 Task: Look for Airbnb options in San Carlos, Chile from 1st December, 2023 to 9th December, 2023 for 2 adults.1  bedroom having 1 bed and 1 bathroom. Property type can be house. Booking option can be shelf check-in. Look for 5 properties as per requirement.
Action: Mouse moved to (447, 97)
Screenshot: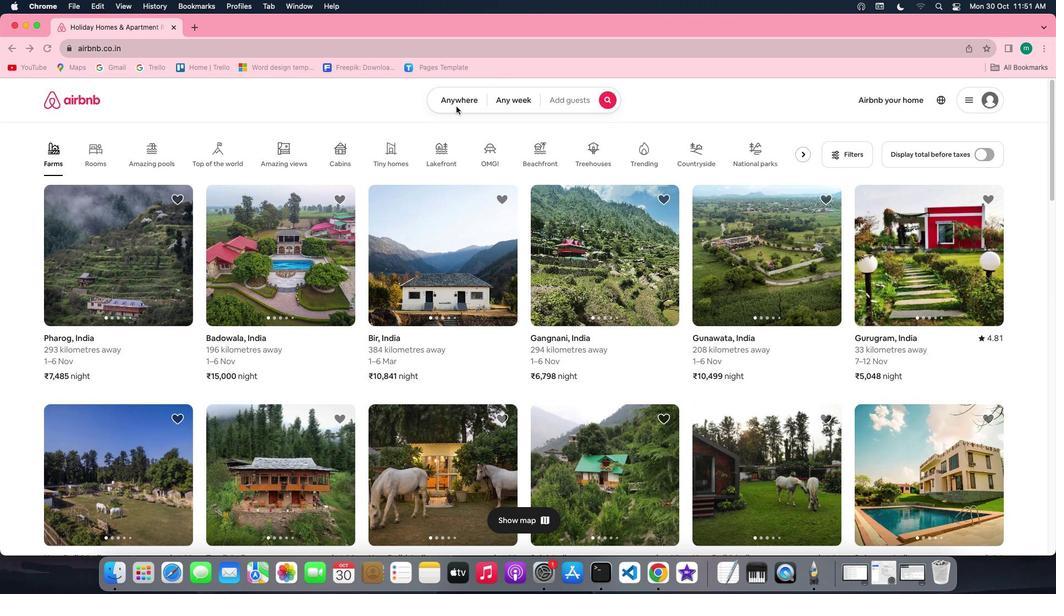
Action: Mouse pressed left at (447, 97)
Screenshot: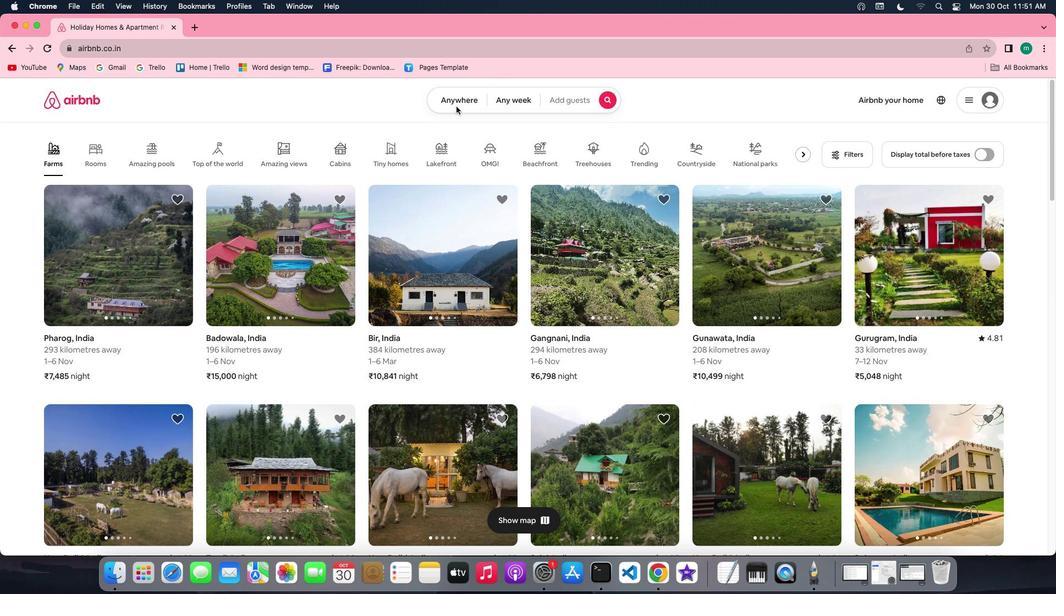 
Action: Mouse pressed left at (447, 97)
Screenshot: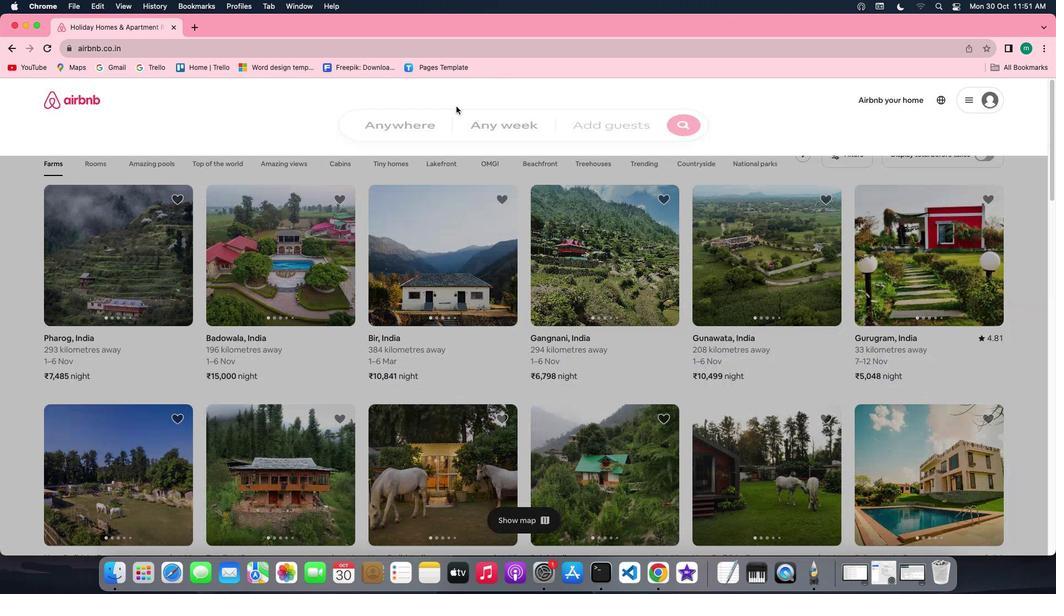 
Action: Mouse moved to (359, 132)
Screenshot: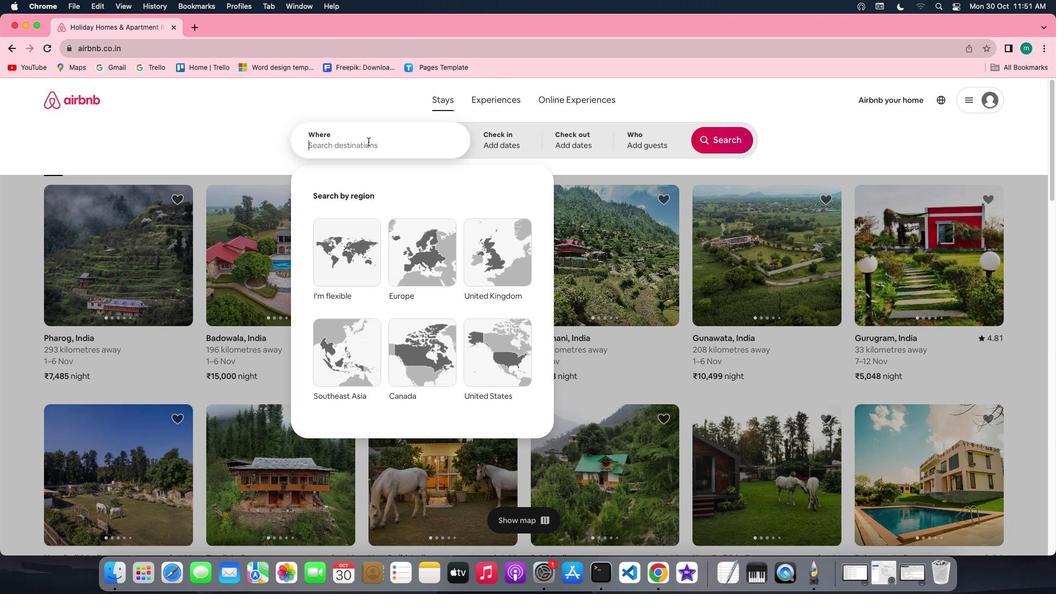 
Action: Key pressed Key.shift'S''a''n'Key.spaceKey.shift'C''a''r''l''o''s'','Key.spaceKey.shift'c''h''i''l''e'
Screenshot: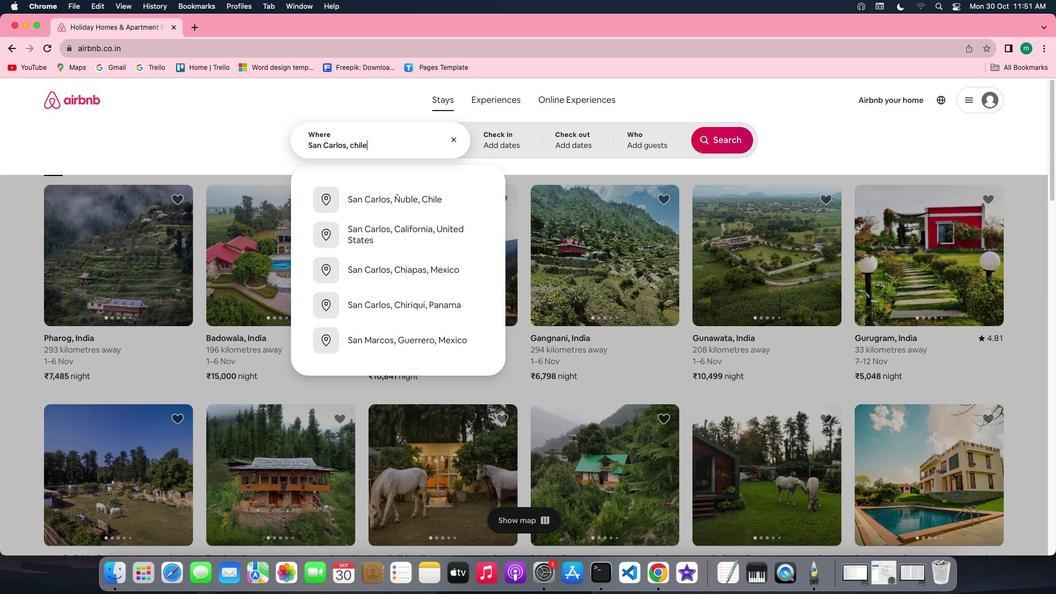 
Action: Mouse moved to (493, 127)
Screenshot: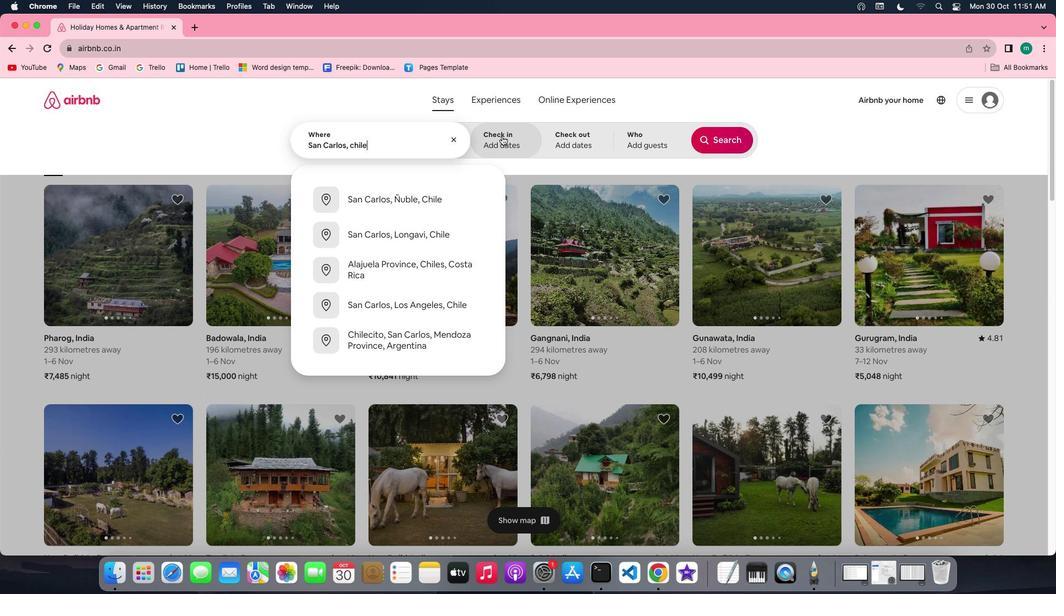 
Action: Mouse pressed left at (493, 127)
Screenshot: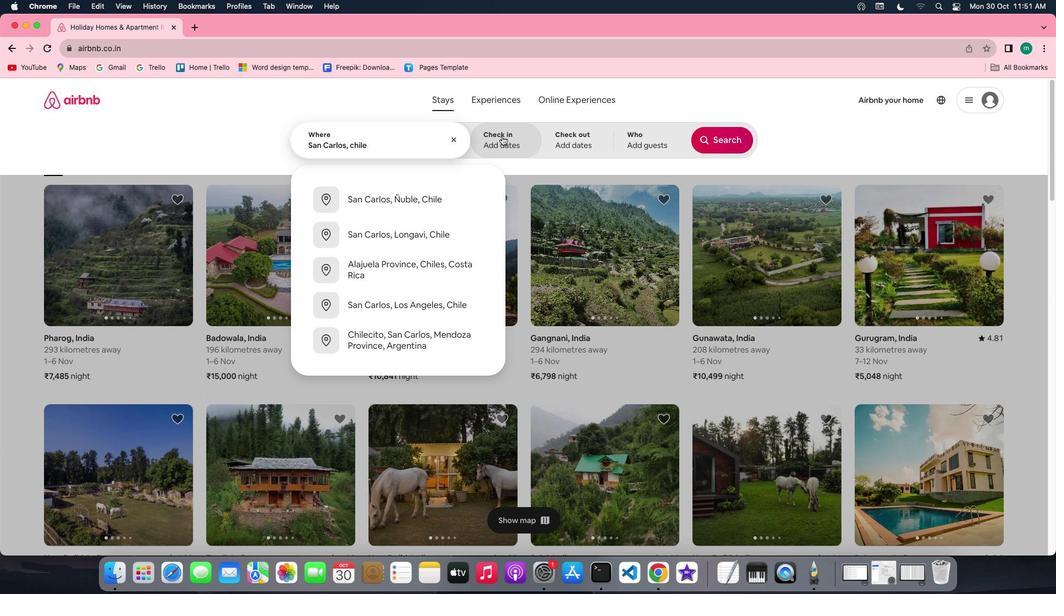 
Action: Mouse moved to (709, 223)
Screenshot: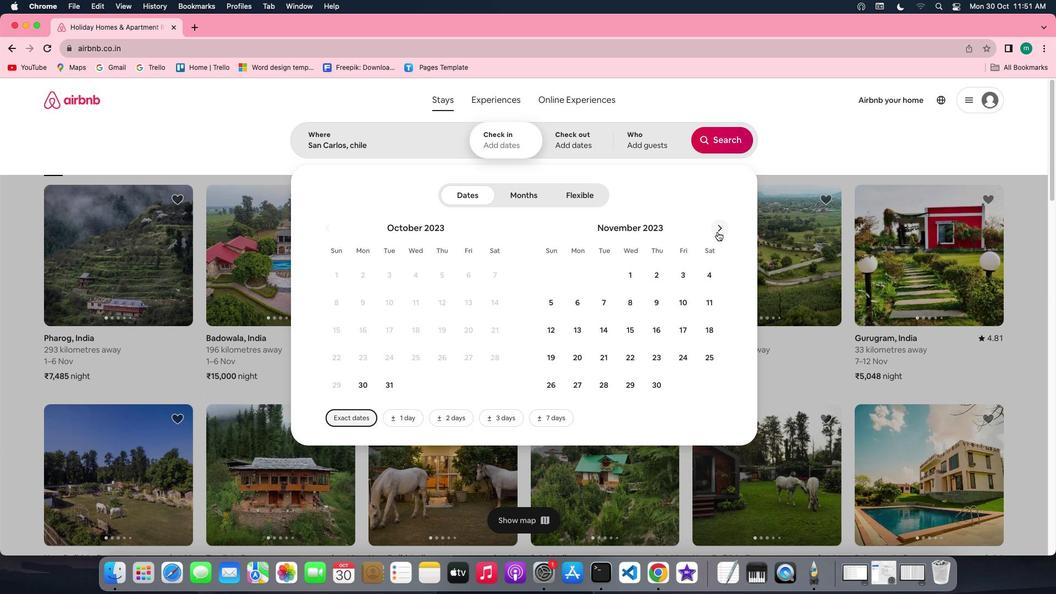 
Action: Mouse pressed left at (709, 223)
Screenshot: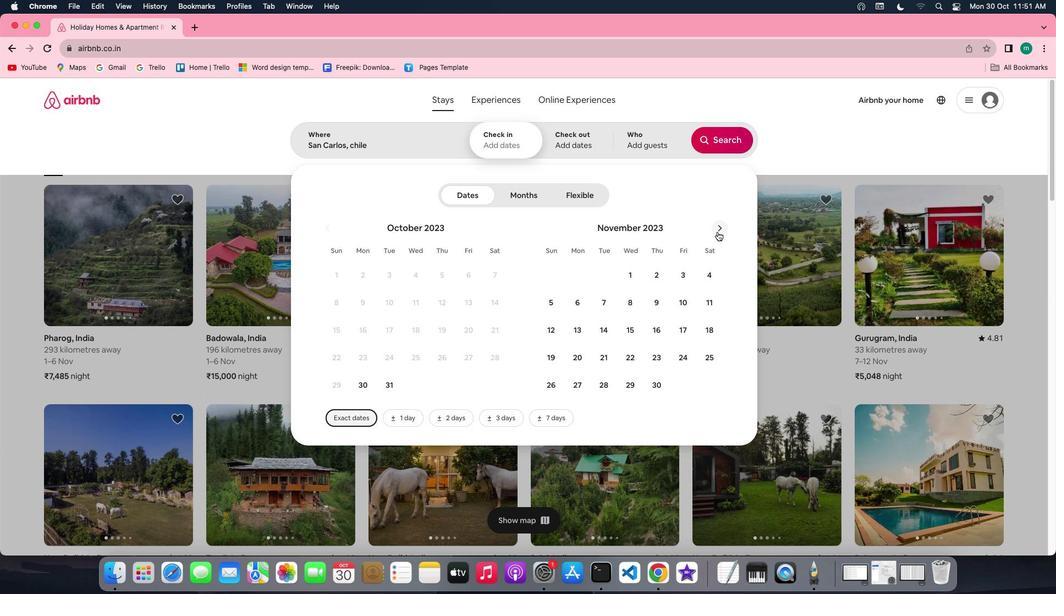 
Action: Mouse moved to (670, 260)
Screenshot: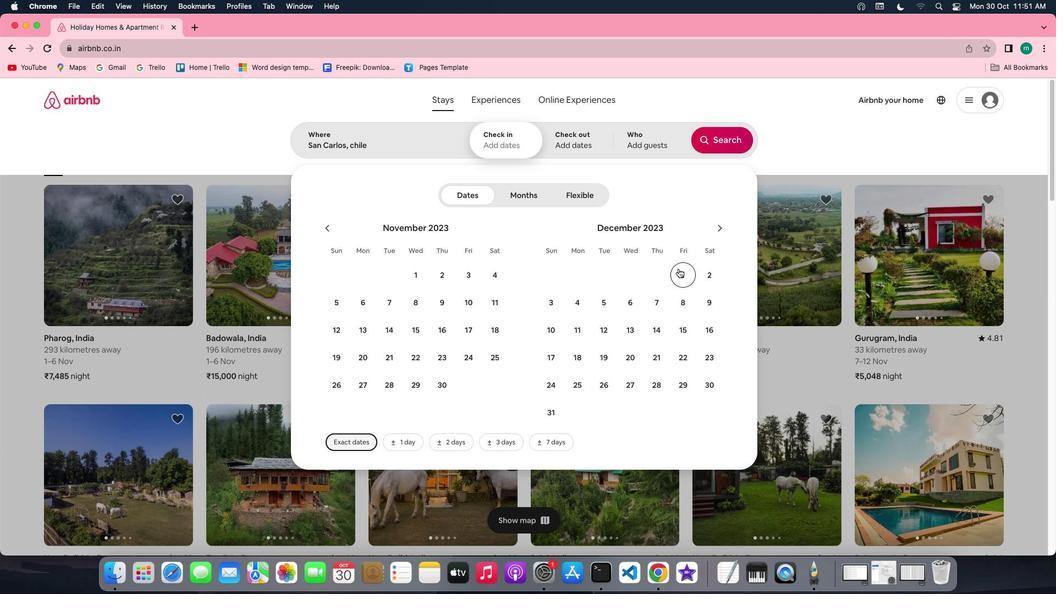 
Action: Mouse pressed left at (670, 260)
Screenshot: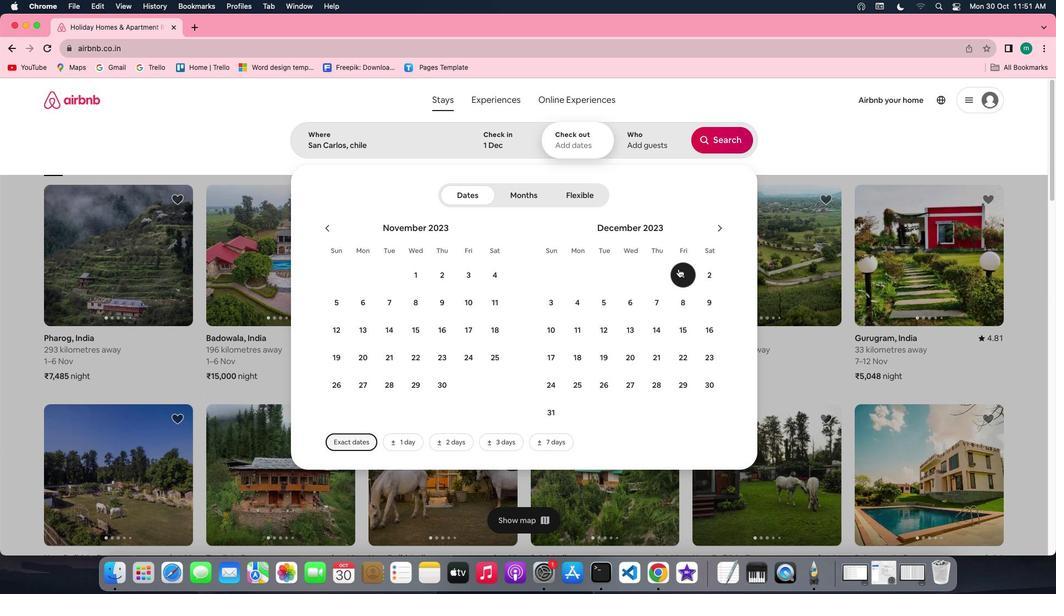
Action: Mouse moved to (698, 287)
Screenshot: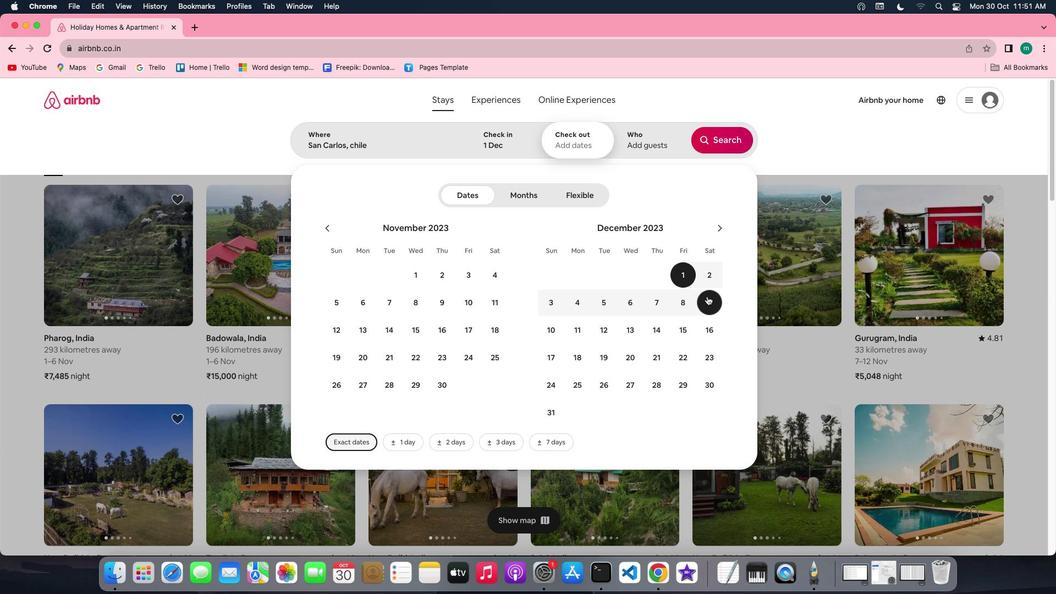 
Action: Mouse pressed left at (698, 287)
Screenshot: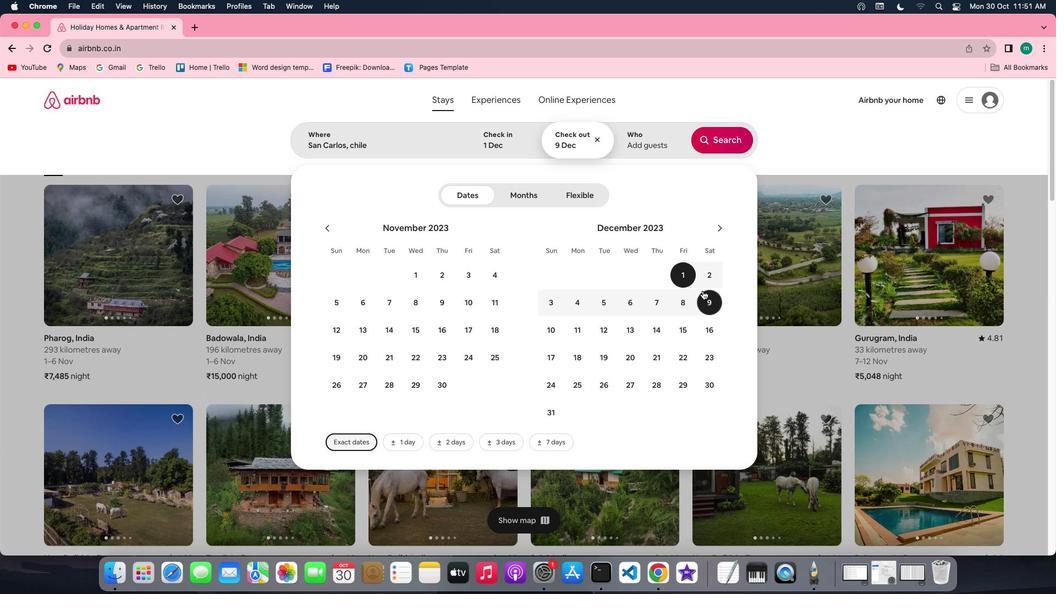 
Action: Mouse moved to (637, 137)
Screenshot: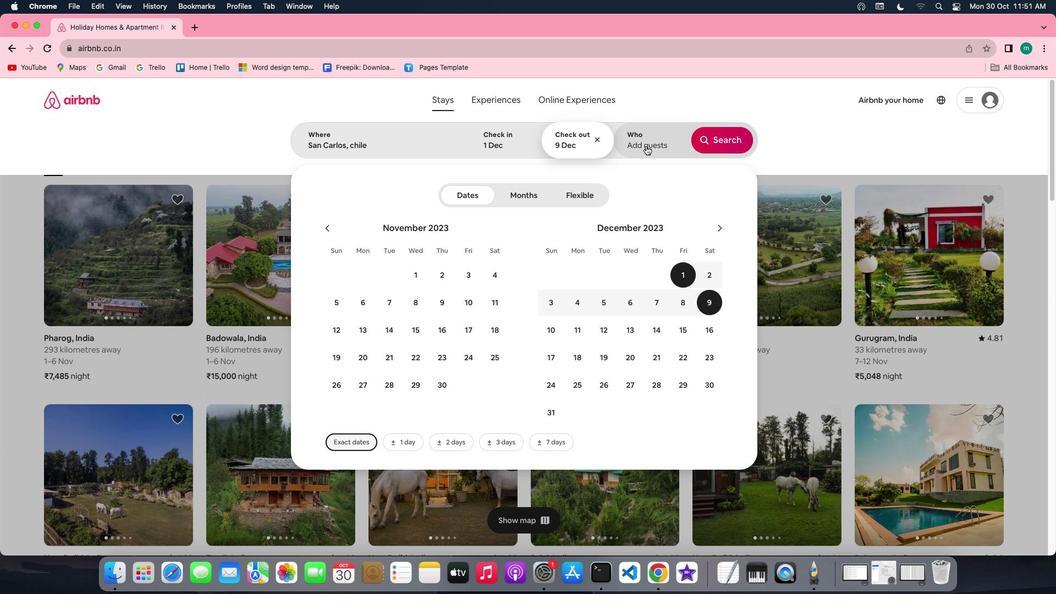 
Action: Mouse pressed left at (637, 137)
Screenshot: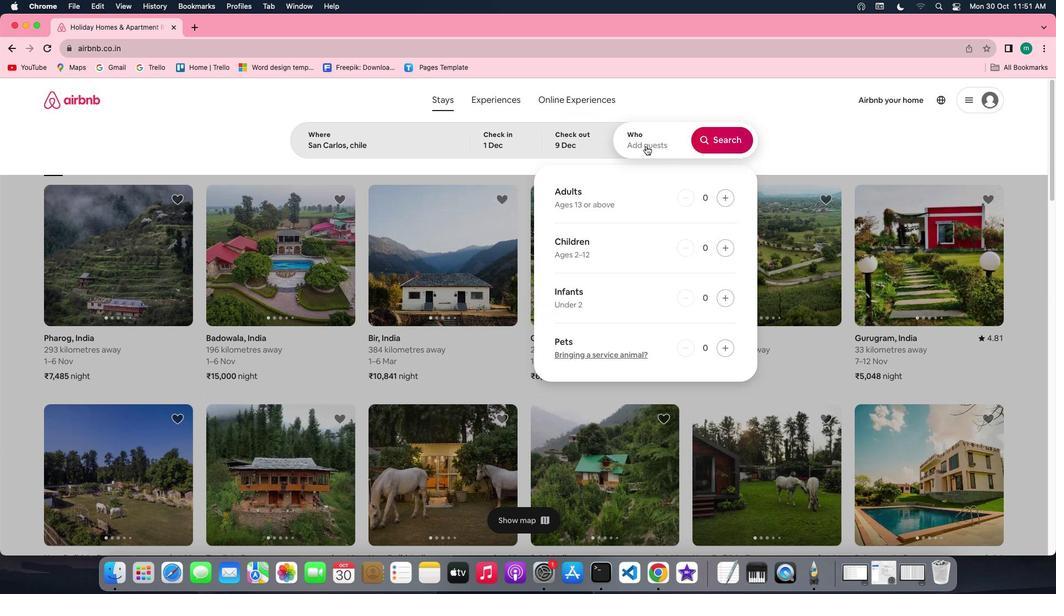 
Action: Mouse moved to (716, 184)
Screenshot: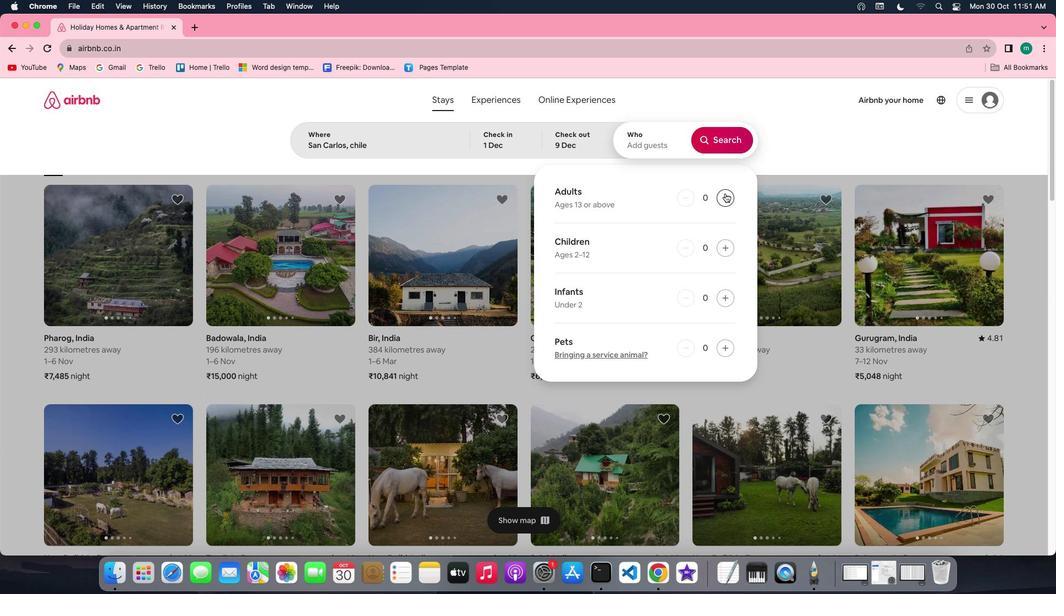 
Action: Mouse pressed left at (716, 184)
Screenshot: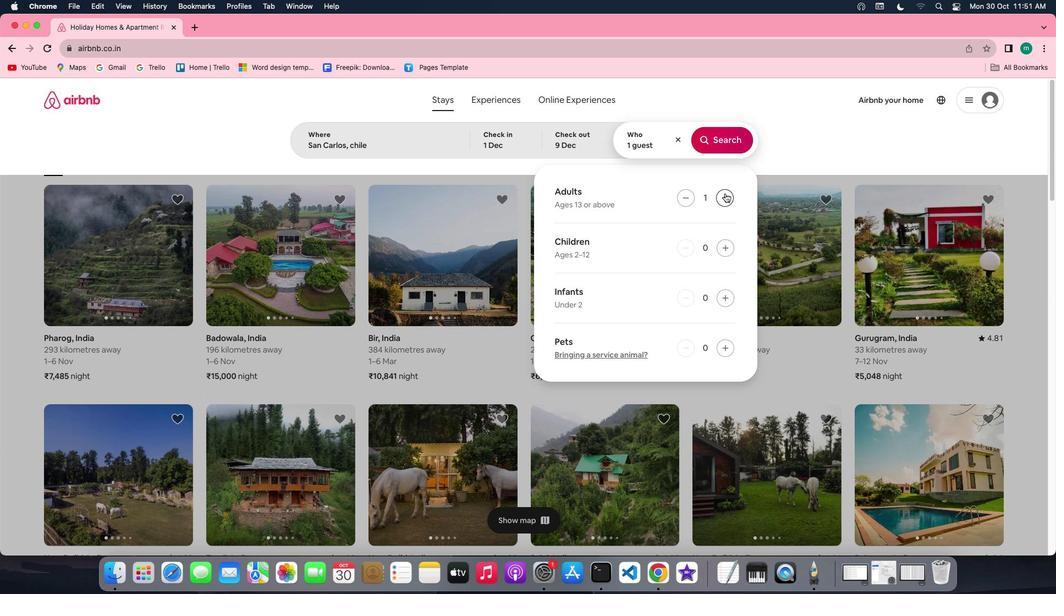 
Action: Mouse pressed left at (716, 184)
Screenshot: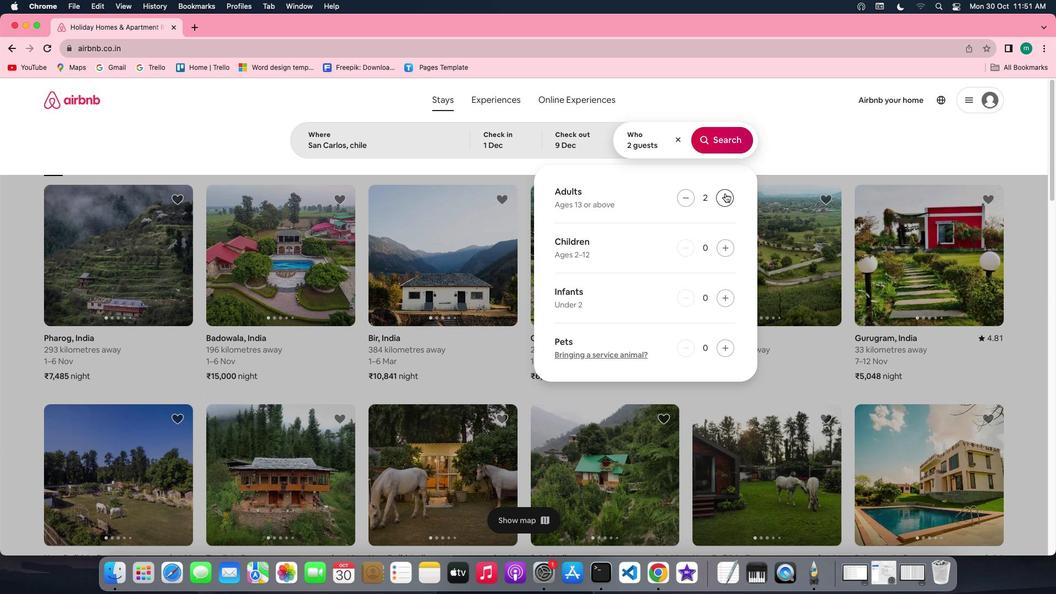 
Action: Mouse moved to (709, 133)
Screenshot: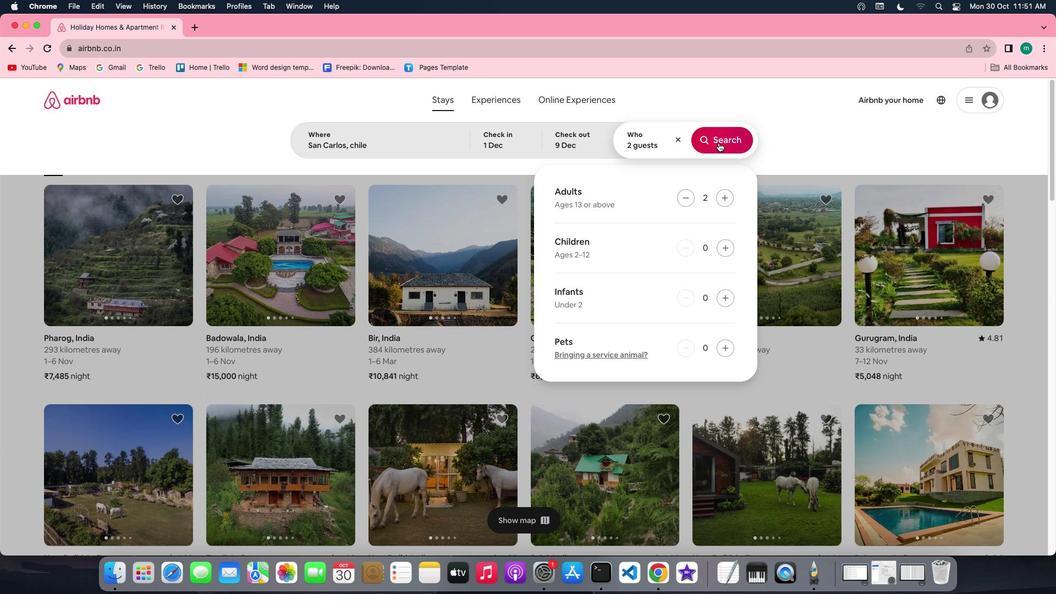 
Action: Mouse pressed left at (709, 133)
Screenshot: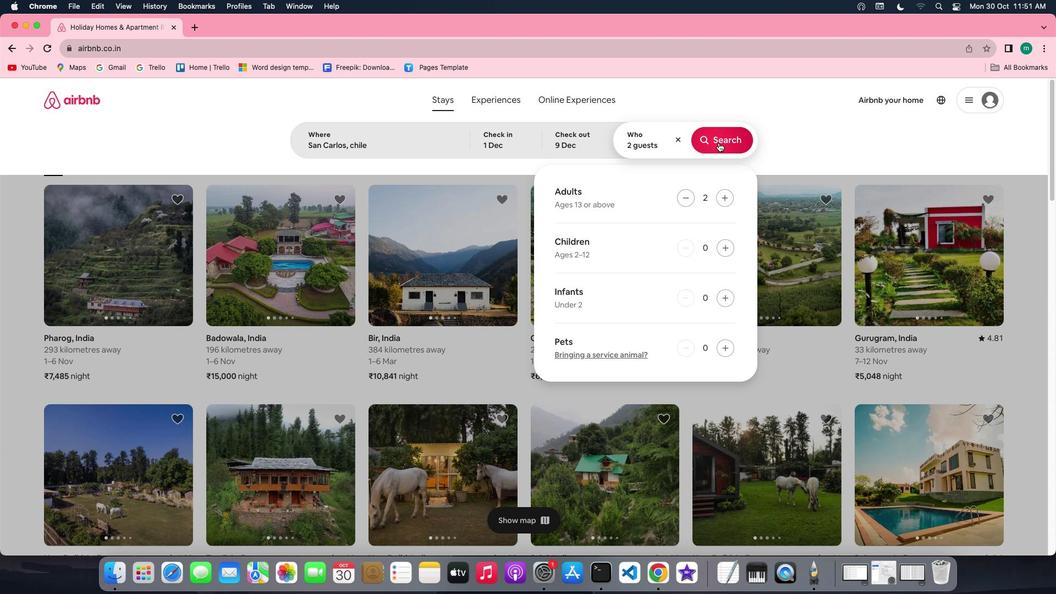 
Action: Mouse moved to (872, 141)
Screenshot: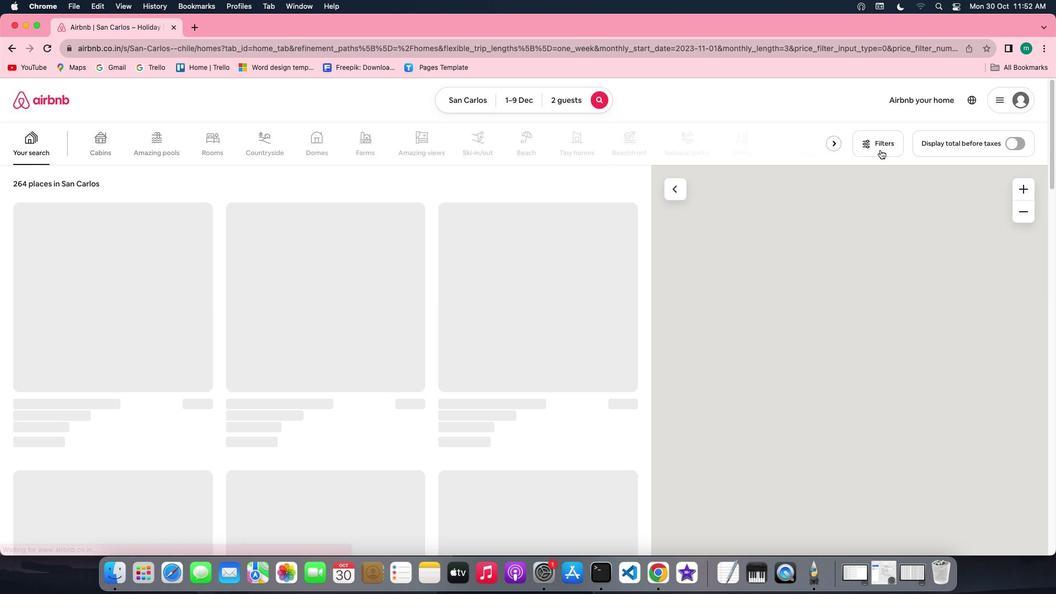 
Action: Mouse pressed left at (872, 141)
Screenshot: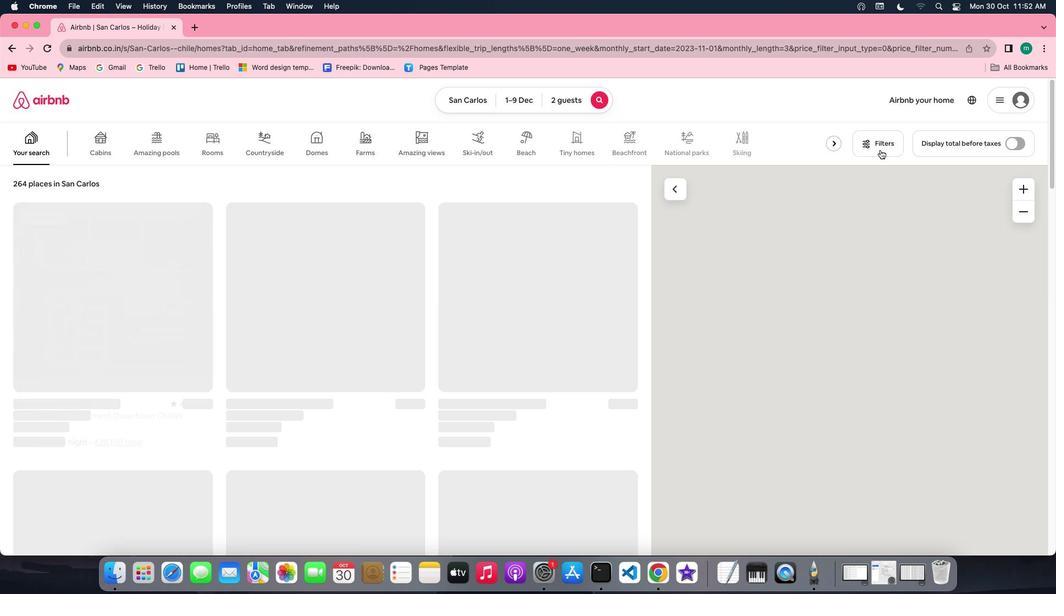 
Action: Mouse moved to (451, 337)
Screenshot: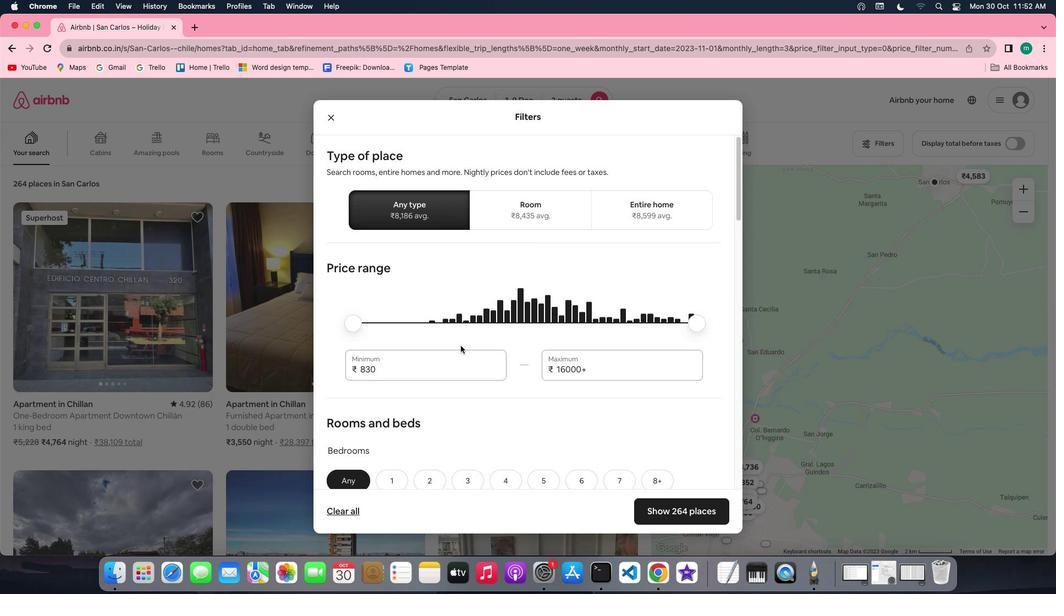 
Action: Mouse scrolled (451, 337) with delta (-8, -8)
Screenshot: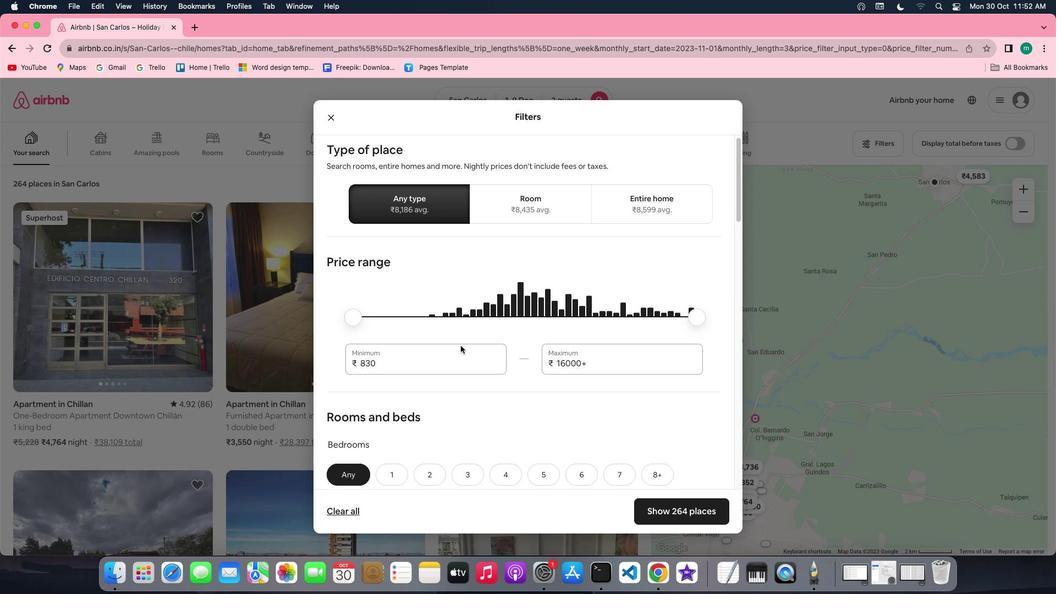 
Action: Mouse scrolled (451, 337) with delta (-8, -8)
Screenshot: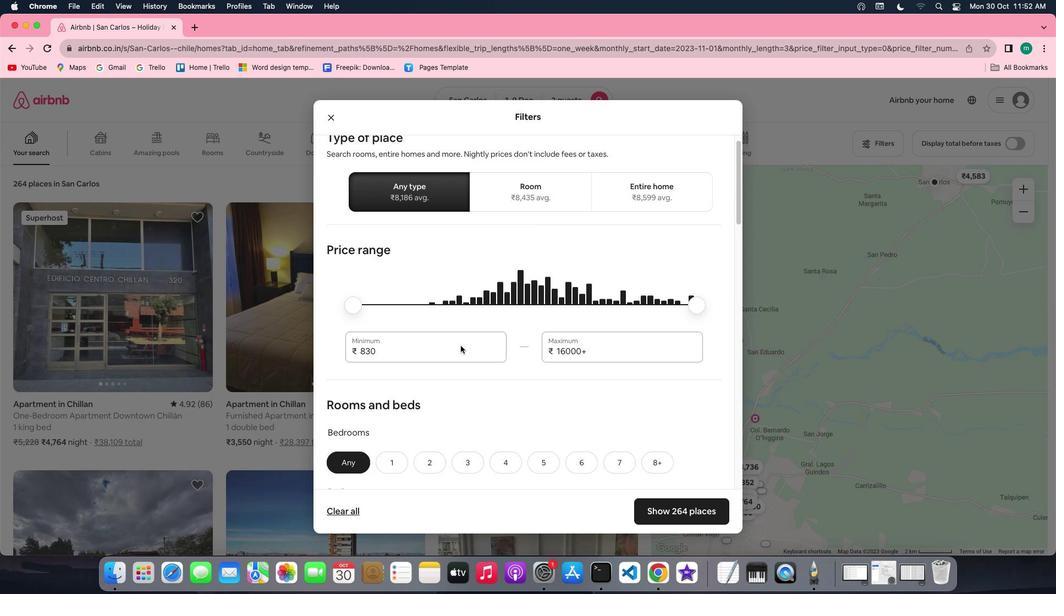 
Action: Mouse scrolled (451, 337) with delta (-8, -9)
Screenshot: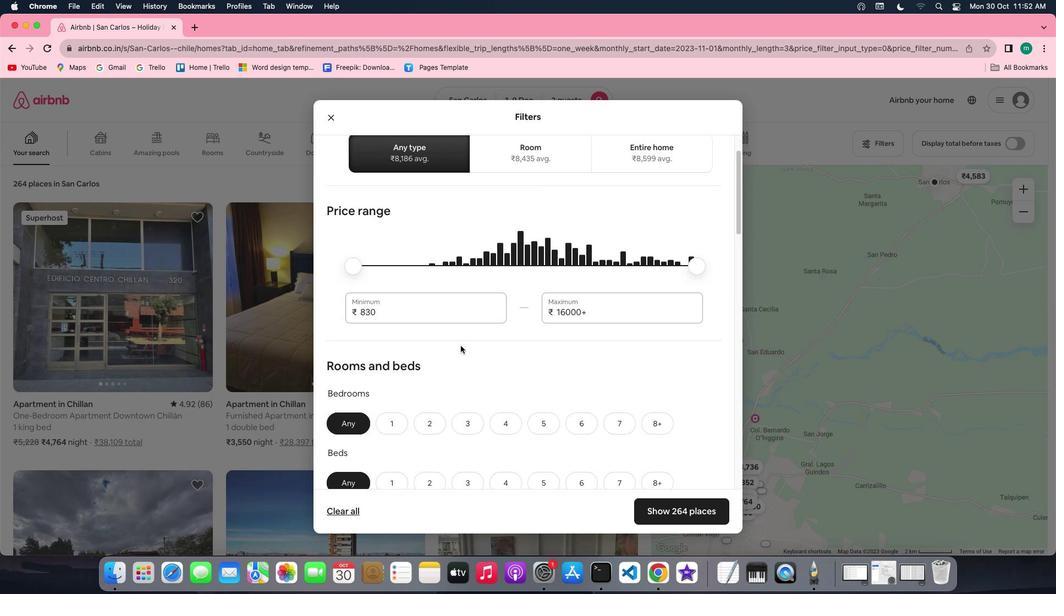 
Action: Mouse scrolled (451, 337) with delta (-8, -9)
Screenshot: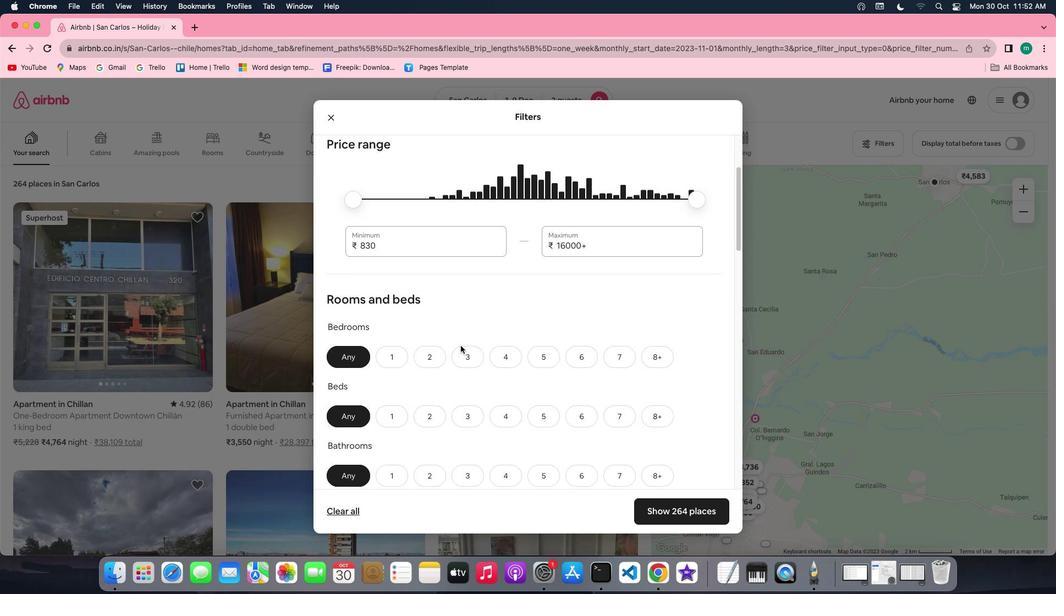 
Action: Mouse scrolled (451, 337) with delta (-8, -8)
Screenshot: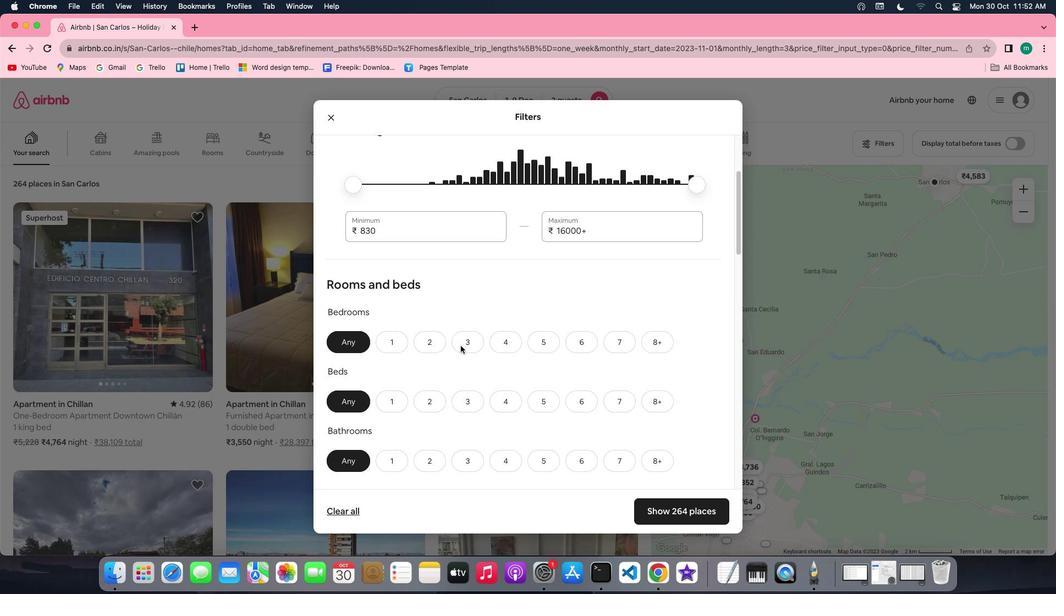 
Action: Mouse scrolled (451, 337) with delta (-8, -8)
Screenshot: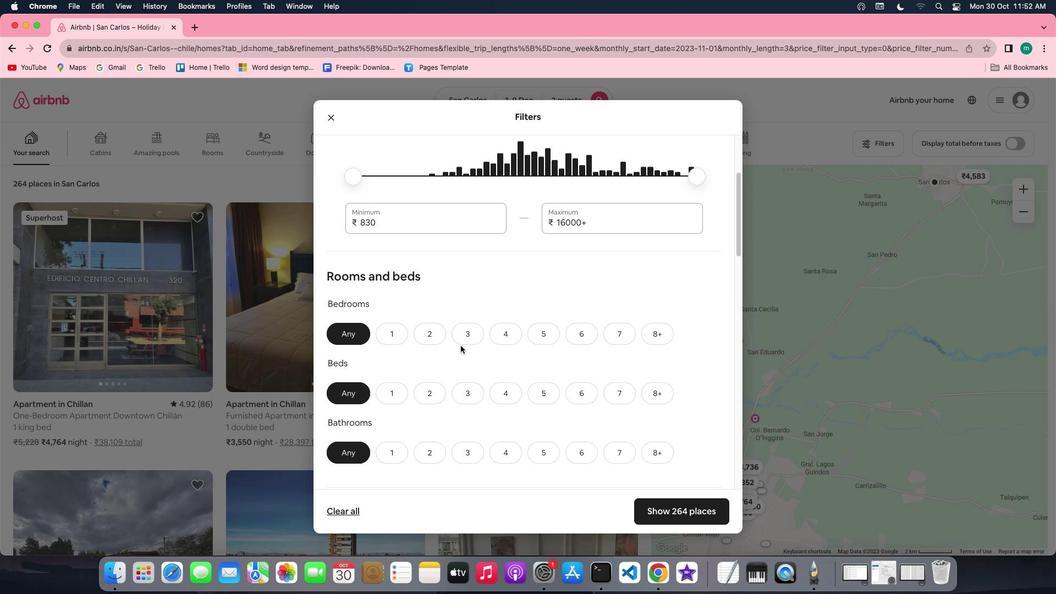 
Action: Mouse scrolled (451, 337) with delta (-8, -8)
Screenshot: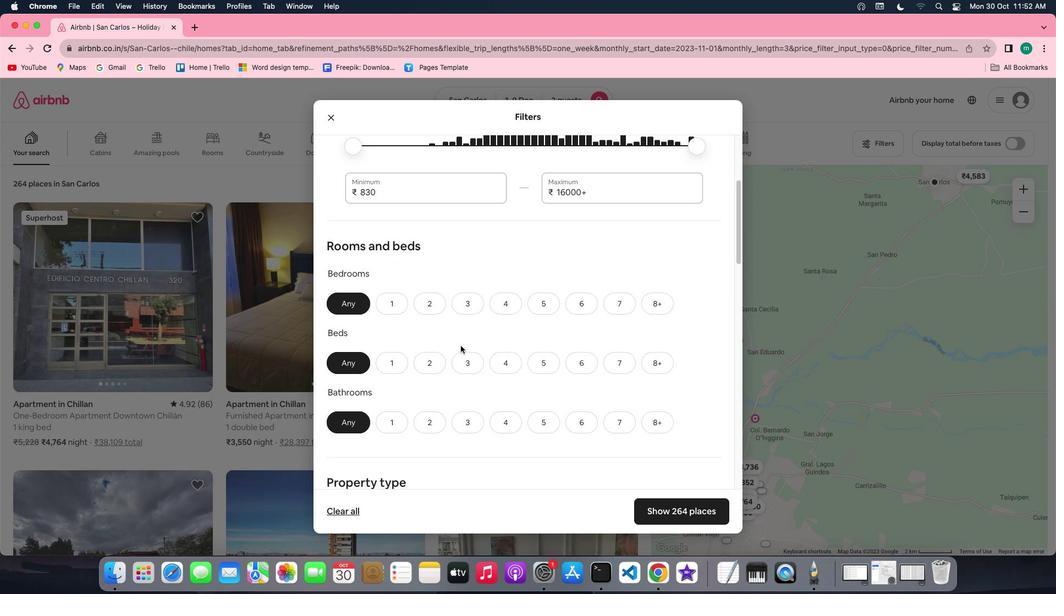 
Action: Mouse scrolled (451, 337) with delta (-8, -8)
Screenshot: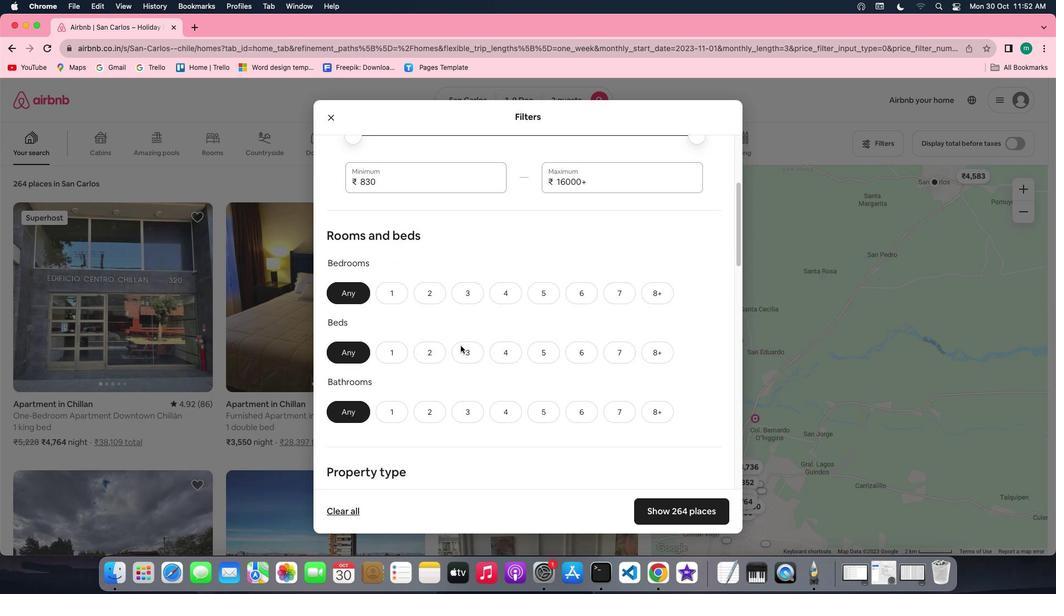 
Action: Mouse scrolled (451, 337) with delta (-8, -8)
Screenshot: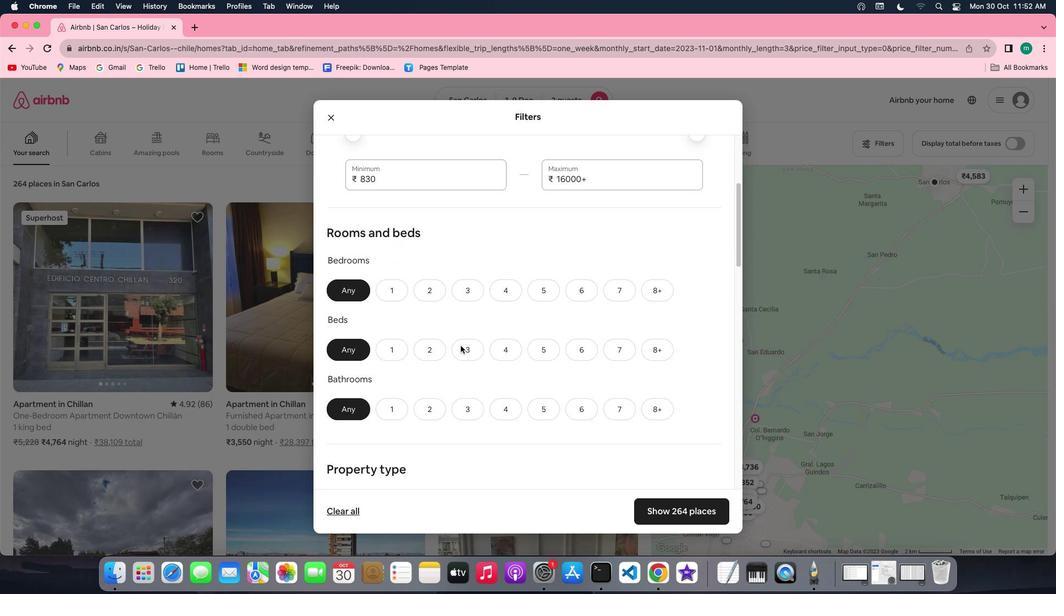 
Action: Mouse scrolled (451, 337) with delta (-8, -8)
Screenshot: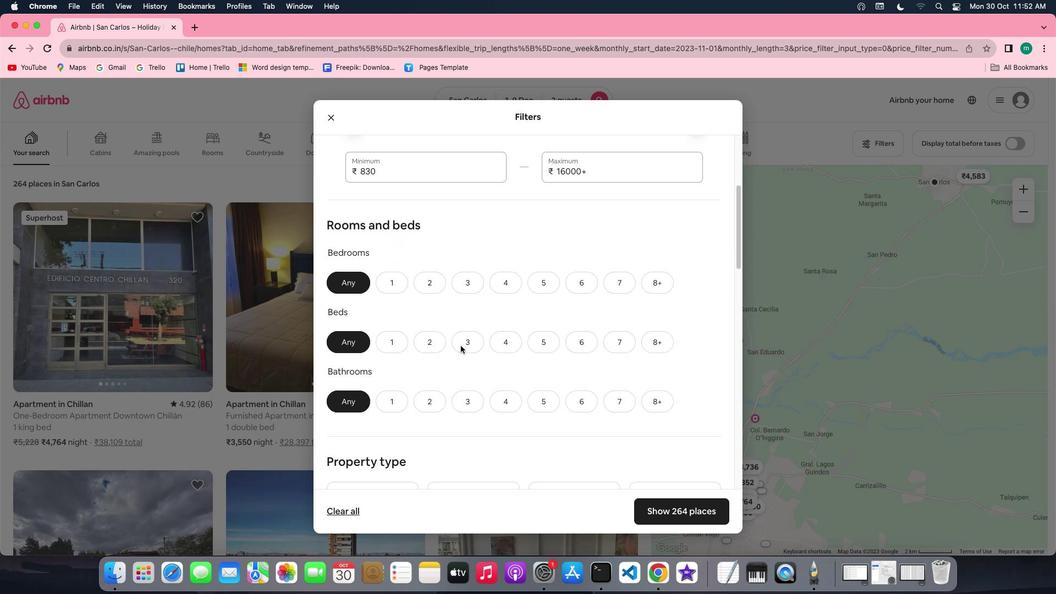 
Action: Mouse scrolled (451, 337) with delta (-8, -8)
Screenshot: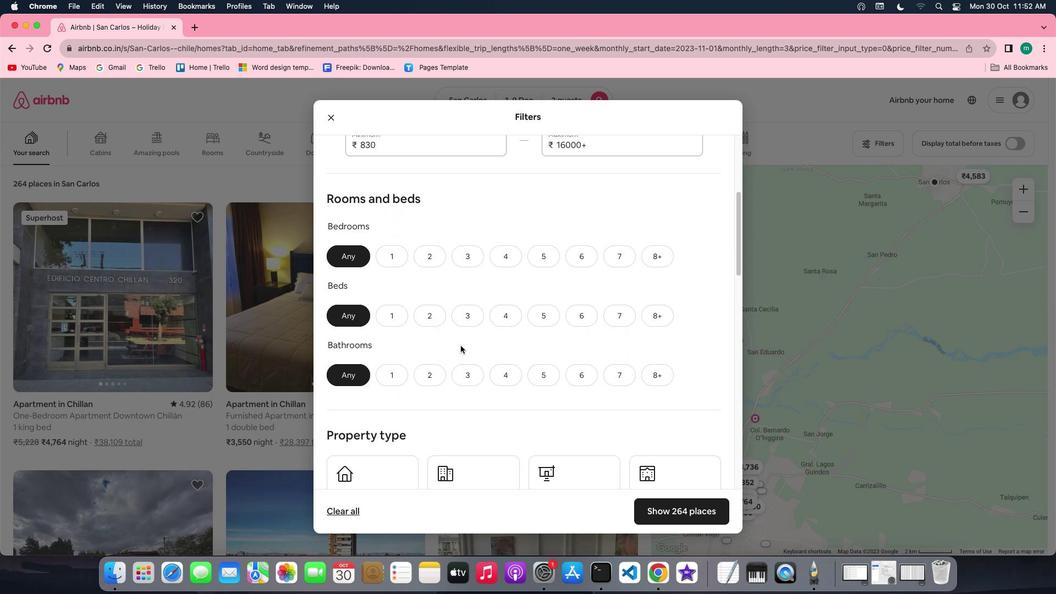 
Action: Mouse moved to (383, 239)
Screenshot: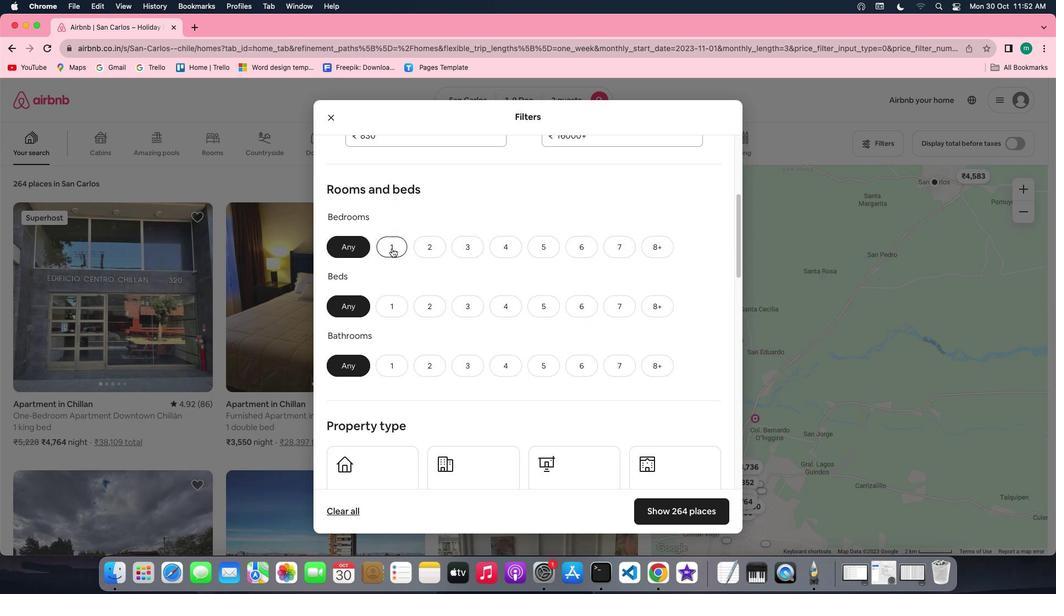 
Action: Mouse pressed left at (383, 239)
Screenshot: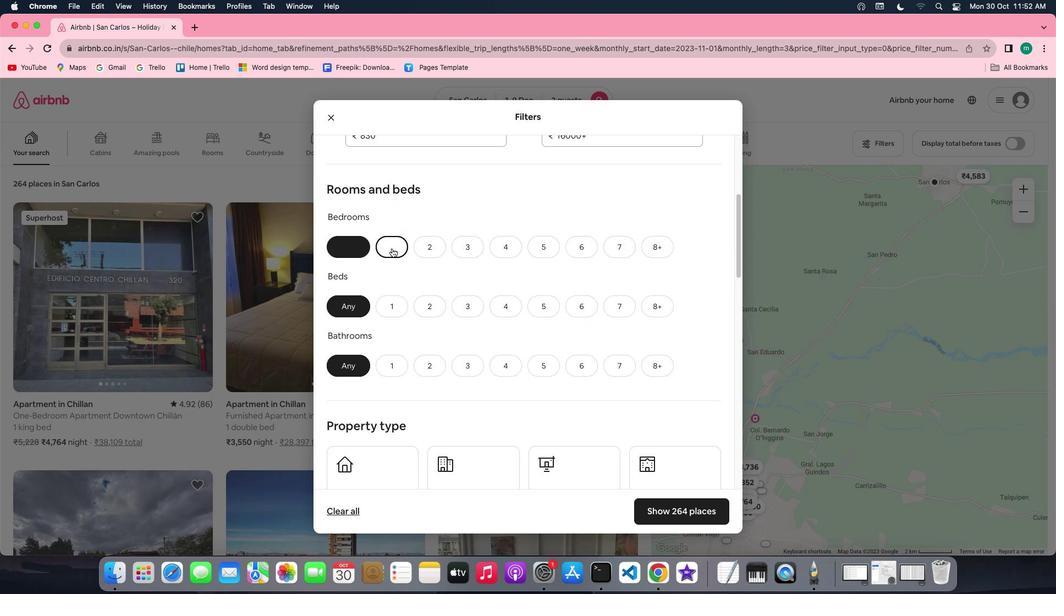 
Action: Mouse moved to (376, 293)
Screenshot: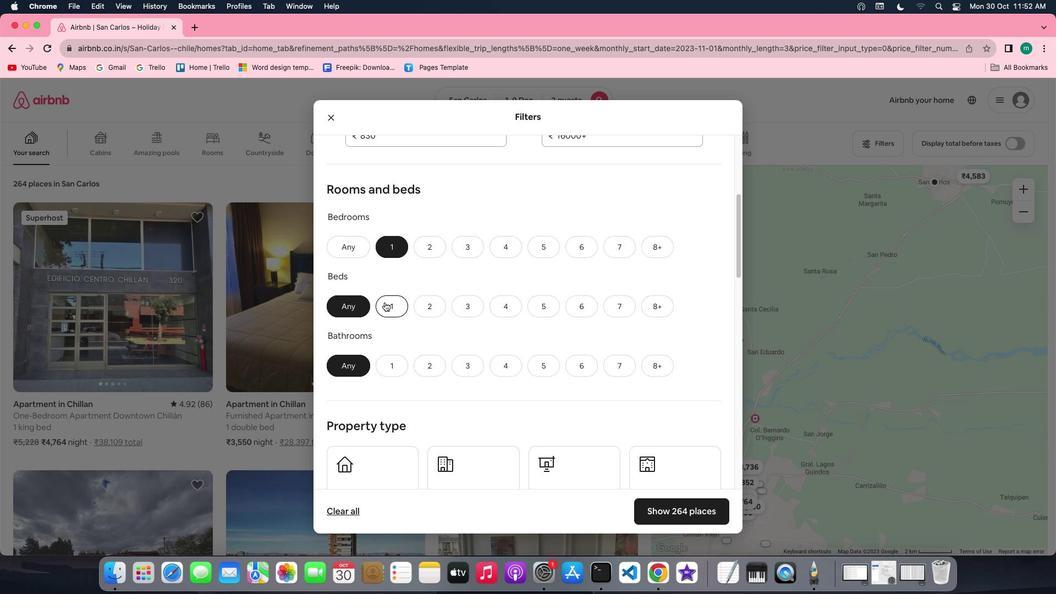 
Action: Mouse pressed left at (376, 293)
Screenshot: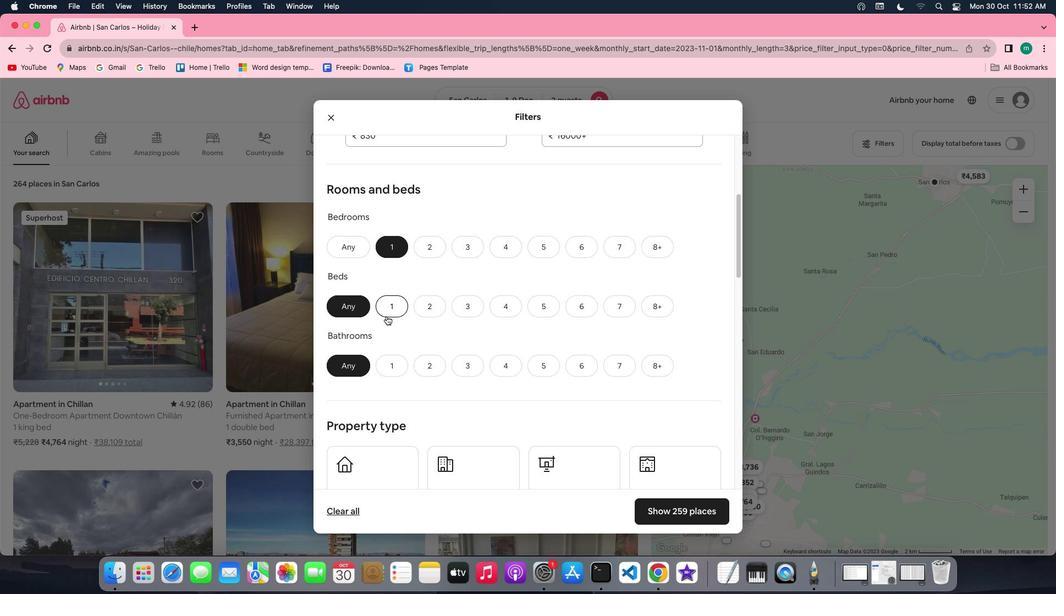 
Action: Mouse moved to (385, 364)
Screenshot: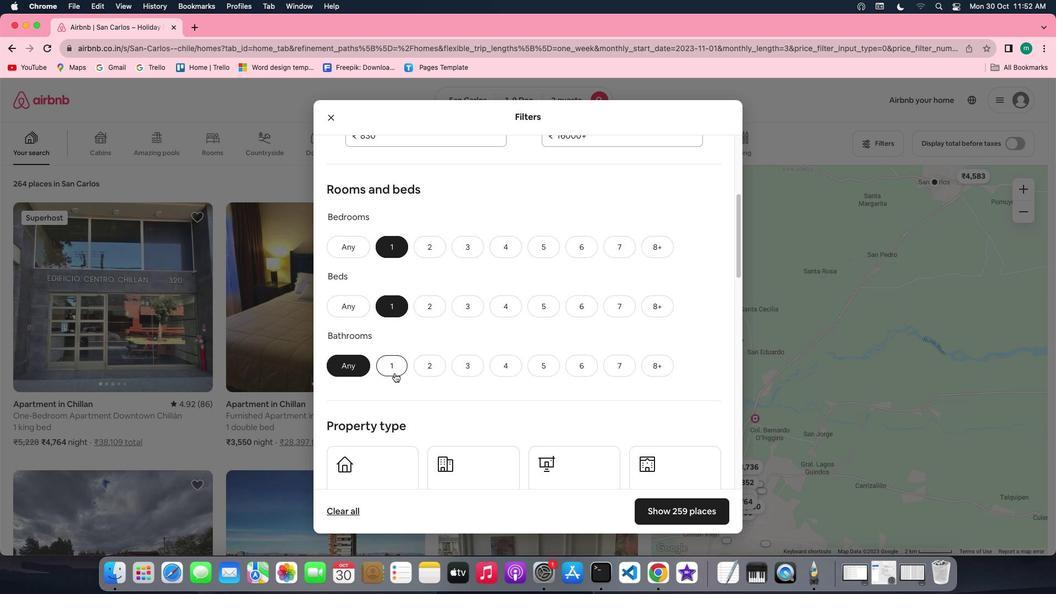 
Action: Mouse pressed left at (385, 364)
Screenshot: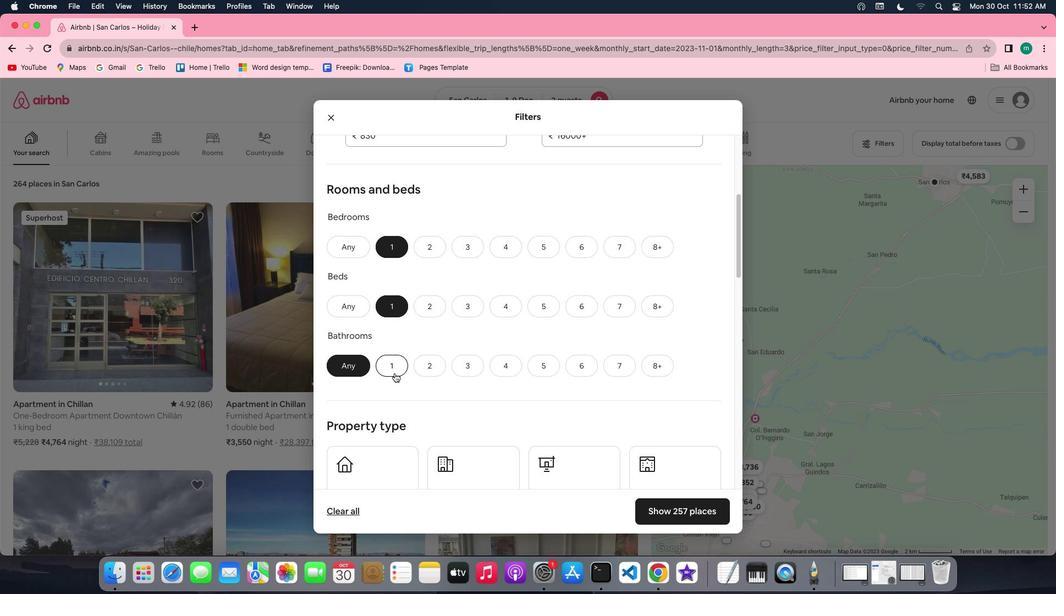 
Action: Mouse moved to (512, 358)
Screenshot: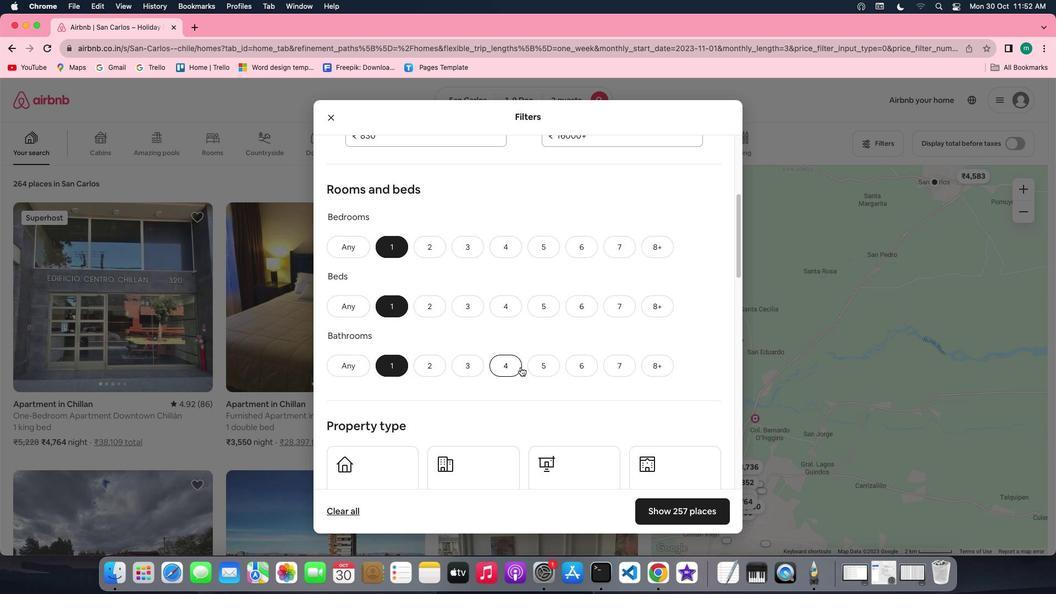 
Action: Mouse scrolled (512, 358) with delta (-8, -8)
Screenshot: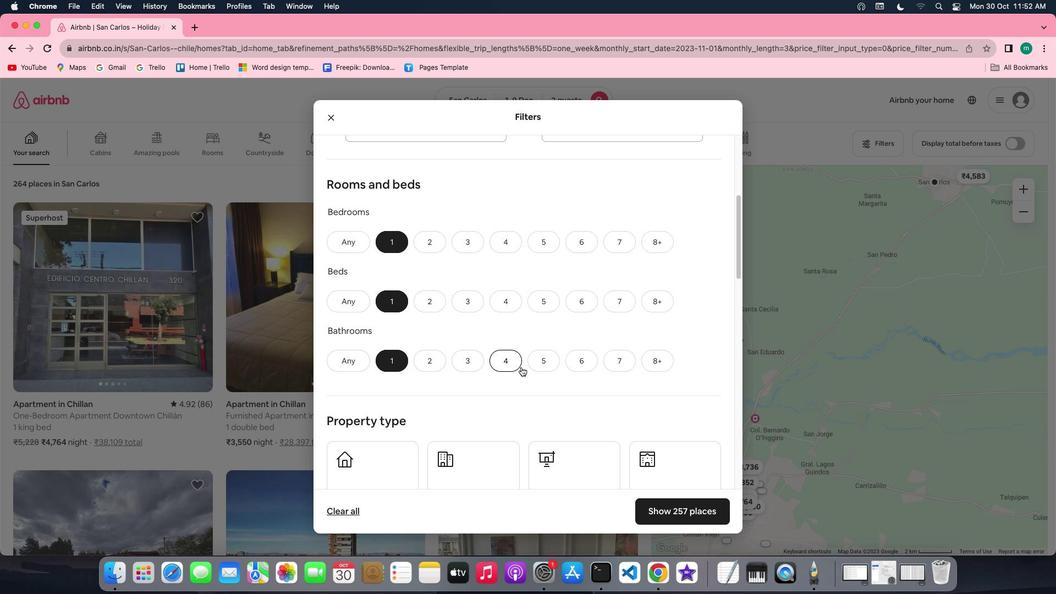 
Action: Mouse moved to (512, 358)
Screenshot: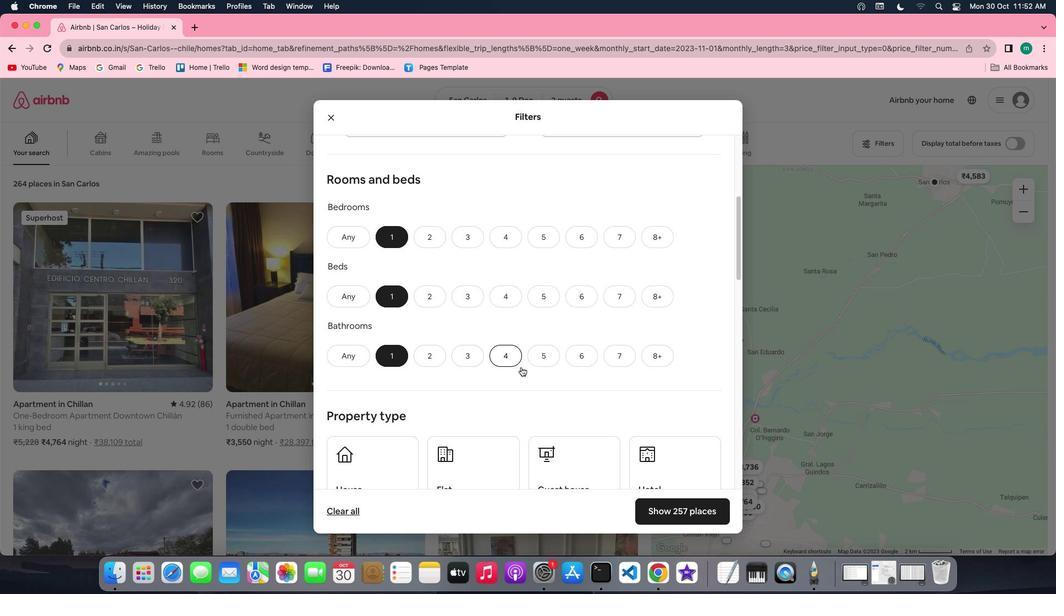 
Action: Mouse scrolled (512, 358) with delta (-8, -8)
Screenshot: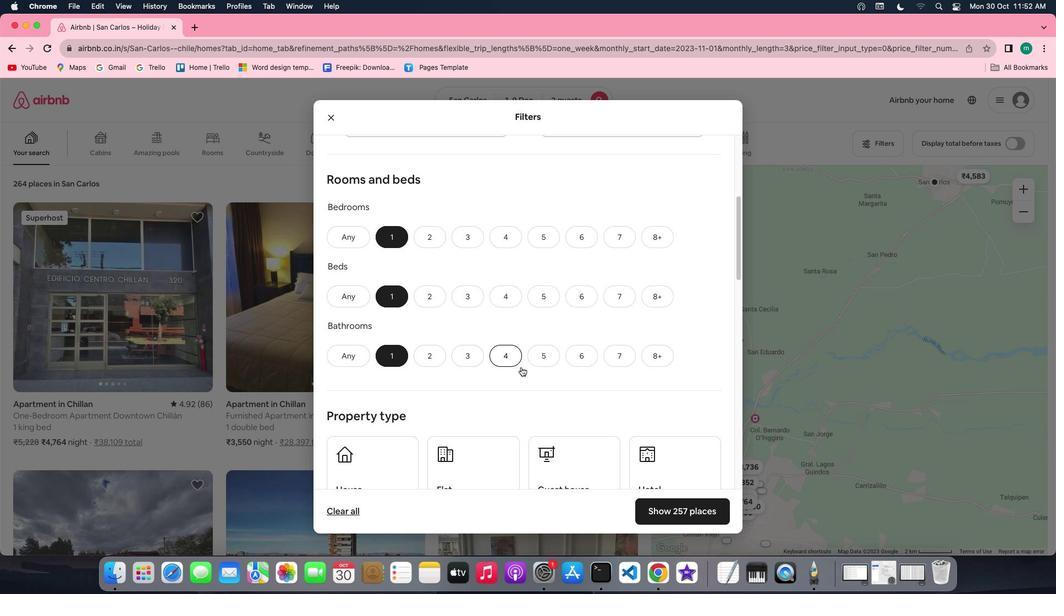 
Action: Mouse scrolled (512, 358) with delta (-8, -8)
Screenshot: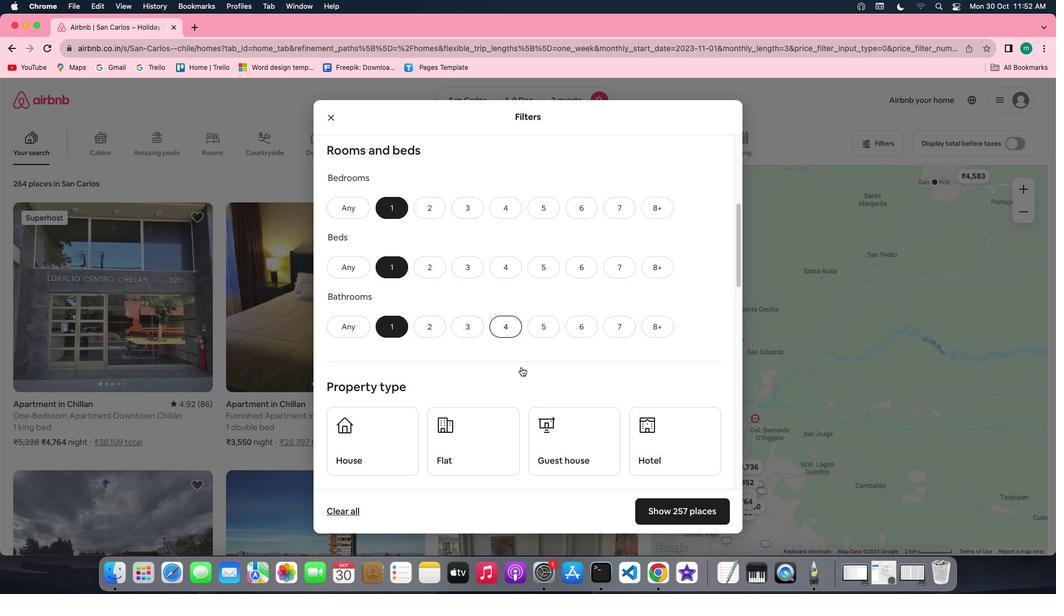 
Action: Mouse scrolled (512, 358) with delta (-8, -8)
Screenshot: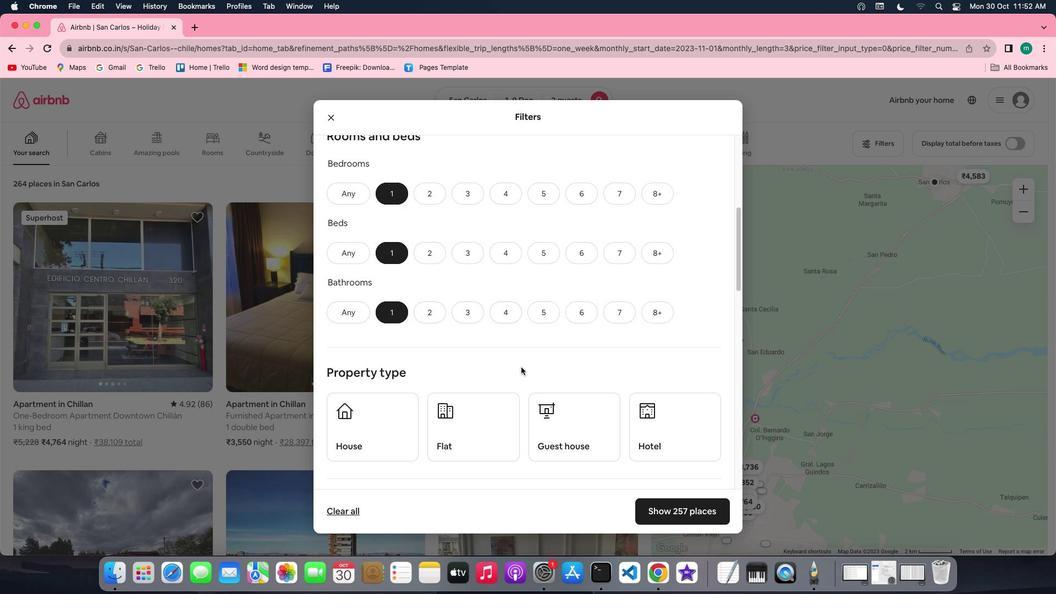 
Action: Mouse scrolled (512, 358) with delta (-8, -8)
Screenshot: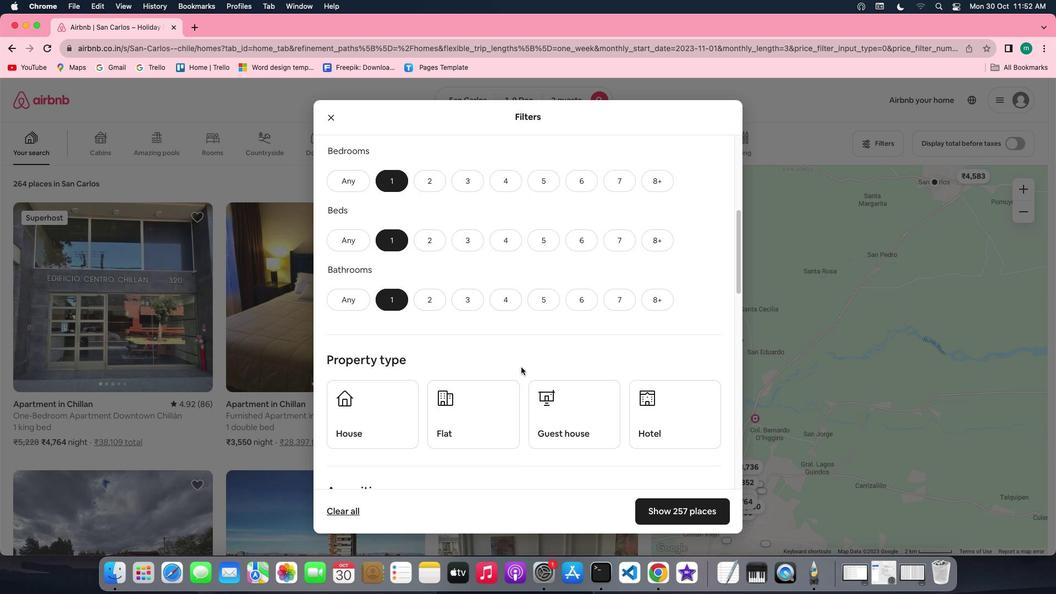 
Action: Mouse scrolled (512, 358) with delta (-8, -8)
Screenshot: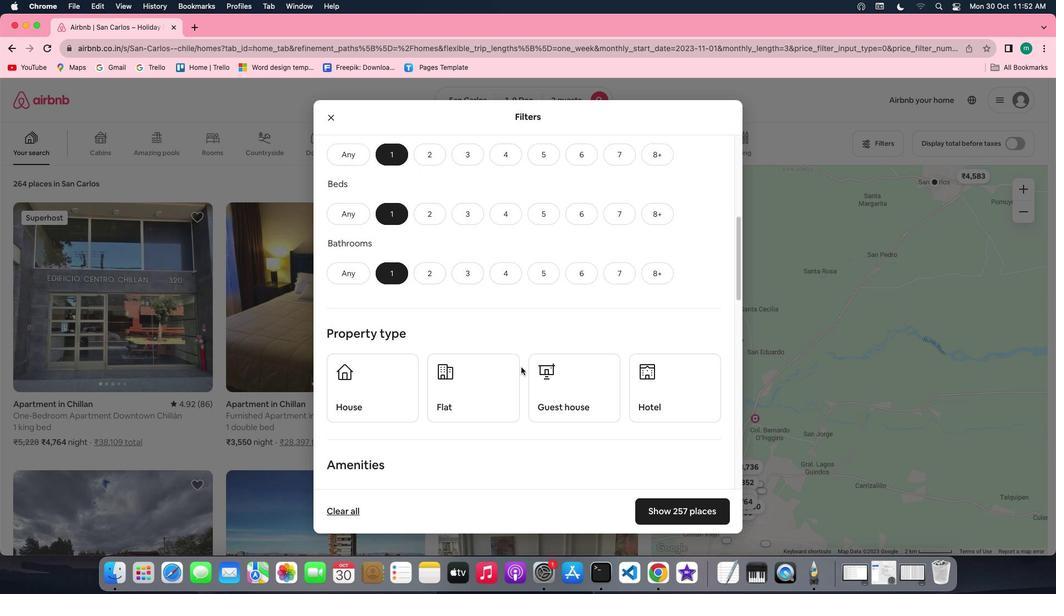 
Action: Mouse scrolled (512, 358) with delta (-8, -8)
Screenshot: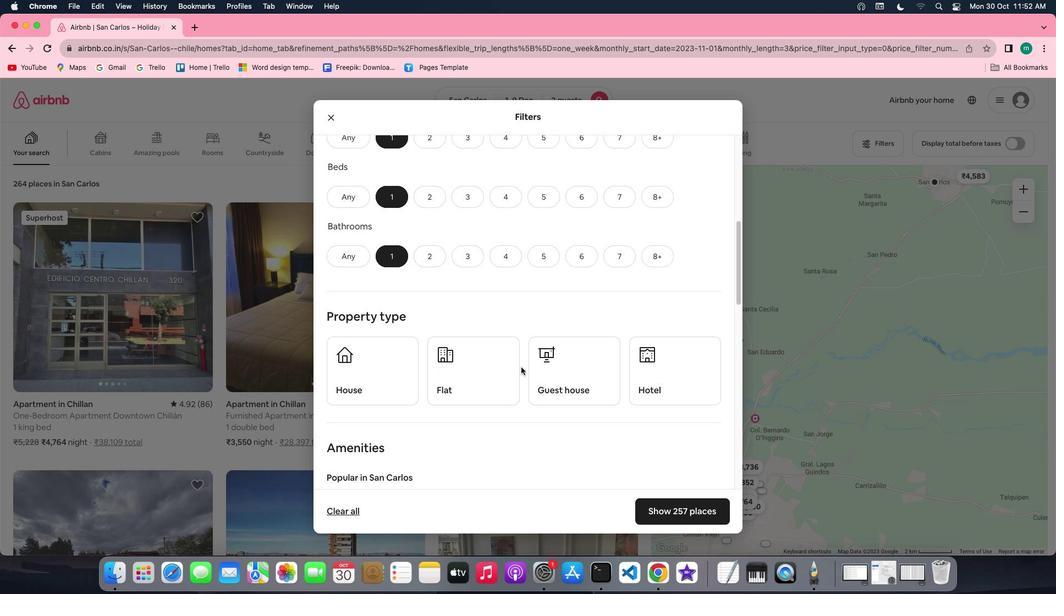 
Action: Mouse scrolled (512, 358) with delta (-8, -8)
Screenshot: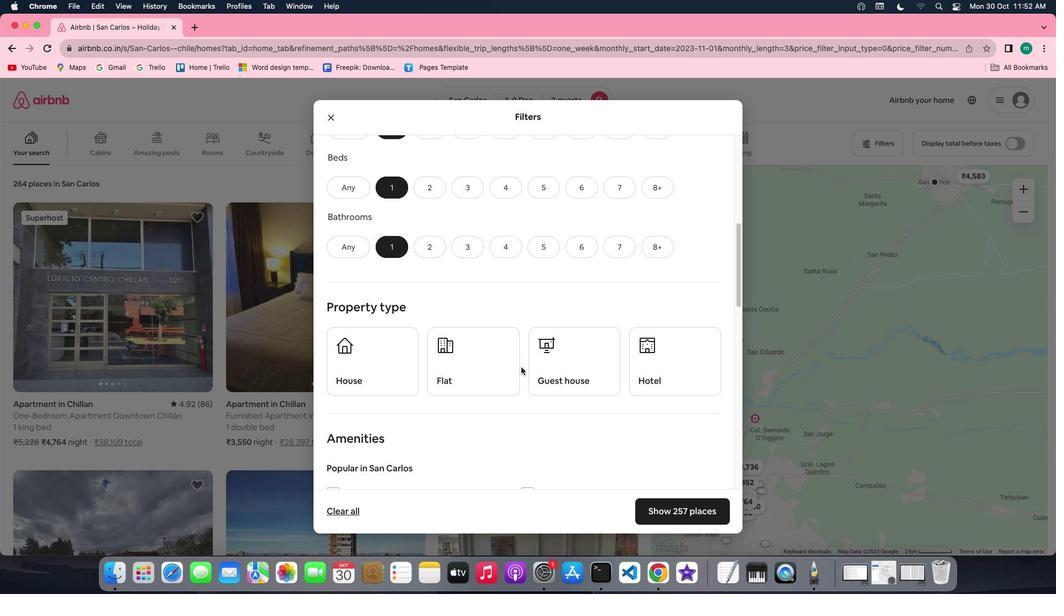 
Action: Mouse scrolled (512, 358) with delta (-8, -8)
Screenshot: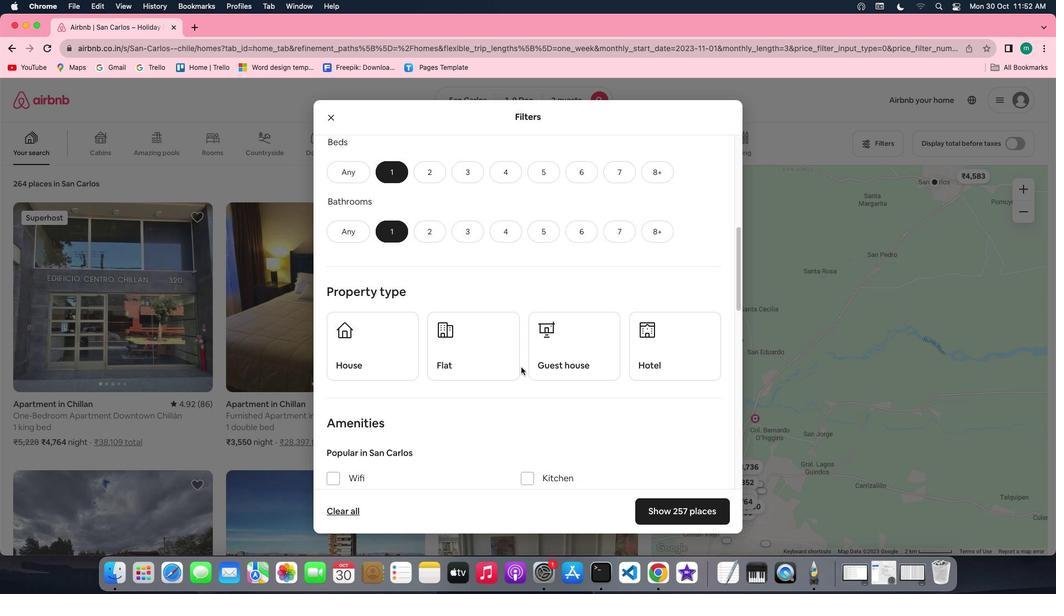 
Action: Mouse scrolled (512, 358) with delta (-8, -8)
Screenshot: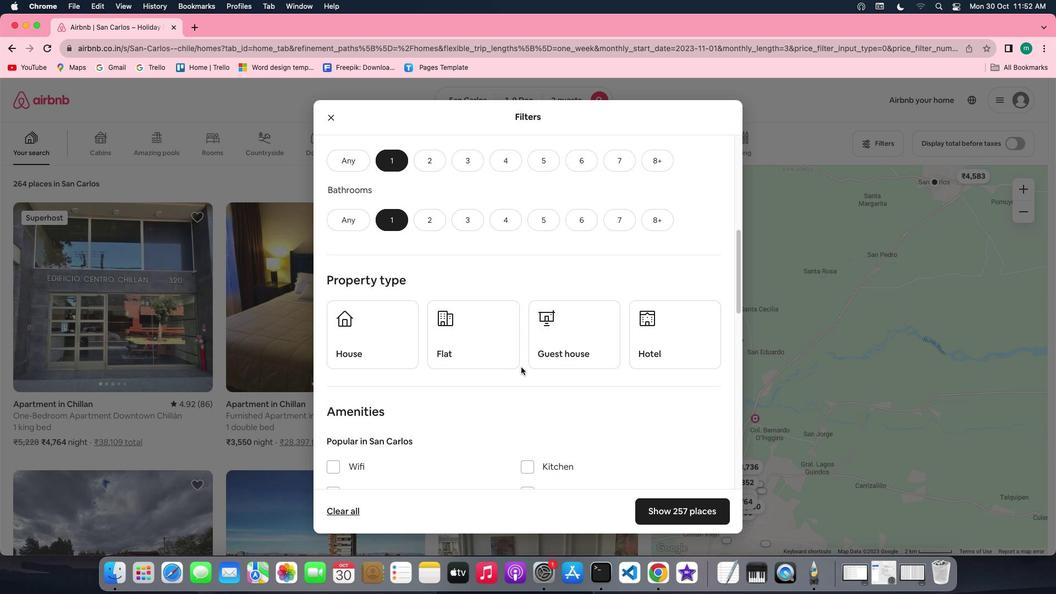 
Action: Mouse scrolled (512, 358) with delta (-8, -8)
Screenshot: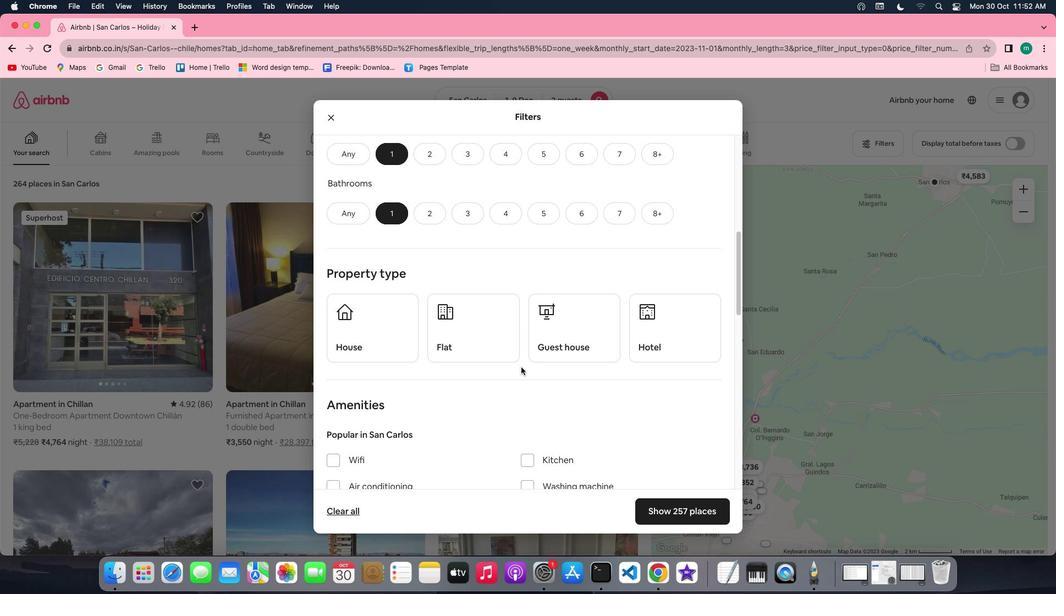 
Action: Mouse scrolled (512, 358) with delta (-8, -8)
Screenshot: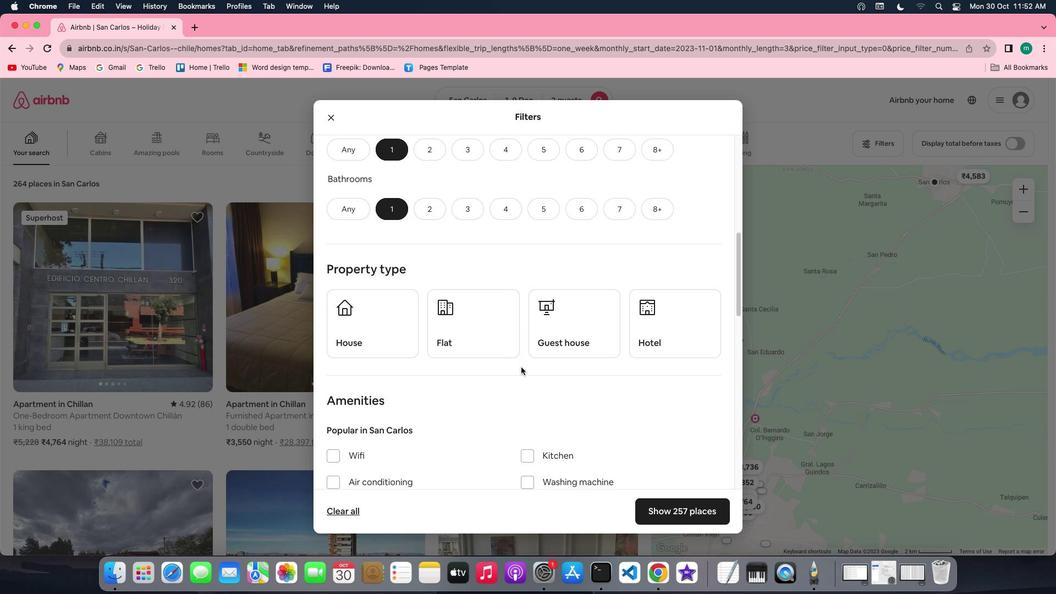 
Action: Mouse moved to (397, 324)
Screenshot: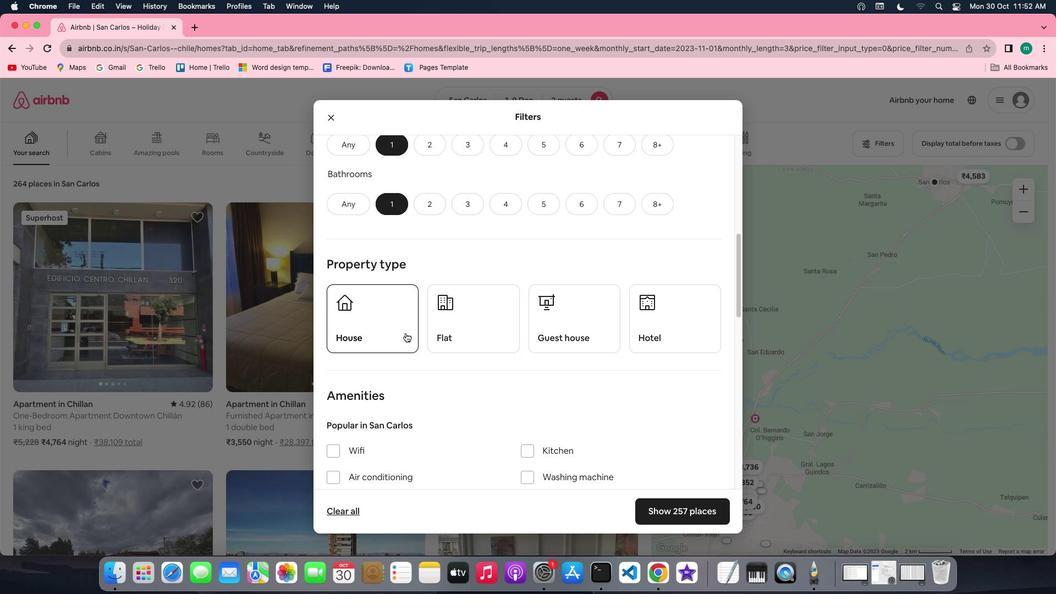 
Action: Mouse pressed left at (397, 324)
Screenshot: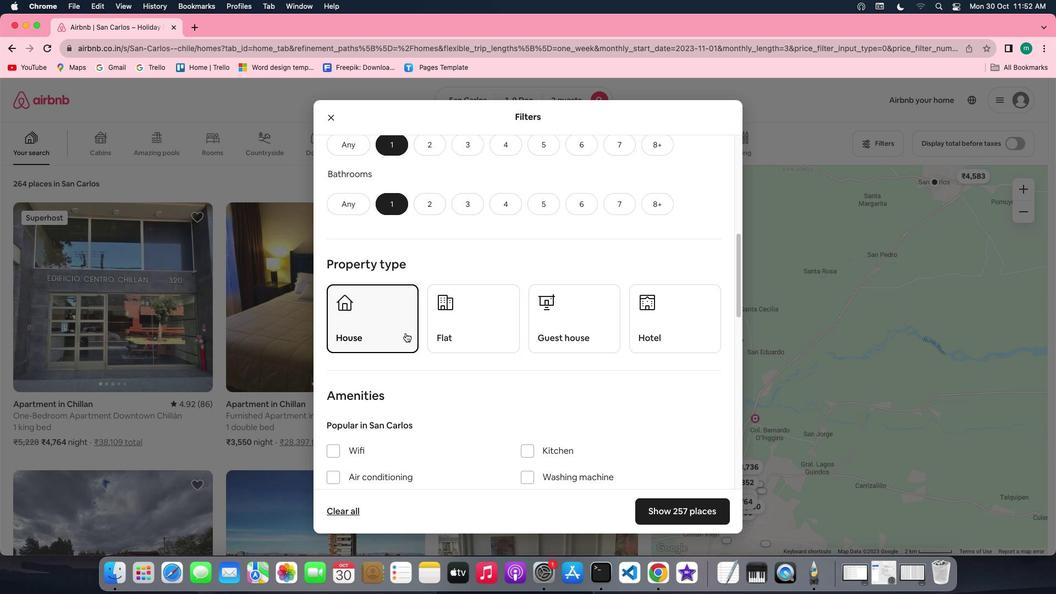 
Action: Mouse moved to (517, 345)
Screenshot: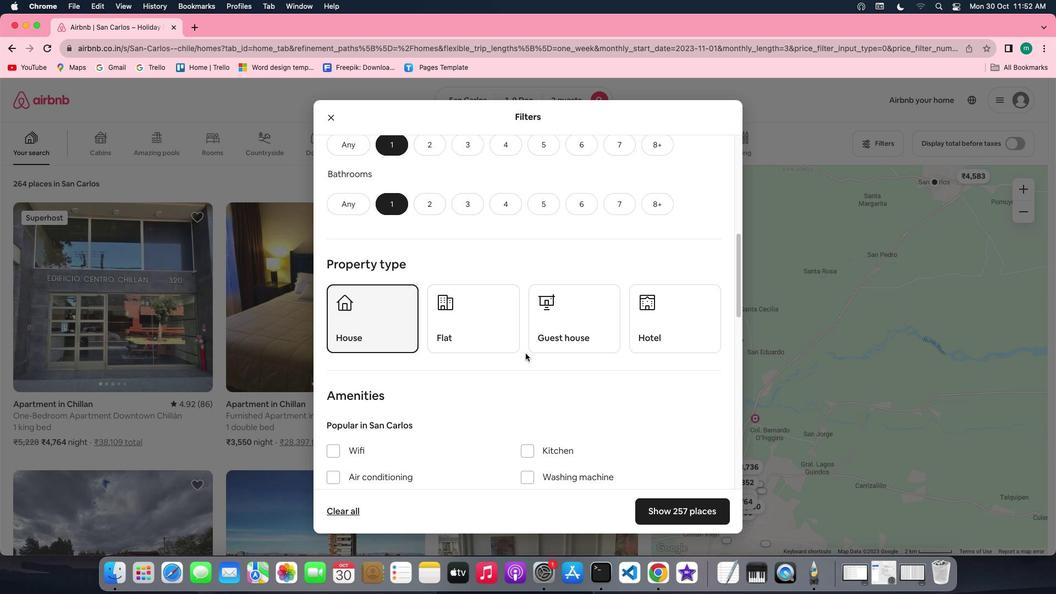 
Action: Mouse scrolled (517, 345) with delta (-8, -8)
Screenshot: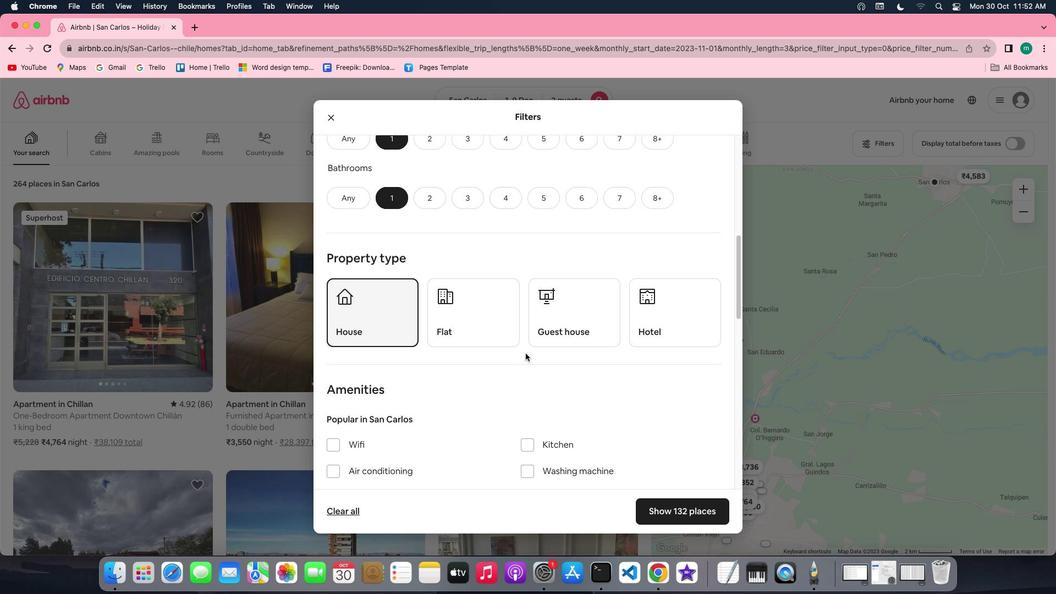 
Action: Mouse scrolled (517, 345) with delta (-8, -8)
Screenshot: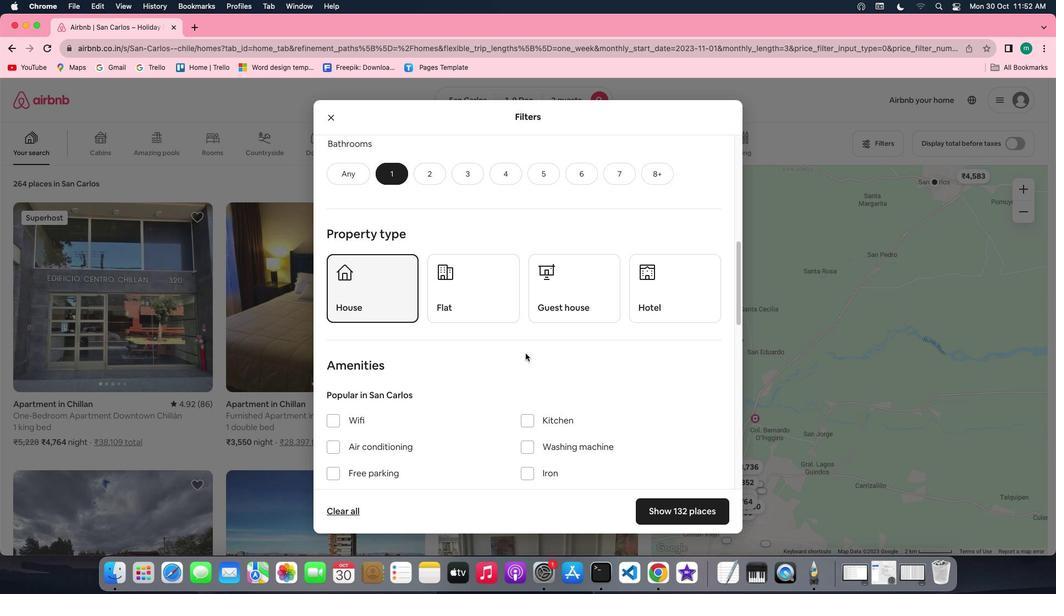 
Action: Mouse scrolled (517, 345) with delta (-8, -9)
Screenshot: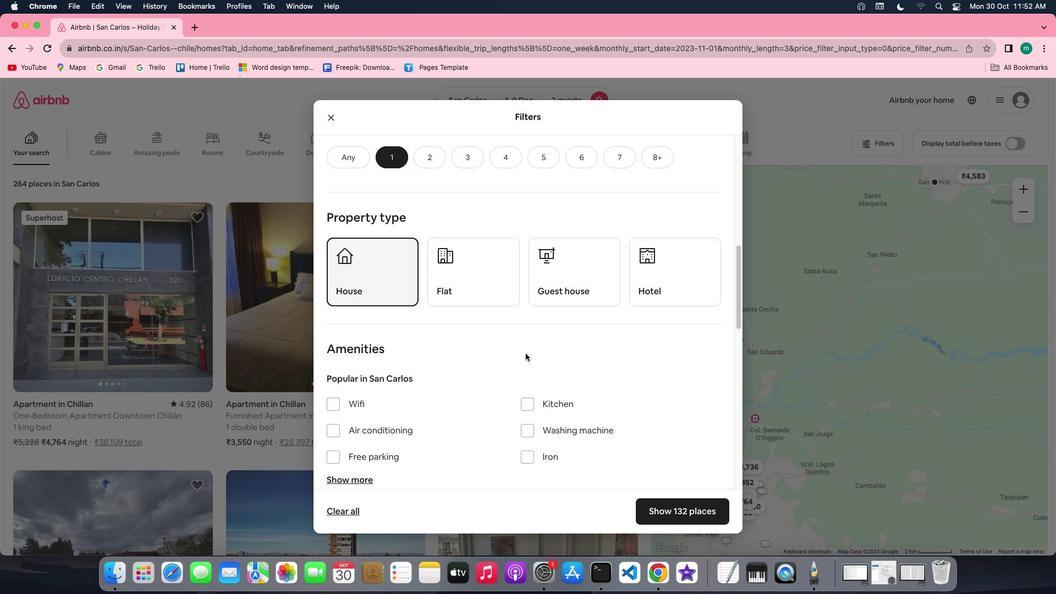 
Action: Mouse scrolled (517, 345) with delta (-8, -8)
Screenshot: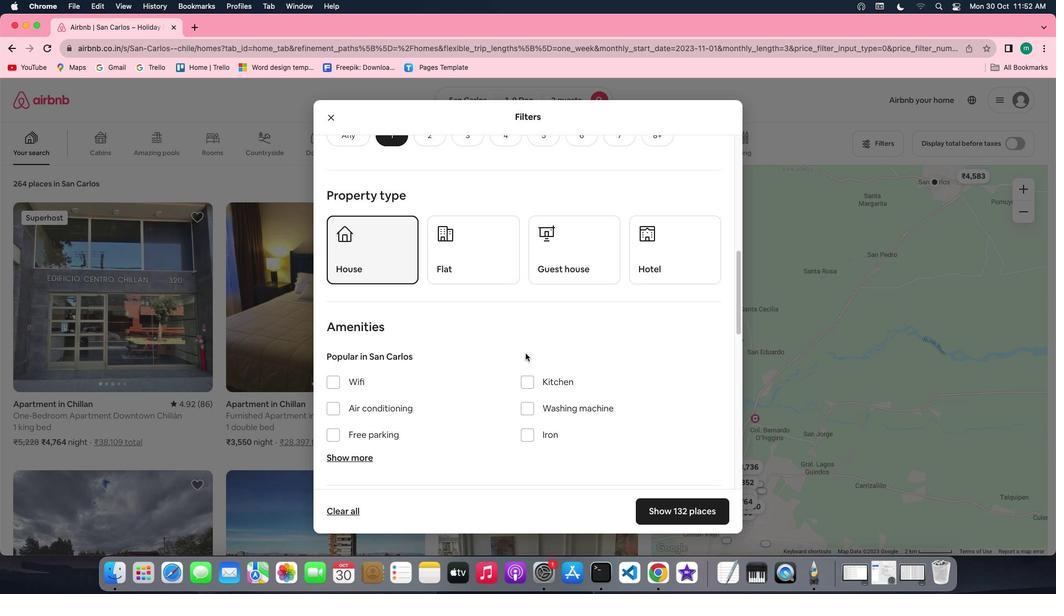 
Action: Mouse scrolled (517, 345) with delta (-8, -8)
Screenshot: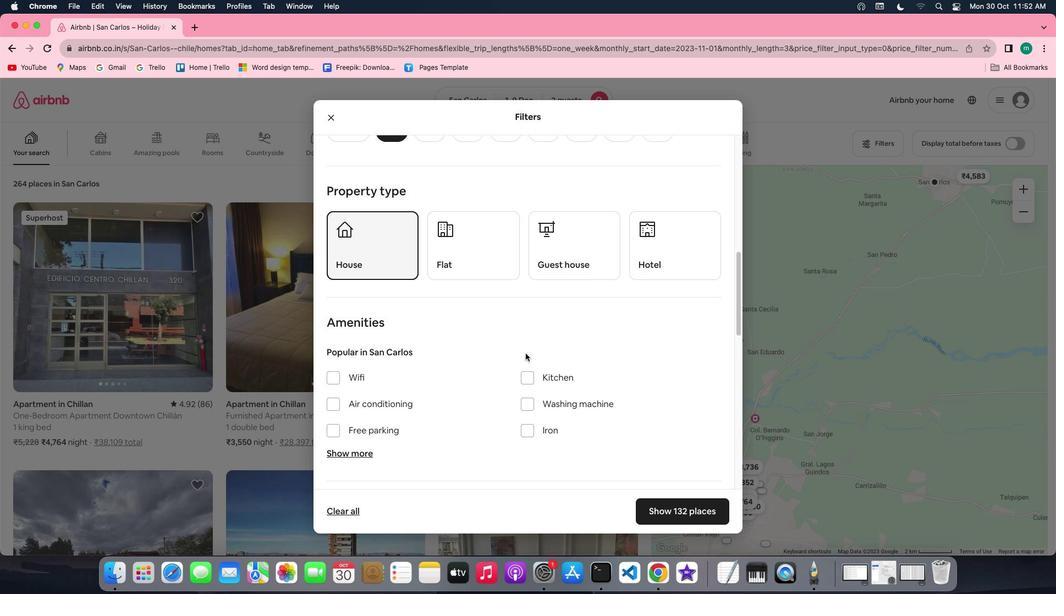 
Action: Mouse scrolled (517, 345) with delta (-8, -8)
Screenshot: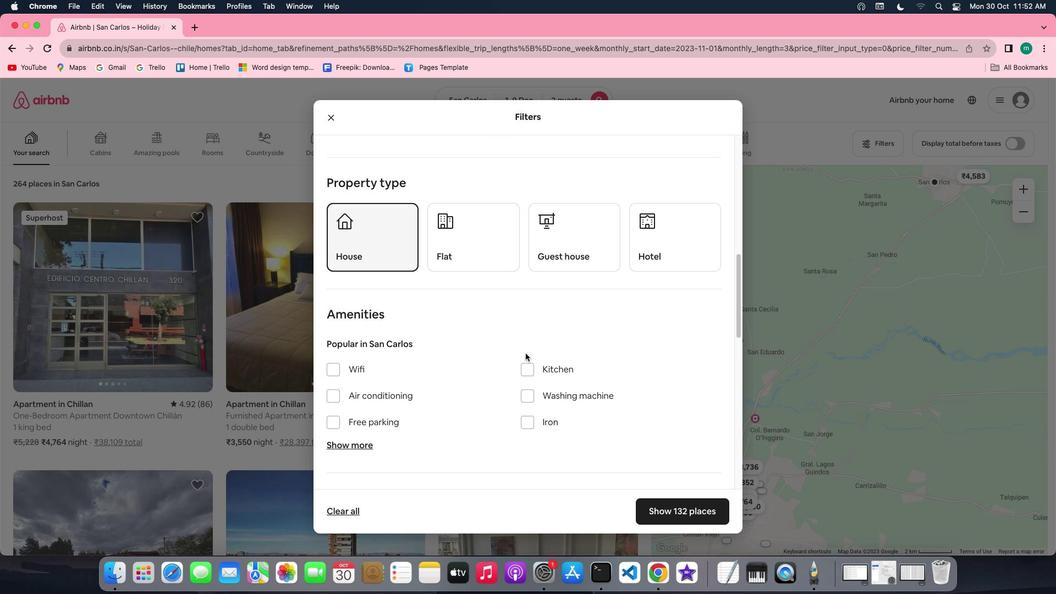 
Action: Mouse scrolled (517, 345) with delta (-8, -8)
Screenshot: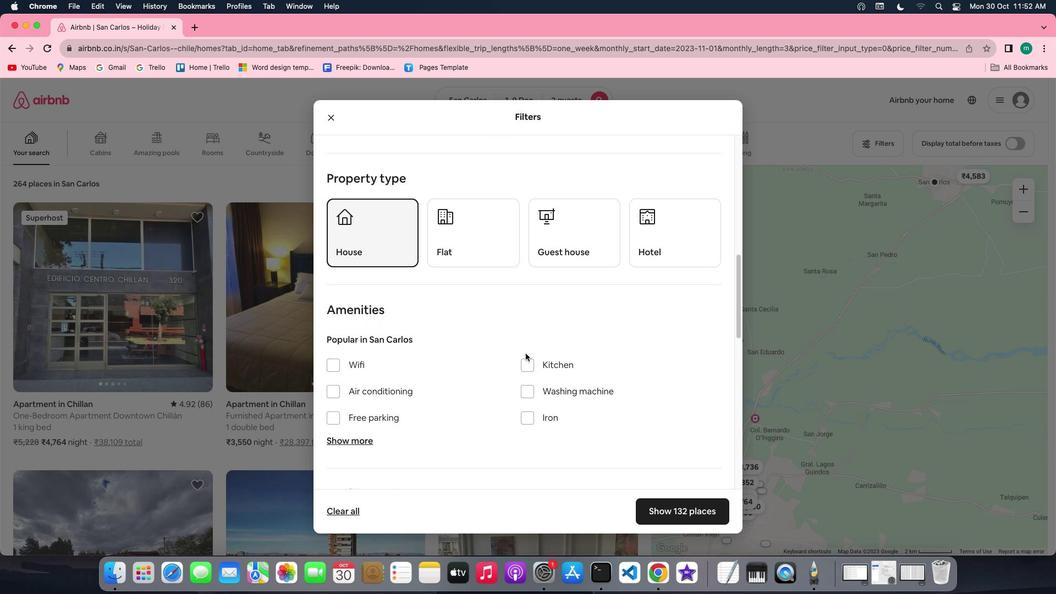 
Action: Mouse scrolled (517, 345) with delta (-8, -8)
Screenshot: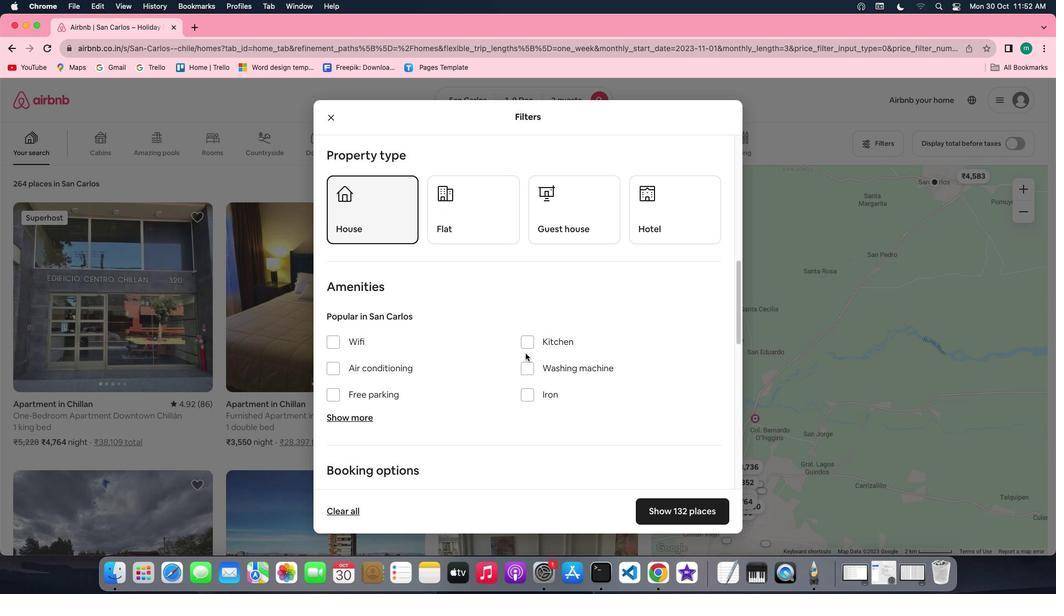 
Action: Mouse scrolled (517, 345) with delta (-8, -8)
Screenshot: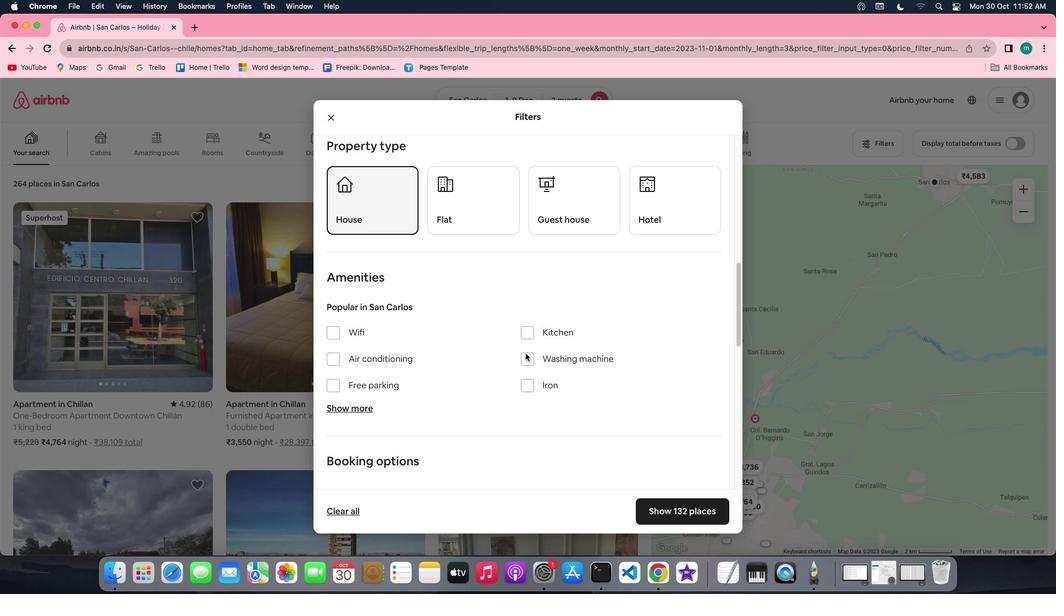 
Action: Mouse scrolled (517, 345) with delta (-8, -8)
Screenshot: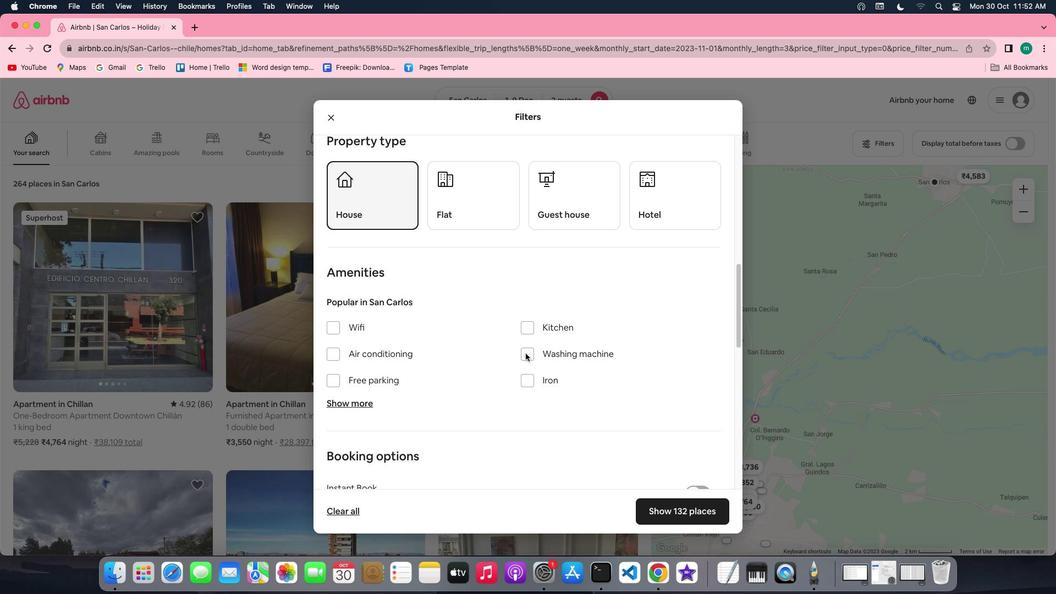 
Action: Mouse scrolled (517, 345) with delta (-8, -8)
Screenshot: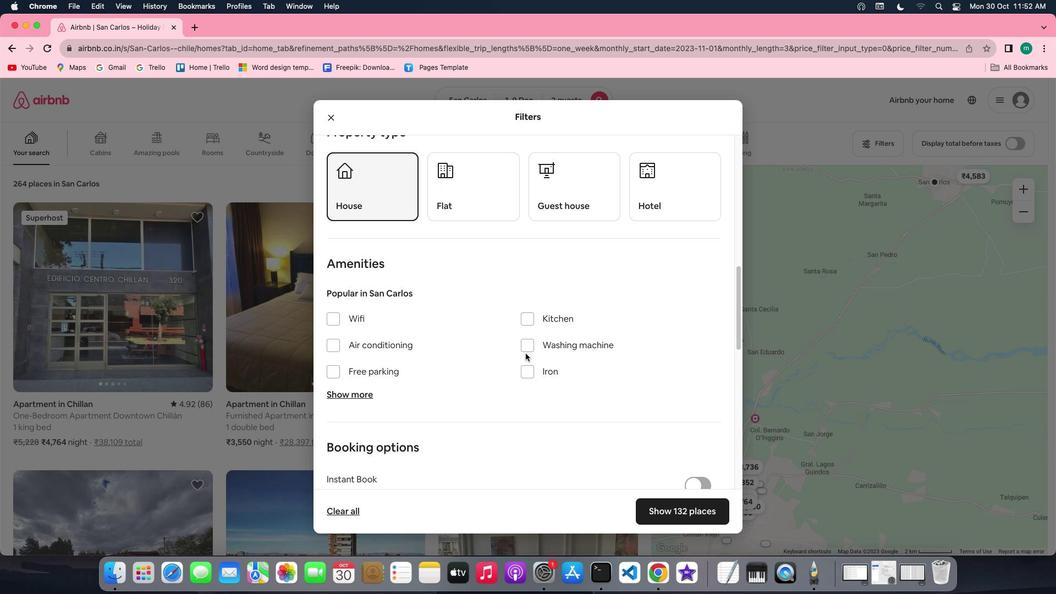 
Action: Mouse scrolled (517, 345) with delta (-8, -8)
Screenshot: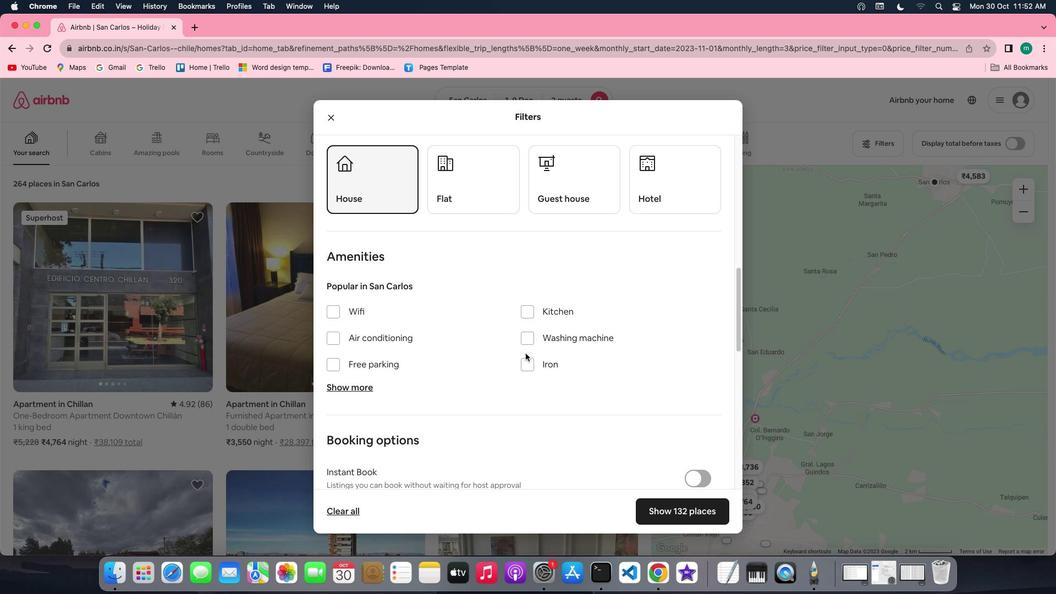 
Action: Mouse scrolled (517, 345) with delta (-8, -8)
Screenshot: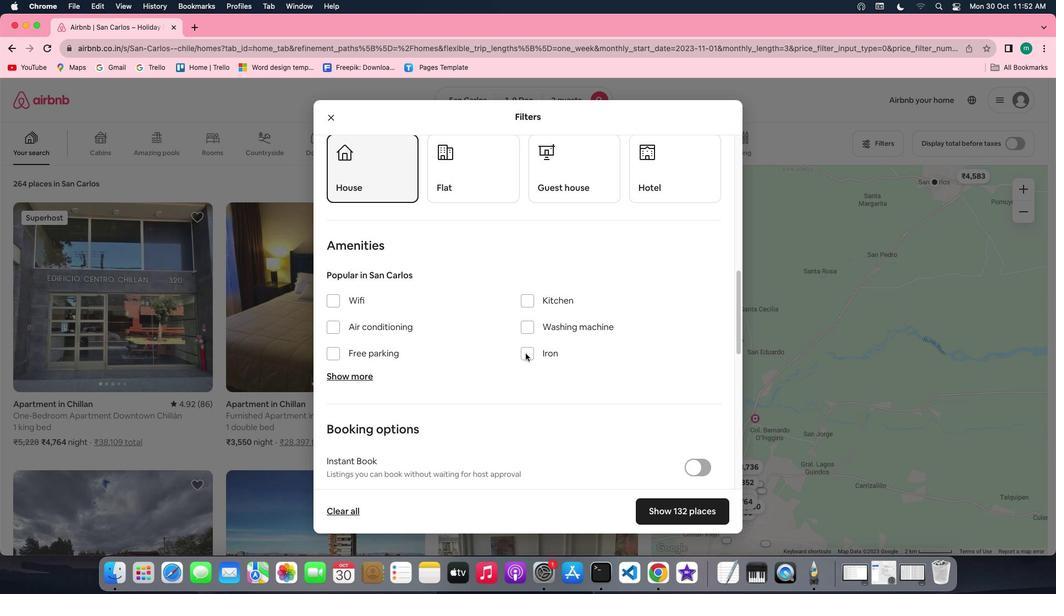 
Action: Mouse scrolled (517, 345) with delta (-8, -8)
Screenshot: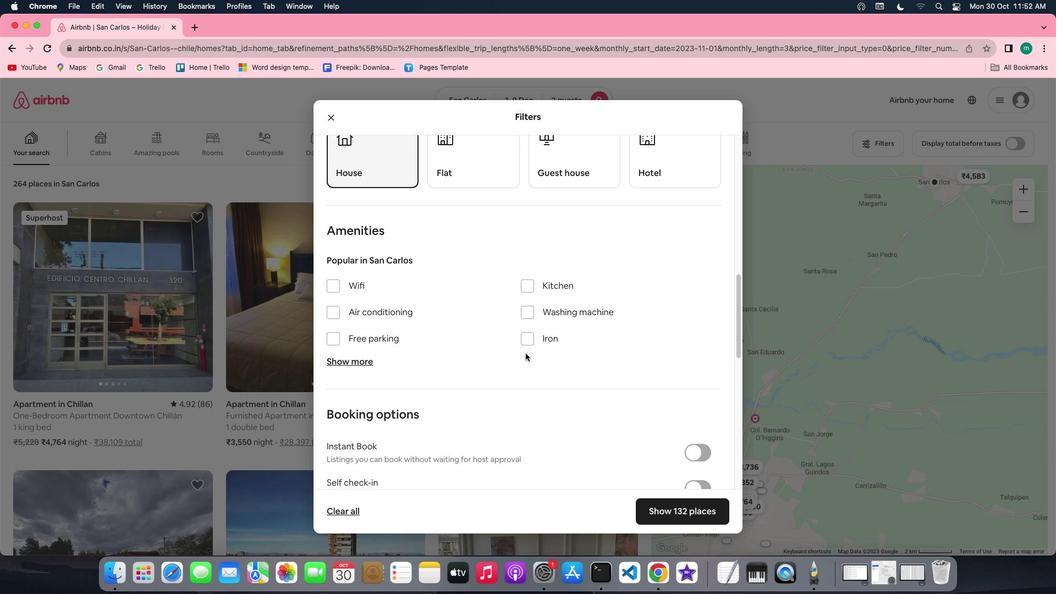 
Action: Mouse scrolled (517, 345) with delta (-8, -8)
Screenshot: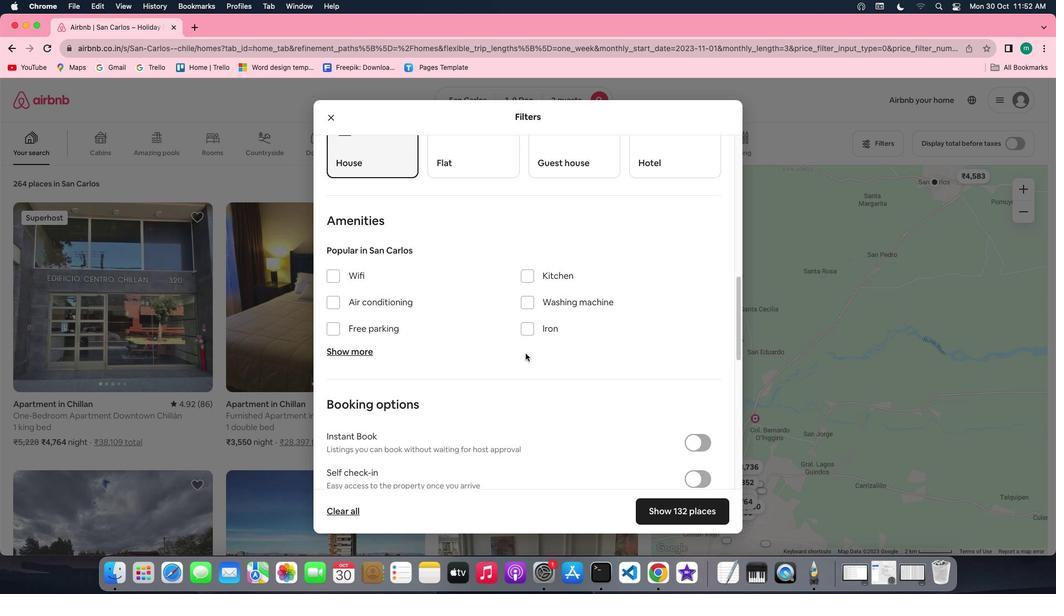 
Action: Mouse scrolled (517, 345) with delta (-8, -8)
Screenshot: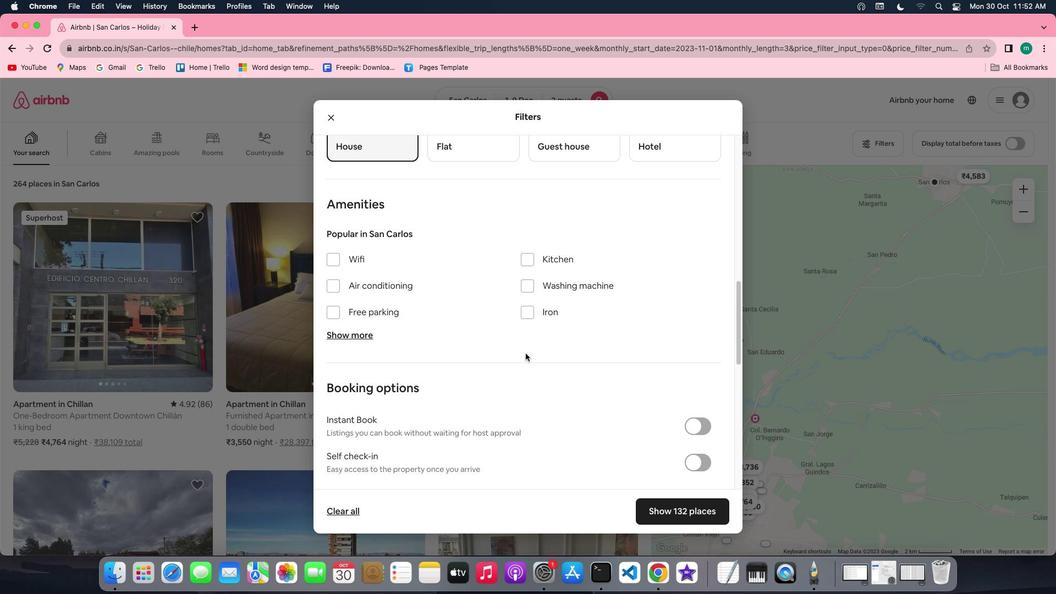 
Action: Mouse scrolled (517, 345) with delta (-8, -8)
Screenshot: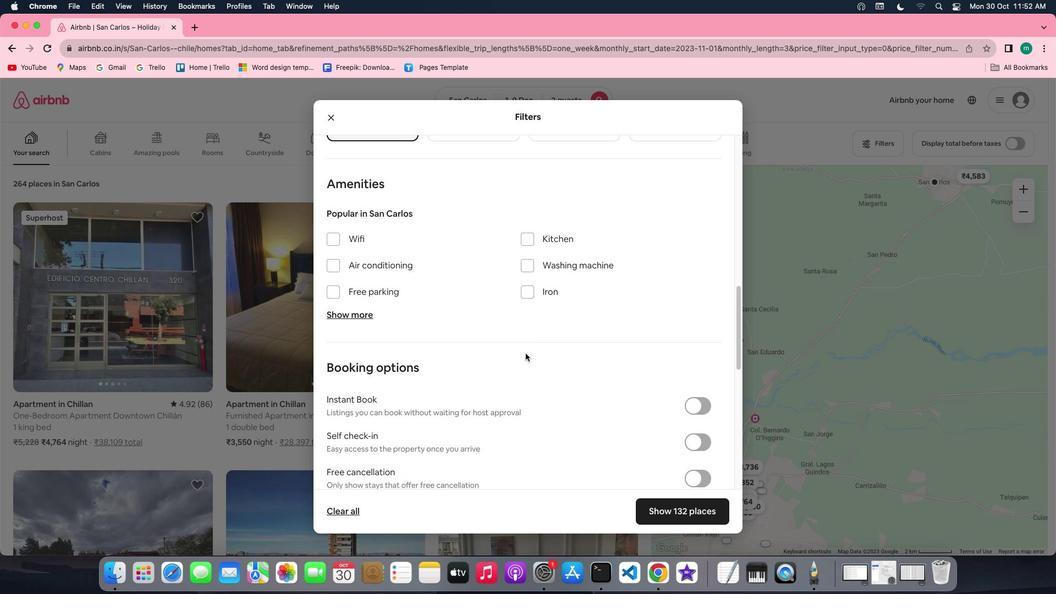 
Action: Mouse moved to (517, 345)
Screenshot: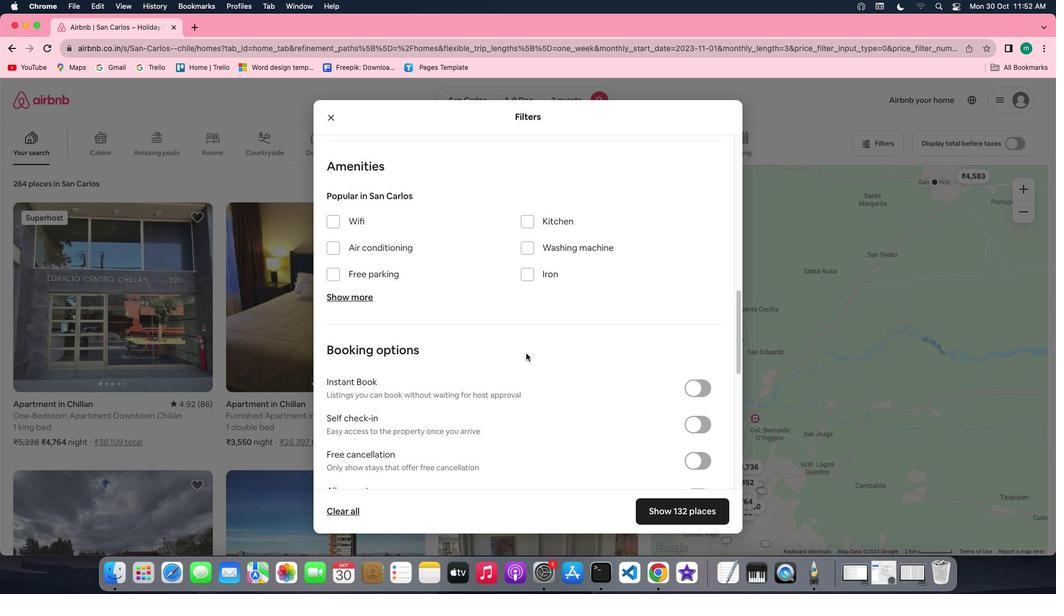 
Action: Mouse scrolled (517, 345) with delta (-8, -8)
Screenshot: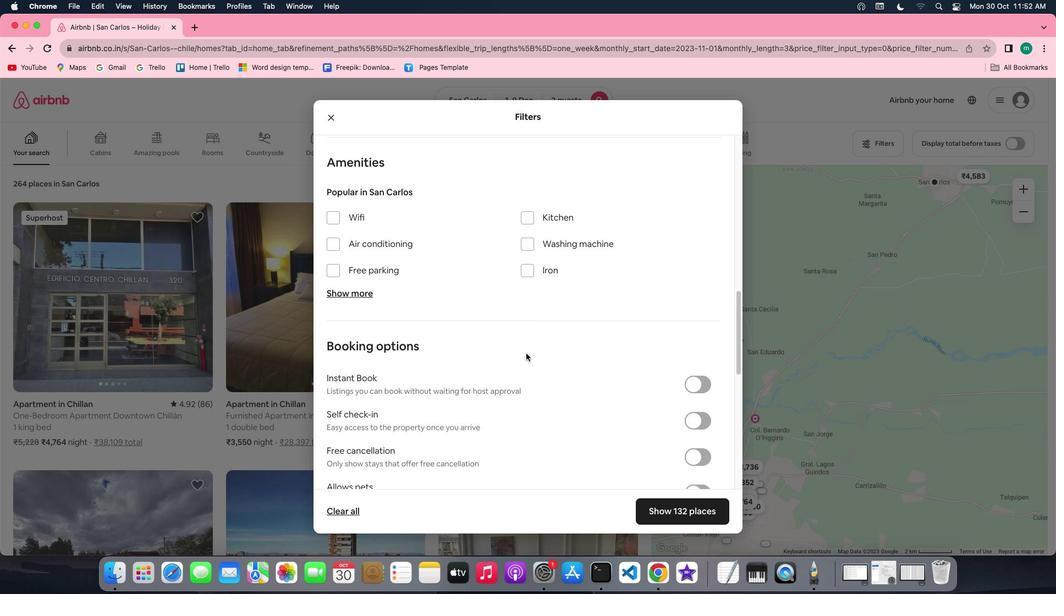 
Action: Mouse scrolled (517, 345) with delta (-8, -8)
Screenshot: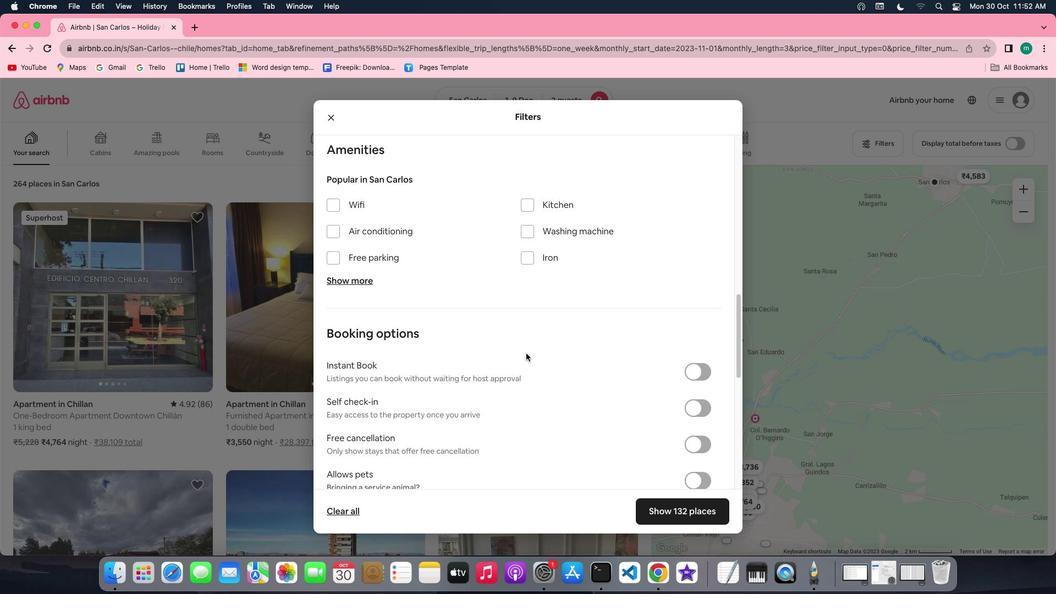 
Action: Mouse scrolled (517, 345) with delta (-8, -8)
Screenshot: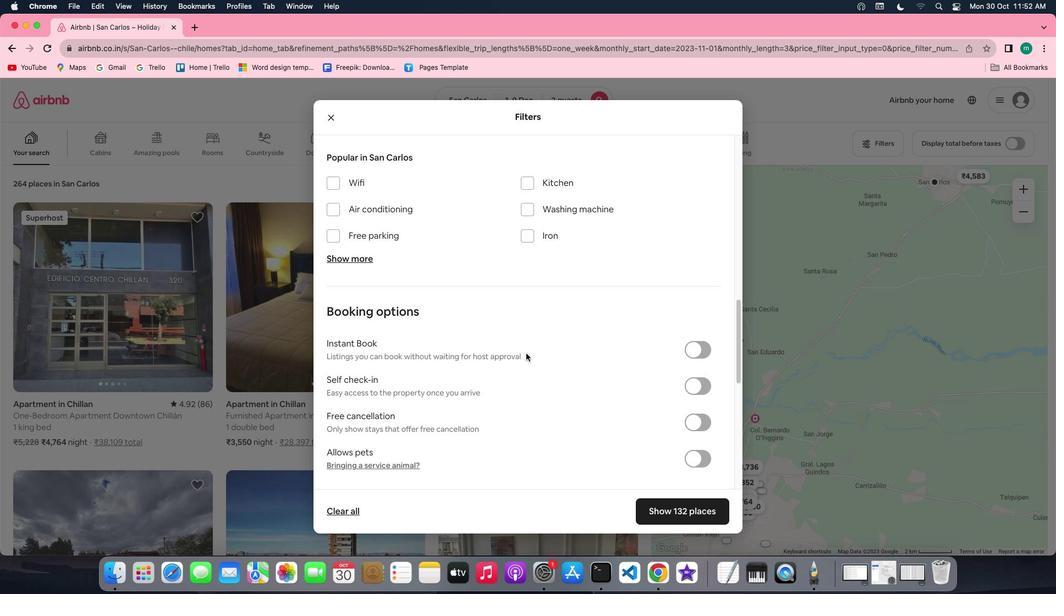 
Action: Mouse scrolled (517, 345) with delta (-8, -8)
Screenshot: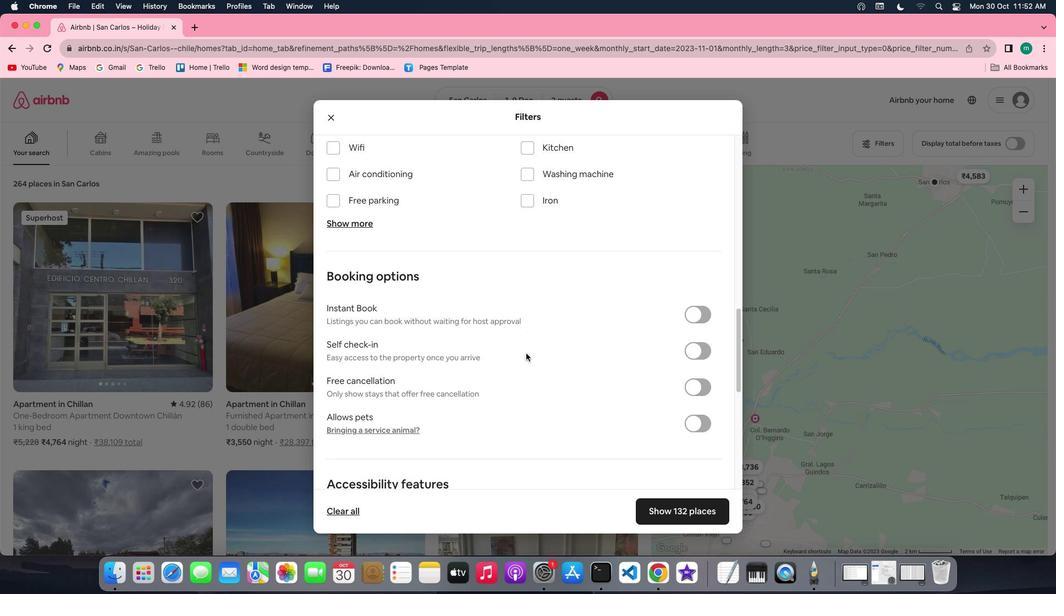 
Action: Mouse moved to (583, 374)
Screenshot: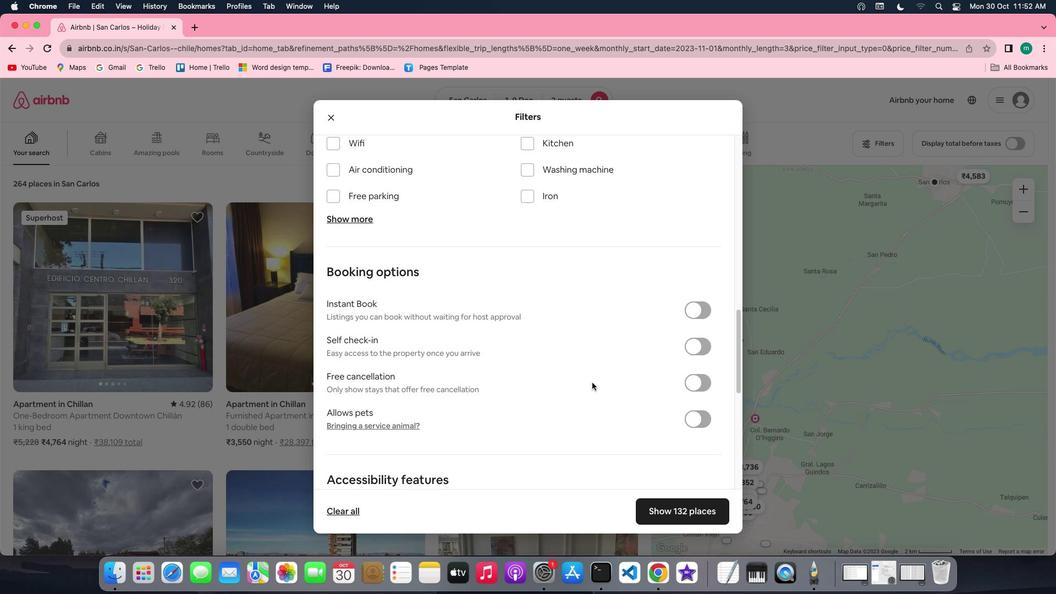 
Action: Mouse scrolled (583, 374) with delta (-8, -8)
Screenshot: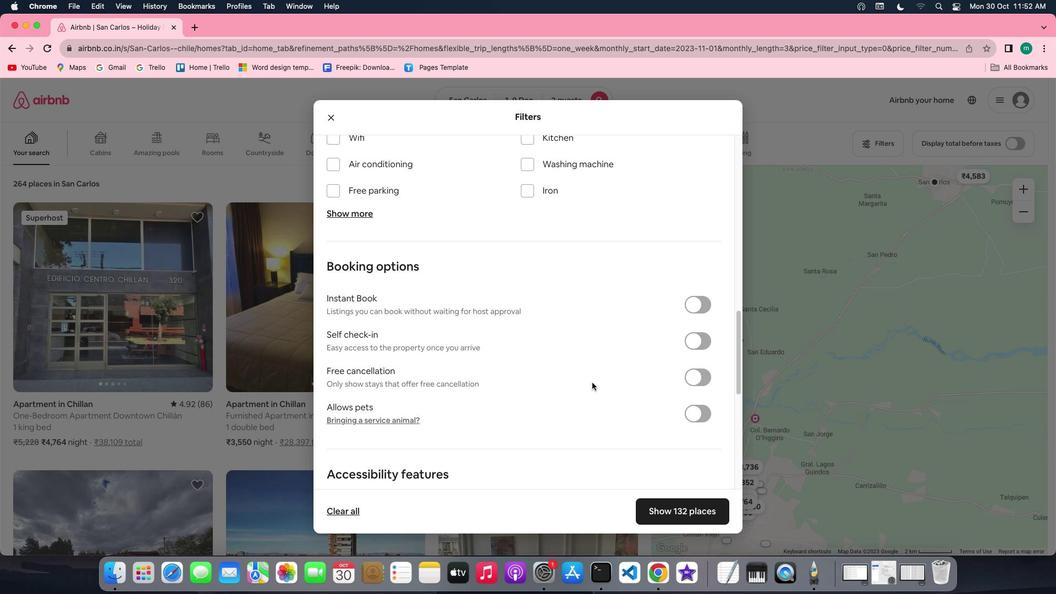 
Action: Mouse scrolled (583, 374) with delta (-8, -8)
Screenshot: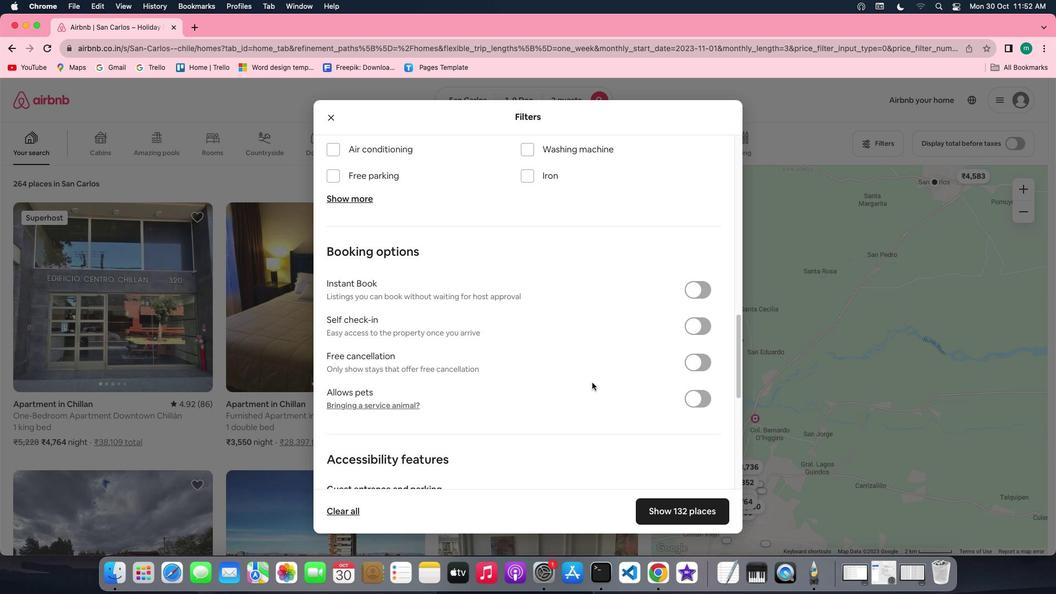 
Action: Mouse scrolled (583, 374) with delta (-8, -8)
Screenshot: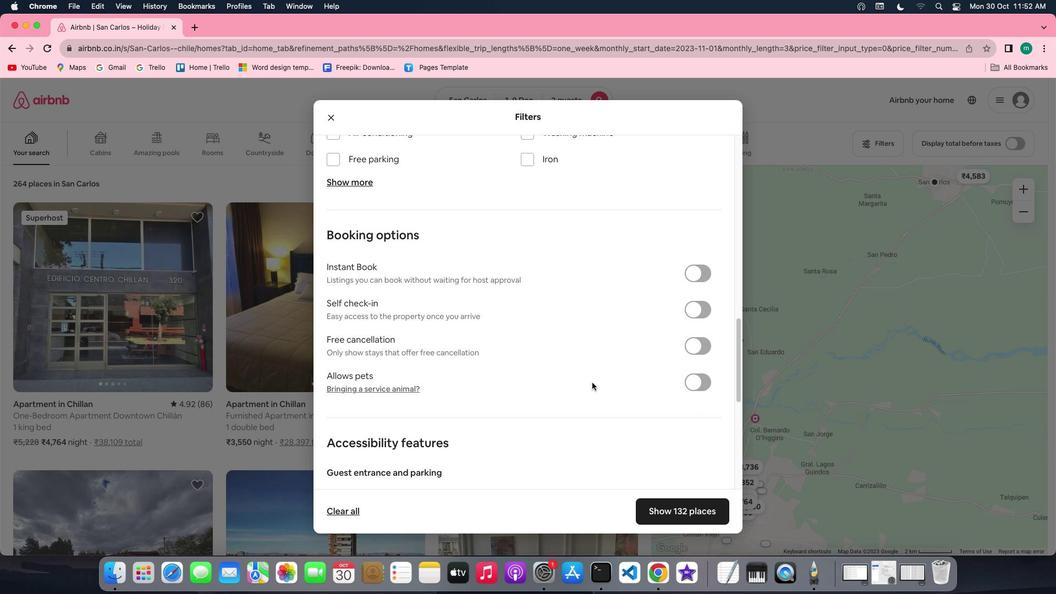 
Action: Mouse moved to (696, 288)
Screenshot: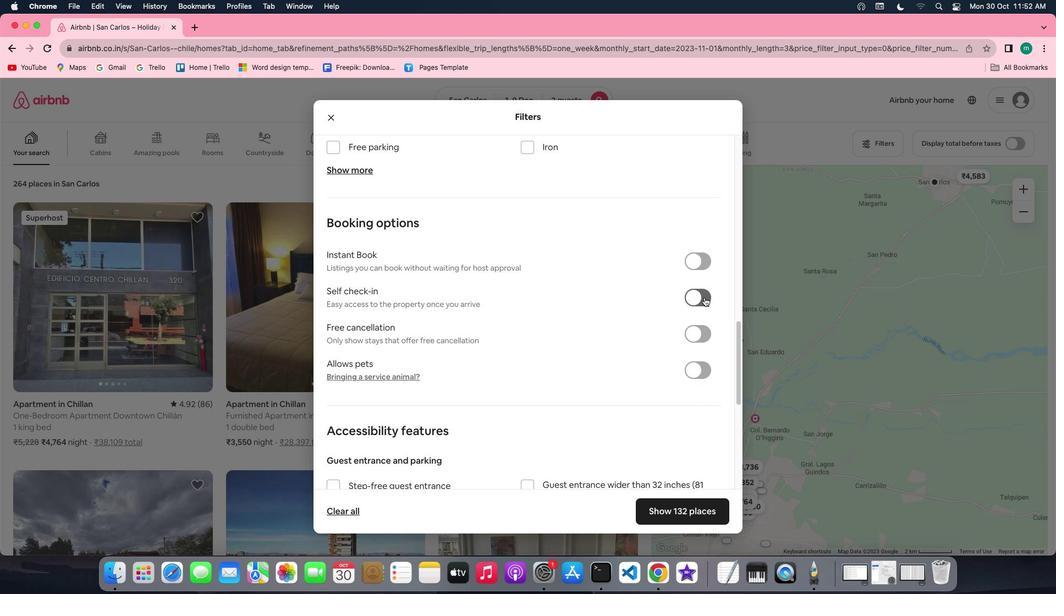 
Action: Mouse pressed left at (696, 288)
Screenshot: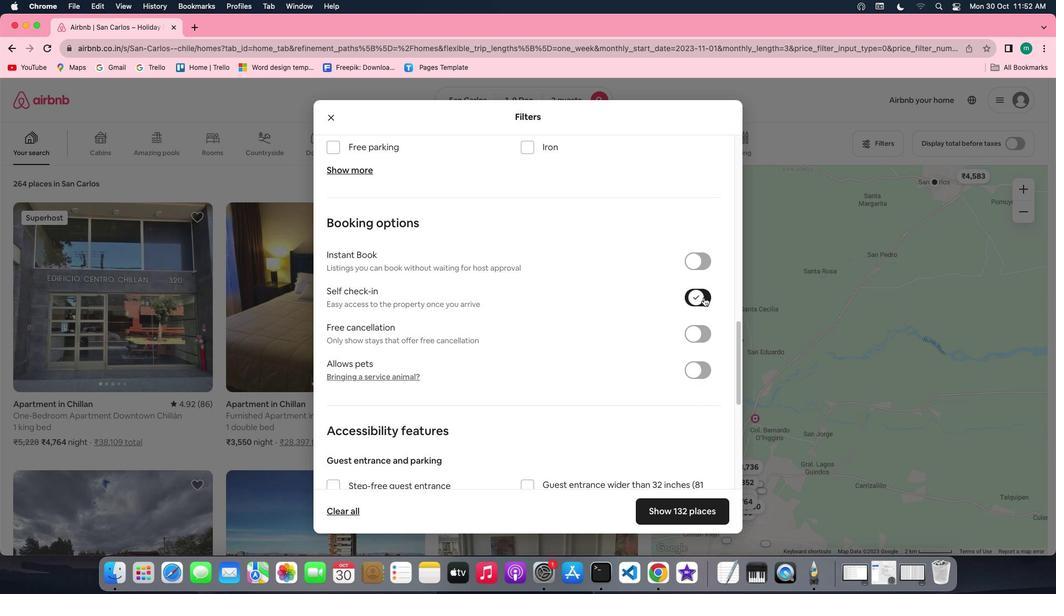 
Action: Mouse moved to (578, 361)
Screenshot: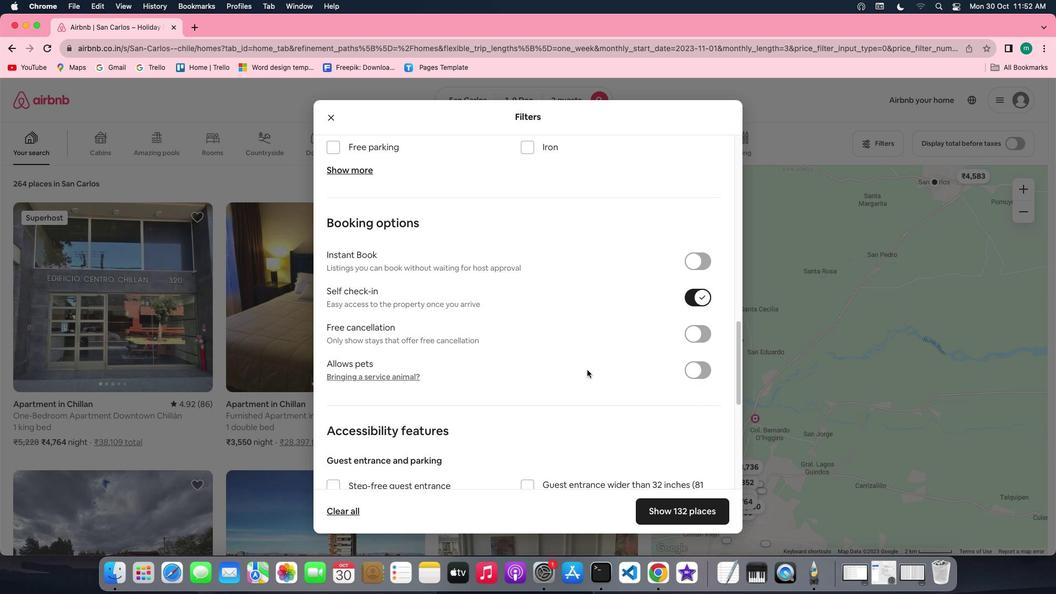 
Action: Mouse scrolled (578, 361) with delta (-8, -8)
Screenshot: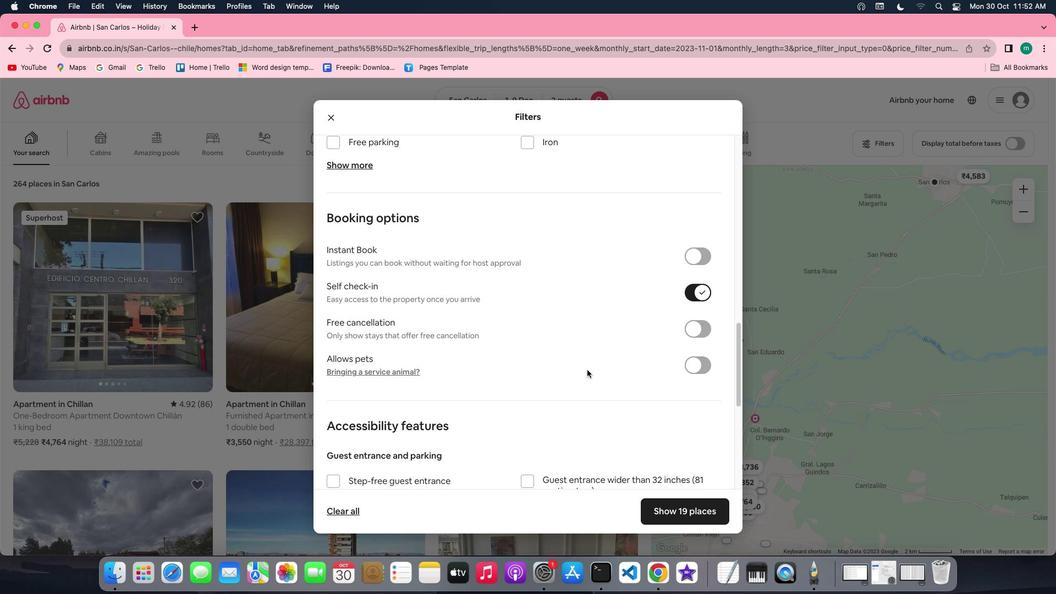 
Action: Mouse scrolled (578, 361) with delta (-8, -8)
Screenshot: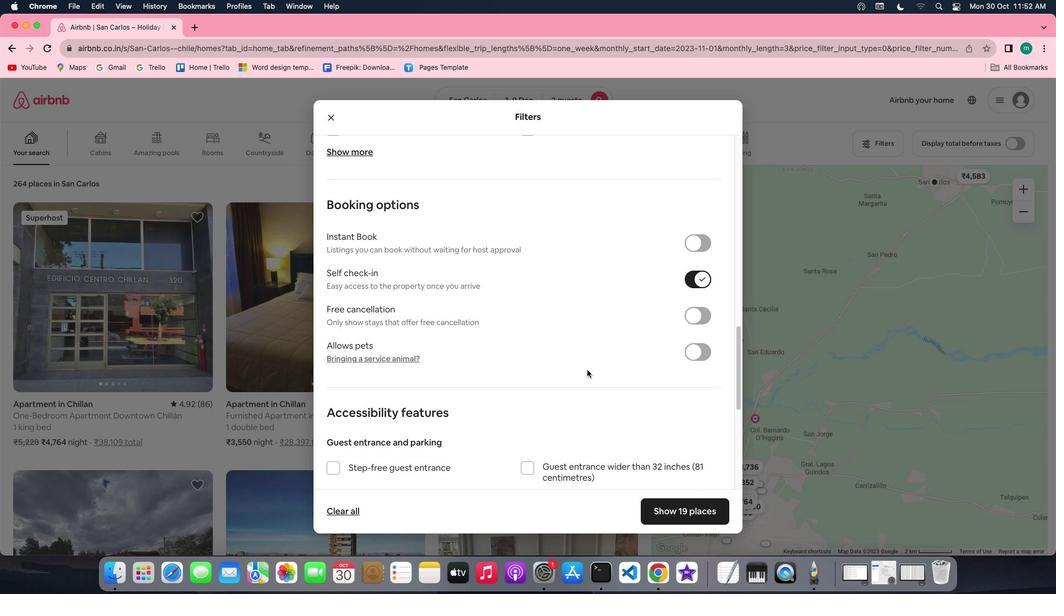 
Action: Mouse scrolled (578, 361) with delta (-8, -8)
Screenshot: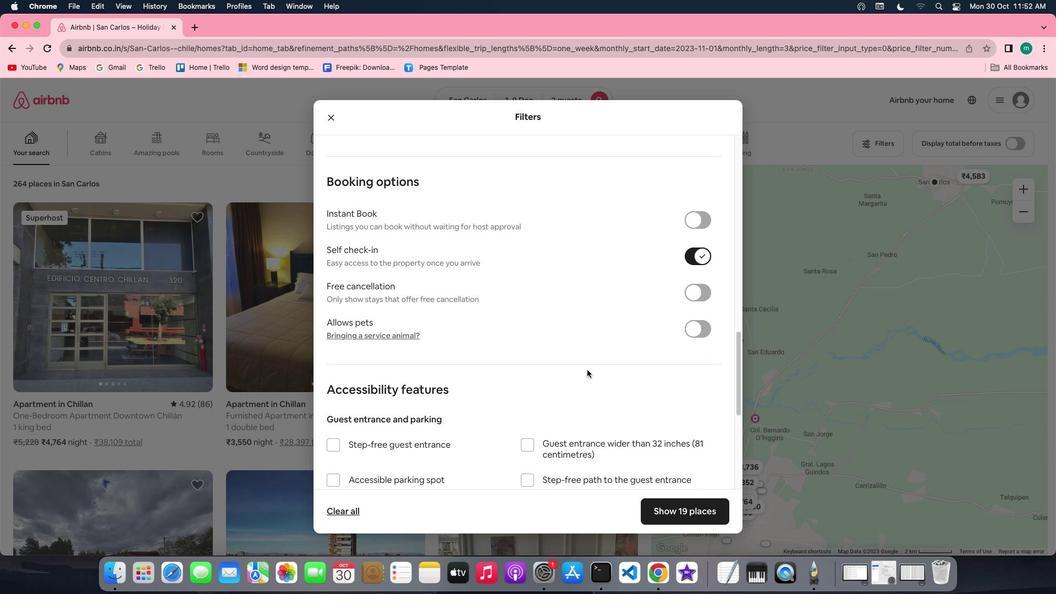 
Action: Mouse scrolled (578, 361) with delta (-8, -8)
Screenshot: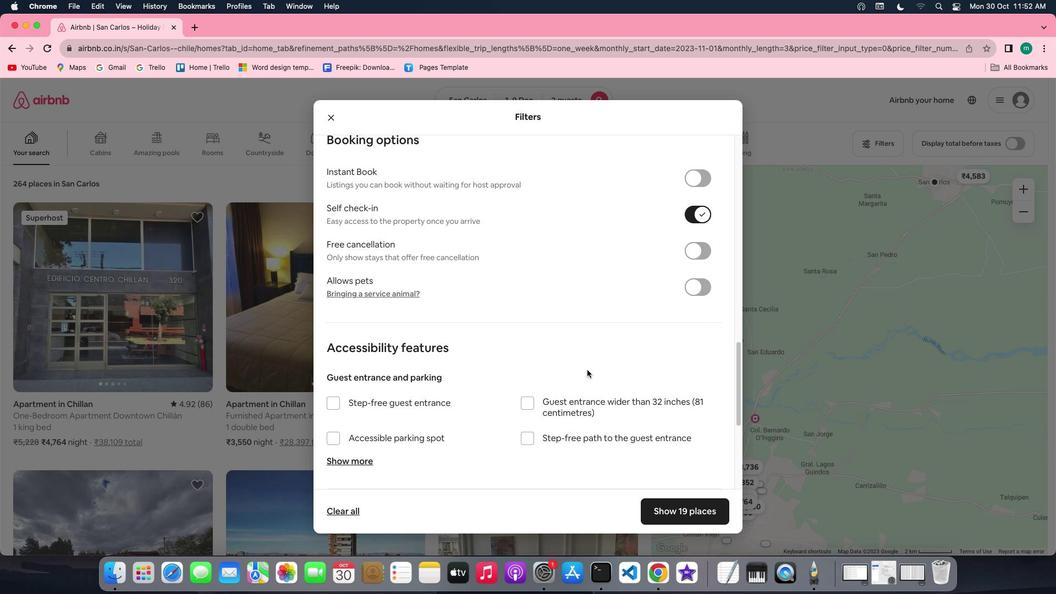 
Action: Mouse scrolled (578, 361) with delta (-8, -8)
Screenshot: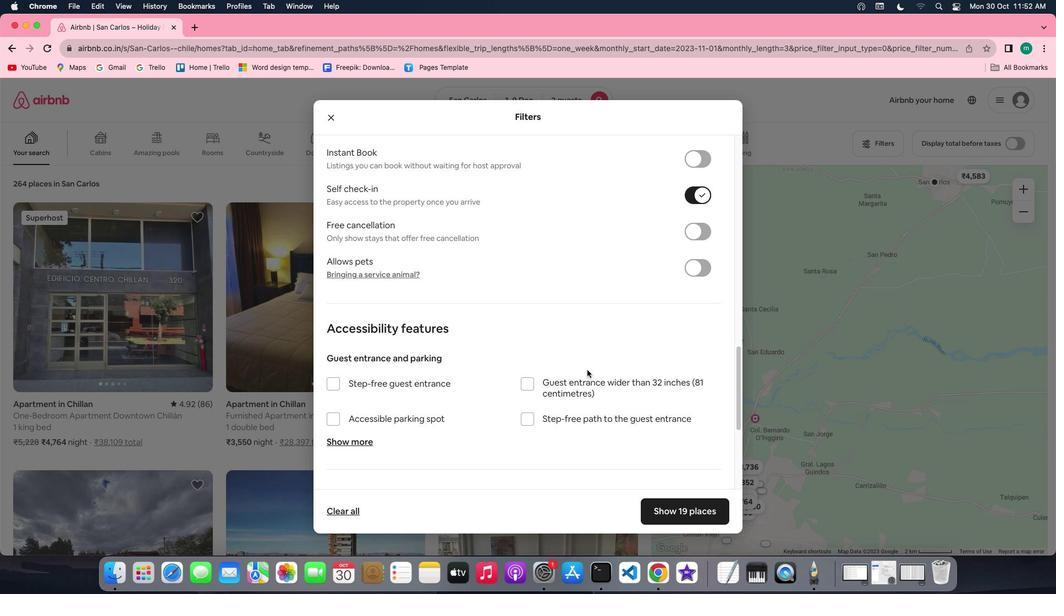 
Action: Mouse scrolled (578, 361) with delta (-8, -8)
Screenshot: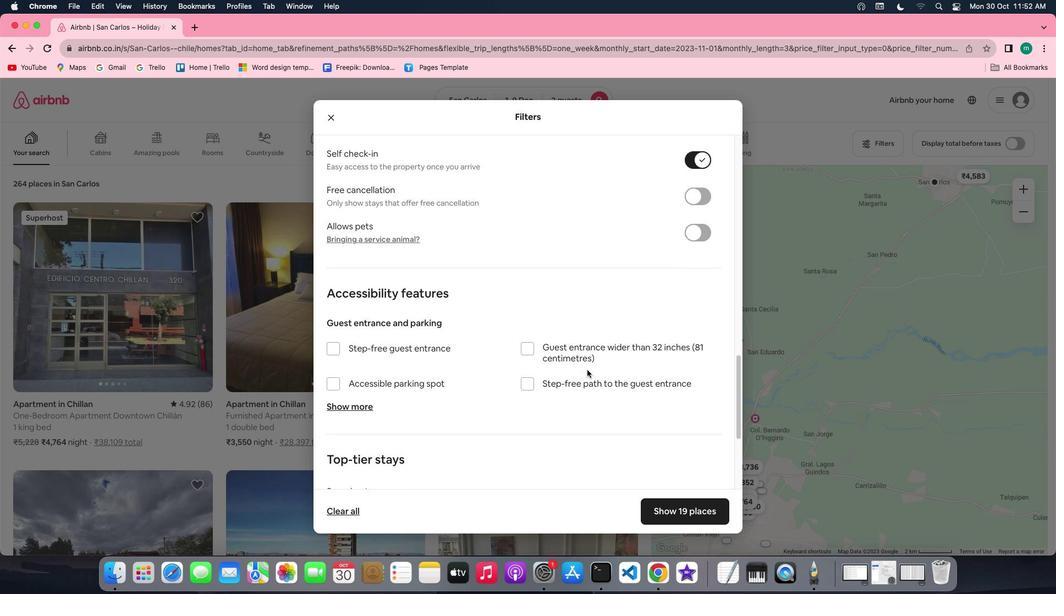 
Action: Mouse scrolled (578, 361) with delta (-8, -9)
Screenshot: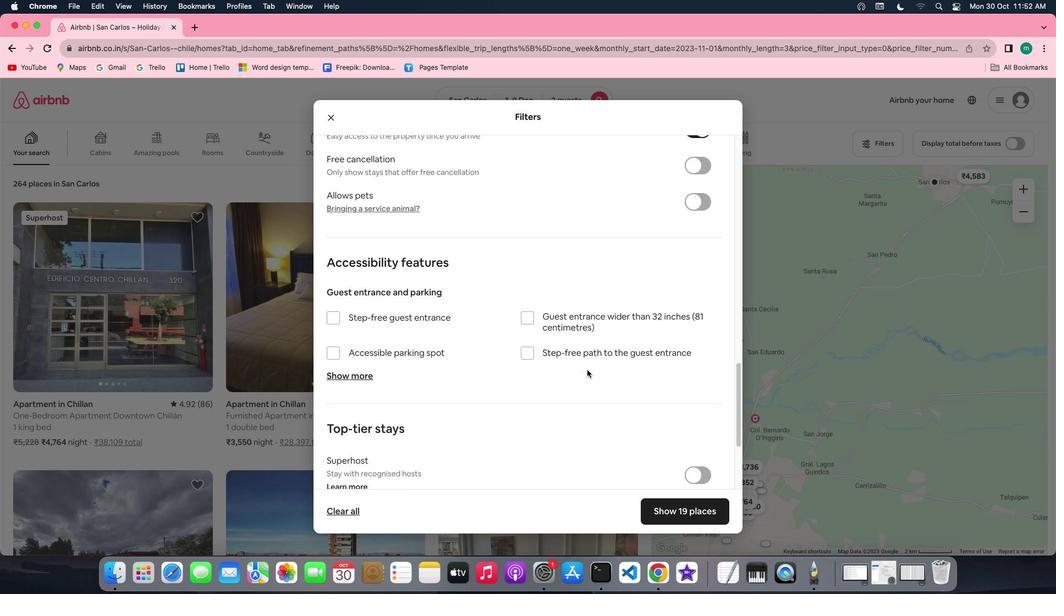 
Action: Mouse scrolled (578, 361) with delta (-8, -9)
Screenshot: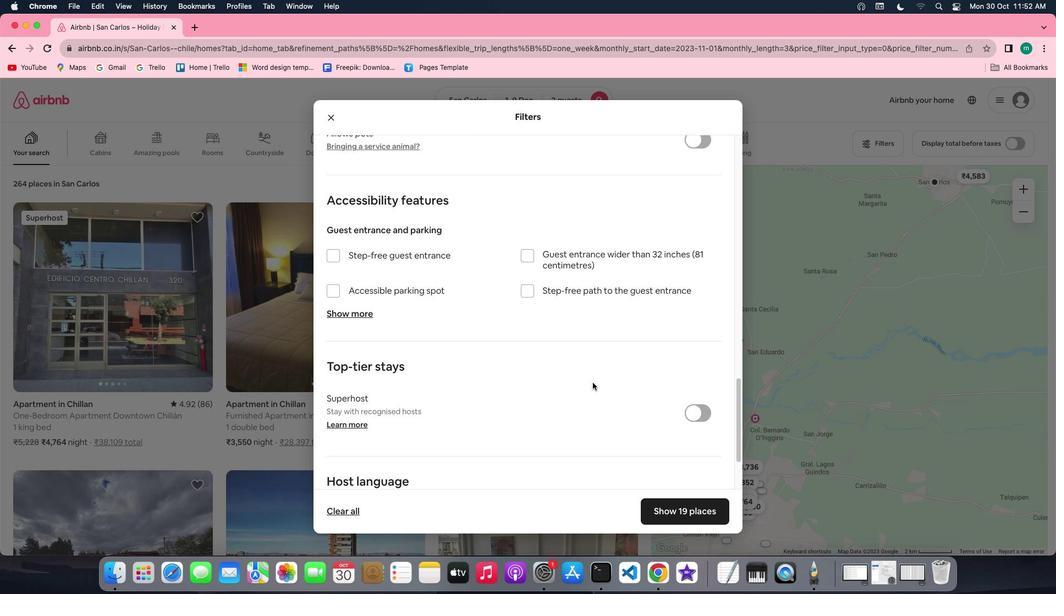 
Action: Mouse moved to (589, 384)
Screenshot: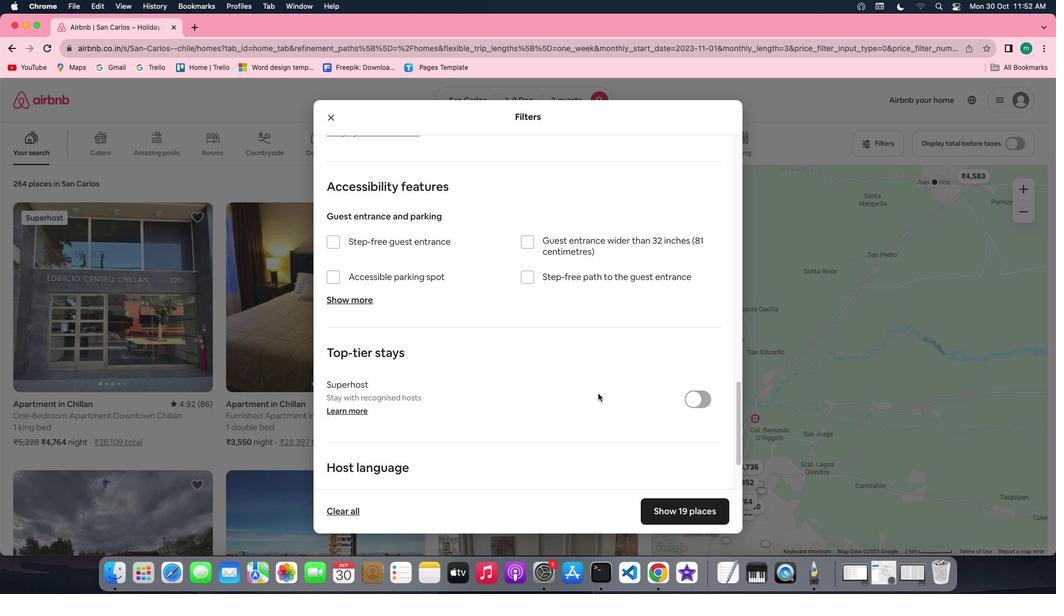 
Action: Mouse scrolled (589, 384) with delta (-8, -8)
Screenshot: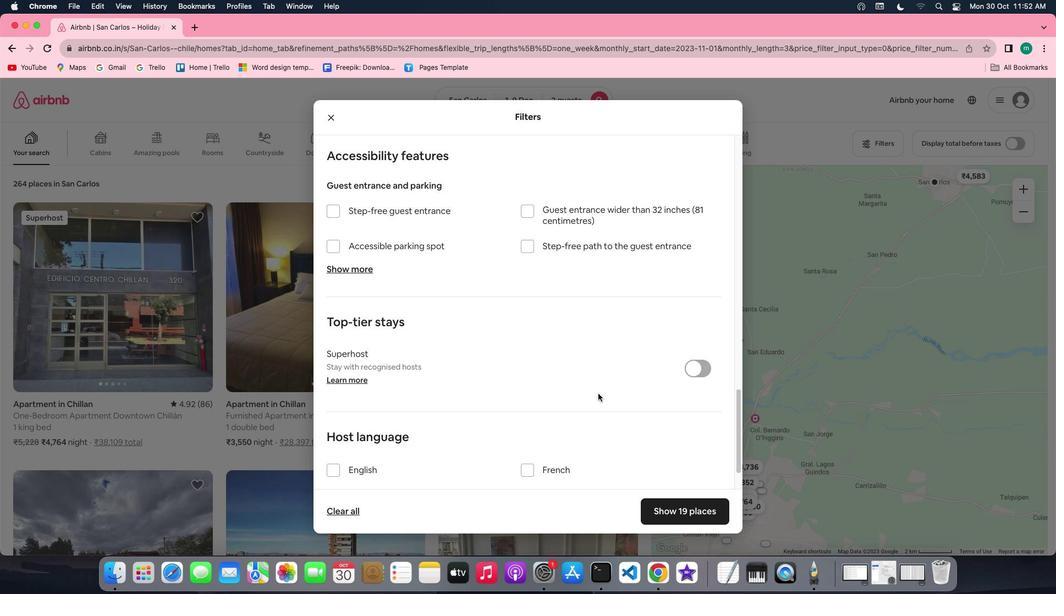 
Action: Mouse scrolled (589, 384) with delta (-8, -8)
Screenshot: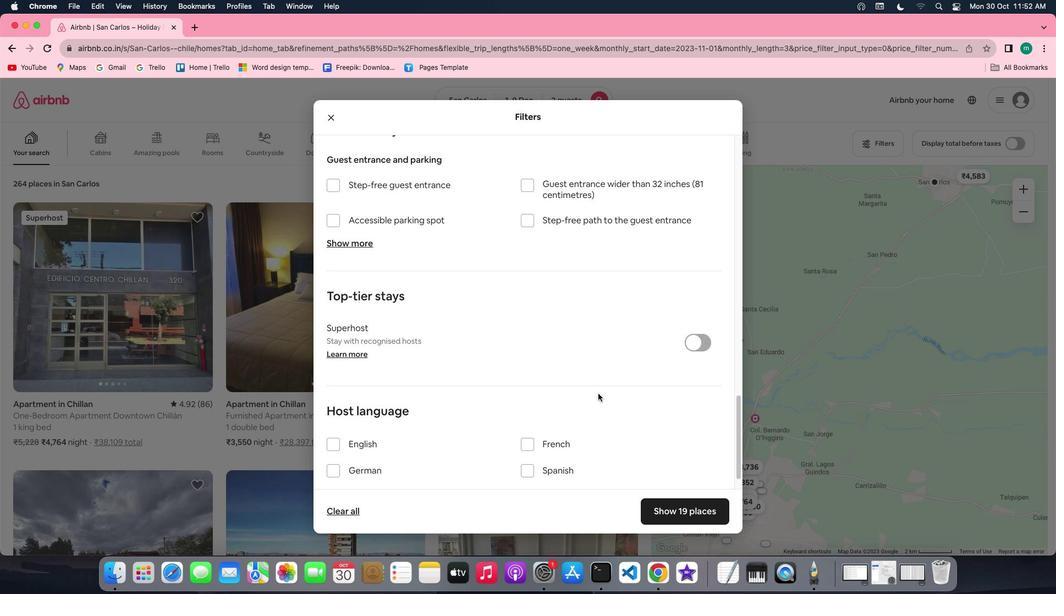 
Action: Mouse scrolled (589, 384) with delta (-8, -9)
Screenshot: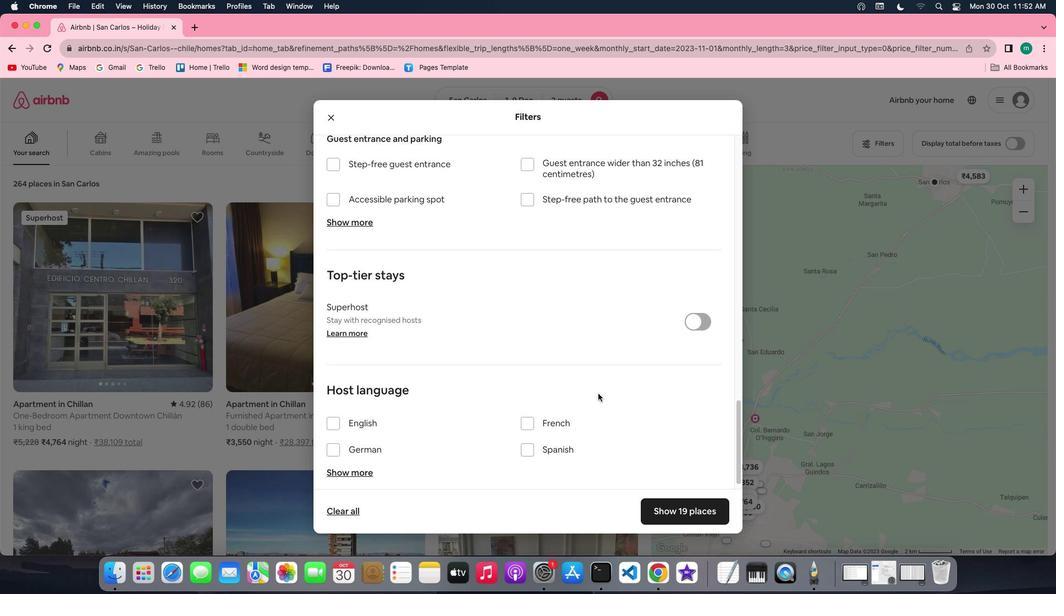 
Action: Mouse scrolled (589, 384) with delta (-8, -11)
Screenshot: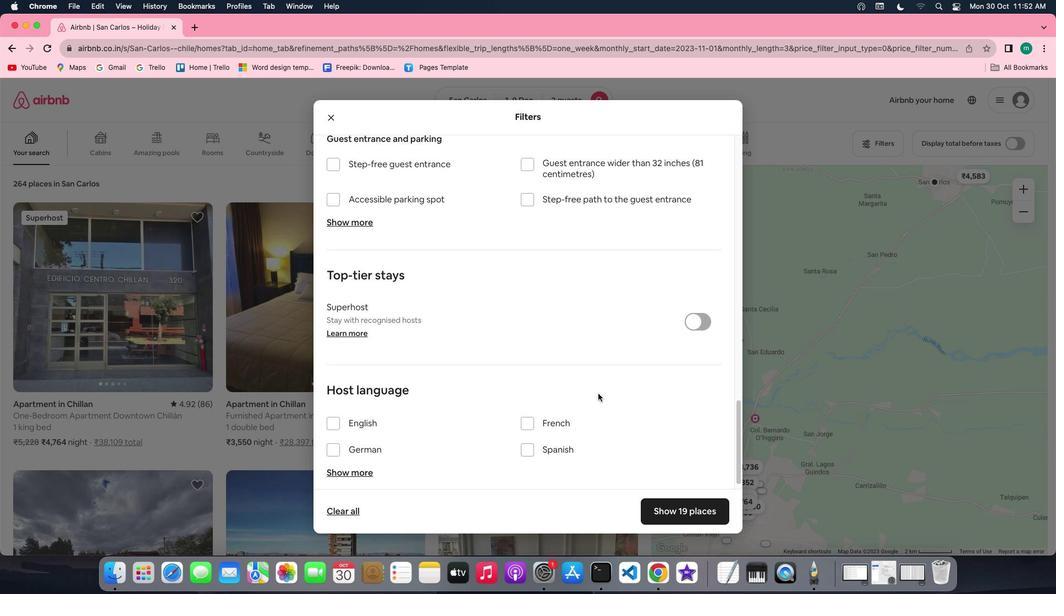 
Action: Mouse scrolled (589, 384) with delta (-8, -11)
Screenshot: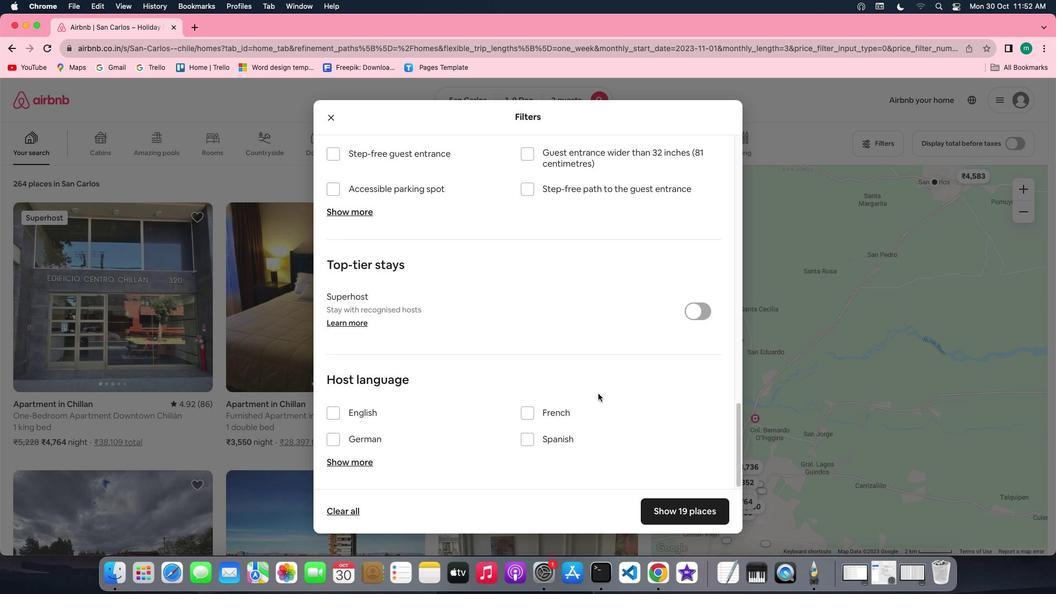 
Action: Mouse scrolled (589, 384) with delta (-8, -8)
Screenshot: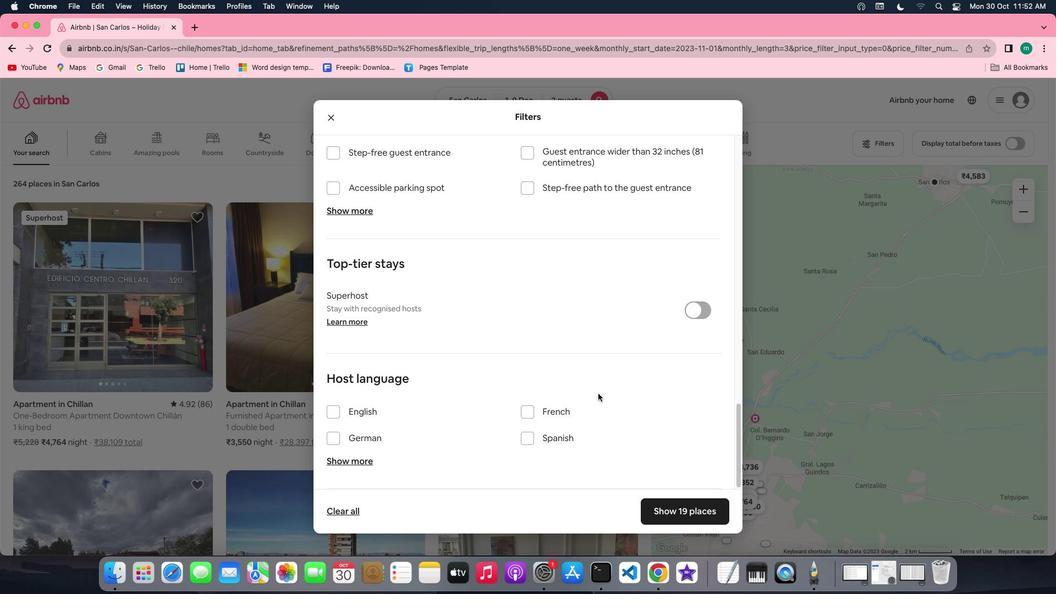 
Action: Mouse scrolled (589, 384) with delta (-8, -8)
Screenshot: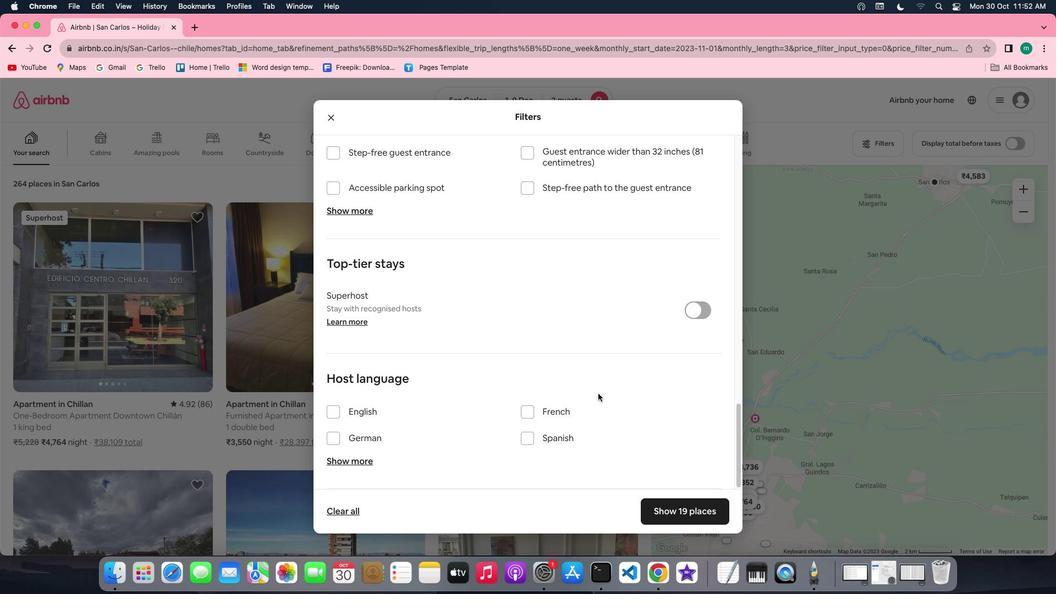 
Action: Mouse scrolled (589, 384) with delta (-8, -9)
Screenshot: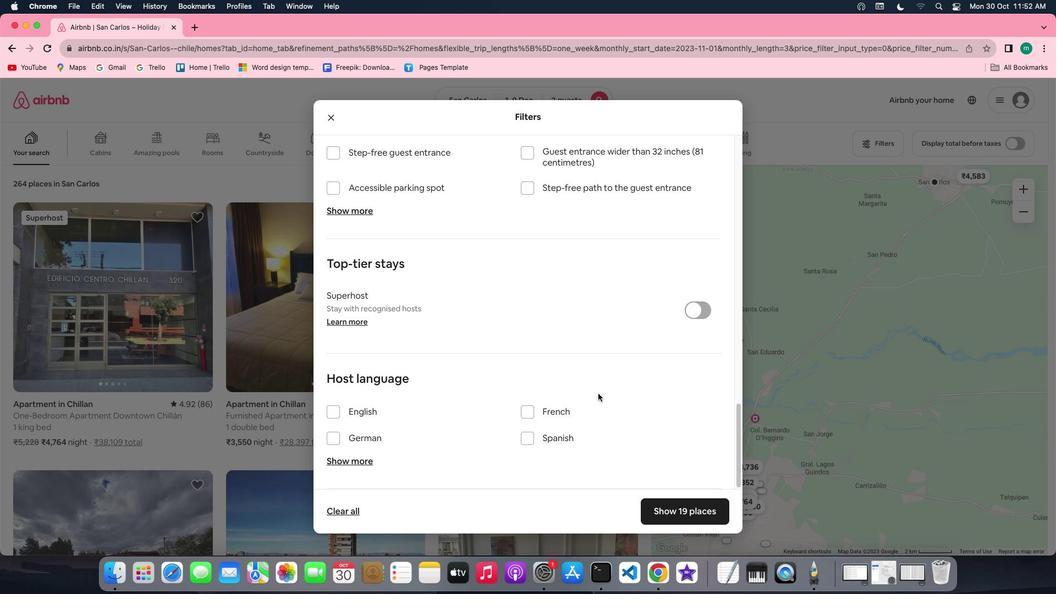 
Action: Mouse scrolled (589, 384) with delta (-8, -11)
Screenshot: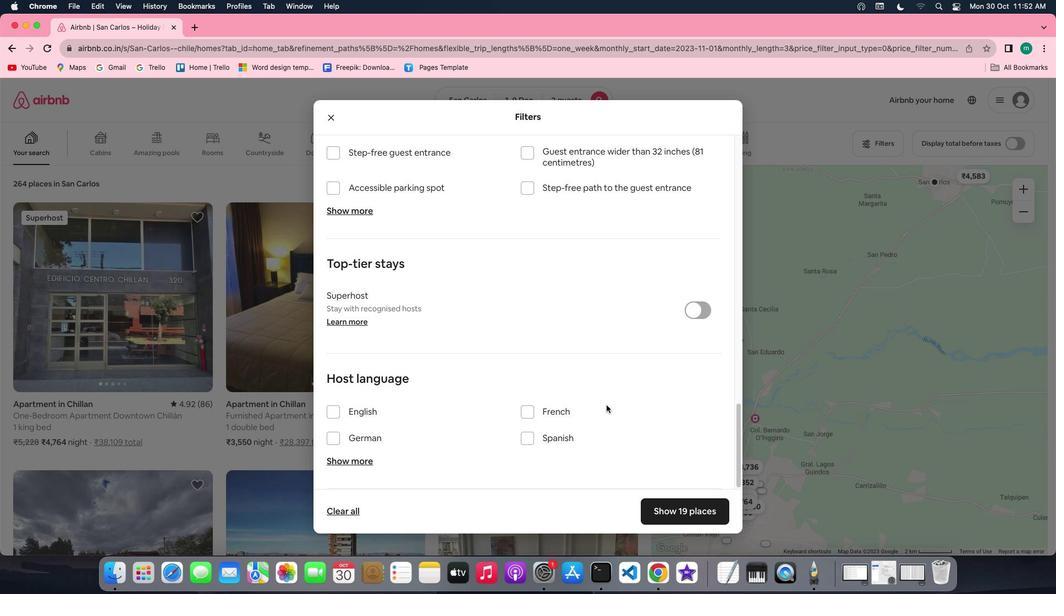 
Action: Mouse scrolled (589, 384) with delta (-8, -11)
Screenshot: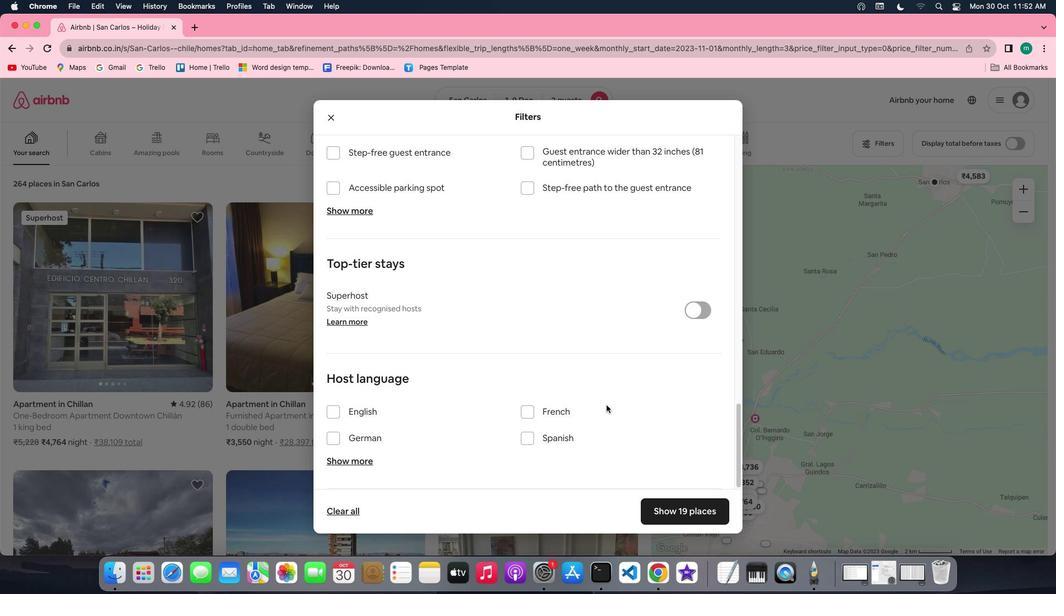 
Action: Mouse moved to (678, 504)
Screenshot: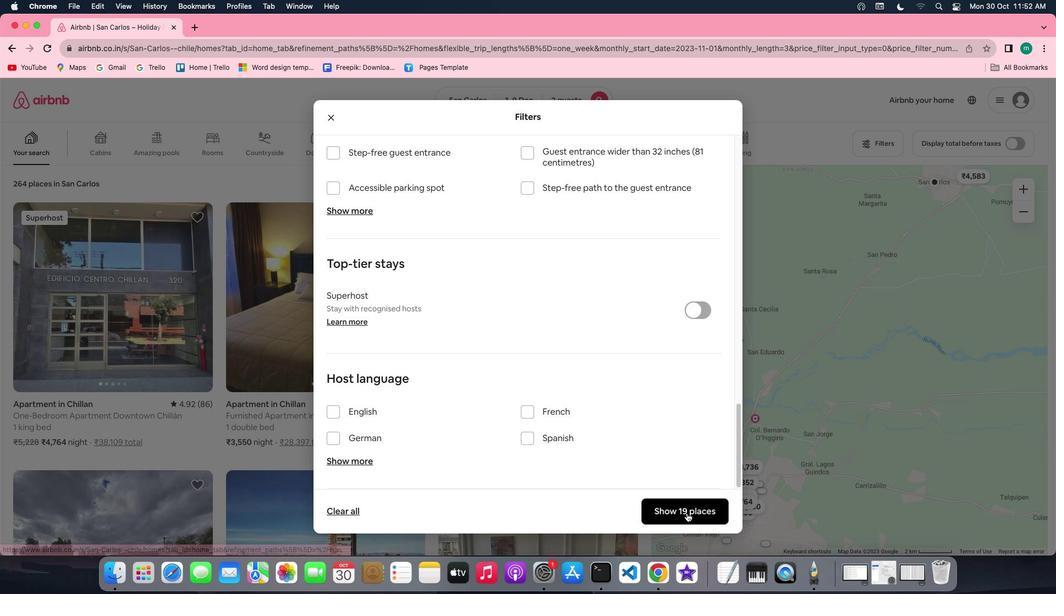 
Action: Mouse pressed left at (678, 504)
Screenshot: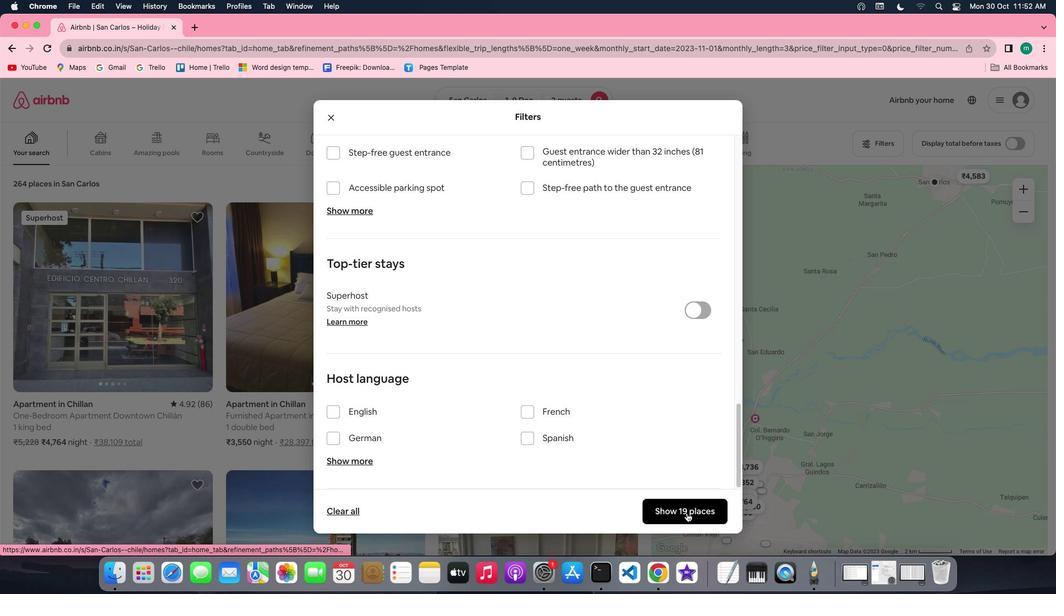 
Action: Mouse moved to (172, 324)
Screenshot: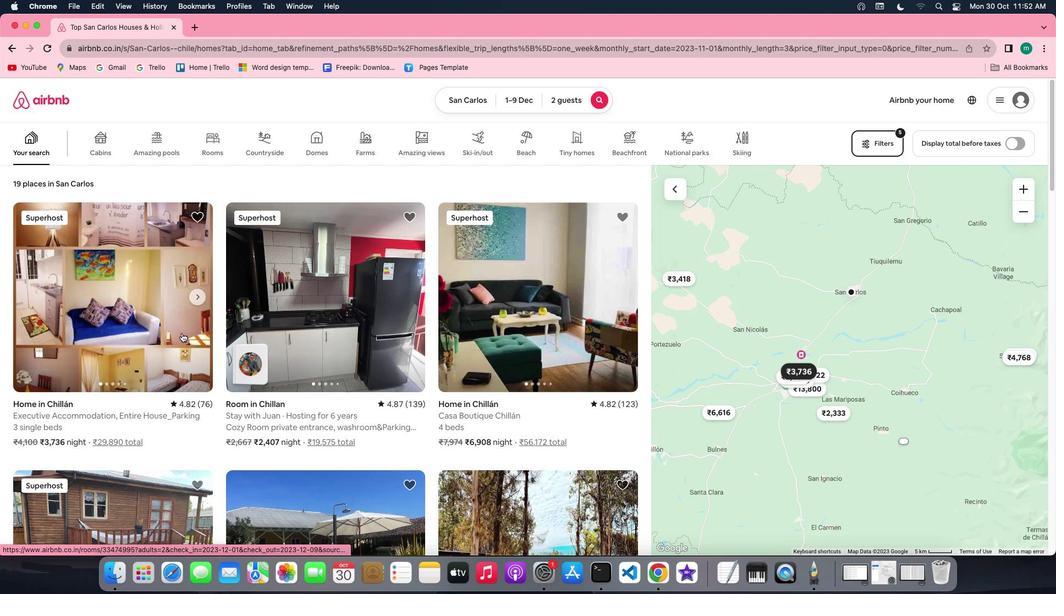 
Action: Mouse pressed left at (172, 324)
Screenshot: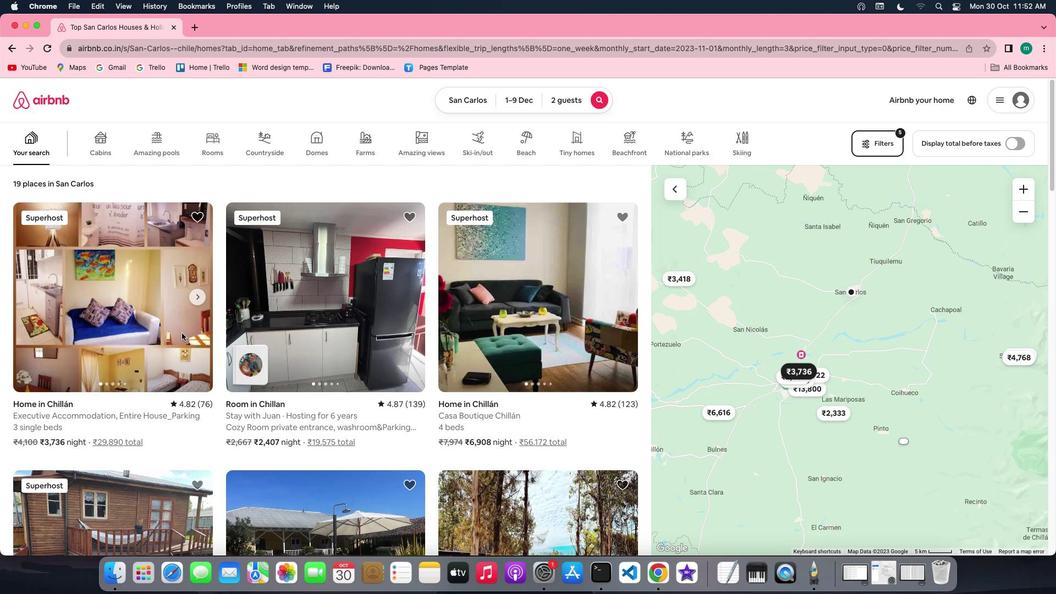 
Action: Mouse moved to (788, 404)
Screenshot: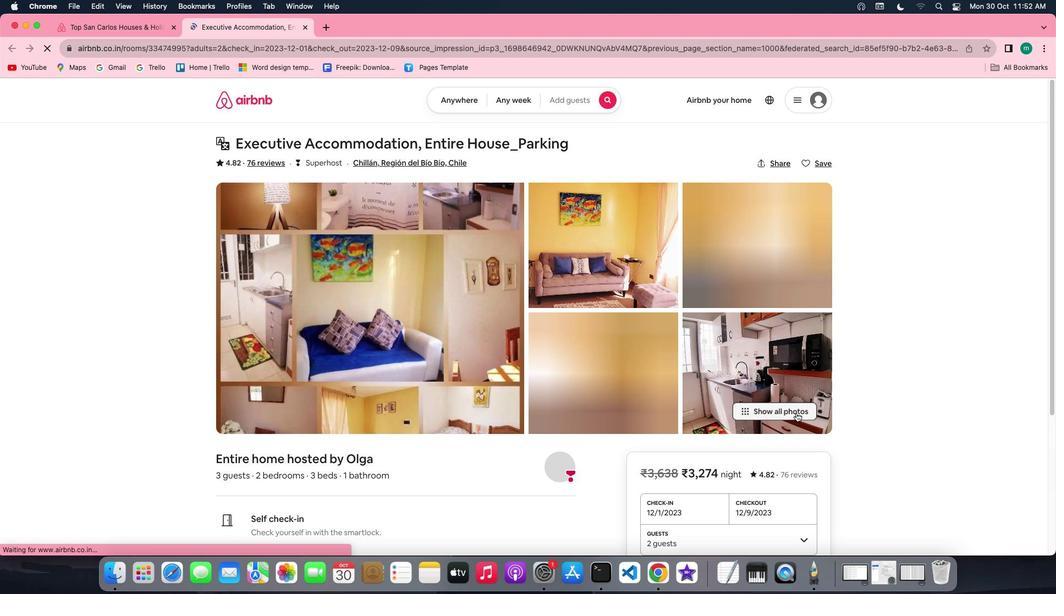 
Action: Mouse pressed left at (788, 404)
Screenshot: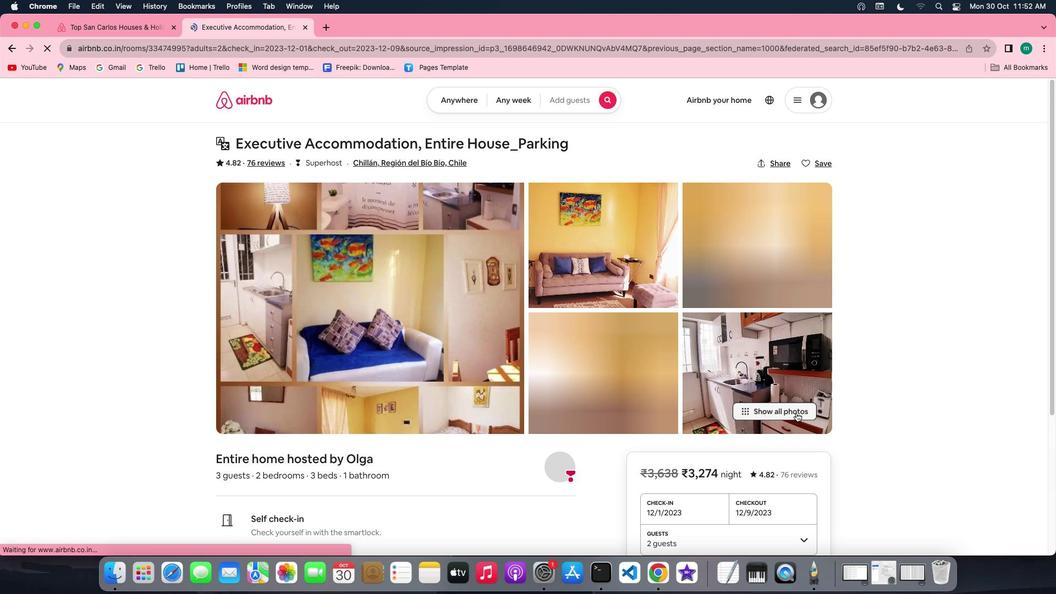 
Action: Mouse moved to (545, 374)
Screenshot: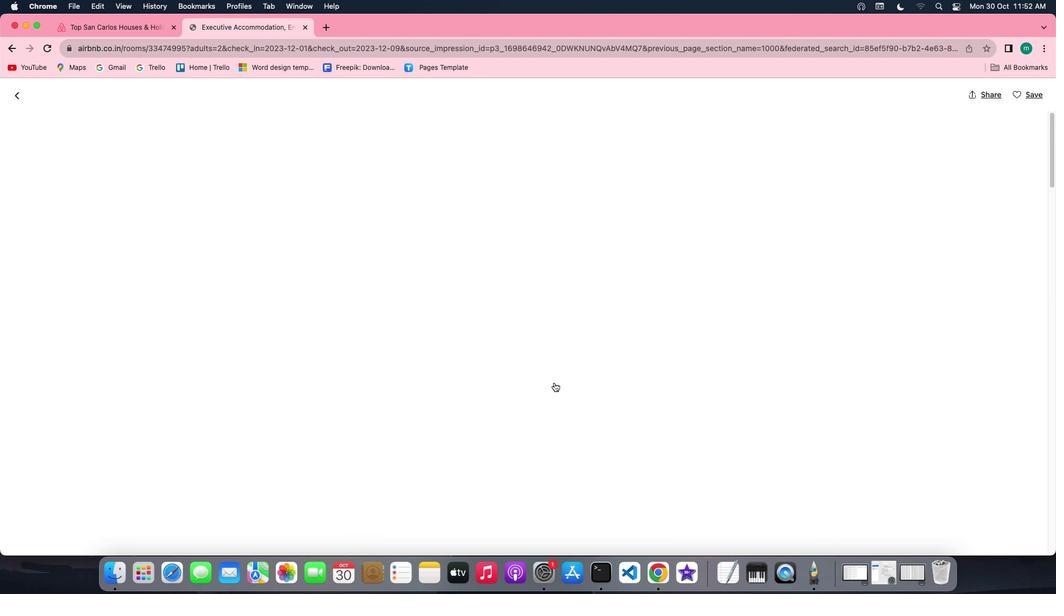 
Action: Mouse scrolled (545, 374) with delta (-8, -8)
Screenshot: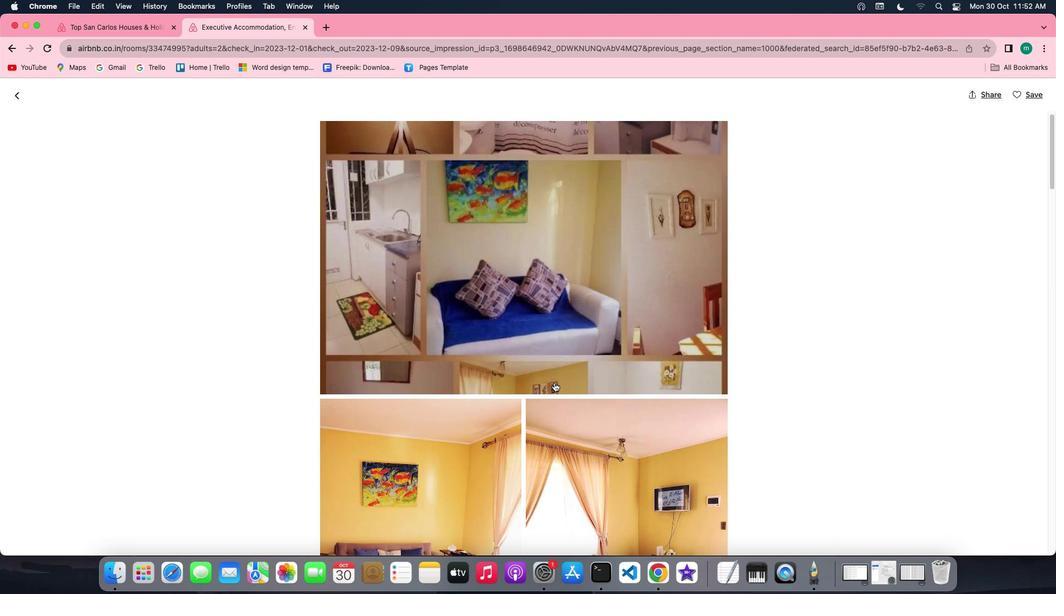 
Action: Mouse scrolled (545, 374) with delta (-8, -8)
Screenshot: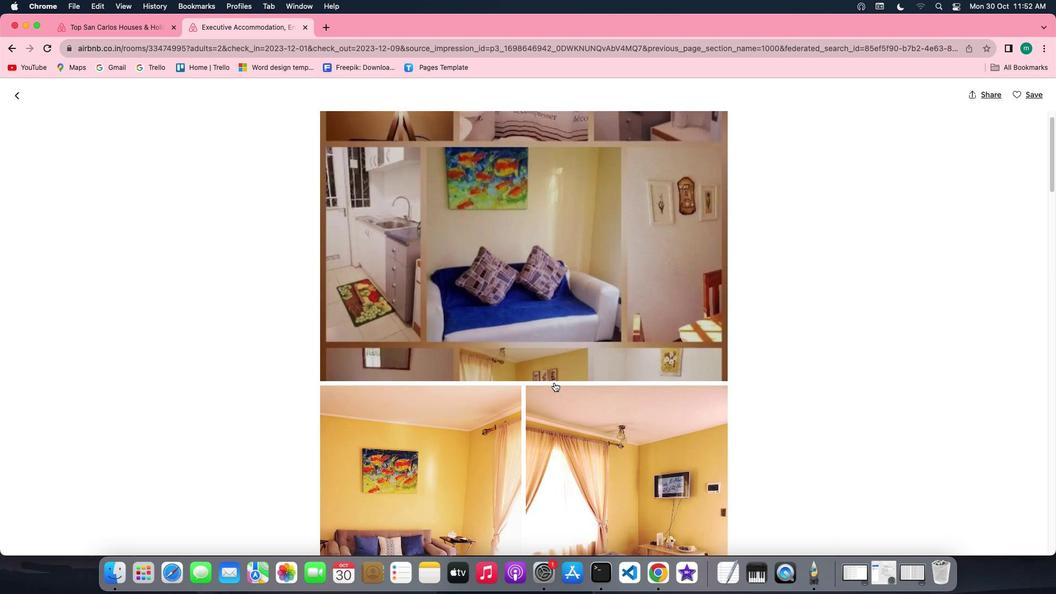 
Action: Mouse scrolled (545, 374) with delta (-8, -9)
Screenshot: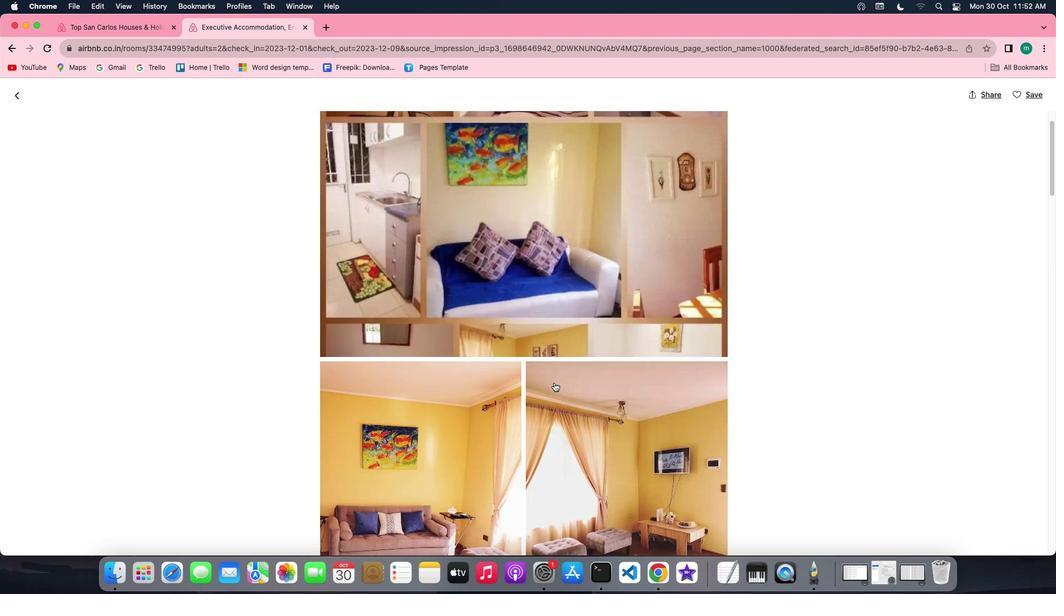 
Action: Mouse scrolled (545, 374) with delta (-8, -8)
Screenshot: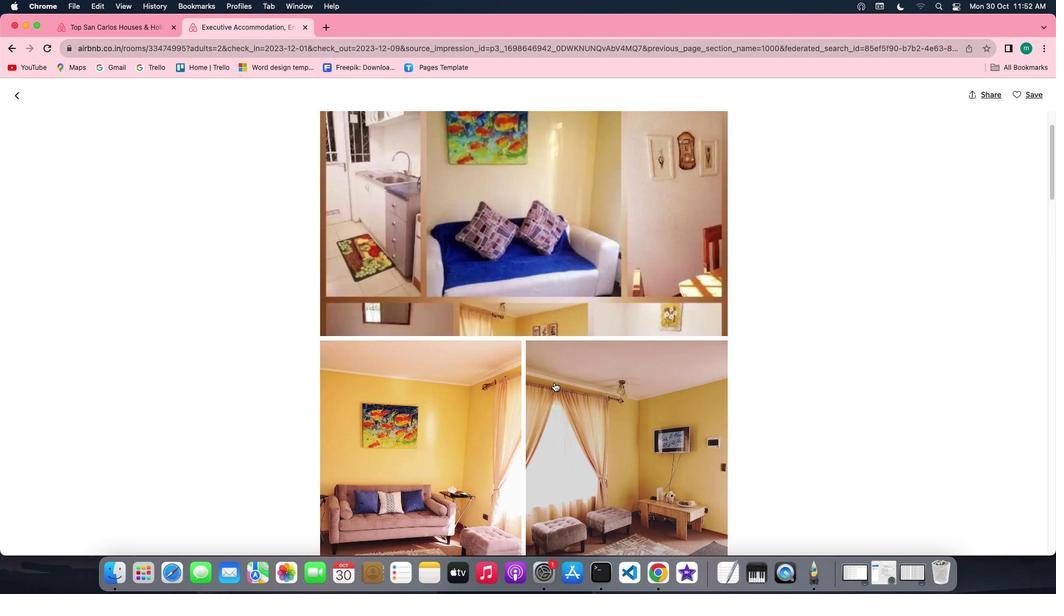 
Action: Mouse scrolled (545, 374) with delta (-8, -8)
Screenshot: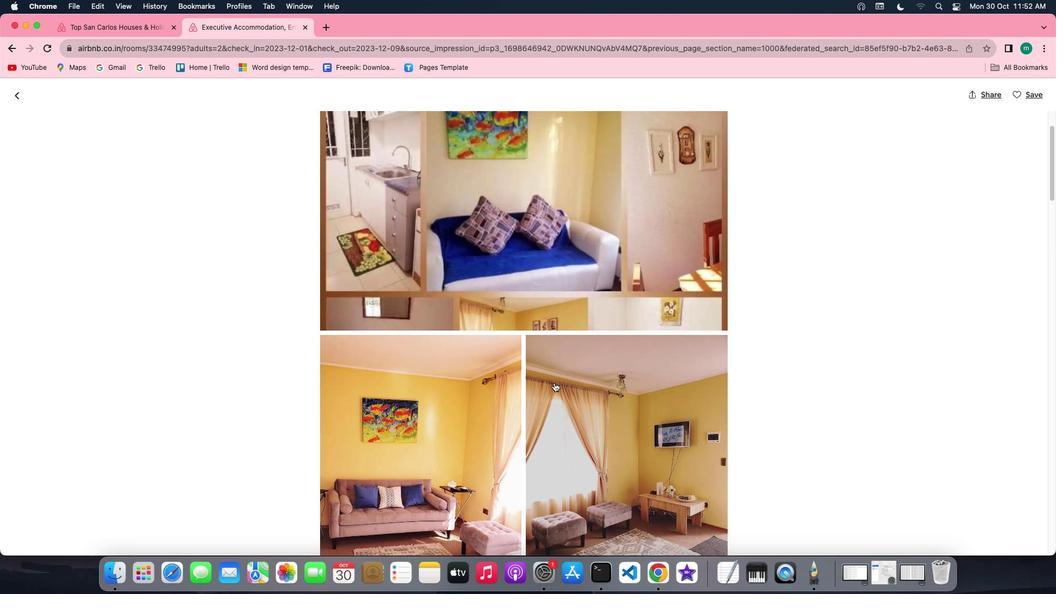 
Action: Mouse scrolled (545, 374) with delta (-8, -8)
Screenshot: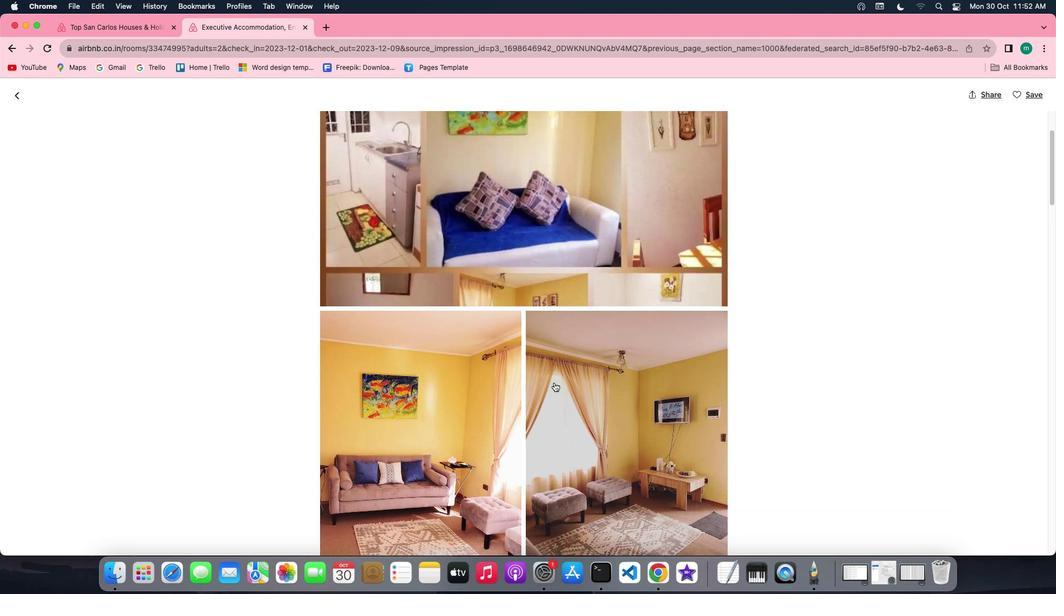 
Action: Mouse scrolled (545, 374) with delta (-8, -9)
Screenshot: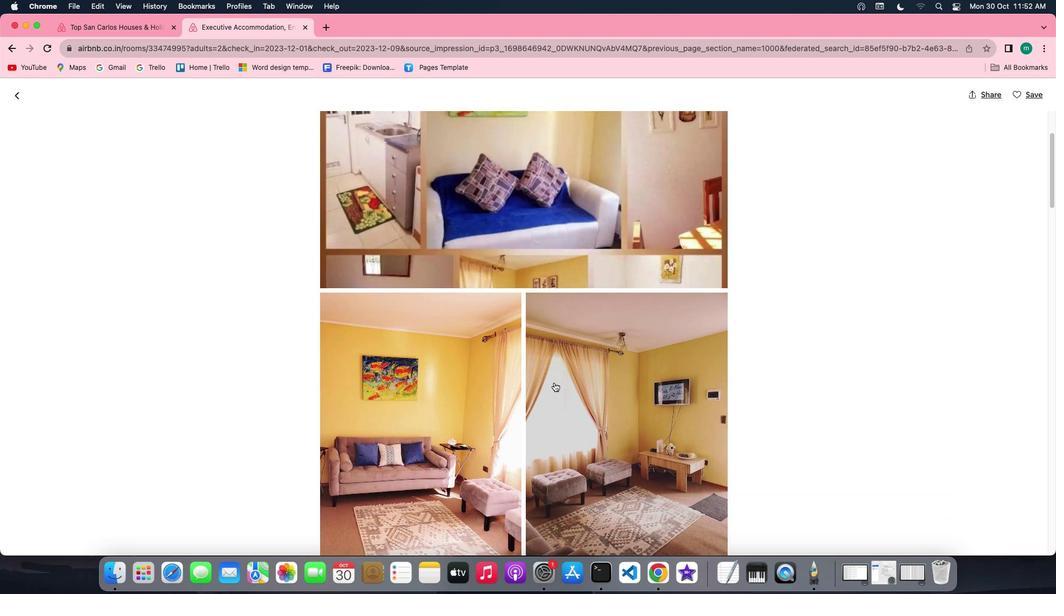 
Action: Mouse scrolled (545, 374) with delta (-8, -9)
Screenshot: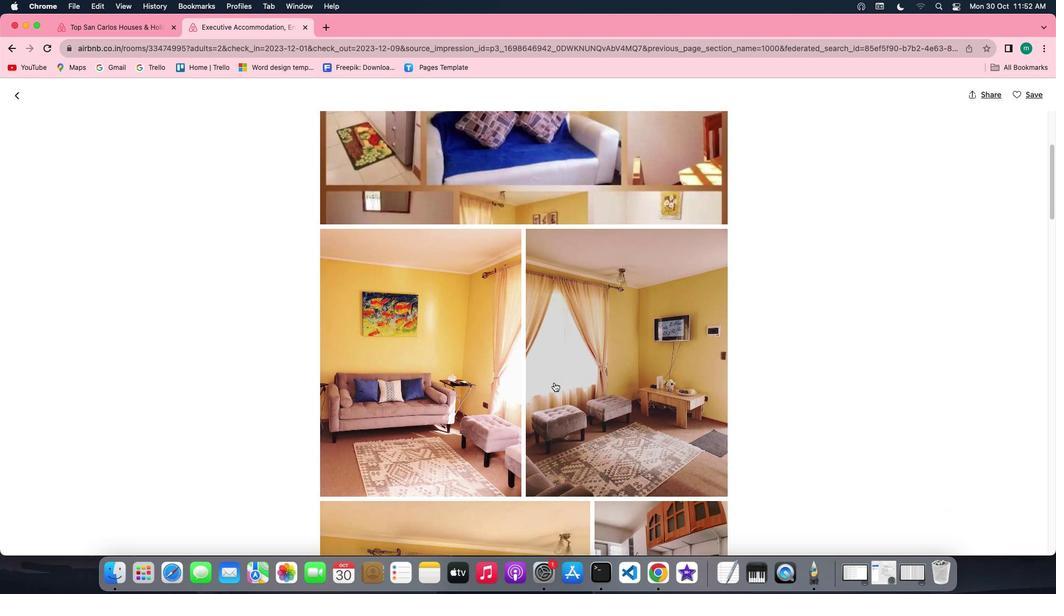 
Action: Mouse scrolled (545, 374) with delta (-8, -8)
Screenshot: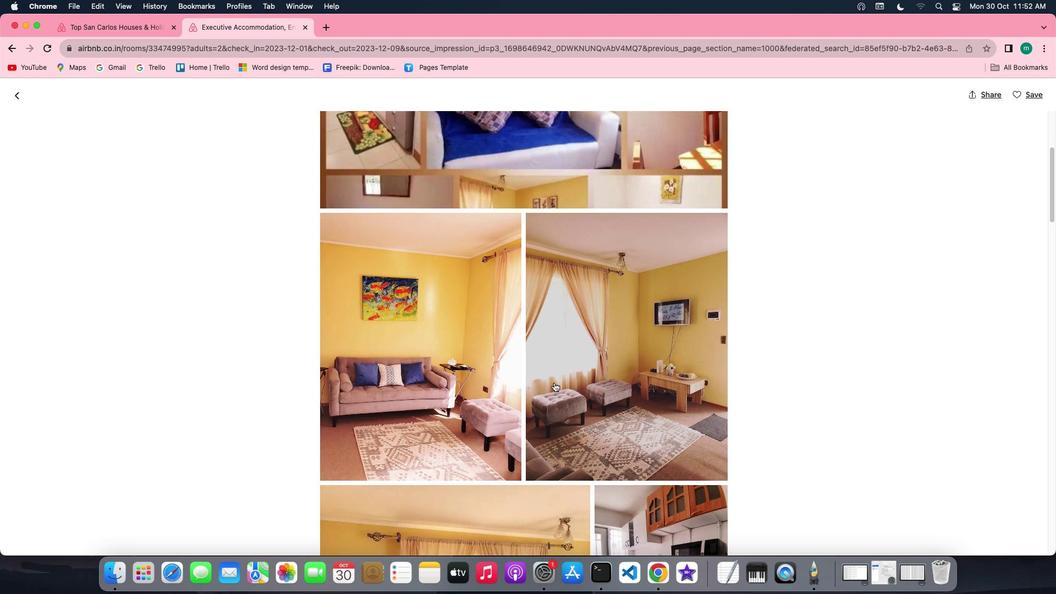
Action: Mouse scrolled (545, 374) with delta (-8, -8)
Screenshot: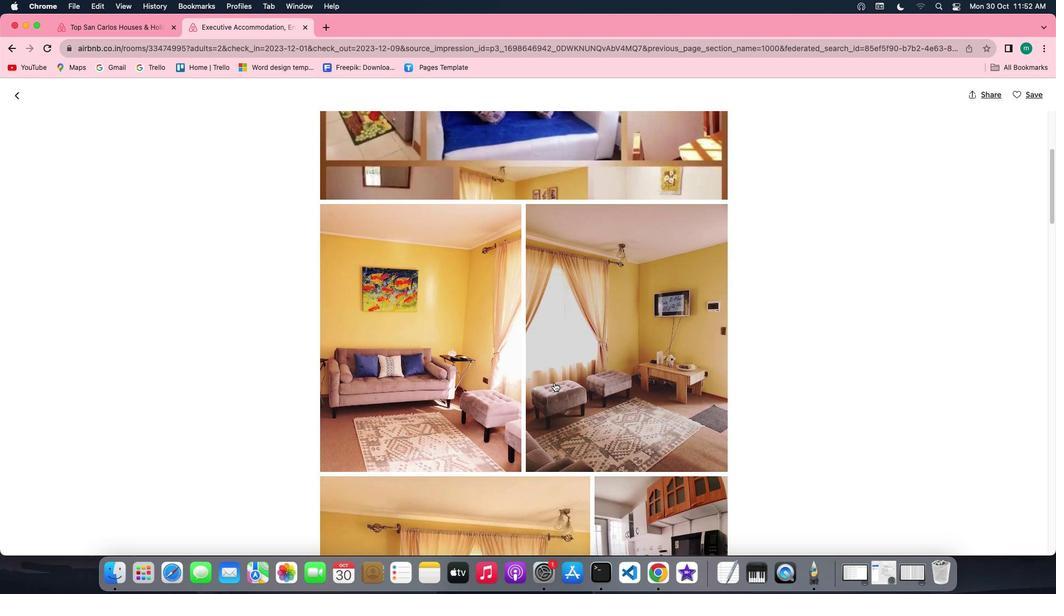 
Action: Mouse scrolled (545, 374) with delta (-8, -8)
Screenshot: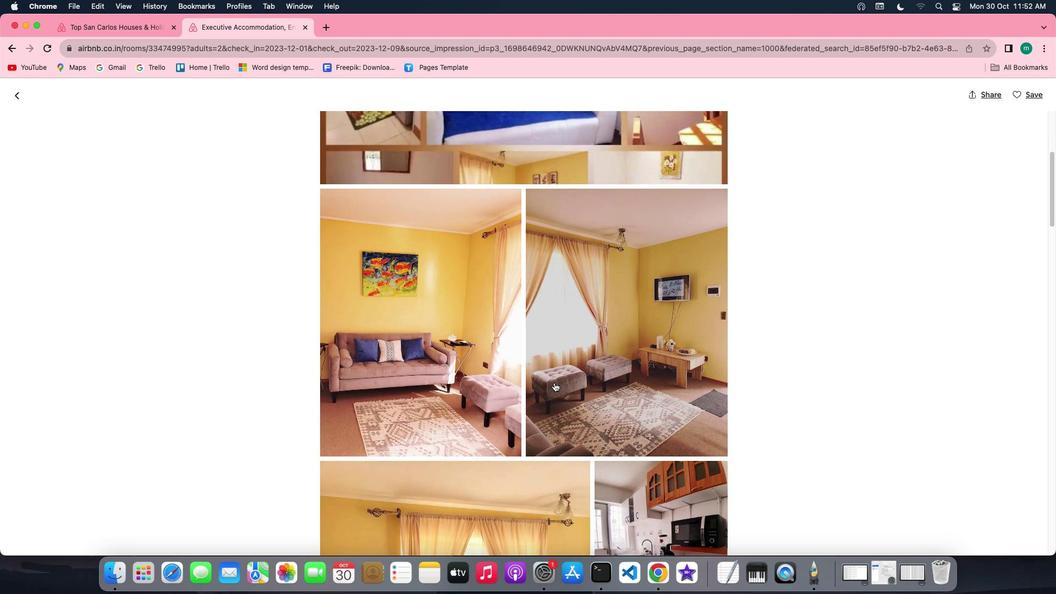 
Action: Mouse scrolled (545, 374) with delta (-8, -8)
Screenshot: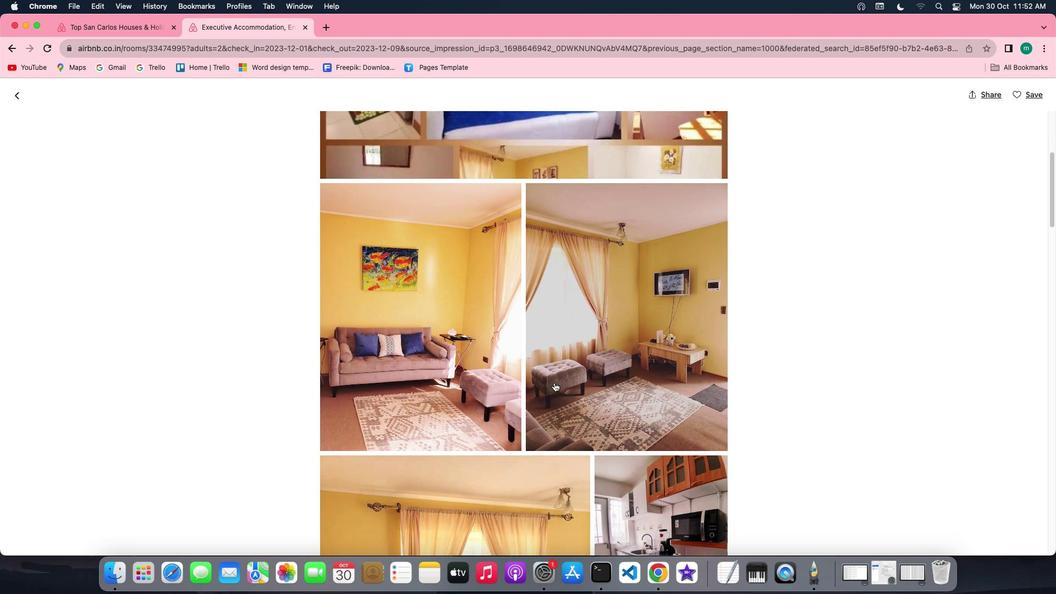 
Action: Mouse scrolled (545, 374) with delta (-8, -8)
Screenshot: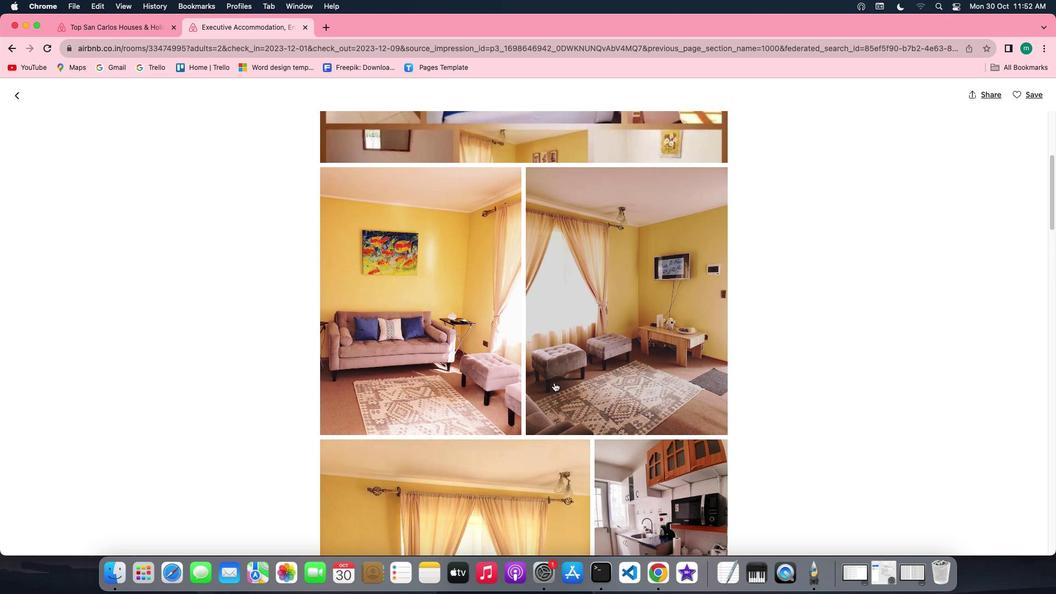 
Action: Mouse scrolled (545, 374) with delta (-8, -8)
Screenshot: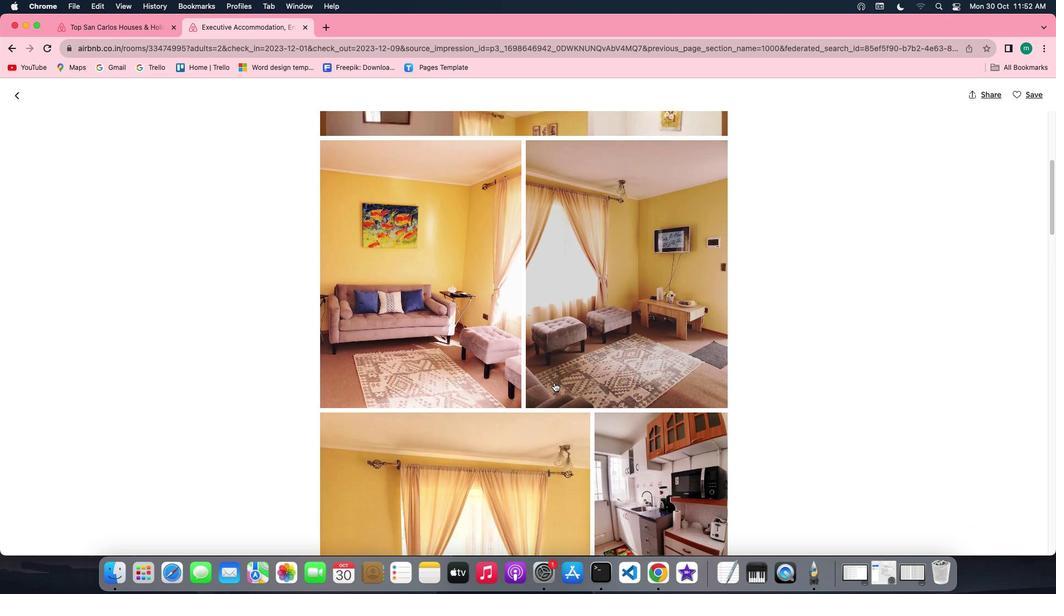 
Action: Mouse scrolled (545, 374) with delta (-8, -9)
Screenshot: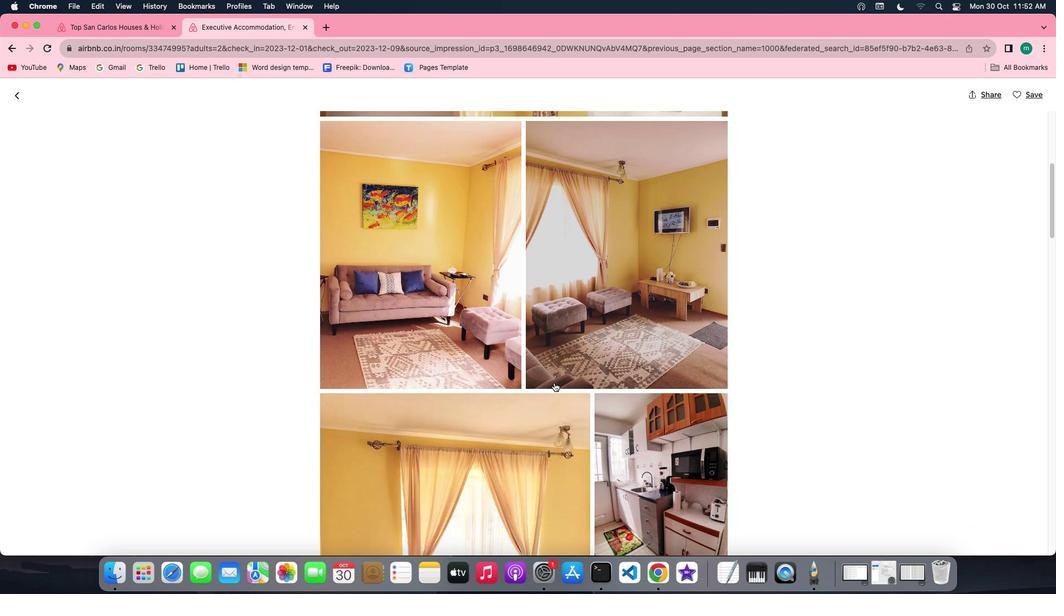 
Action: Mouse scrolled (545, 374) with delta (-8, -8)
Screenshot: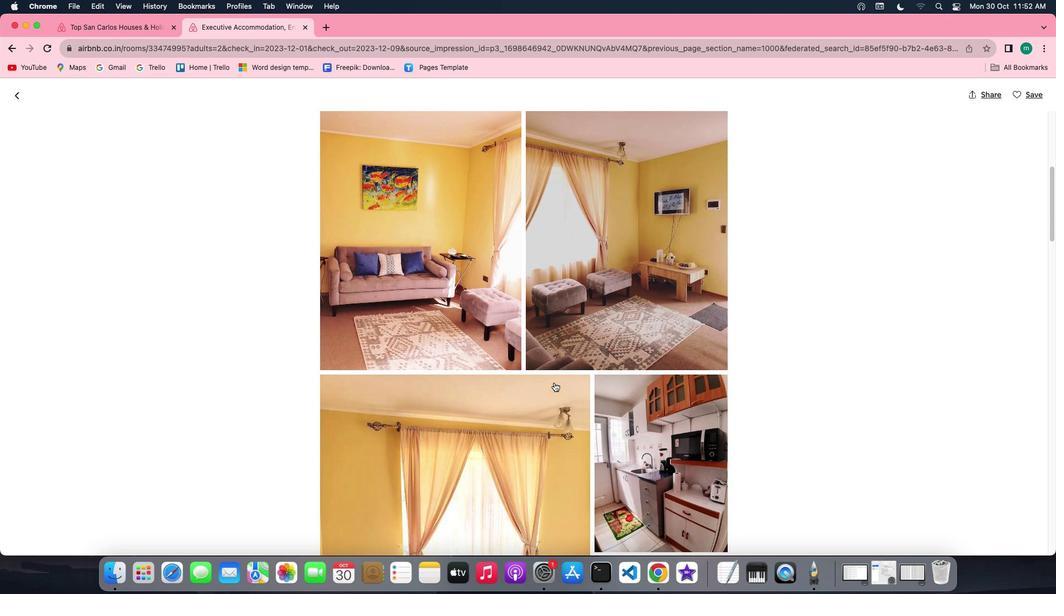 
Action: Mouse scrolled (545, 374) with delta (-8, -8)
Screenshot: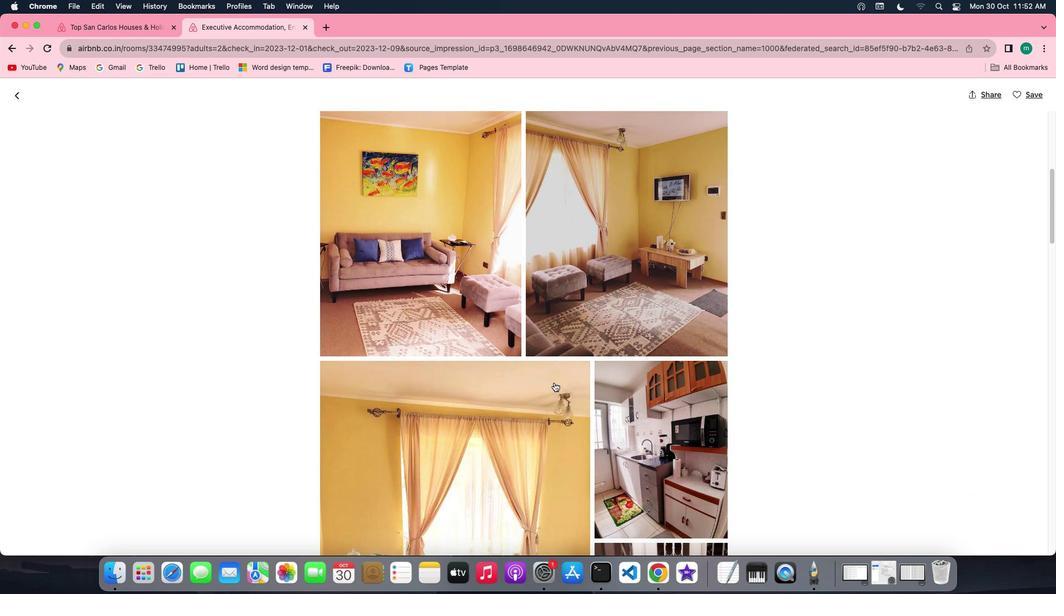 
Action: Mouse scrolled (545, 374) with delta (-8, -8)
Screenshot: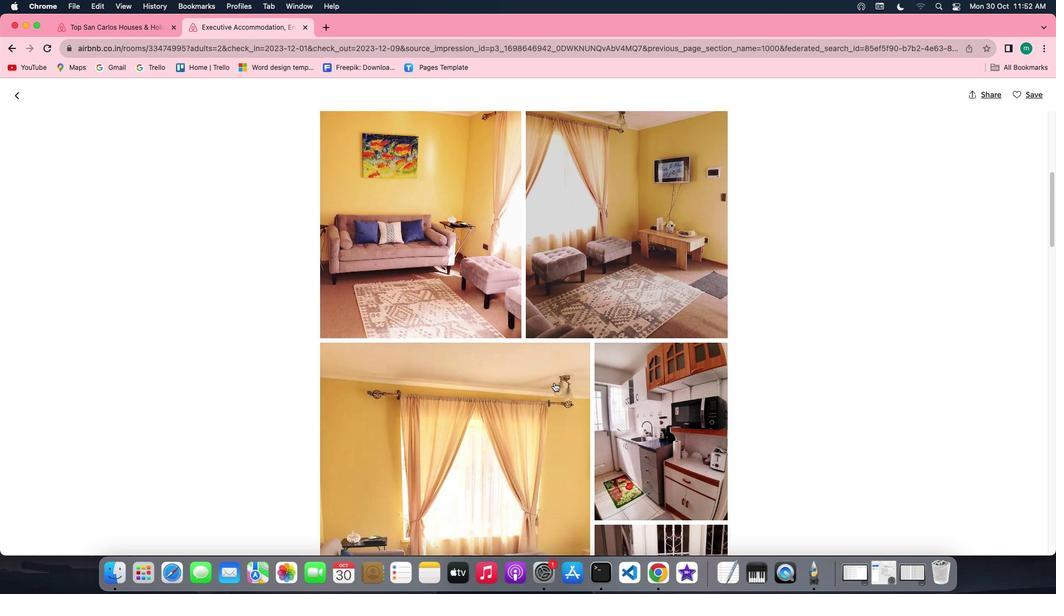 
Action: Mouse scrolled (545, 374) with delta (-8, -9)
Screenshot: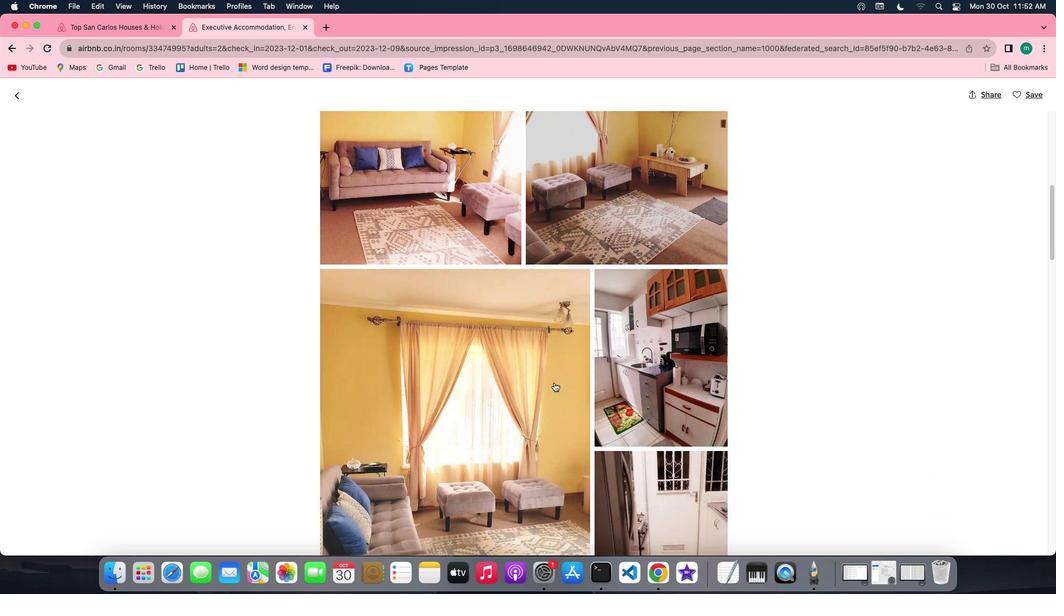 
Action: Mouse scrolled (545, 374) with delta (-8, -9)
Screenshot: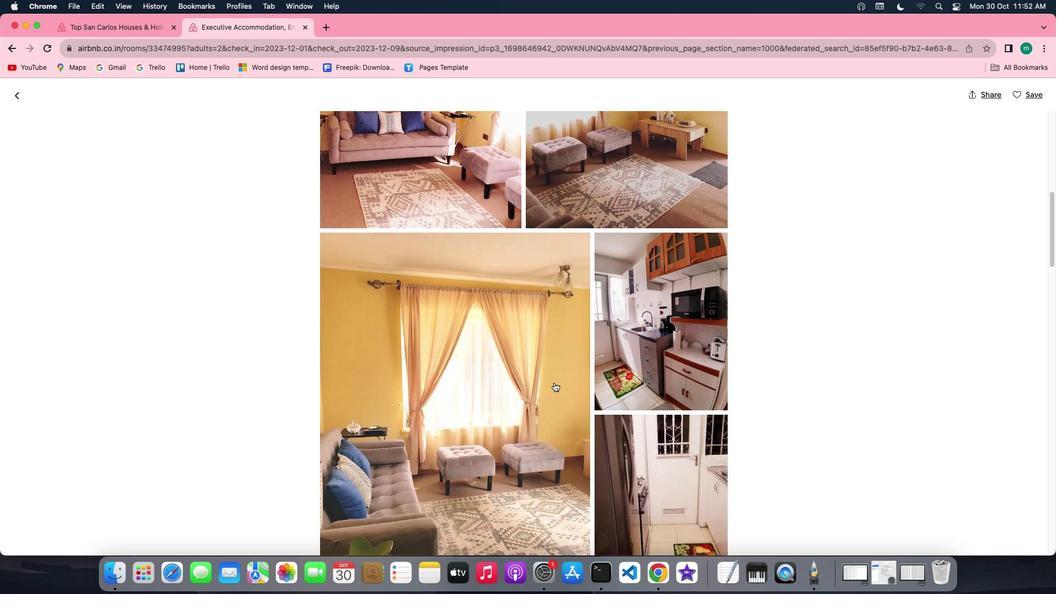 
Action: Mouse scrolled (545, 374) with delta (-8, -8)
Screenshot: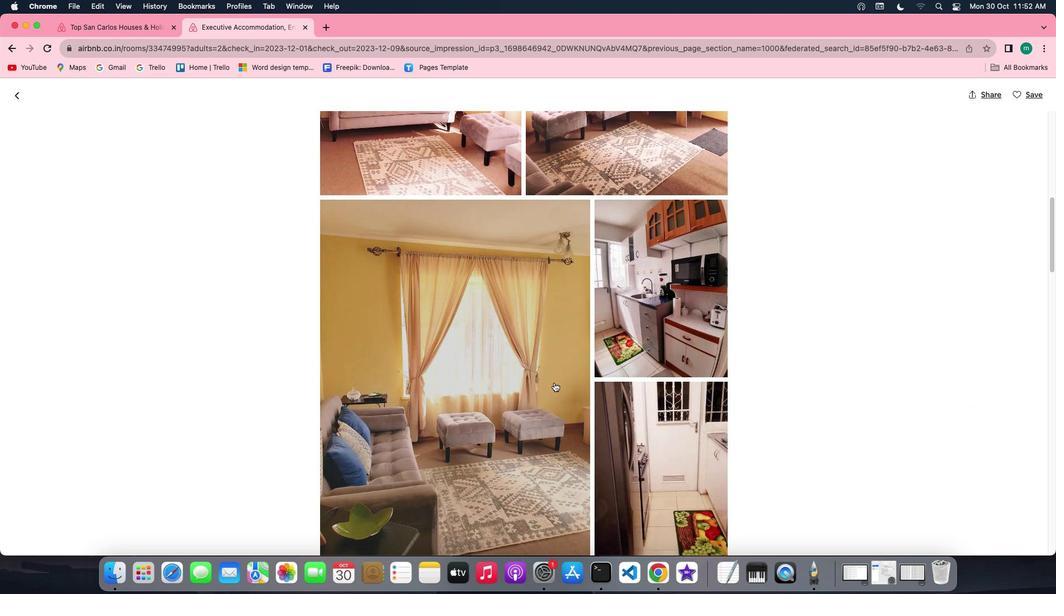 
Action: Mouse scrolled (545, 374) with delta (-8, -8)
Screenshot: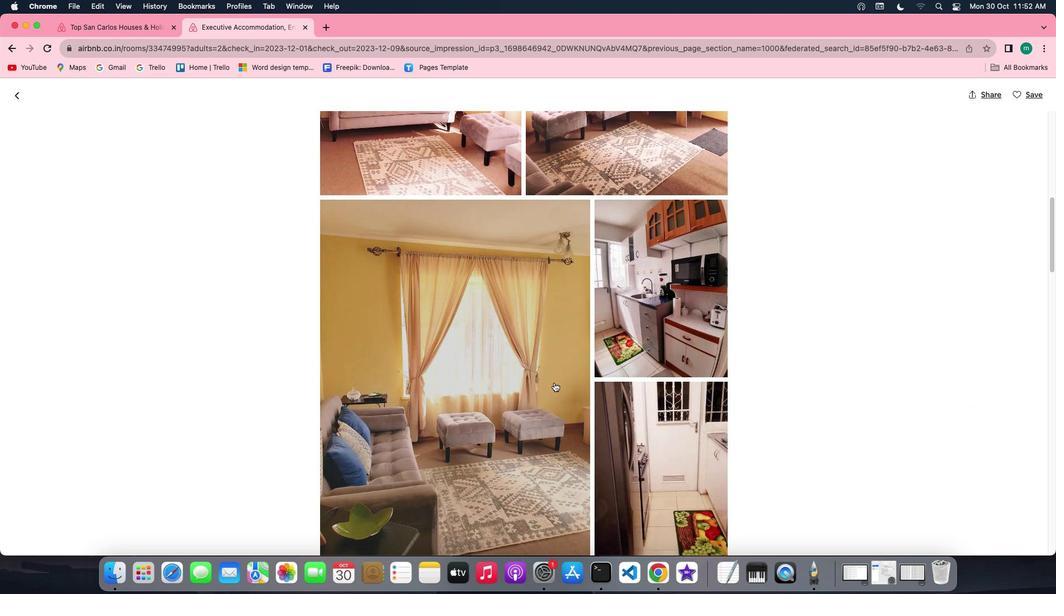 
Action: Mouse scrolled (545, 374) with delta (-8, -9)
Screenshot: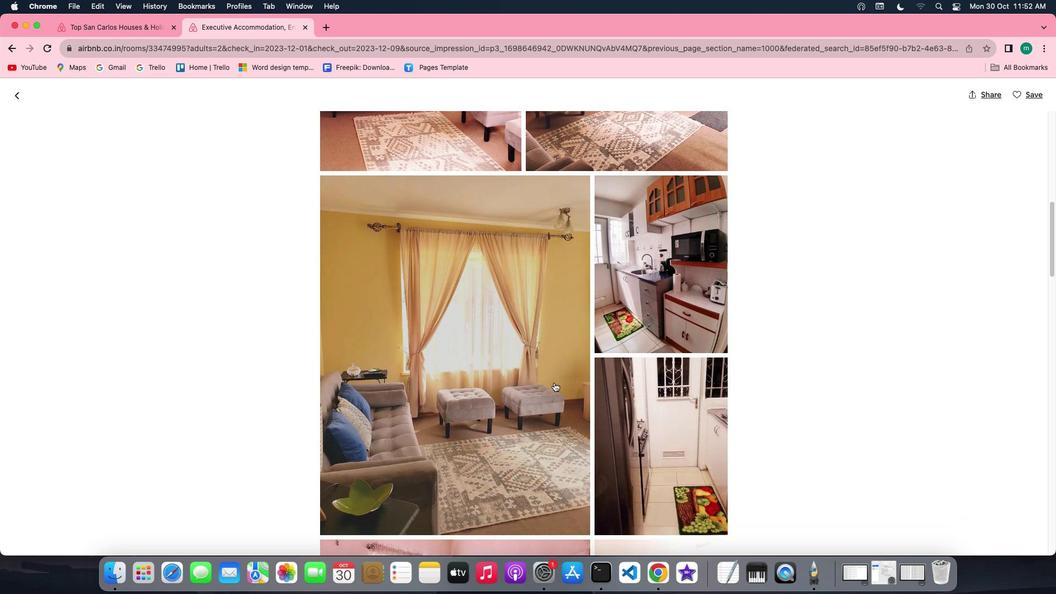
Action: Mouse scrolled (545, 374) with delta (-8, -9)
Screenshot: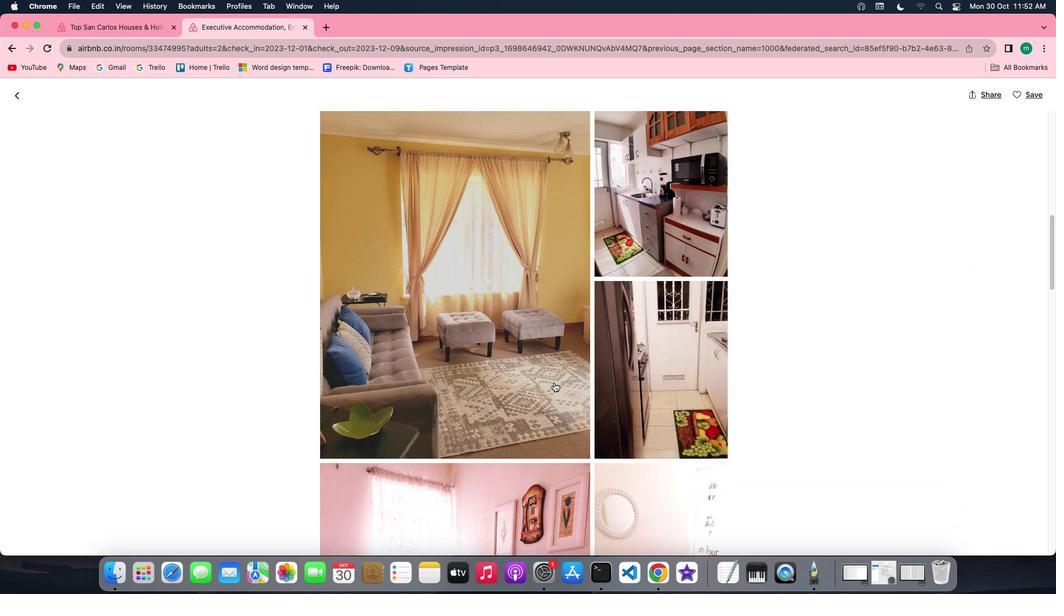 
Action: Mouse scrolled (545, 374) with delta (-8, -8)
Screenshot: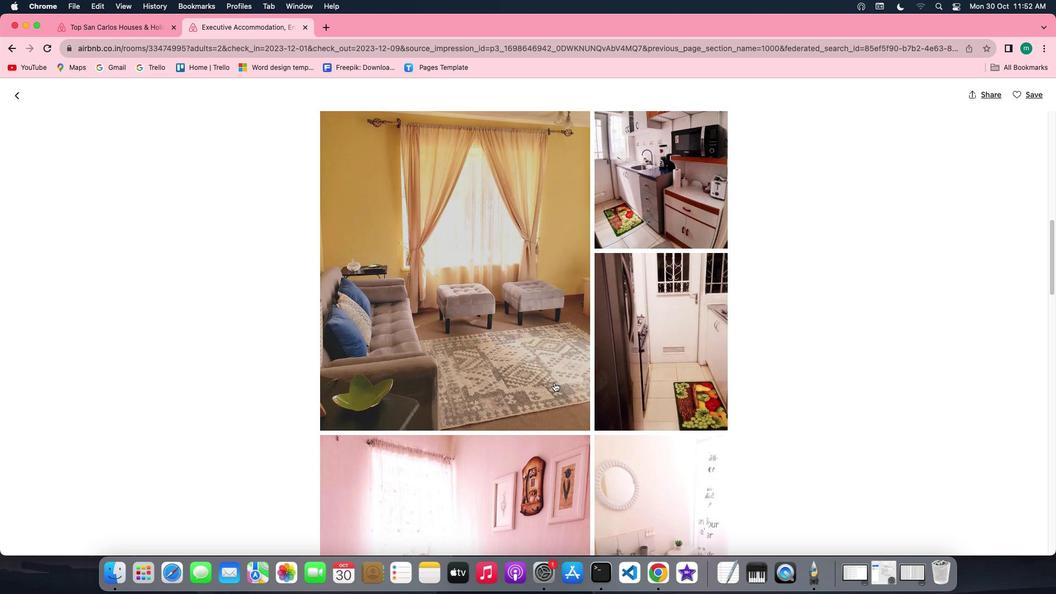 
Action: Mouse scrolled (545, 374) with delta (-8, -8)
Screenshot: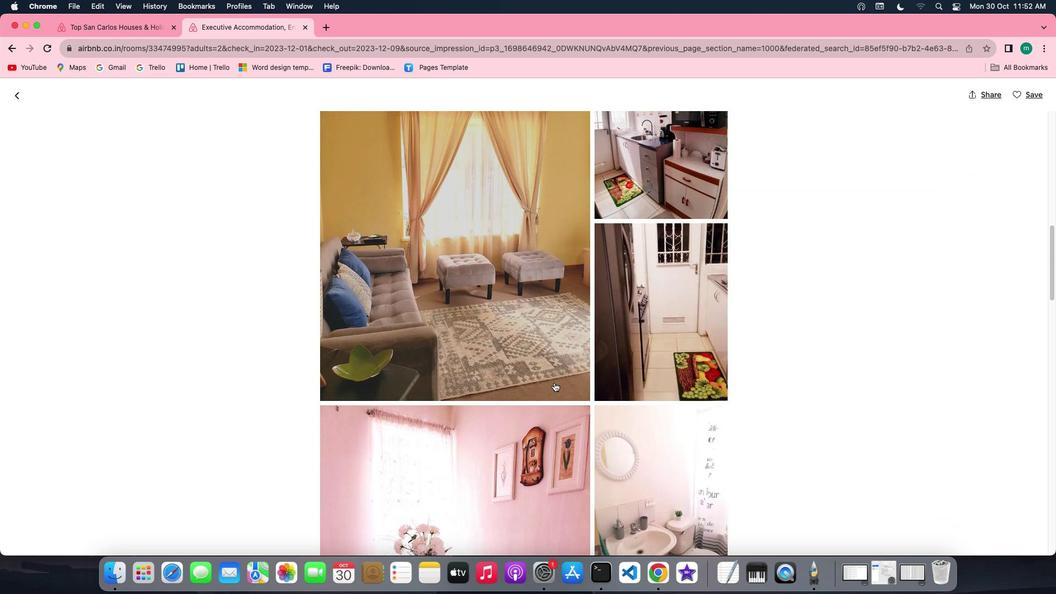 
Action: Mouse scrolled (545, 374) with delta (-8, -9)
Screenshot: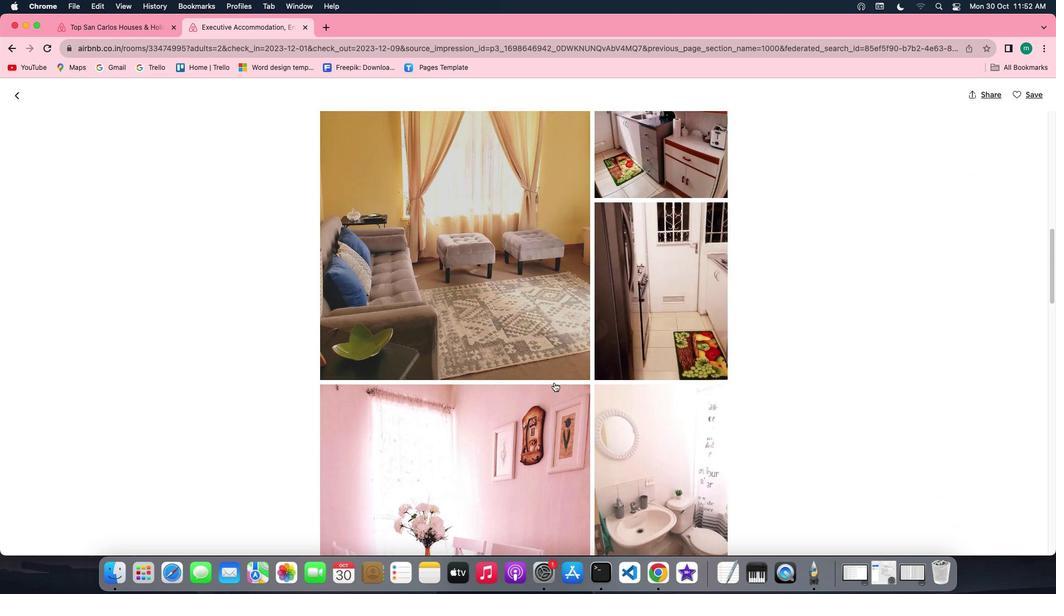 
Action: Mouse scrolled (545, 374) with delta (-8, -9)
Screenshot: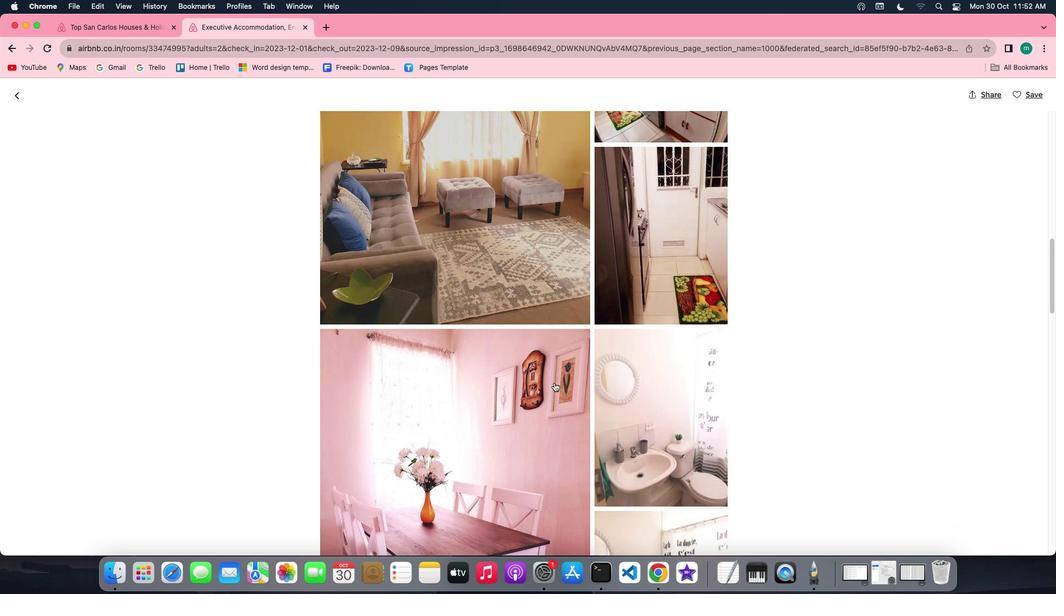 
Action: Mouse scrolled (545, 374) with delta (-8, -8)
Screenshot: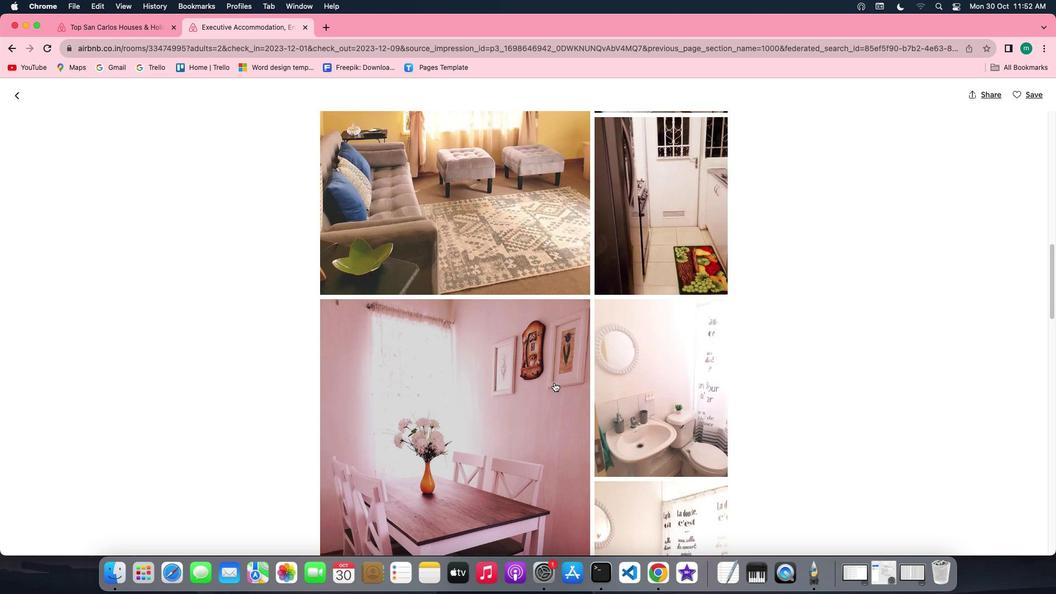 
Action: Mouse scrolled (545, 374) with delta (-8, -8)
Screenshot: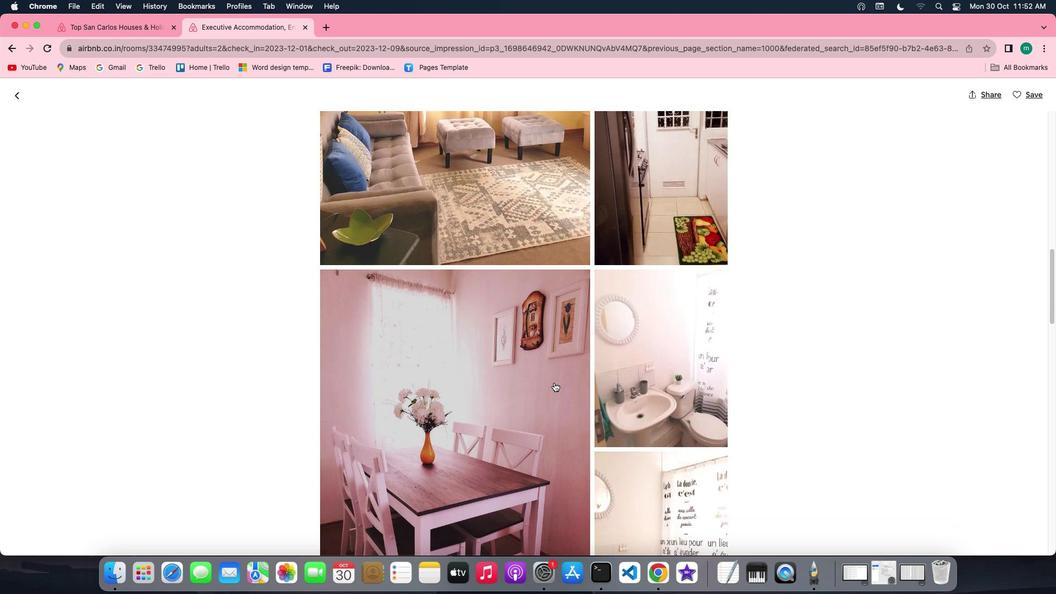 
Action: Mouse scrolled (545, 374) with delta (-8, -9)
Screenshot: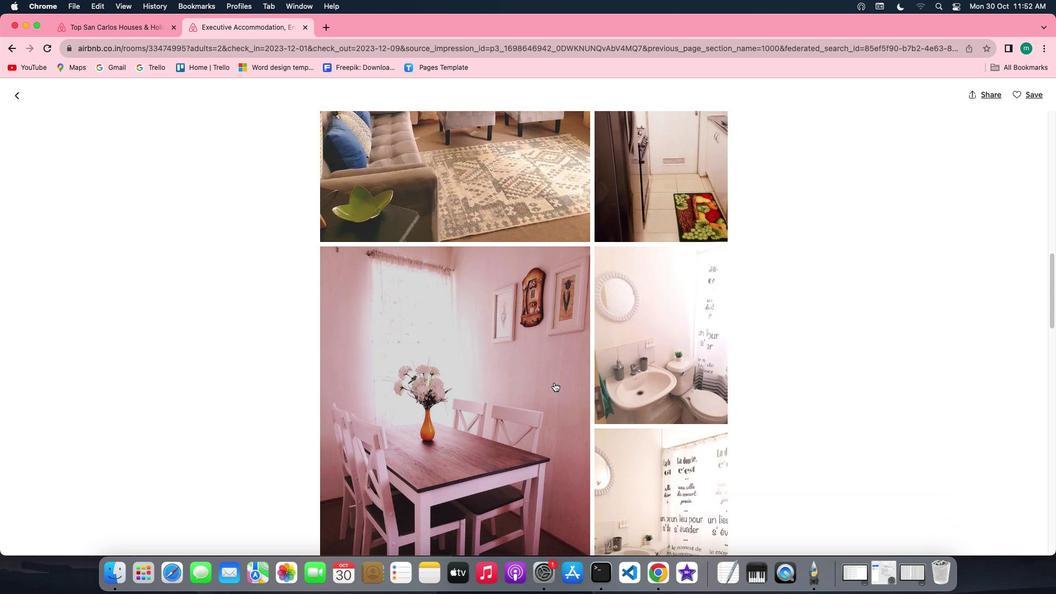 
Action: Mouse scrolled (545, 374) with delta (-8, -9)
Screenshot: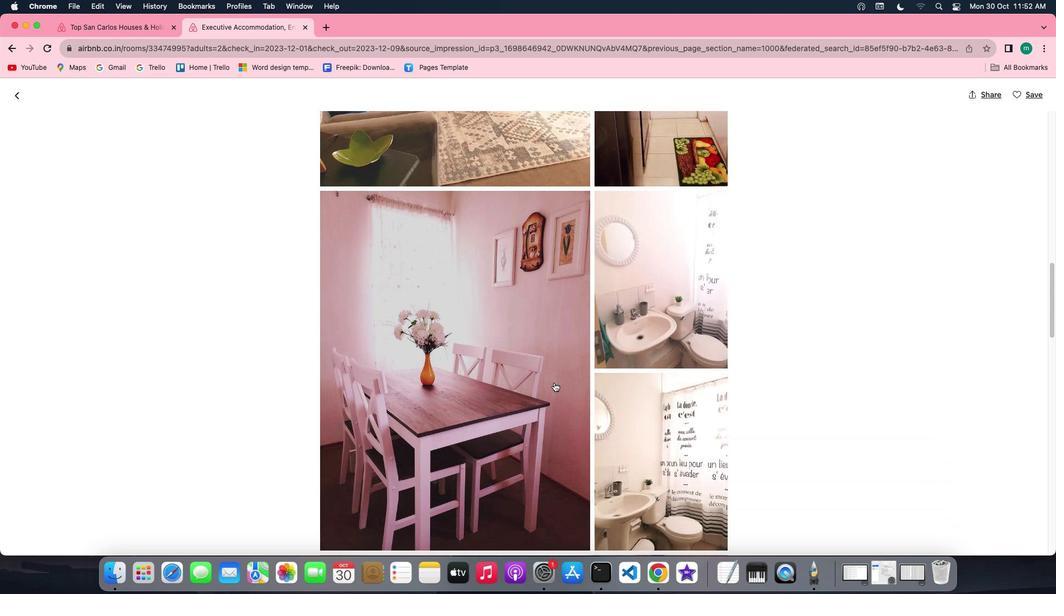 
Action: Mouse scrolled (545, 374) with delta (-8, -8)
Screenshot: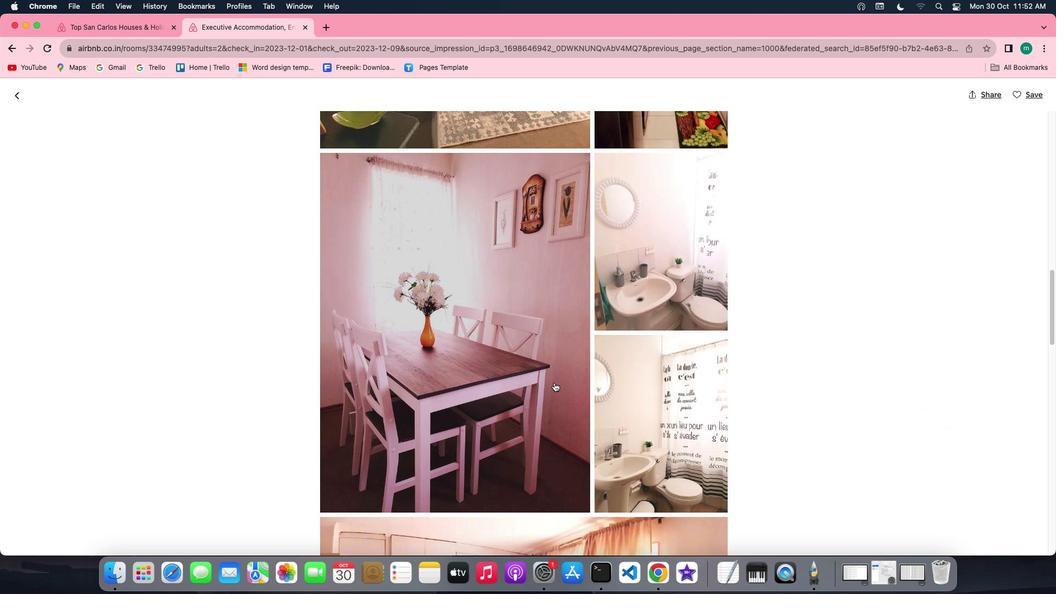 
Action: Mouse scrolled (545, 374) with delta (-8, -8)
Screenshot: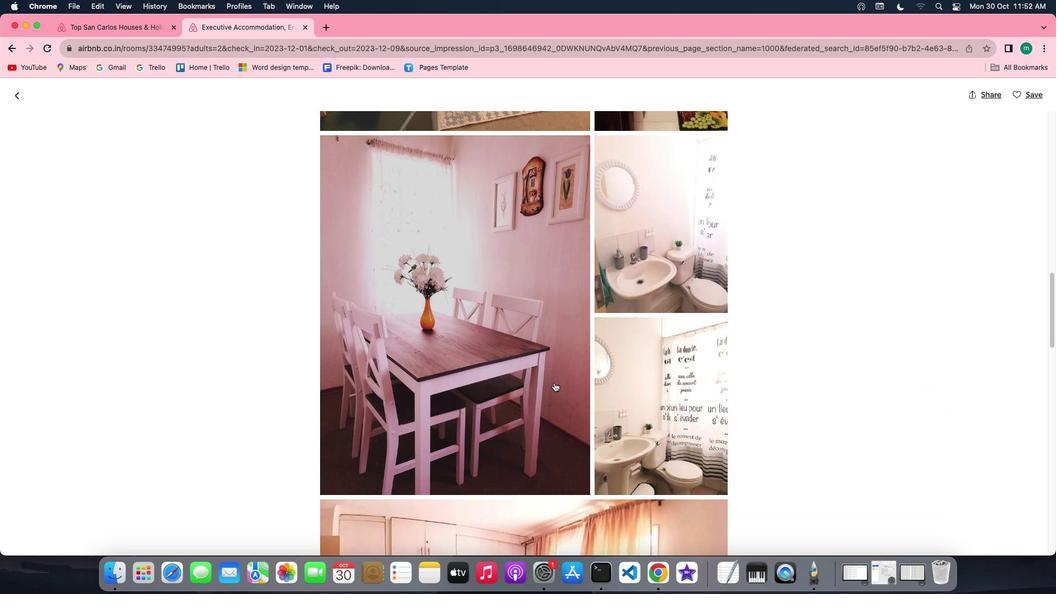 
Action: Mouse scrolled (545, 374) with delta (-8, -9)
Screenshot: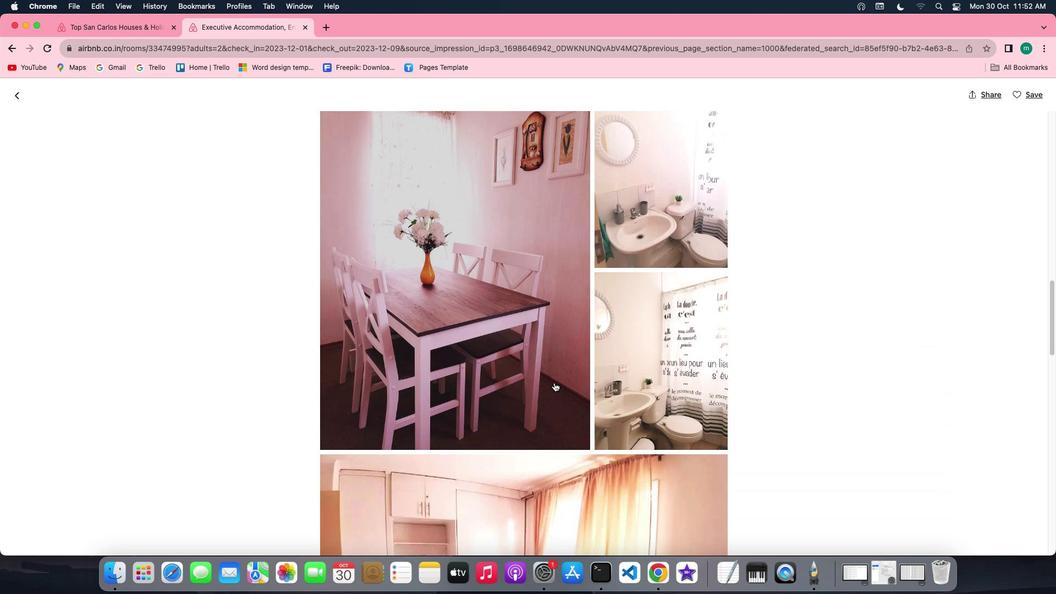 
Action: Mouse scrolled (545, 374) with delta (-8, -9)
Screenshot: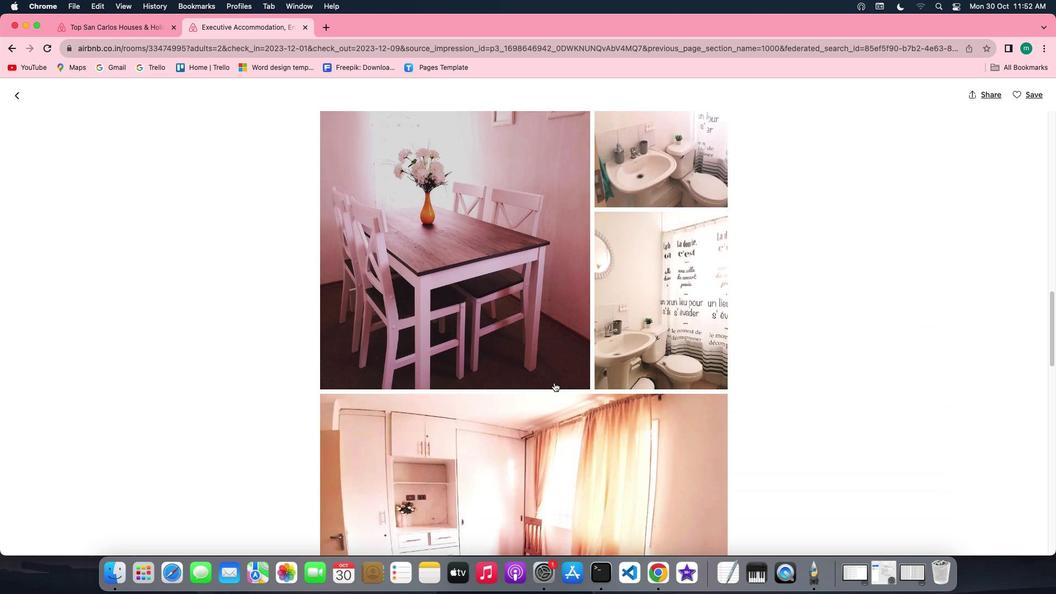 
Action: Mouse scrolled (545, 374) with delta (-8, -8)
Screenshot: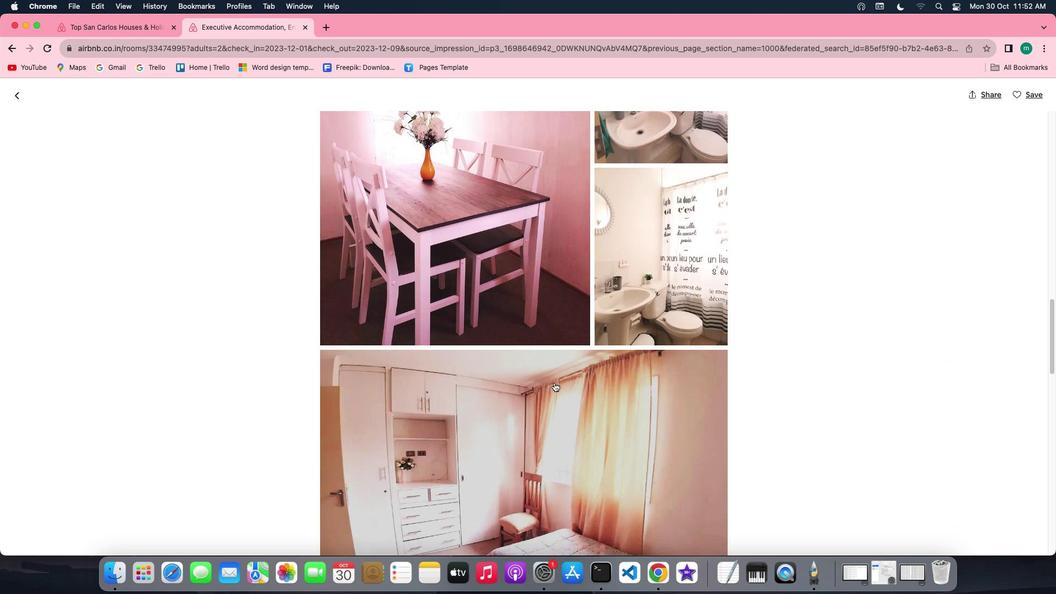 
Action: Mouse scrolled (545, 374) with delta (-8, -8)
Screenshot: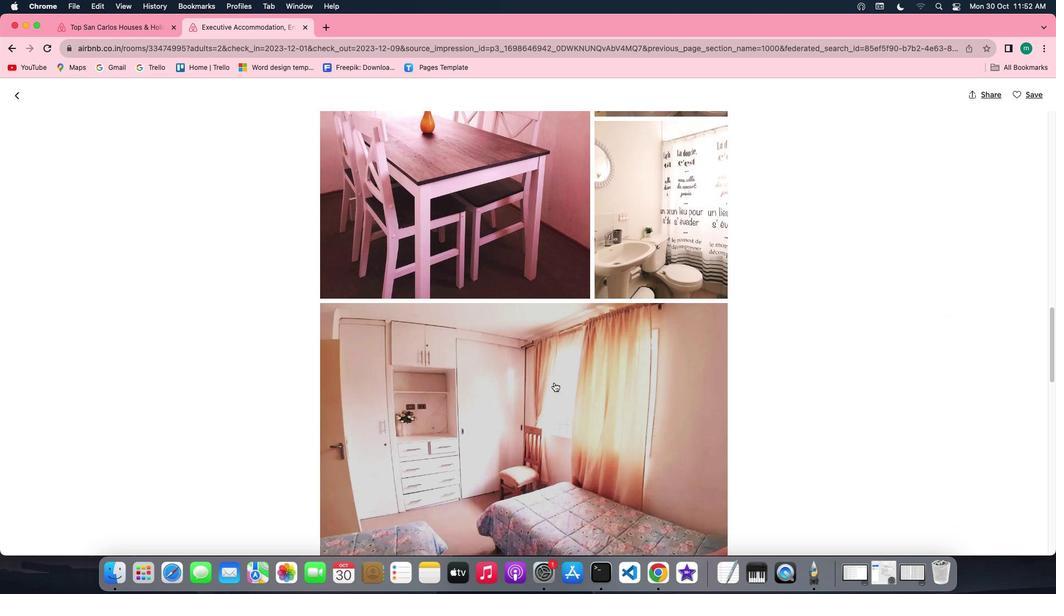 
Action: Mouse scrolled (545, 374) with delta (-8, -9)
Screenshot: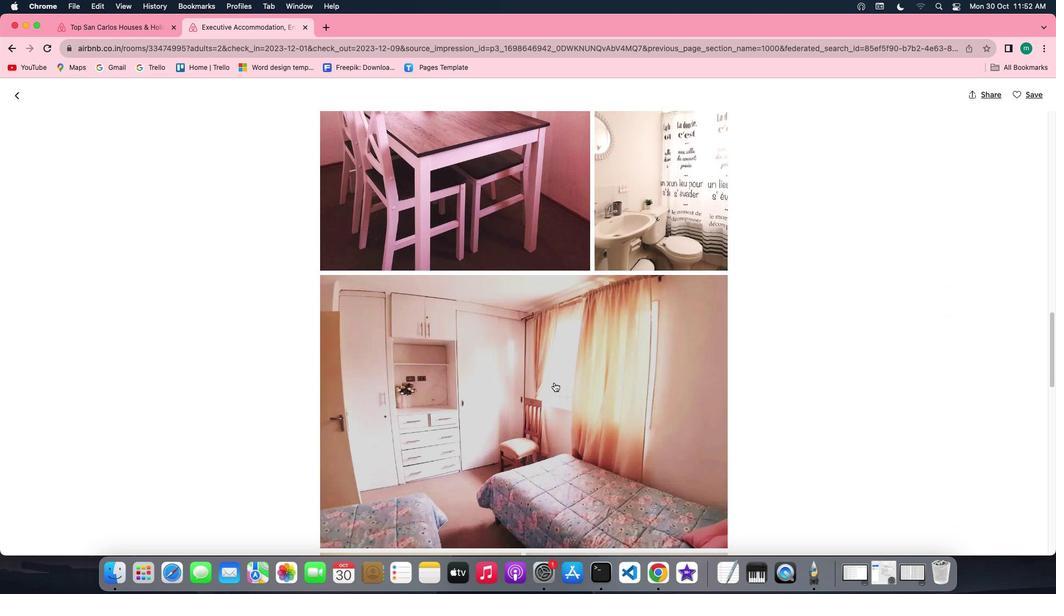 
Action: Mouse scrolled (545, 374) with delta (-8, -10)
Screenshot: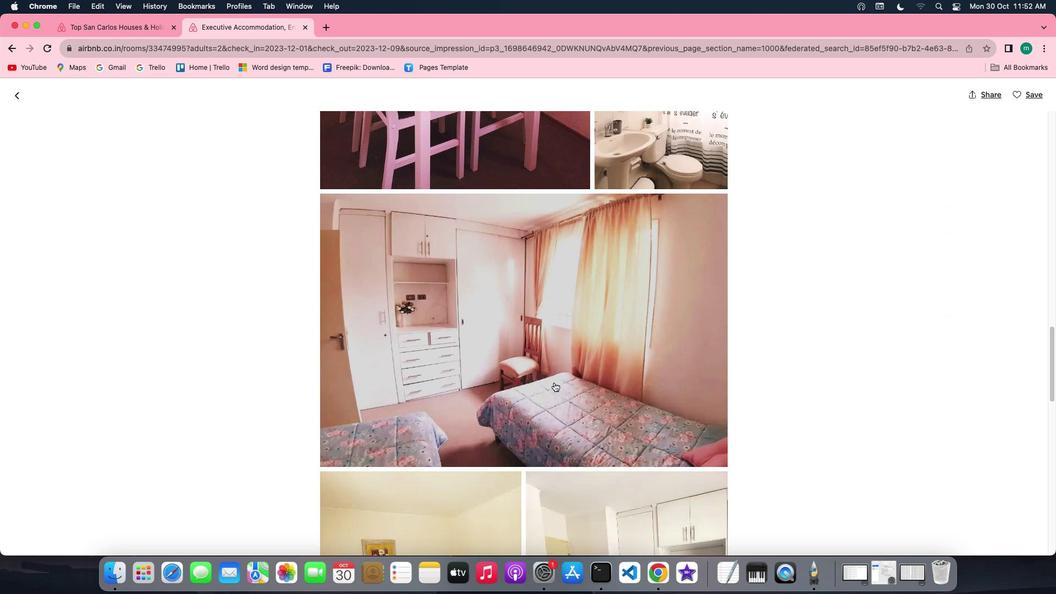 
Action: Mouse scrolled (545, 374) with delta (-8, -8)
Screenshot: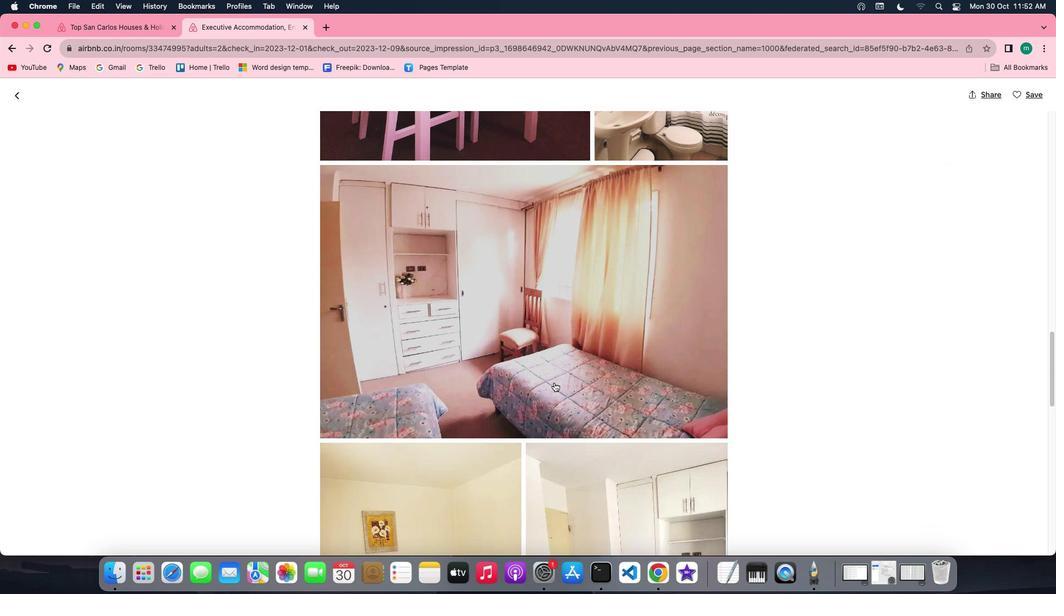 
Action: Mouse scrolled (545, 374) with delta (-8, -8)
Screenshot: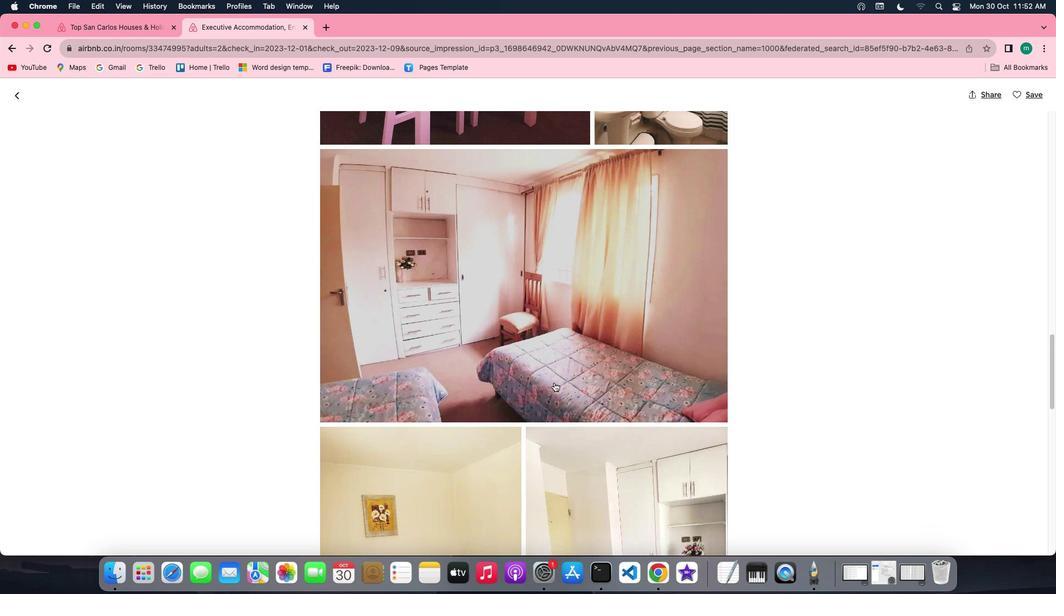
Action: Mouse scrolled (545, 374) with delta (-8, -9)
Screenshot: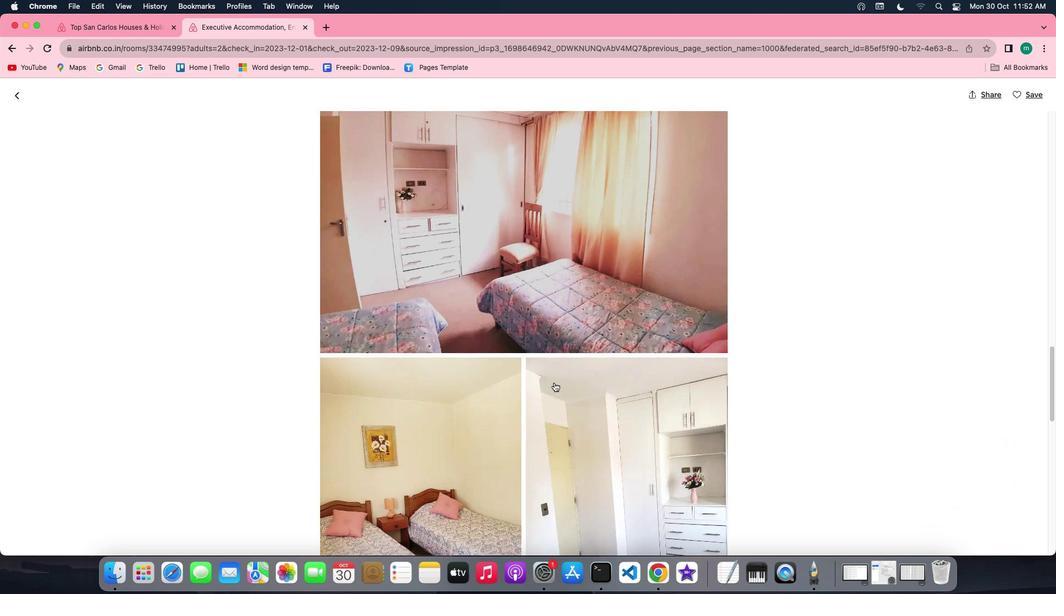 
Action: Mouse scrolled (545, 374) with delta (-8, -9)
Screenshot: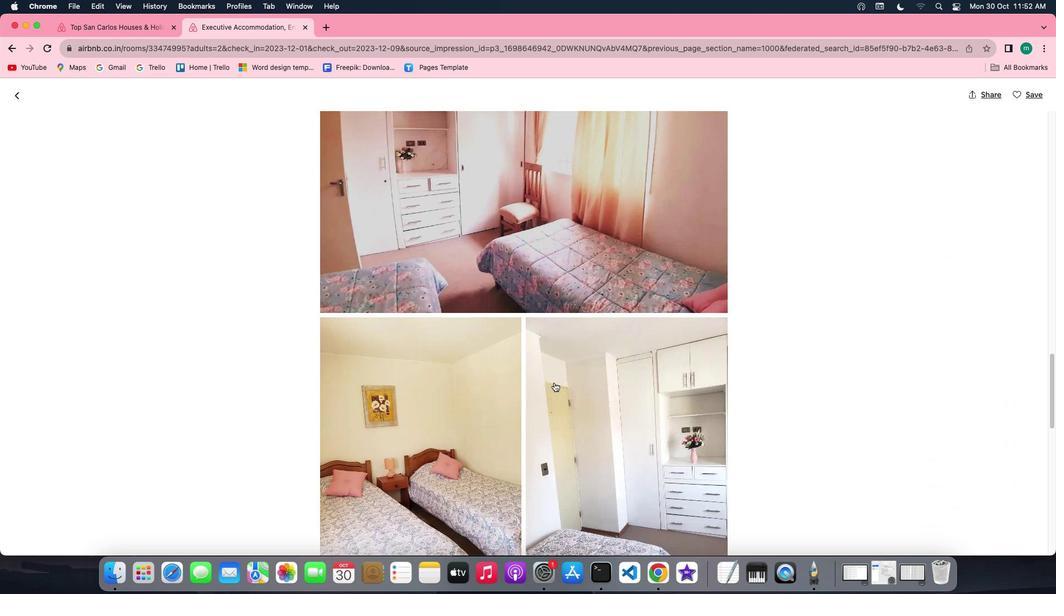 
Action: Mouse scrolled (545, 374) with delta (-8, -8)
Screenshot: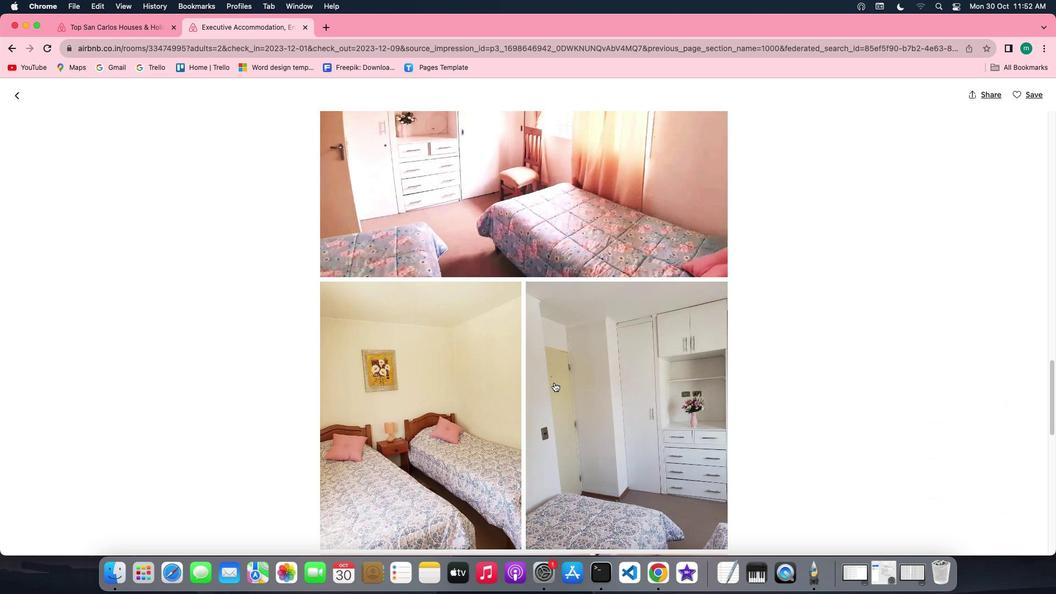 
Action: Mouse scrolled (545, 374) with delta (-8, -8)
Screenshot: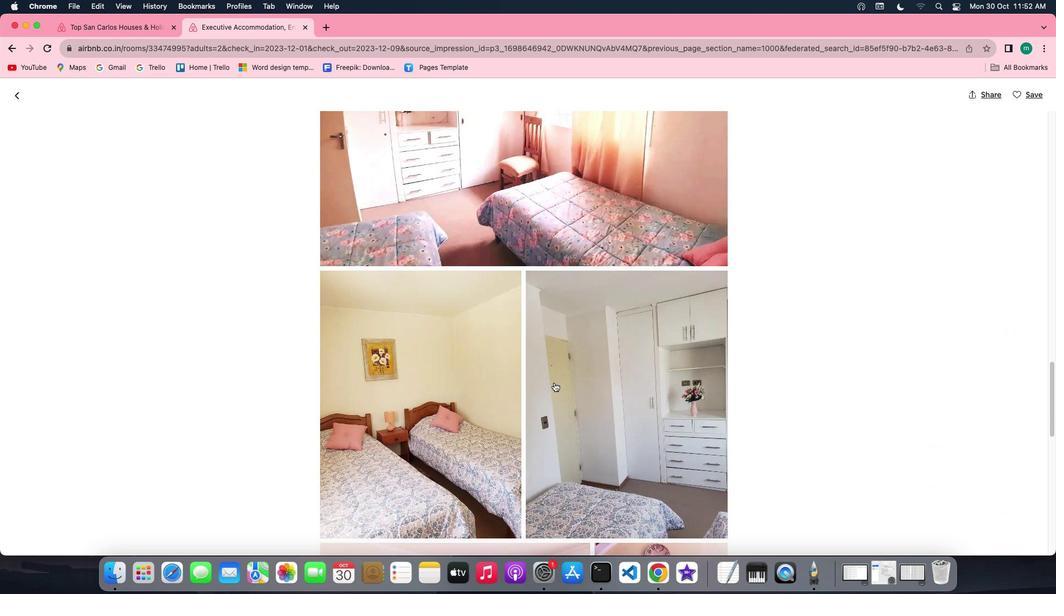 
Action: Mouse scrolled (545, 374) with delta (-8, -9)
Screenshot: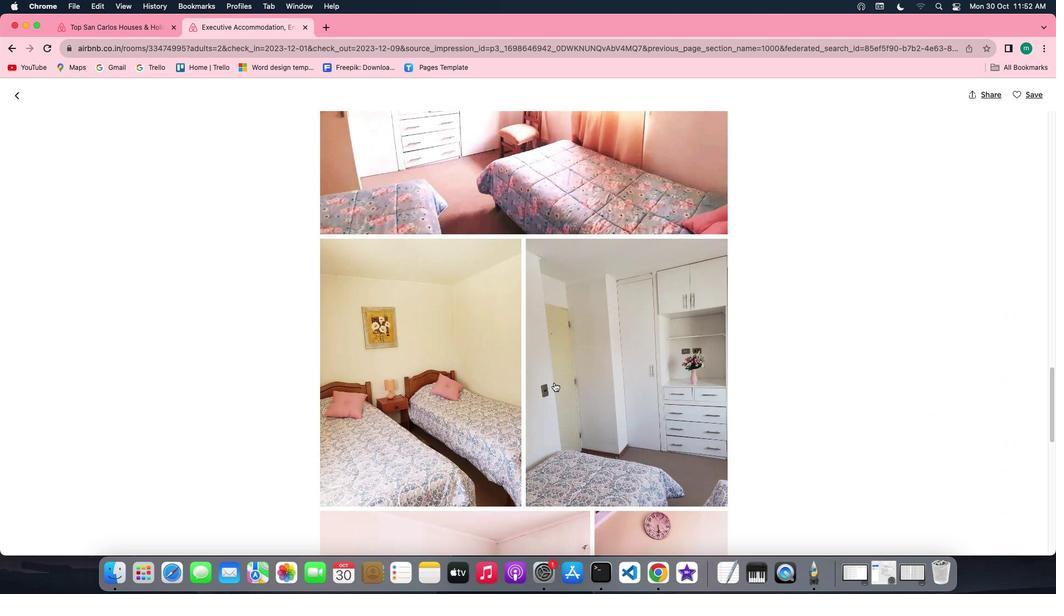 
Action: Mouse scrolled (545, 374) with delta (-8, -8)
Screenshot: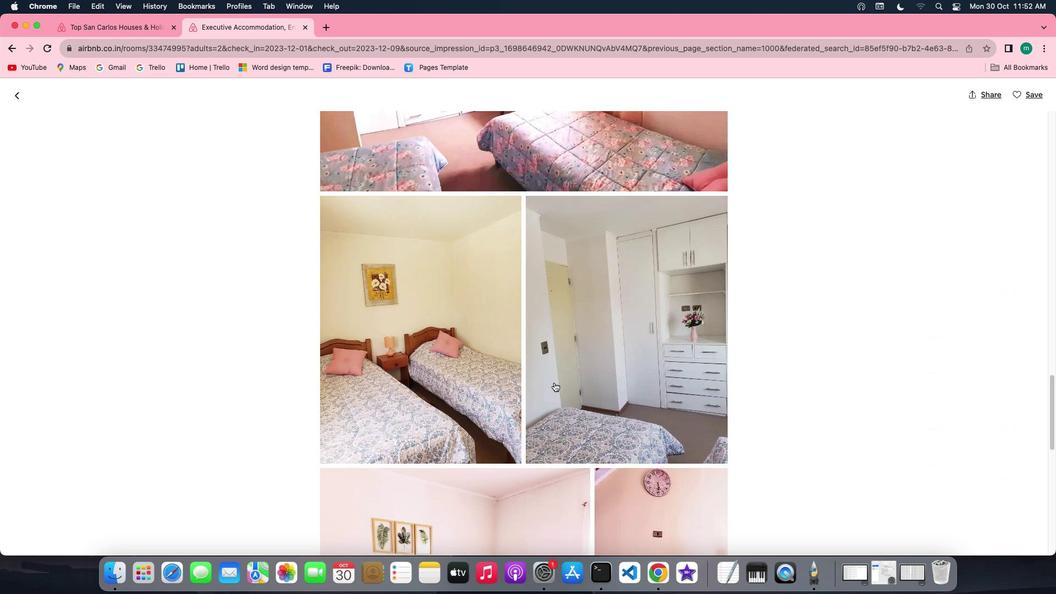
Action: Mouse scrolled (545, 374) with delta (-8, -8)
Screenshot: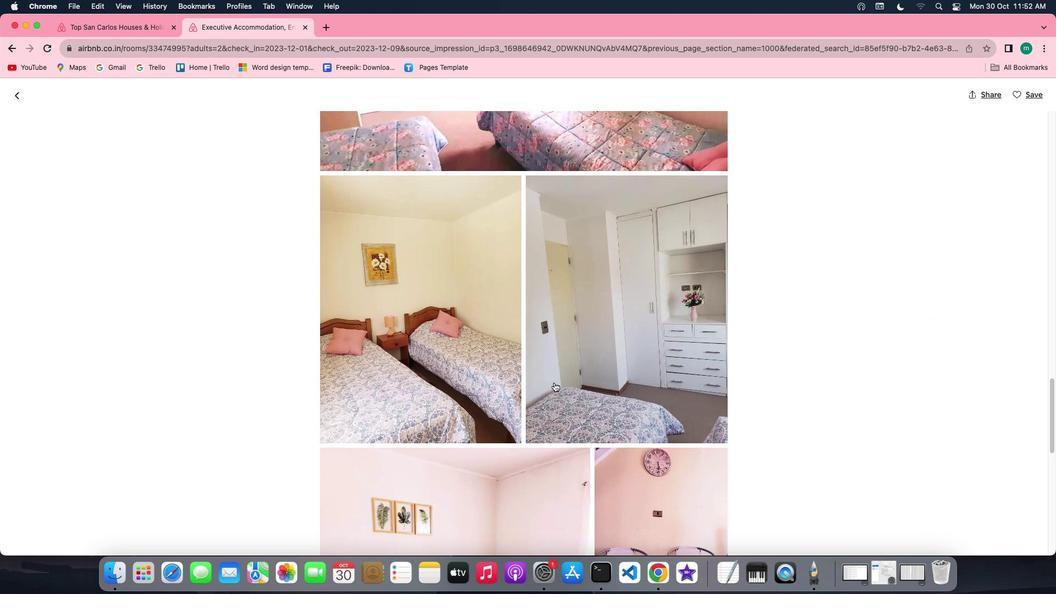 
Action: Mouse scrolled (545, 374) with delta (-8, -8)
Screenshot: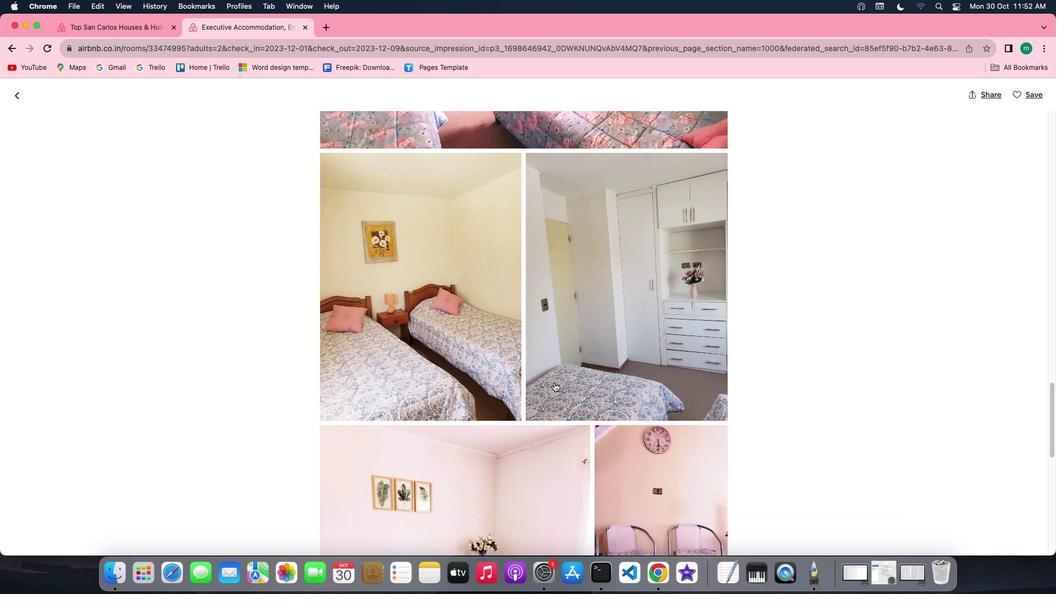 
Action: Mouse scrolled (545, 374) with delta (-8, -9)
Screenshot: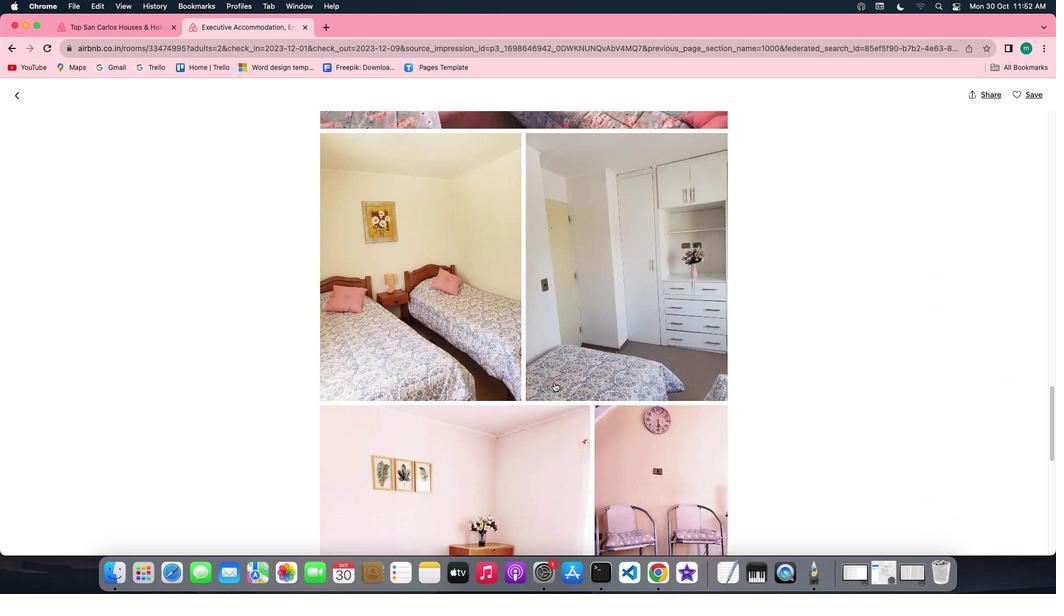 
Action: Mouse scrolled (545, 374) with delta (-8, -9)
Screenshot: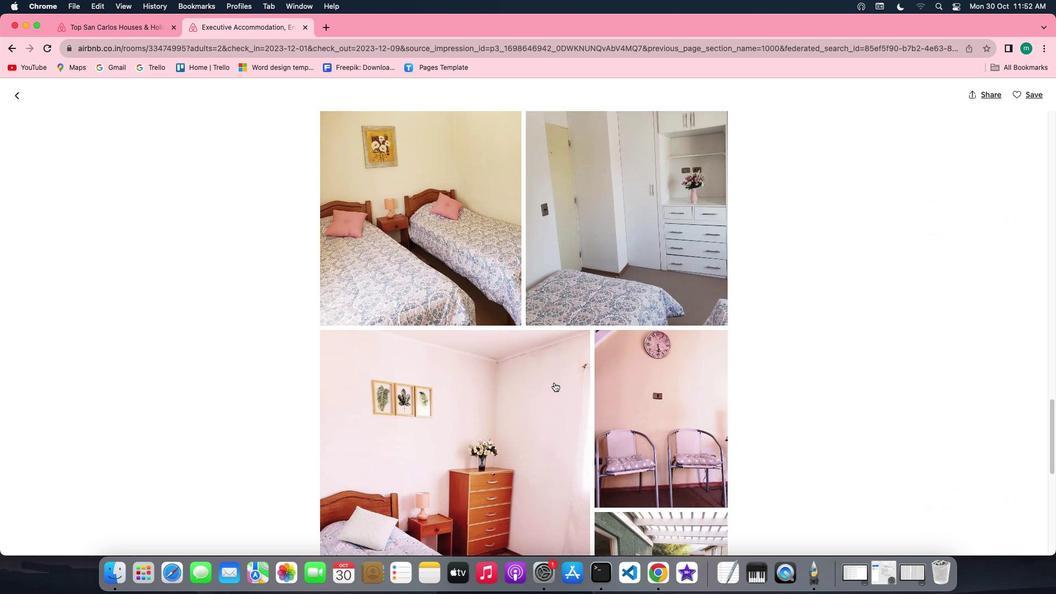 
Action: Mouse scrolled (545, 374) with delta (-8, -8)
Screenshot: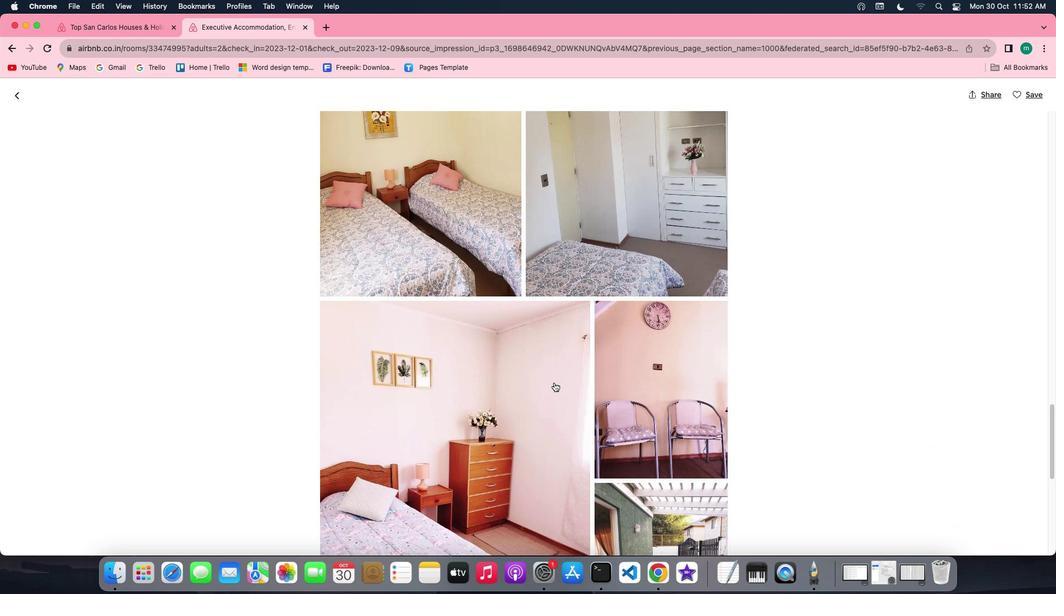 
Action: Mouse scrolled (545, 374) with delta (-8, -8)
Screenshot: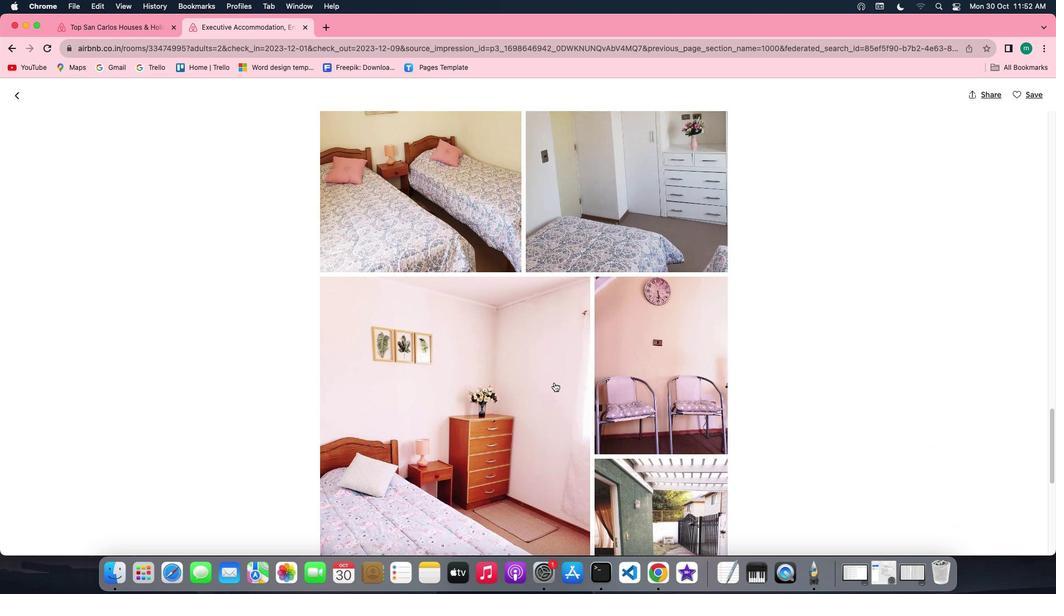 
Action: Mouse scrolled (545, 374) with delta (-8, -9)
Screenshot: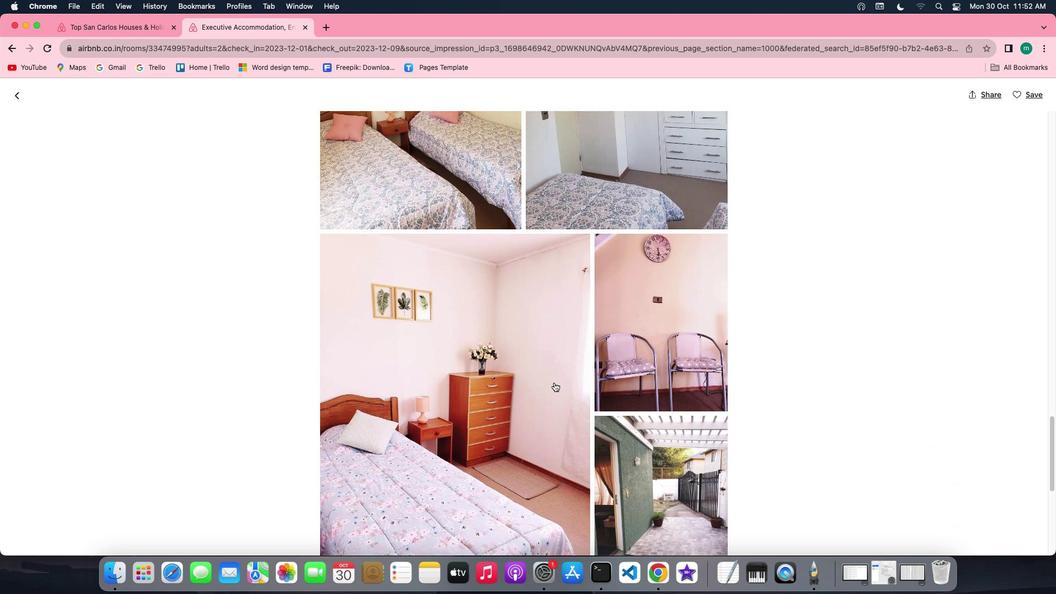 
Action: Mouse scrolled (545, 374) with delta (-8, -10)
Screenshot: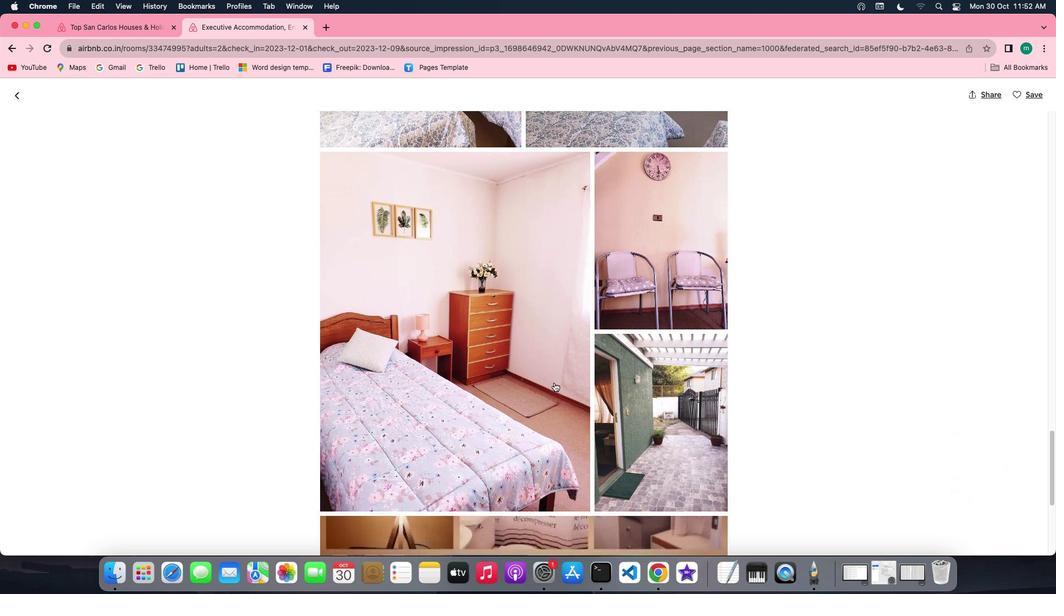 
Action: Mouse scrolled (545, 374) with delta (-8, -8)
Screenshot: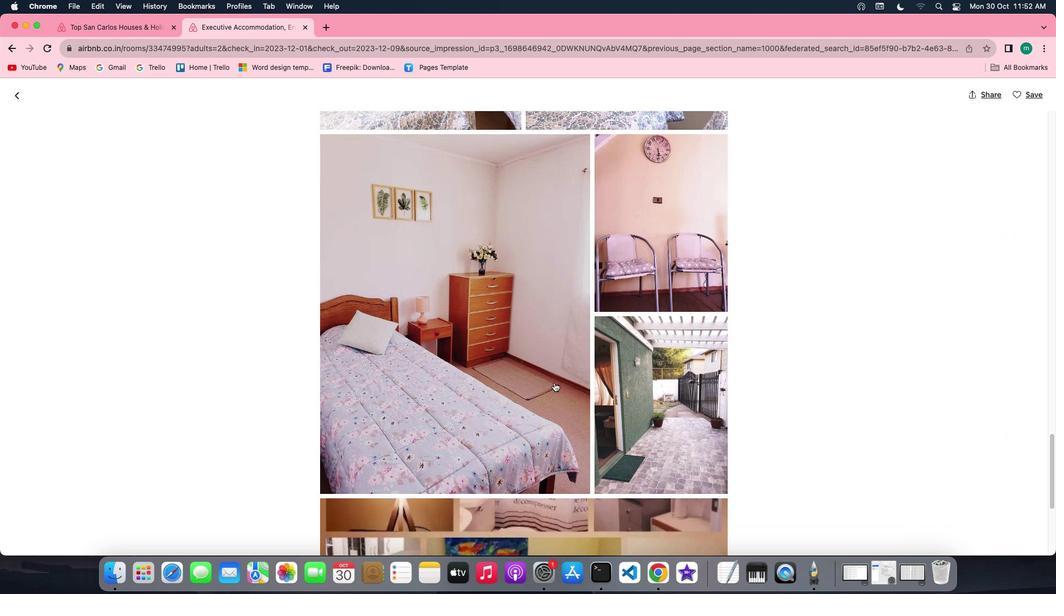 
Action: Mouse scrolled (545, 374) with delta (-8, -8)
Screenshot: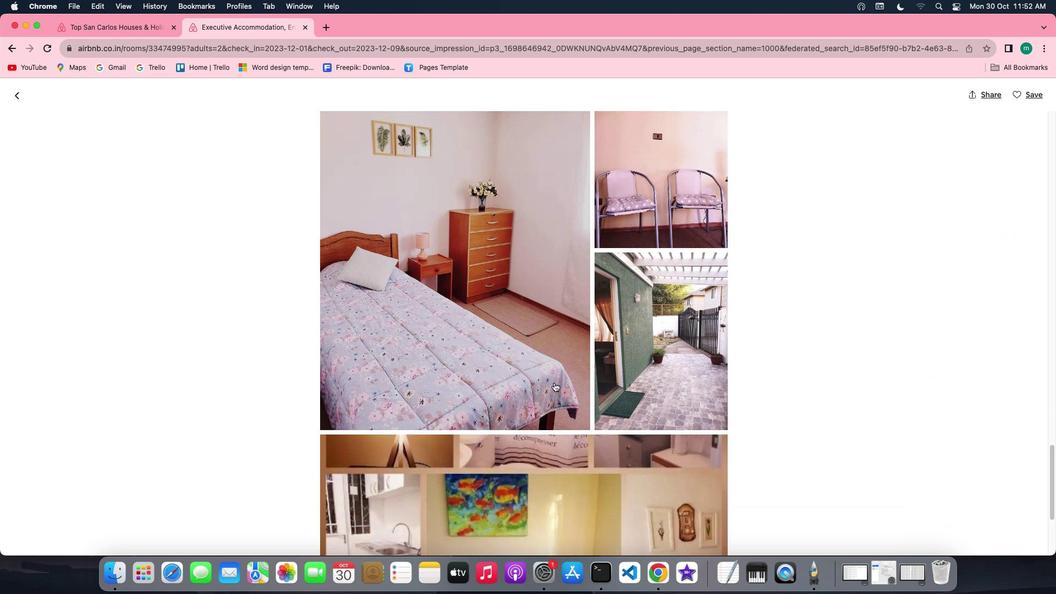 
Action: Mouse scrolled (545, 374) with delta (-8, -9)
Screenshot: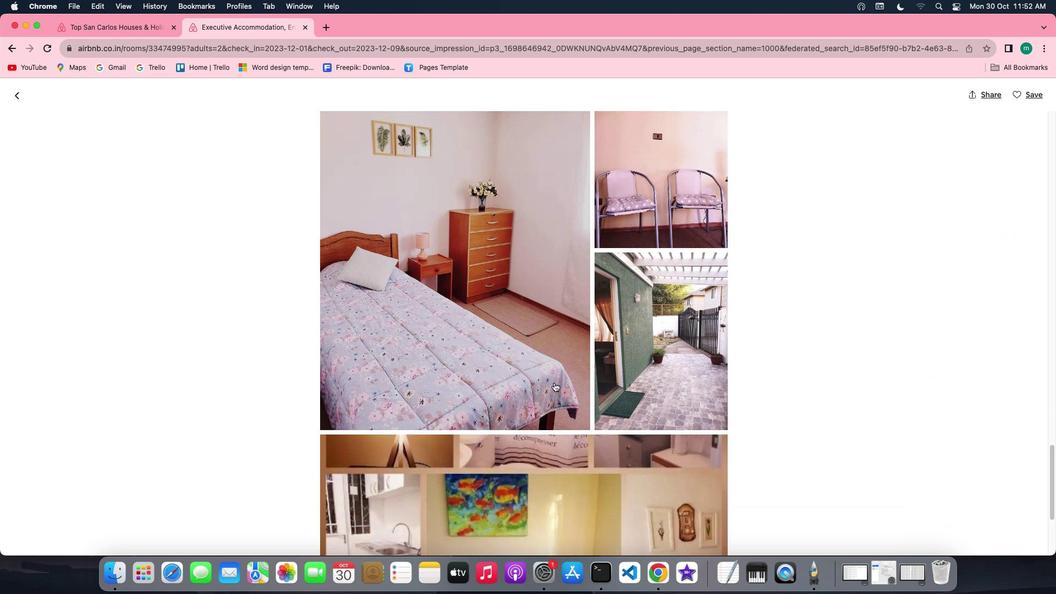
Action: Mouse scrolled (545, 374) with delta (-8, -10)
Screenshot: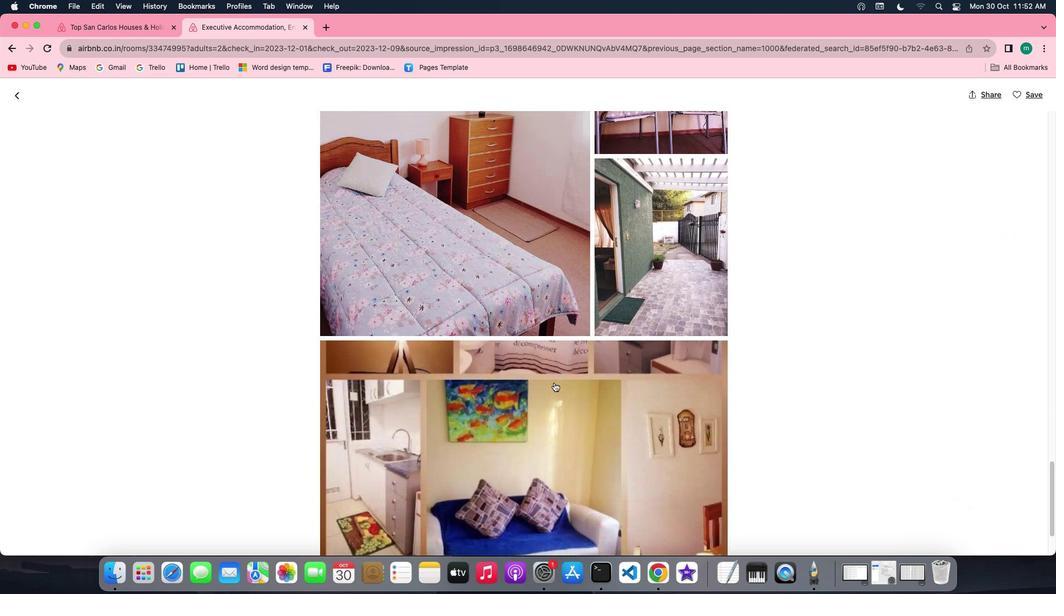 
Action: Mouse scrolled (545, 374) with delta (-8, -8)
Screenshot: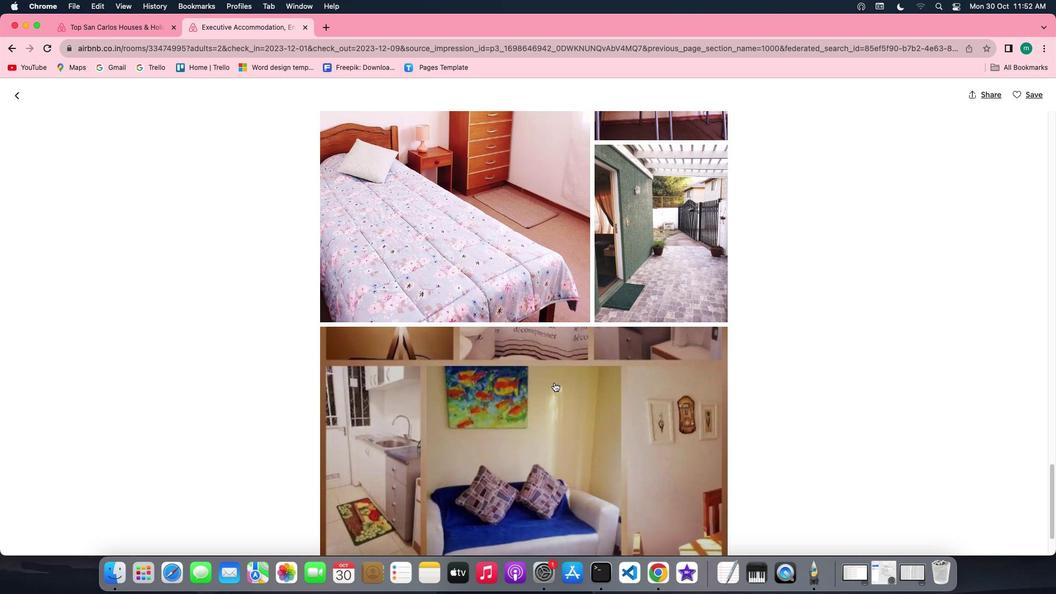 
Action: Mouse scrolled (545, 374) with delta (-8, -8)
Screenshot: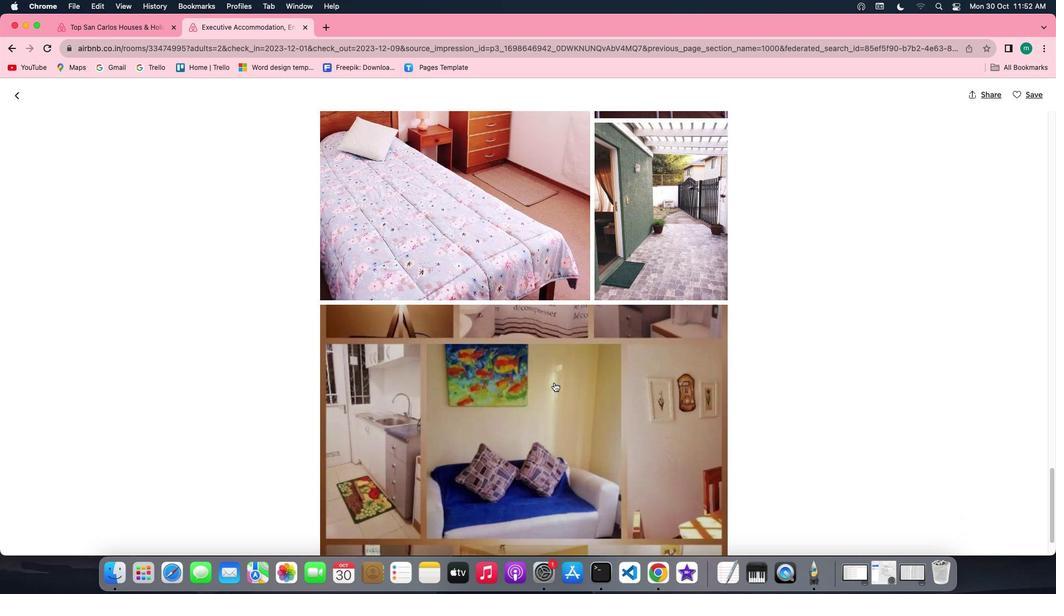 
Action: Mouse scrolled (545, 374) with delta (-8, -9)
Screenshot: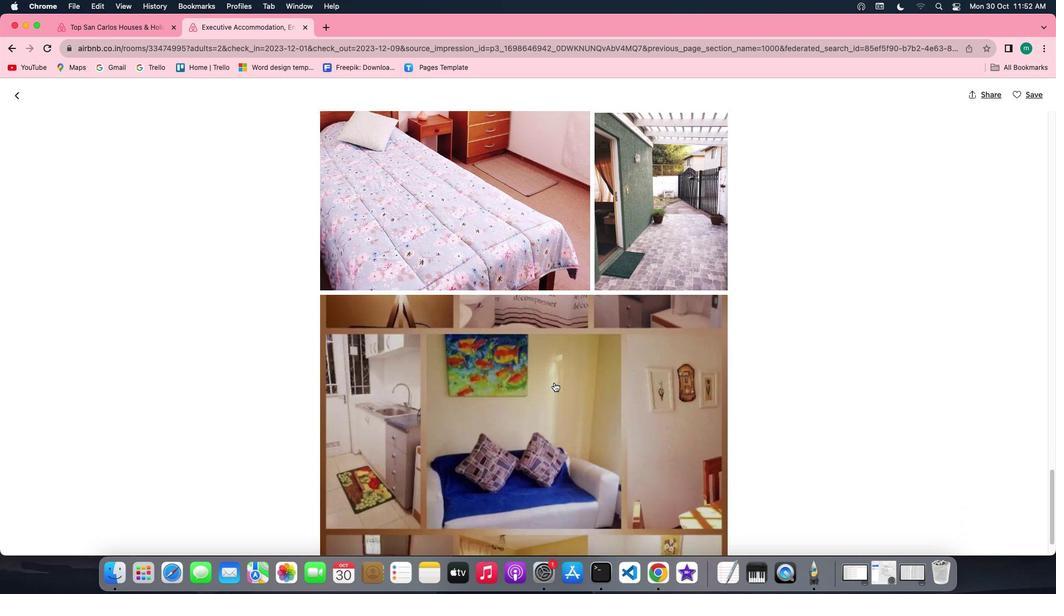 
Action: Mouse scrolled (545, 374) with delta (-8, -9)
Screenshot: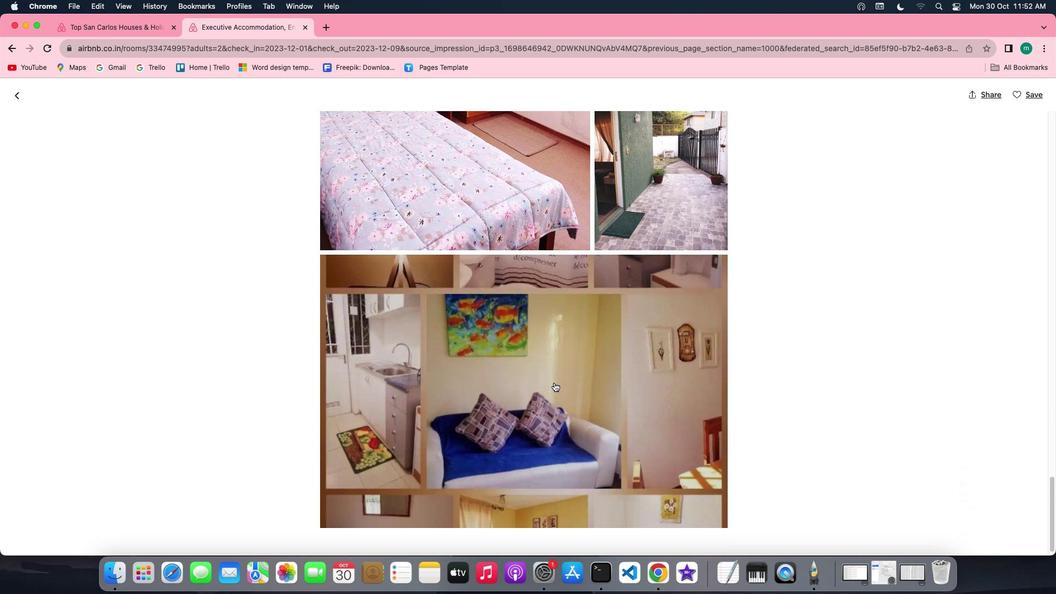 
Action: Mouse scrolled (545, 374) with delta (-8, -10)
Screenshot: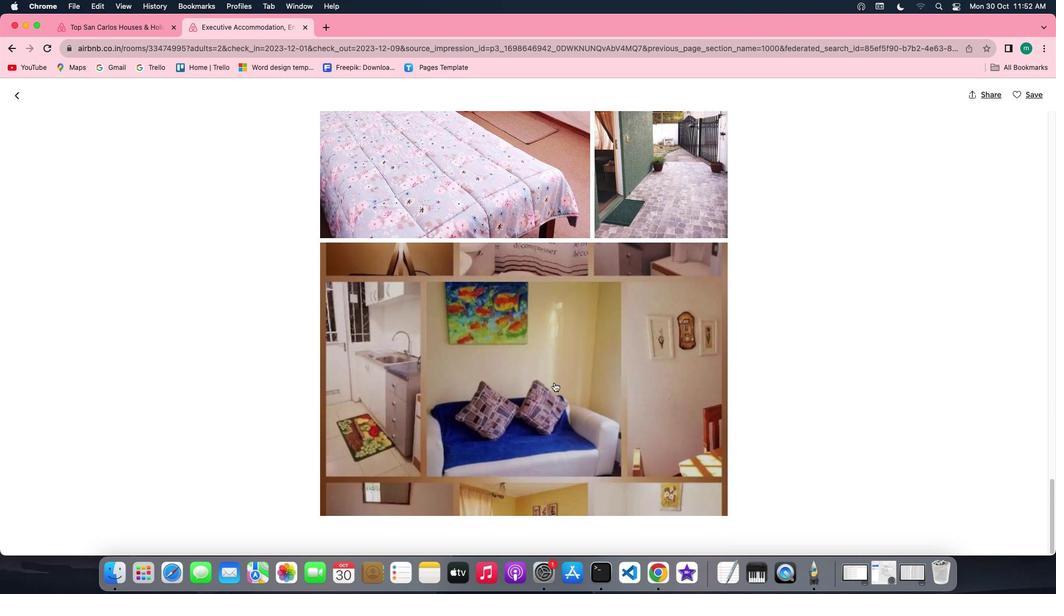 
Action: Mouse scrolled (545, 374) with delta (-8, -8)
Screenshot: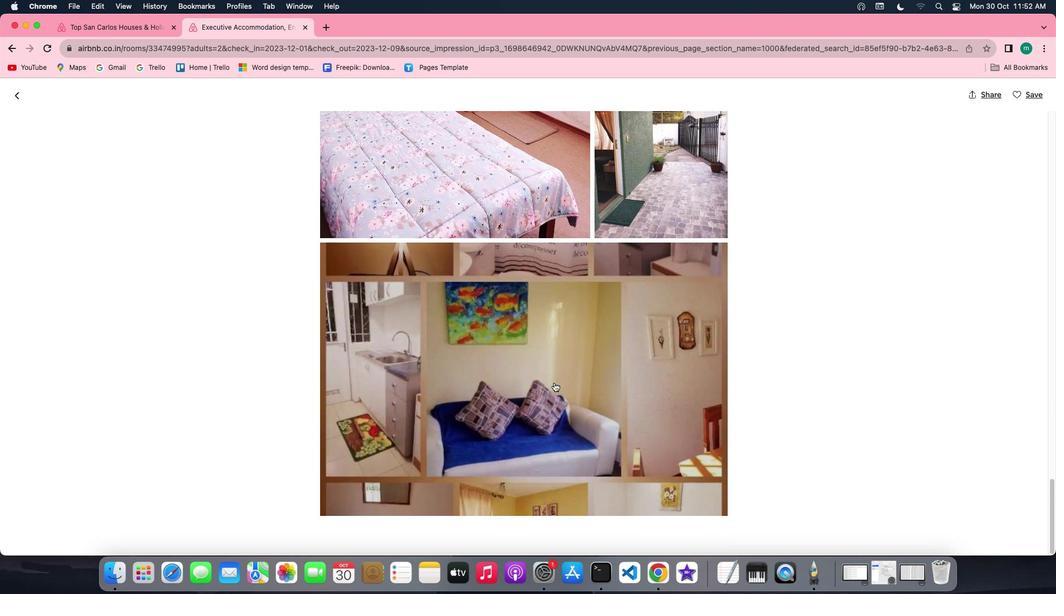 
Action: Mouse scrolled (545, 374) with delta (-8, -8)
Screenshot: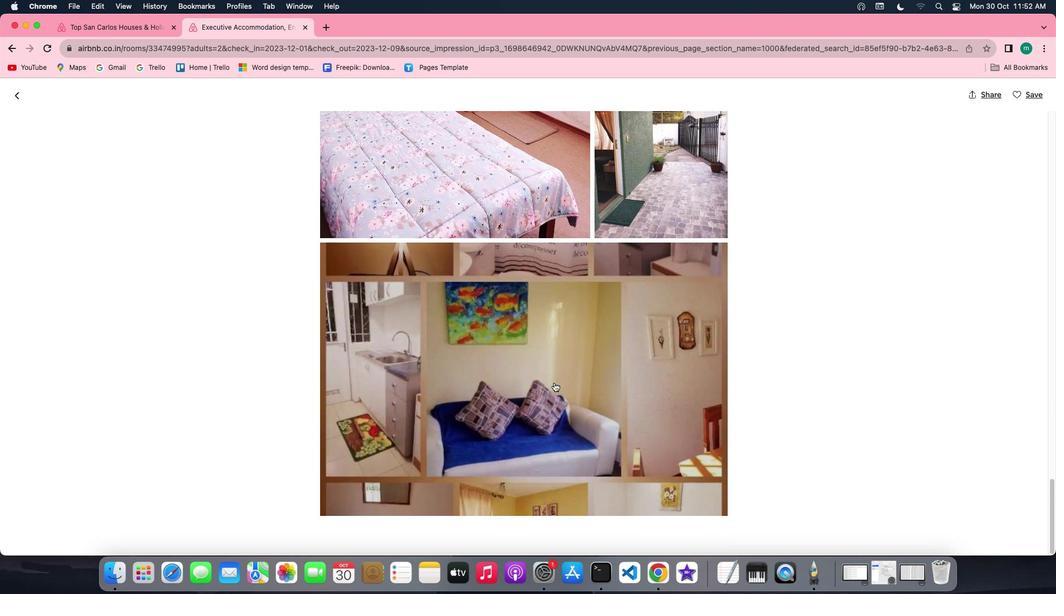
Action: Mouse scrolled (545, 374) with delta (-8, -9)
Screenshot: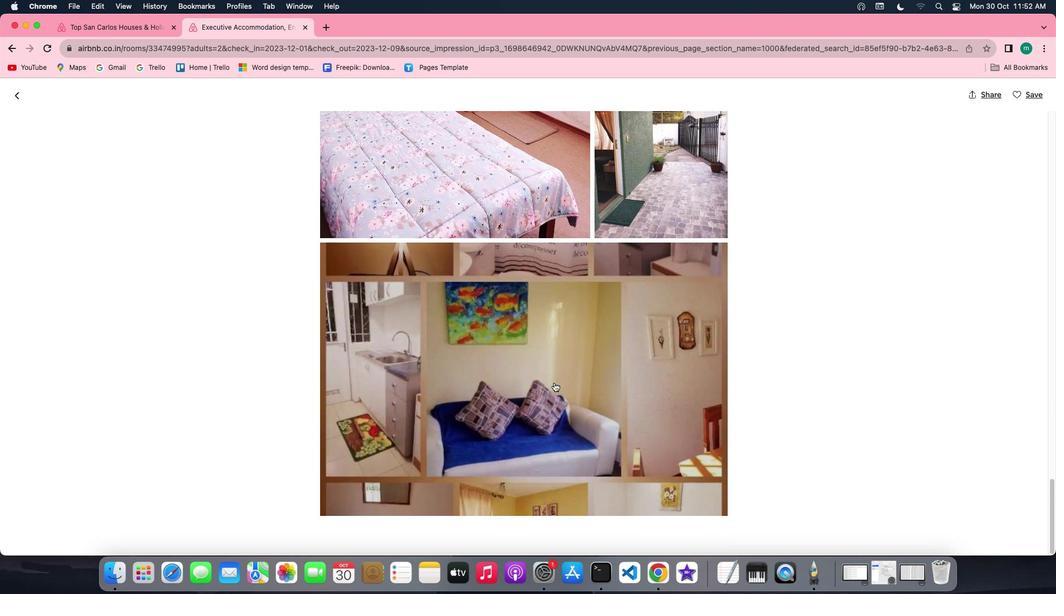 
Action: Mouse scrolled (545, 374) with delta (-8, -11)
Screenshot: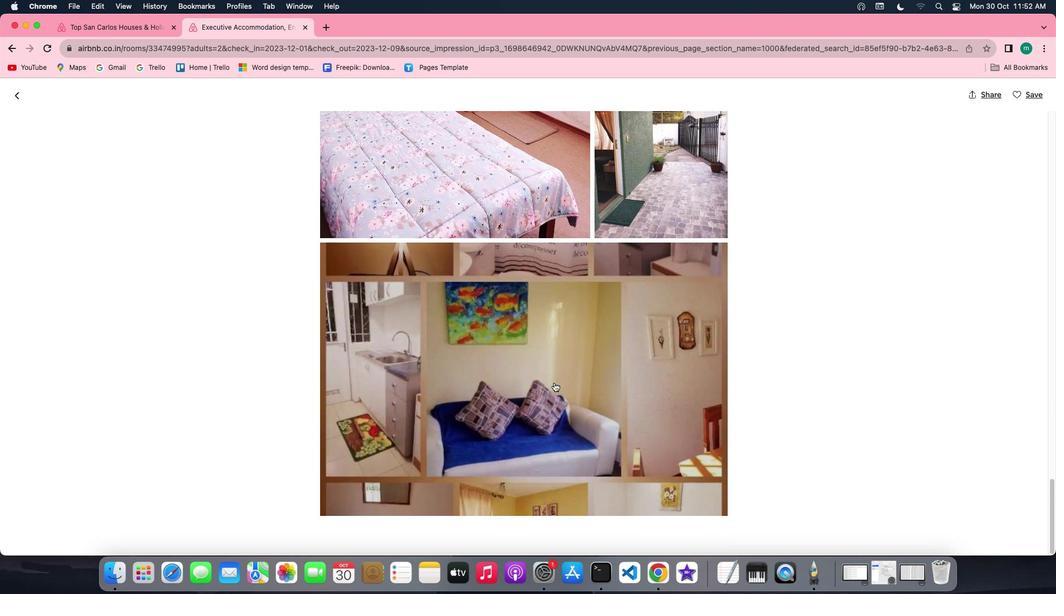 
Action: Mouse scrolled (545, 374) with delta (-8, -11)
Screenshot: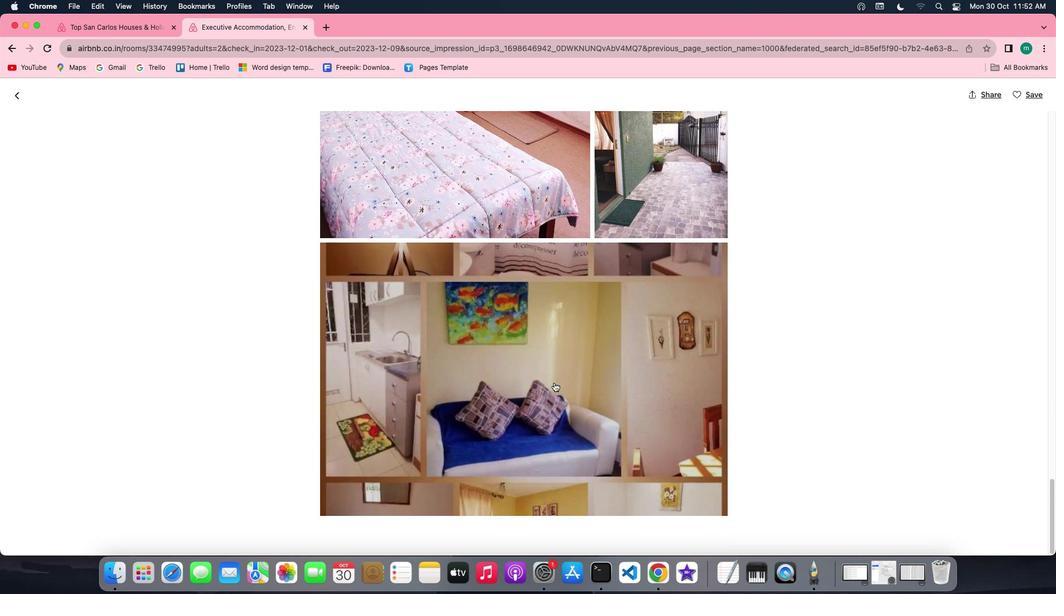 
Action: Mouse moved to (5, 83)
Screenshot: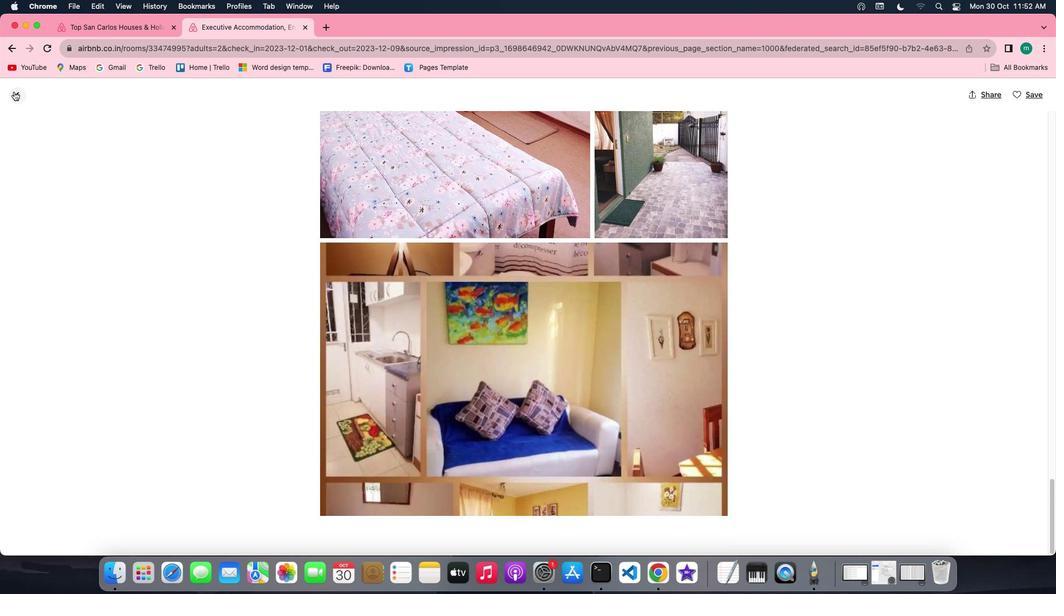 
Action: Mouse pressed left at (5, 83)
Screenshot: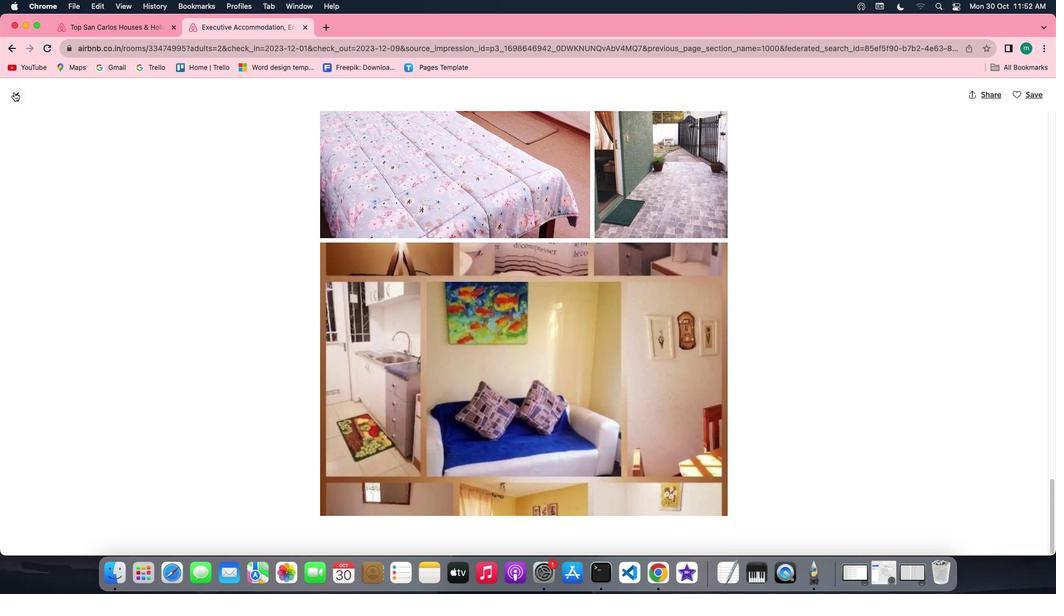 
Action: Mouse moved to (526, 258)
Screenshot: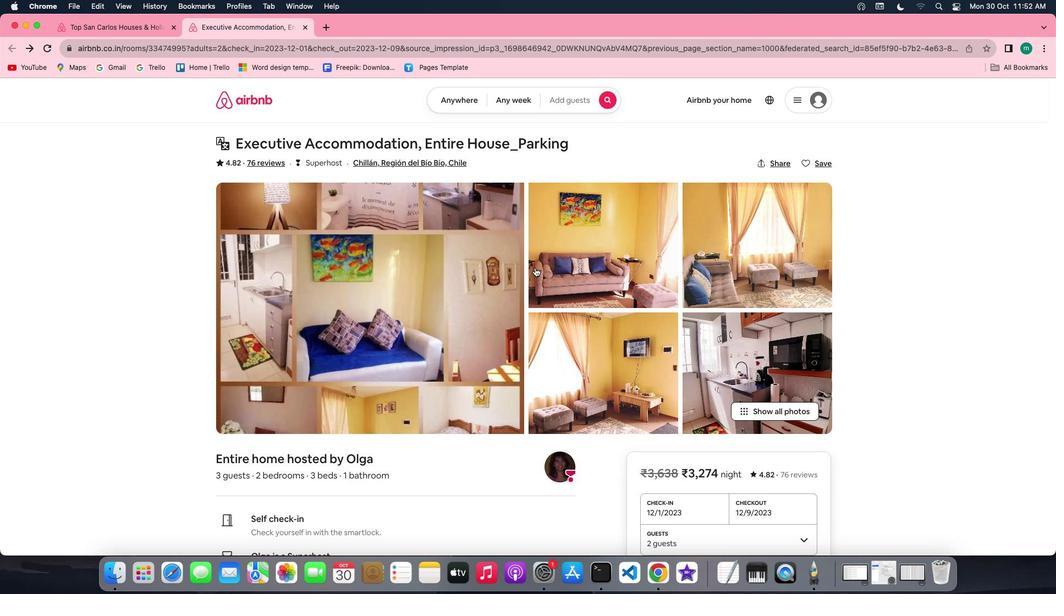 
Action: Mouse scrolled (526, 258) with delta (-8, -8)
Screenshot: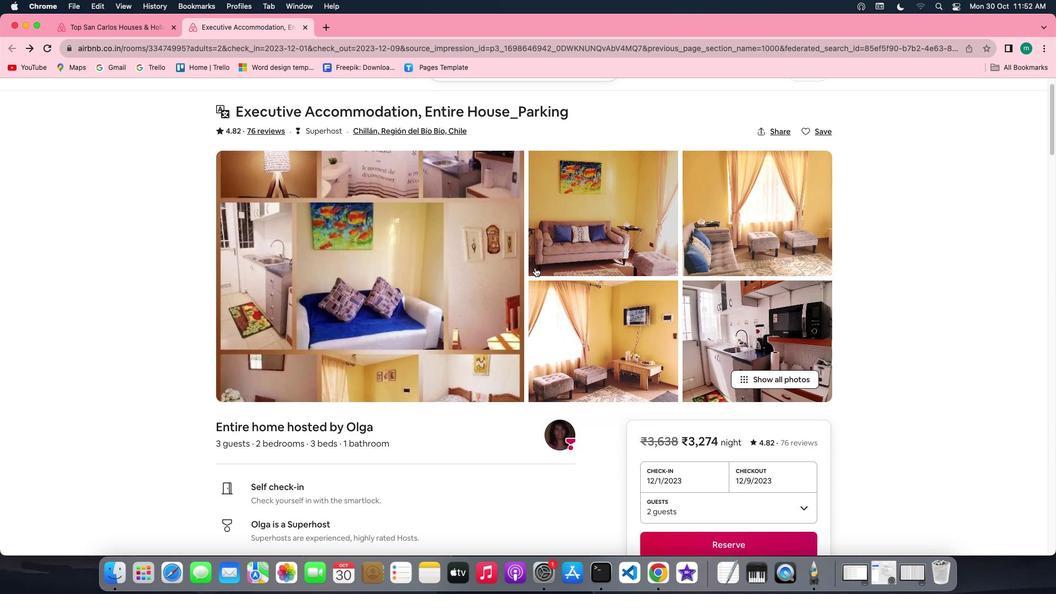 
Action: Mouse scrolled (526, 258) with delta (-8, -8)
Screenshot: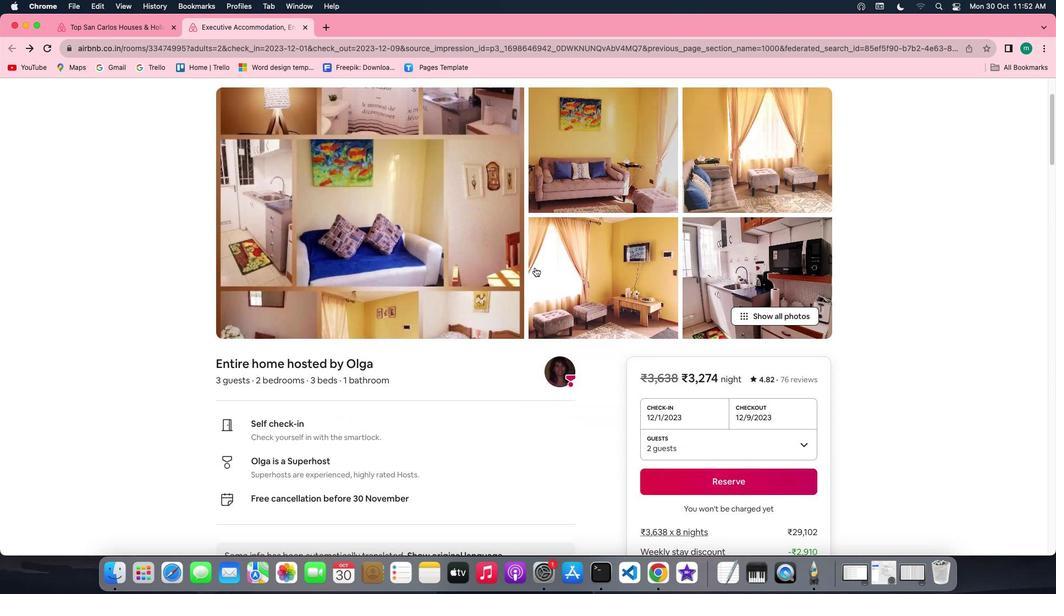 
Action: Mouse scrolled (526, 258) with delta (-8, -9)
Screenshot: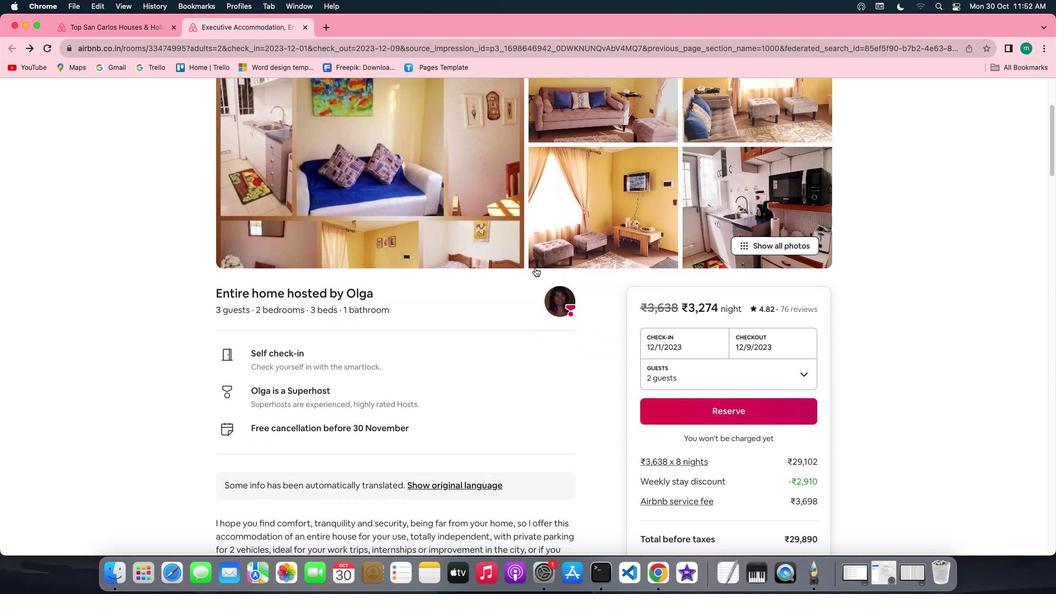
Action: Mouse scrolled (526, 258) with delta (-8, -10)
Screenshot: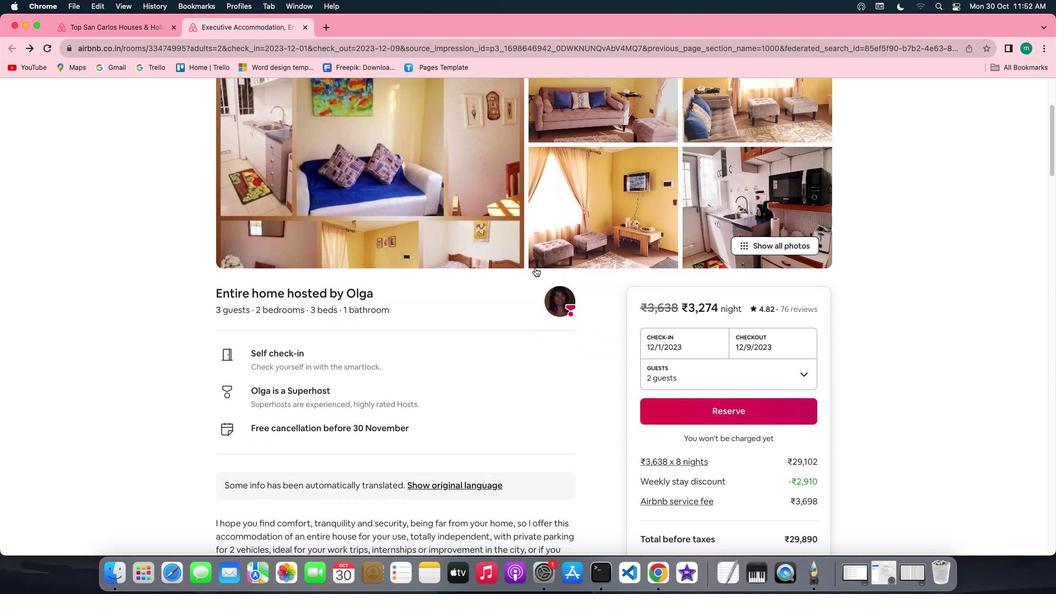 
Action: Mouse scrolled (526, 258) with delta (-8, -8)
Screenshot: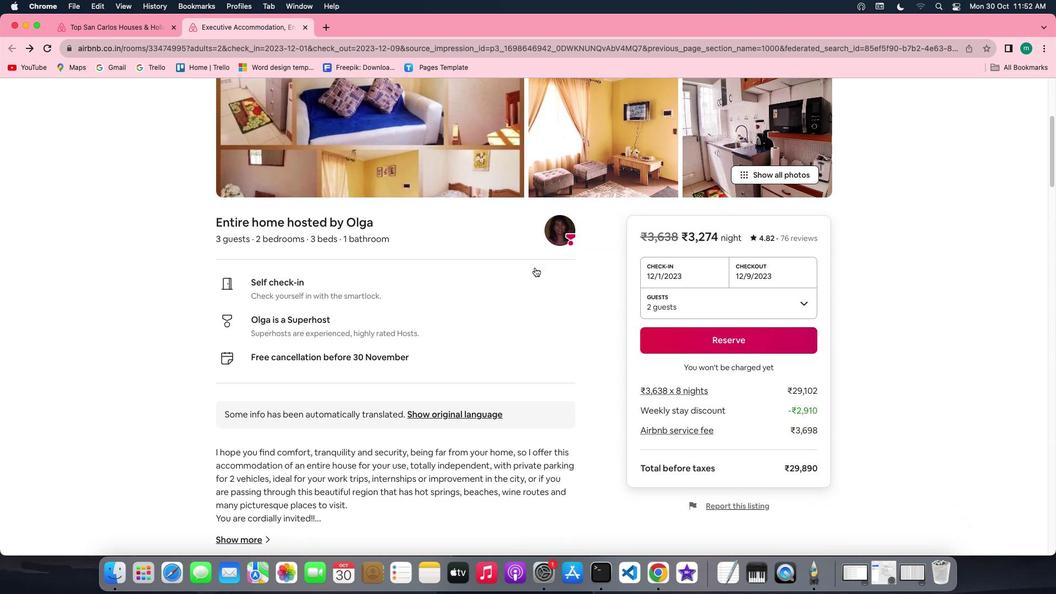 
Action: Mouse scrolled (526, 258) with delta (-8, -8)
Screenshot: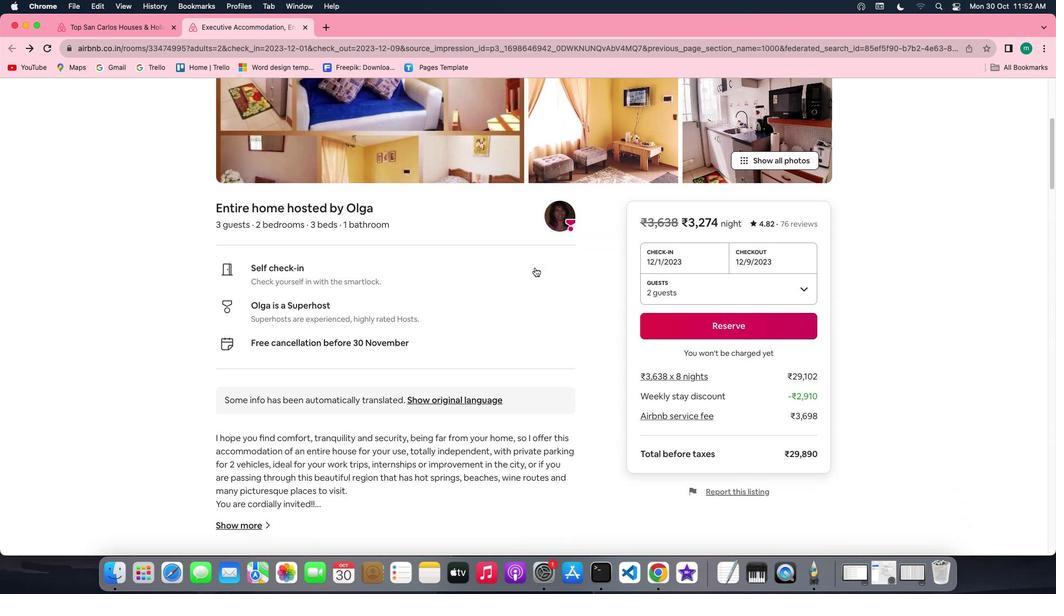 
Action: Mouse scrolled (526, 258) with delta (-8, -9)
Screenshot: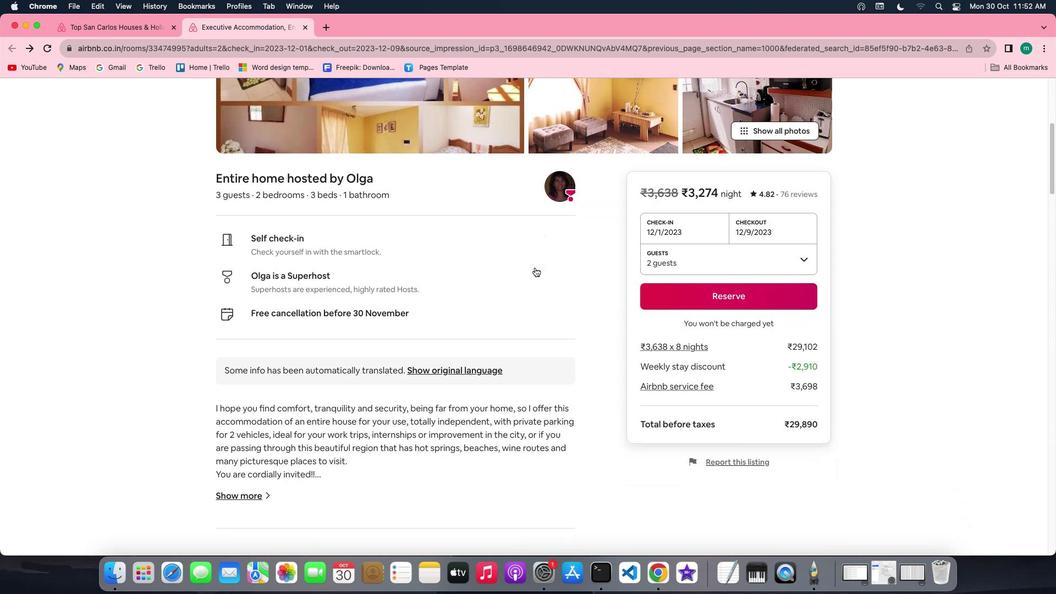
Action: Mouse scrolled (526, 258) with delta (-8, -9)
Screenshot: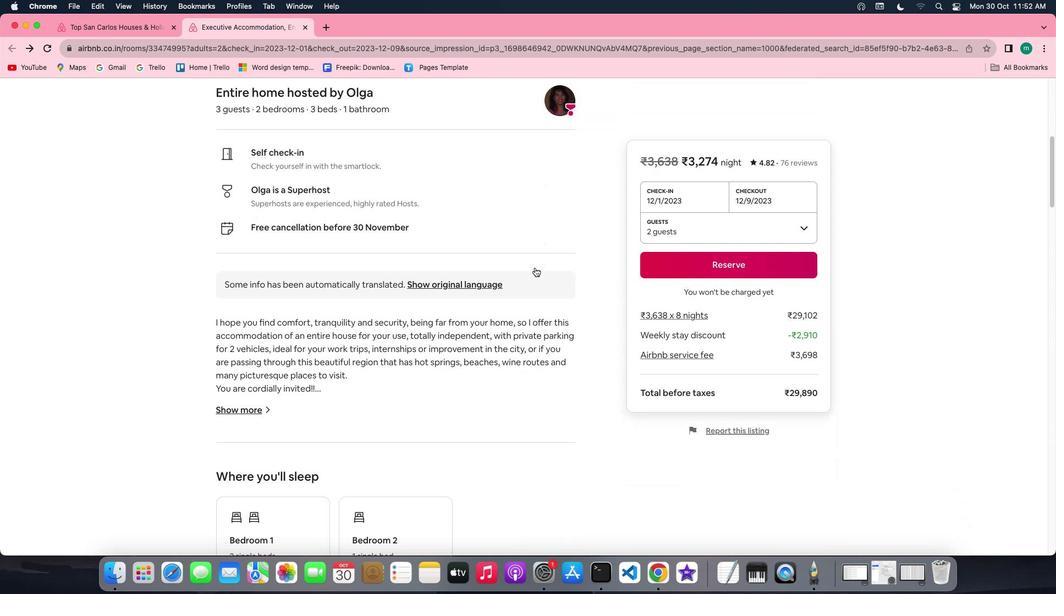 
Action: Mouse scrolled (526, 258) with delta (-8, -8)
Screenshot: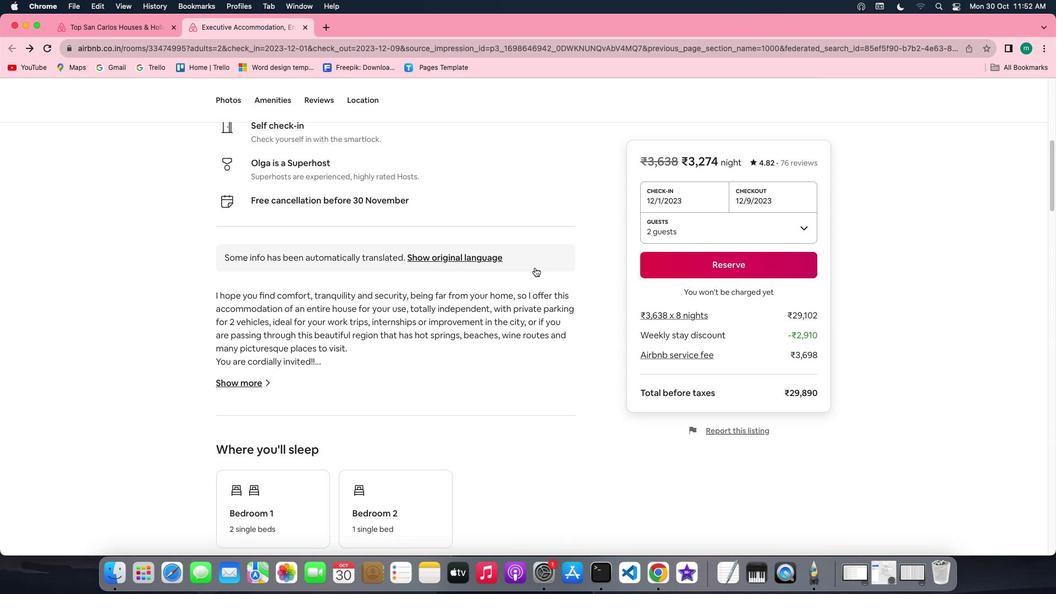 
Action: Mouse scrolled (526, 258) with delta (-8, -8)
Screenshot: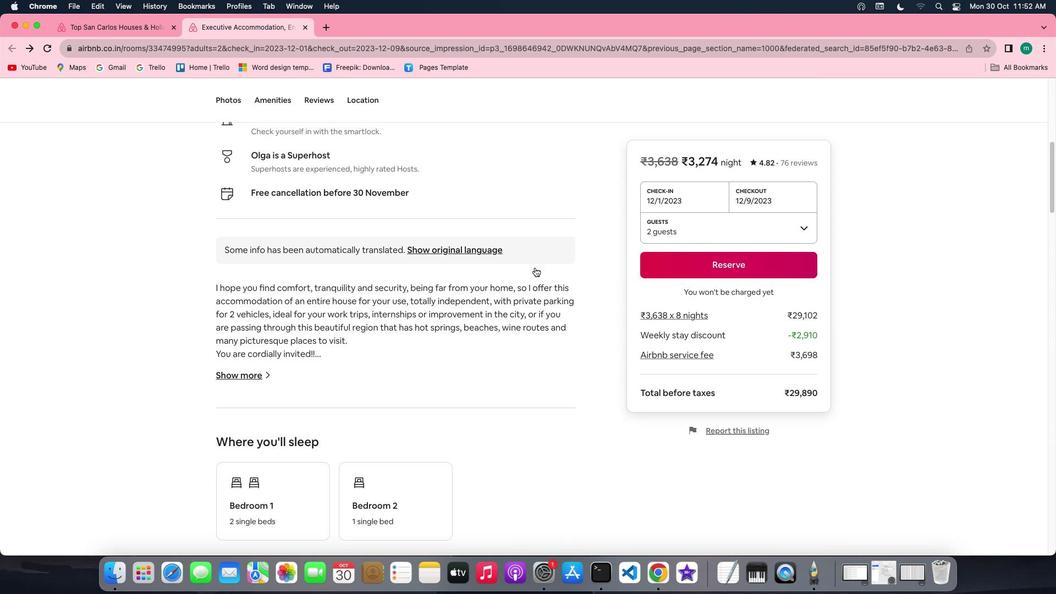
Action: Mouse scrolled (526, 258) with delta (-8, -9)
Screenshot: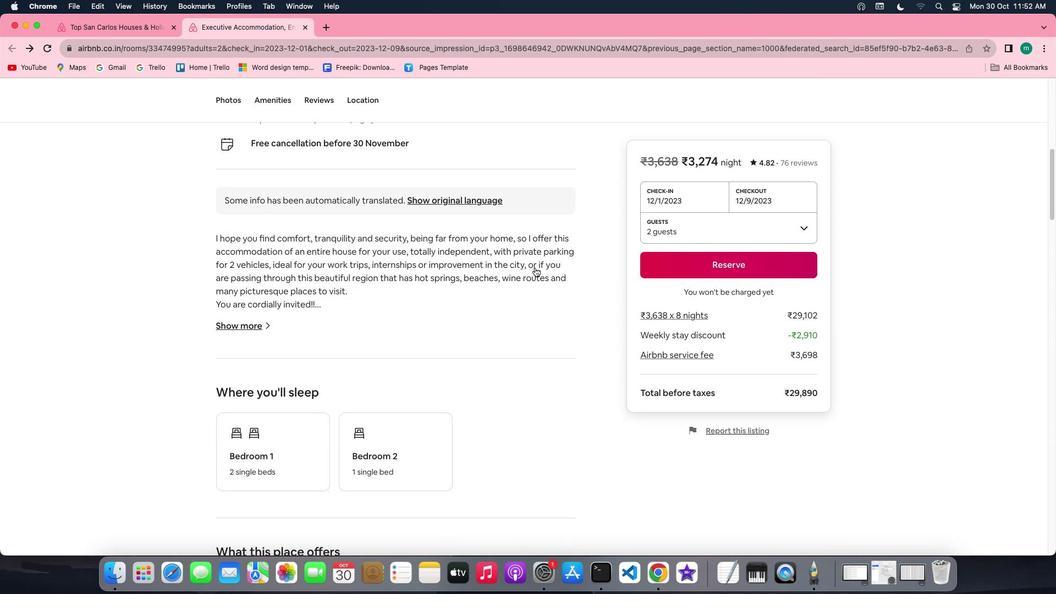 
Action: Mouse scrolled (526, 258) with delta (-8, -9)
Screenshot: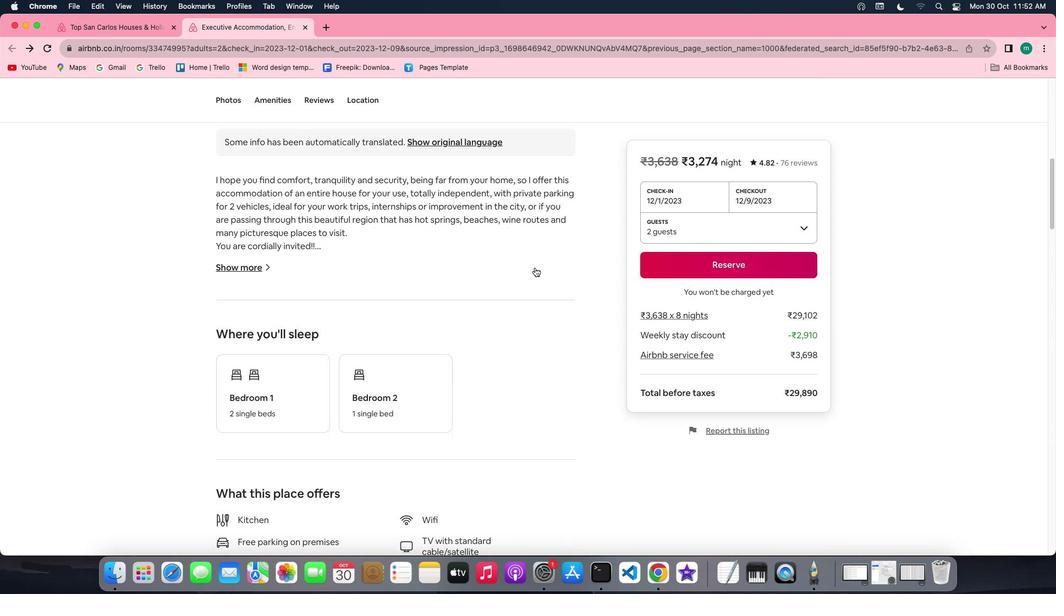 
Action: Mouse moved to (243, 239)
Screenshot: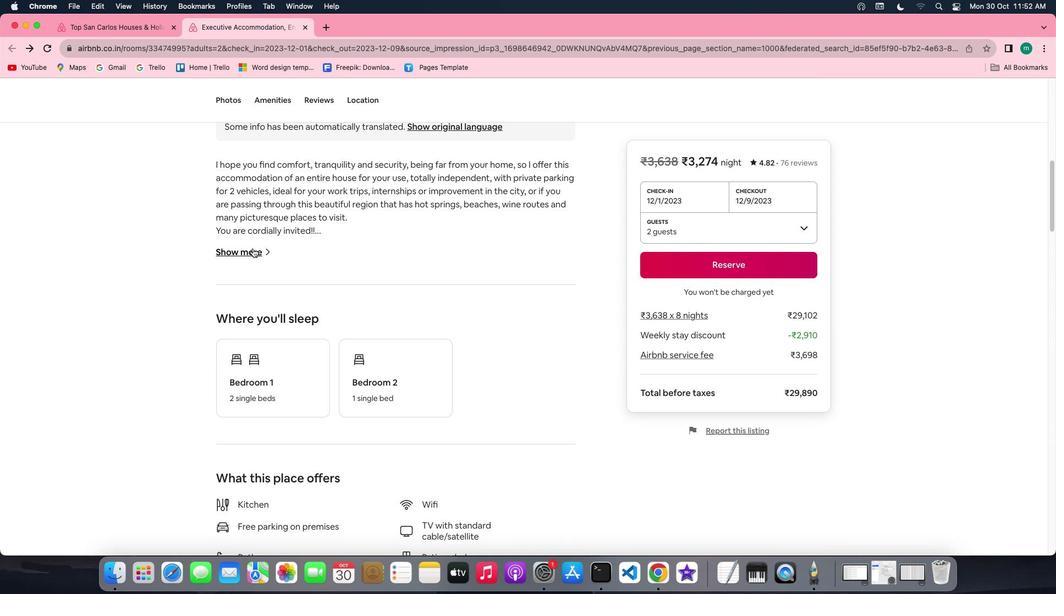 
Action: Mouse pressed left at (243, 239)
Screenshot: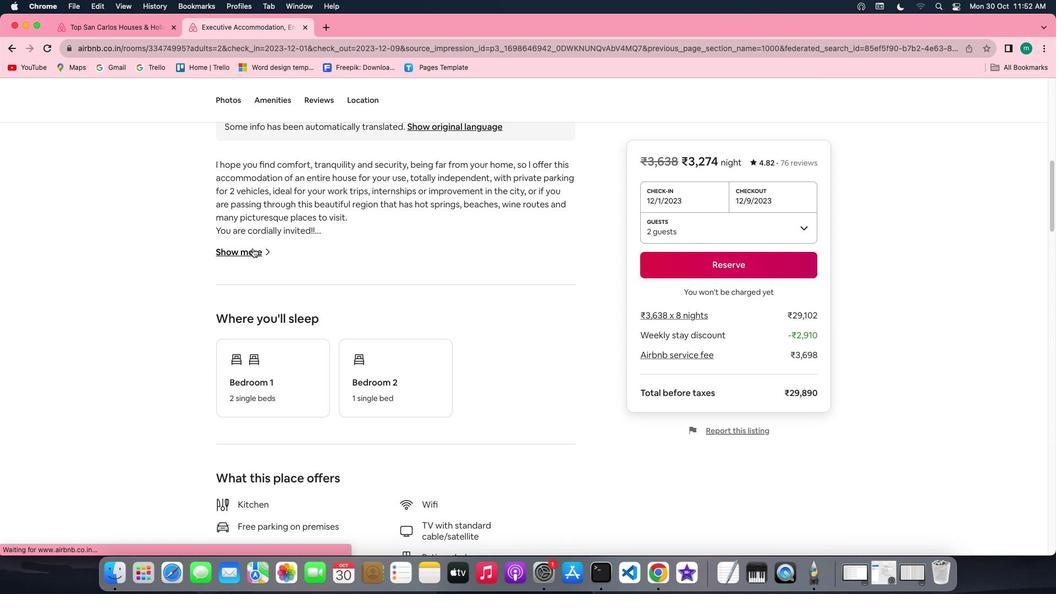 
Action: Mouse moved to (419, 261)
Screenshot: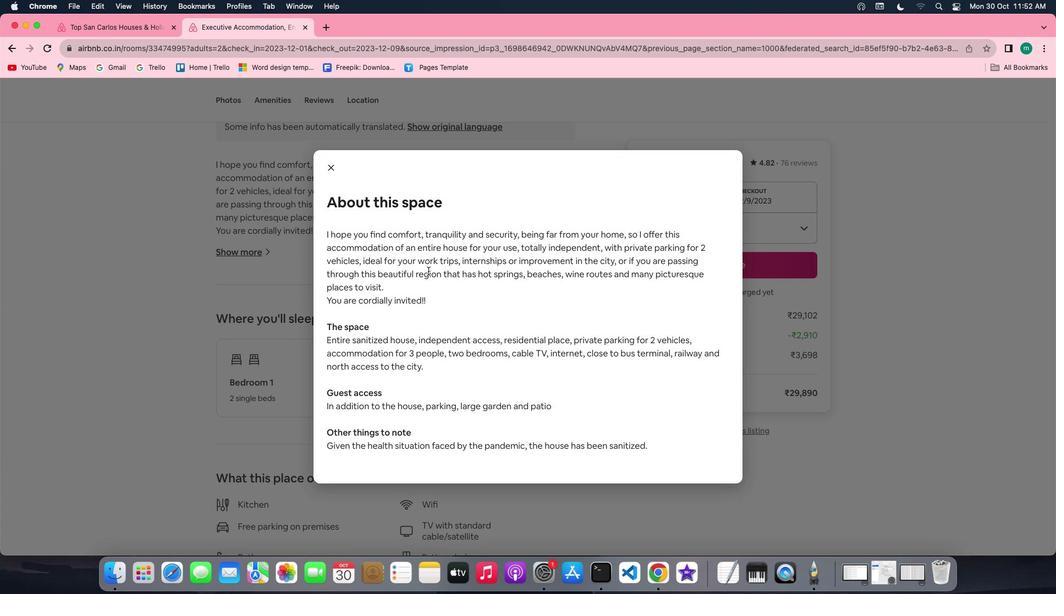 
Action: Mouse scrolled (419, 261) with delta (-8, -8)
Screenshot: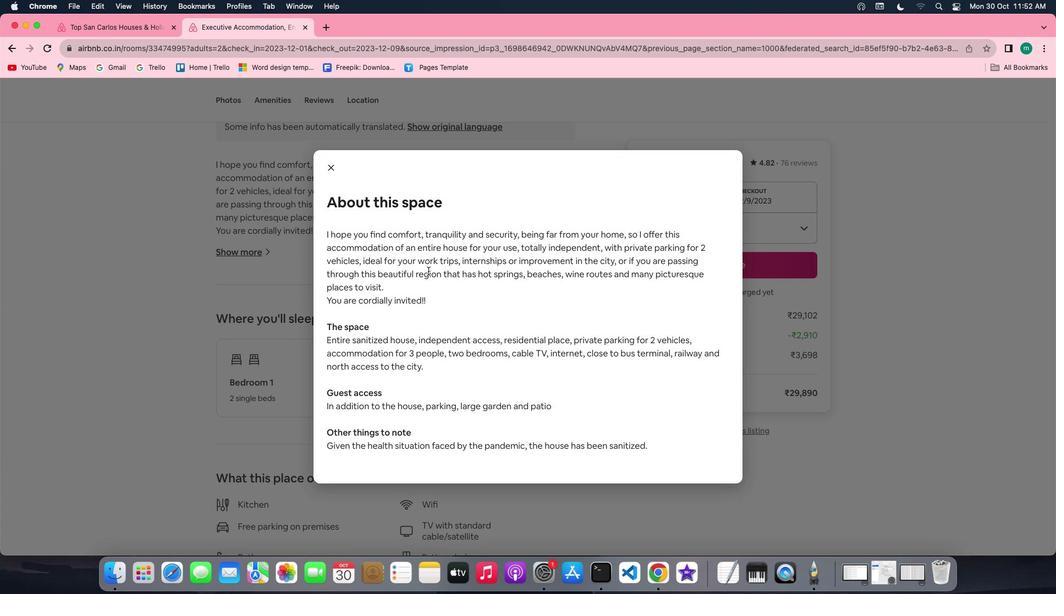 
Action: Mouse scrolled (419, 261) with delta (-8, -8)
Screenshot: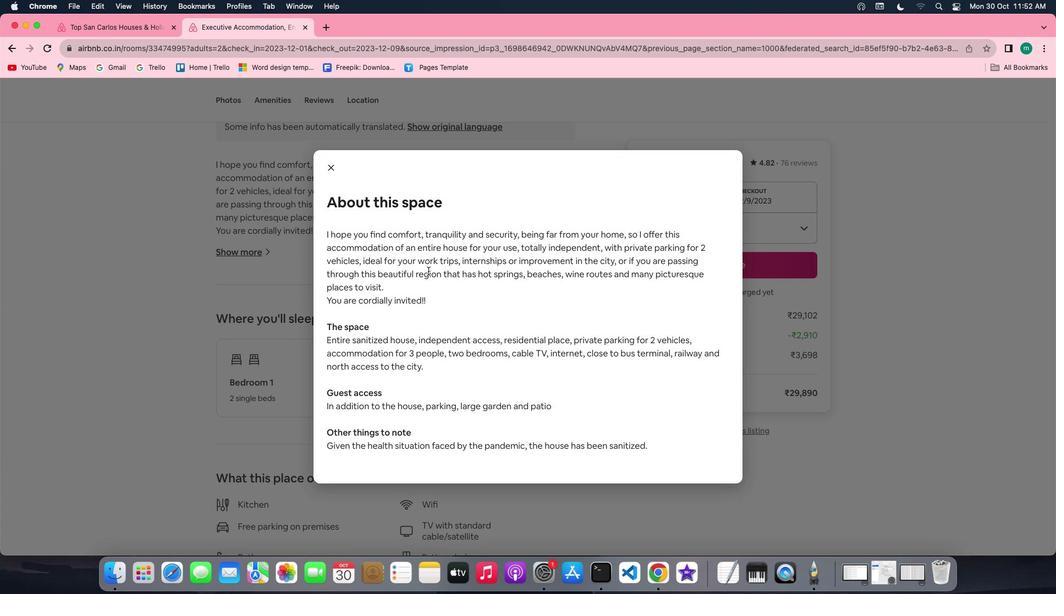 
Action: Mouse scrolled (419, 261) with delta (-8, -9)
Screenshot: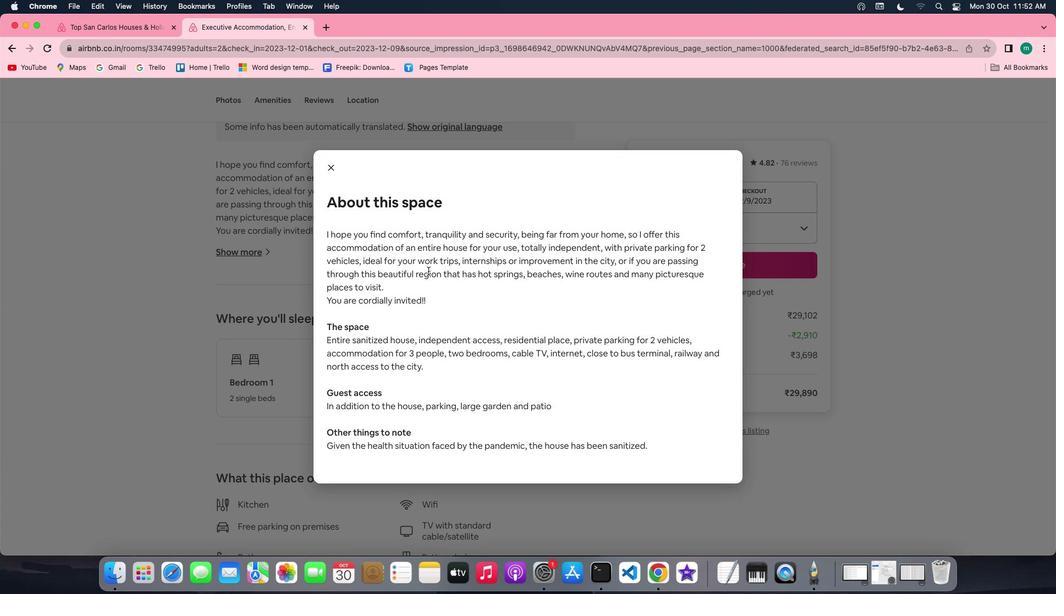
Action: Mouse scrolled (419, 261) with delta (-8, -9)
Screenshot: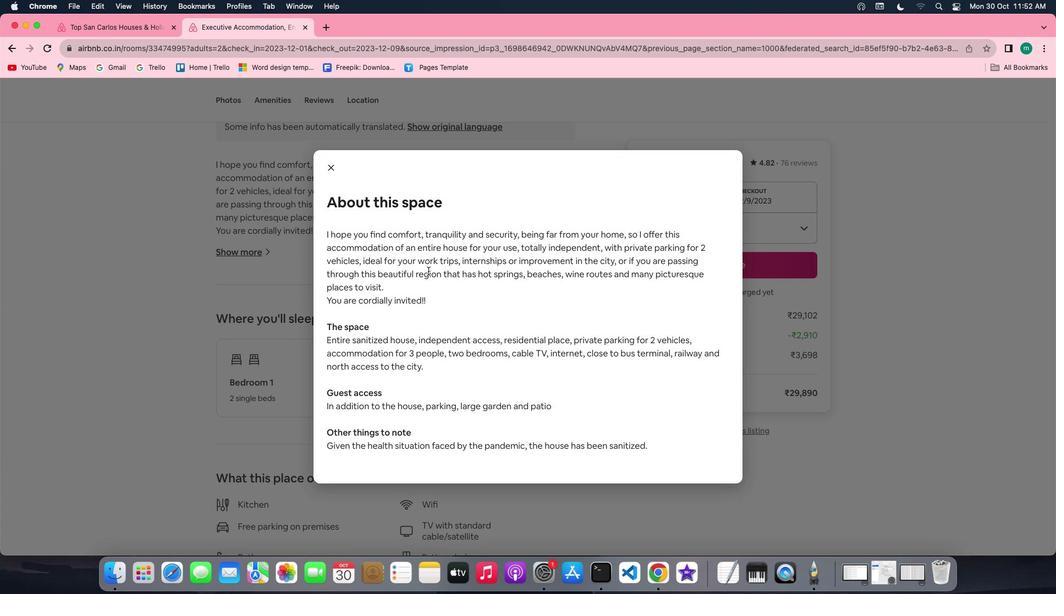 
Action: Mouse moved to (324, 161)
Screenshot: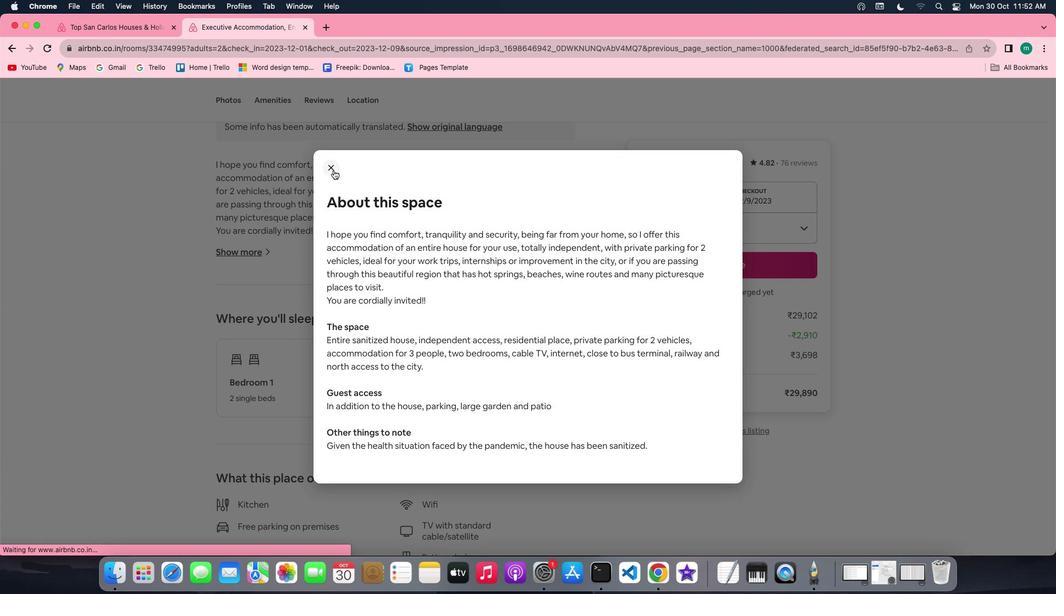 
Action: Mouse pressed left at (324, 161)
Screenshot: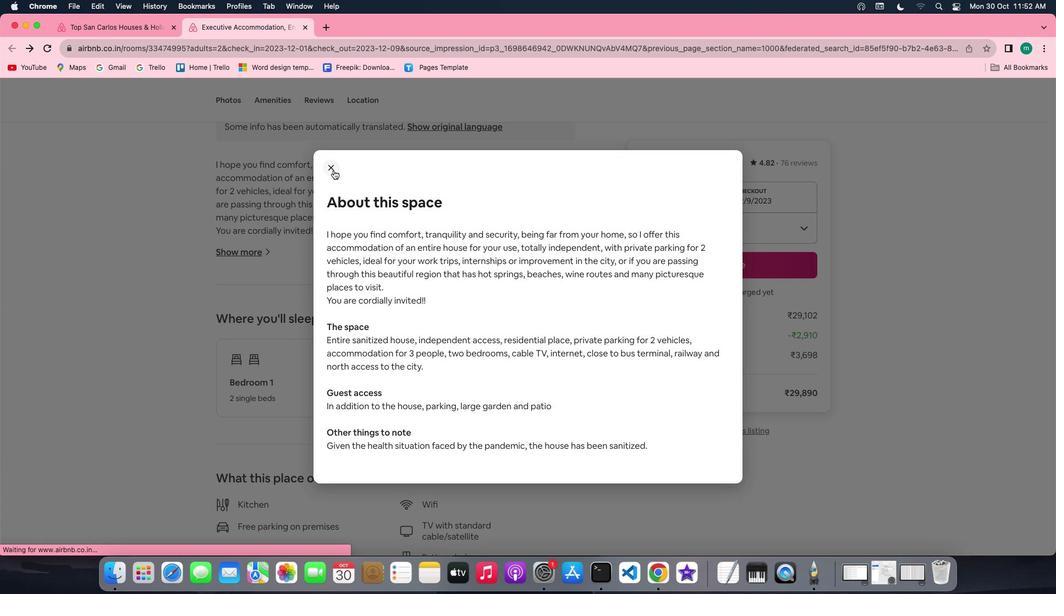 
Action: Mouse moved to (431, 402)
Screenshot: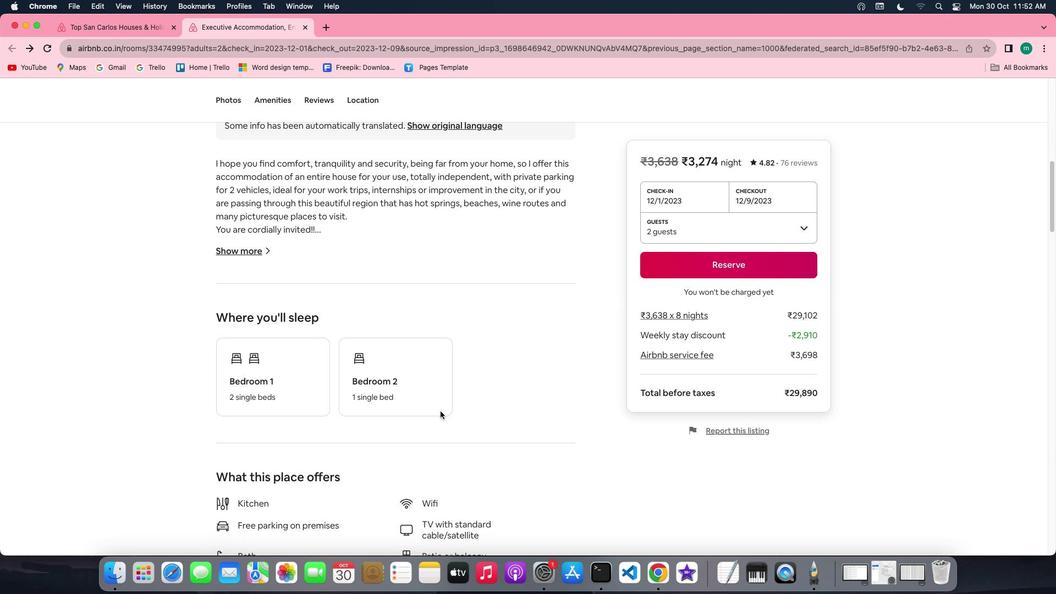 
Action: Mouse scrolled (431, 402) with delta (-8, -8)
Screenshot: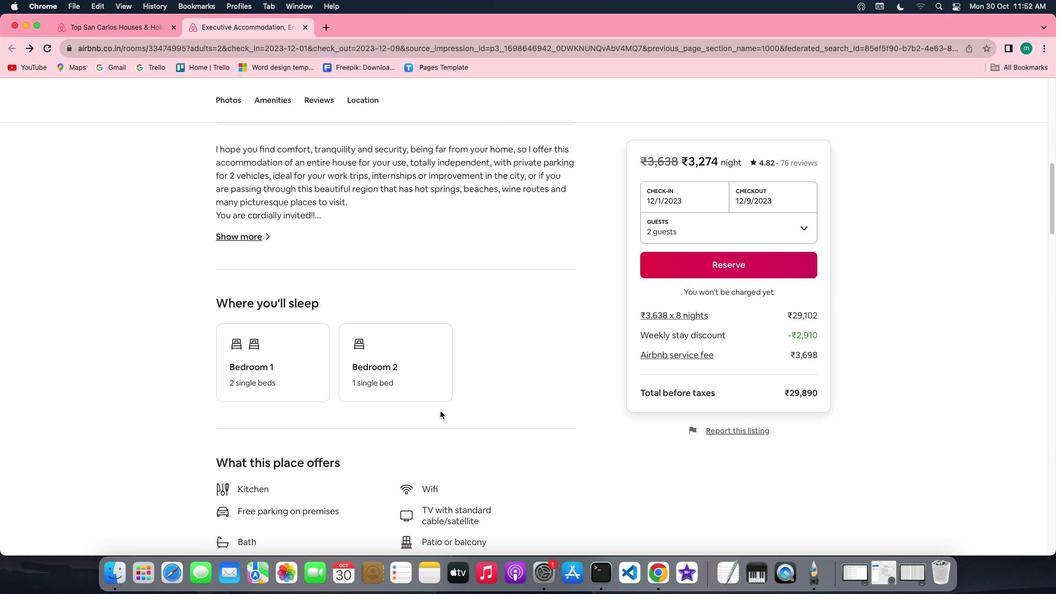 
Action: Mouse scrolled (431, 402) with delta (-8, -8)
Screenshot: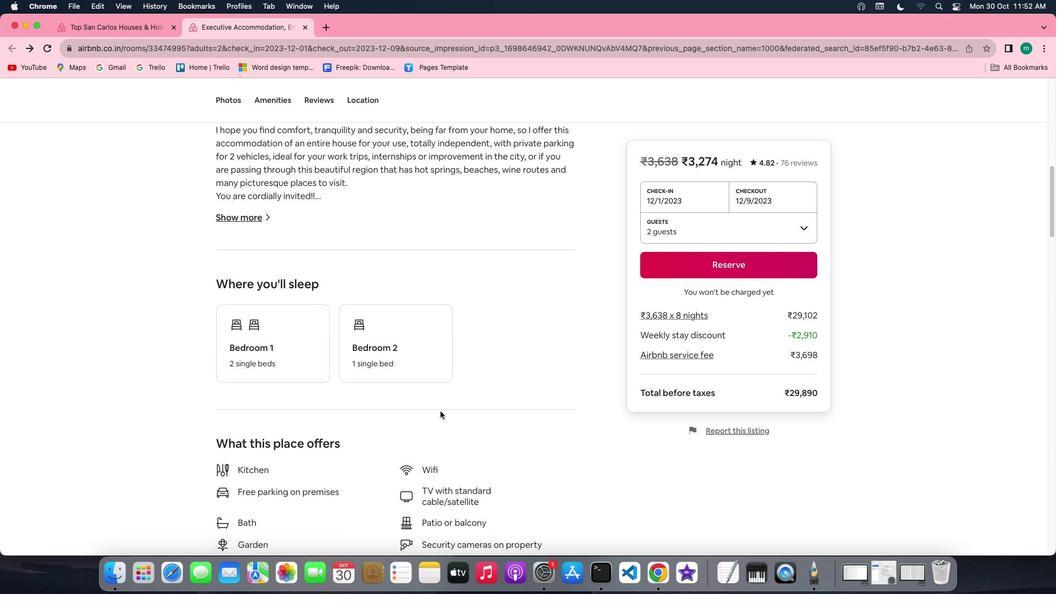 
Action: Mouse scrolled (431, 402) with delta (-8, -9)
Screenshot: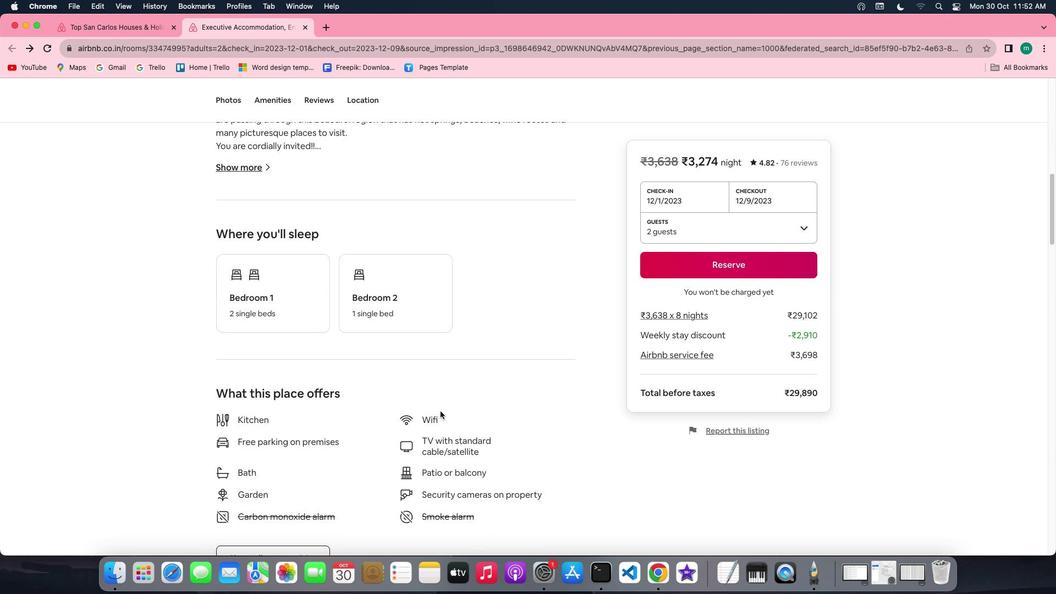 
Action: Mouse scrolled (431, 402) with delta (-8, -9)
Screenshot: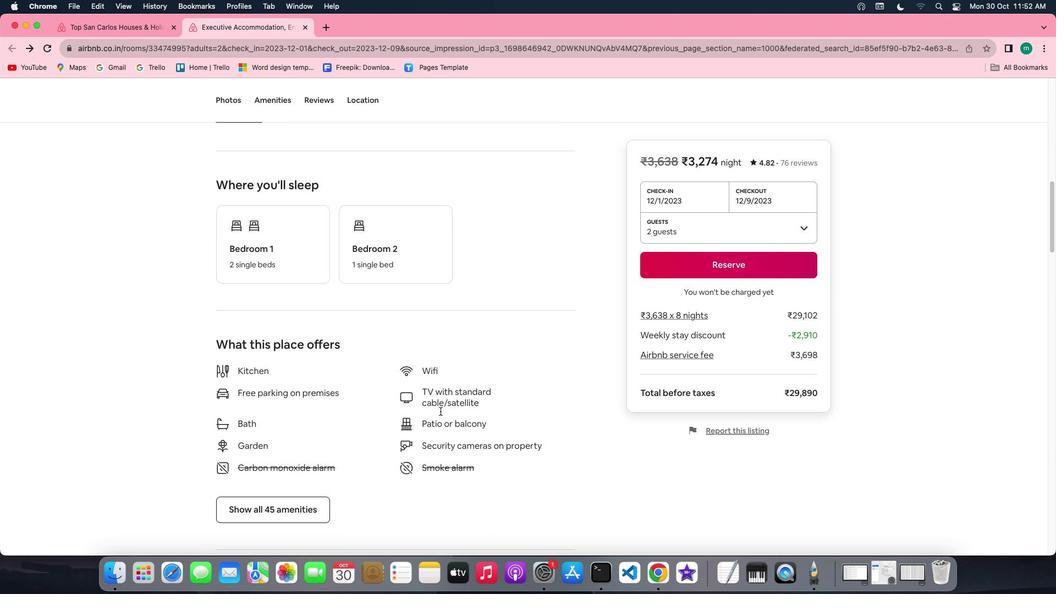 
Action: Mouse scrolled (431, 402) with delta (-8, -8)
Screenshot: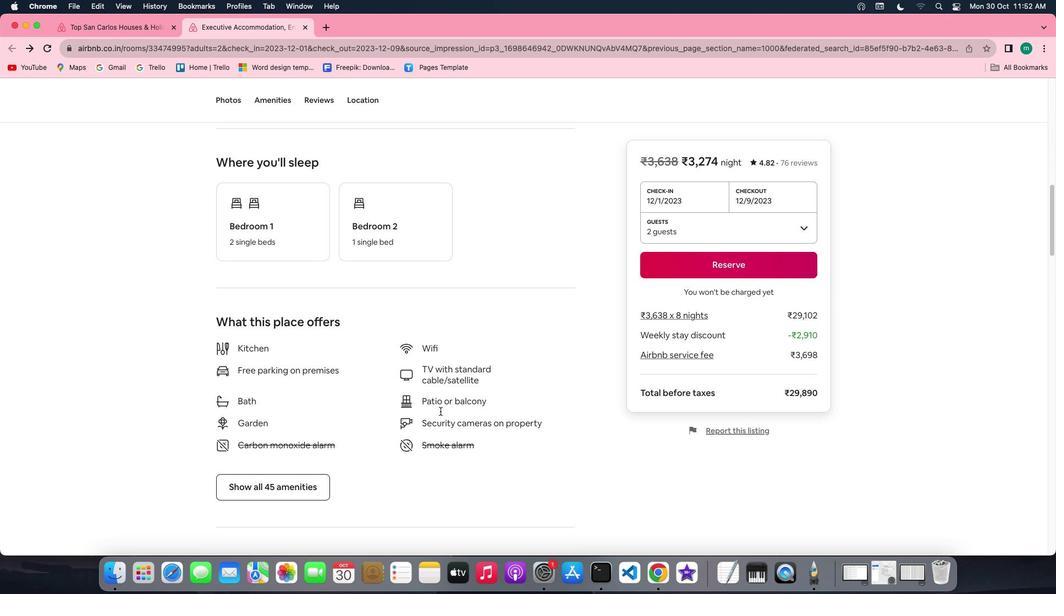 
Action: Mouse scrolled (431, 402) with delta (-8, -8)
Screenshot: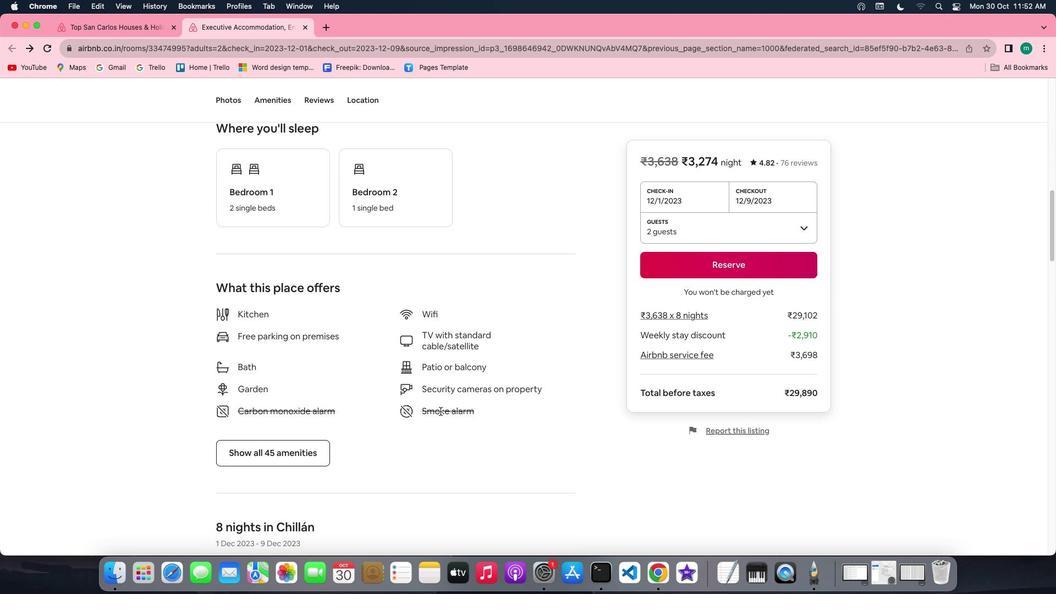 
Action: Mouse scrolled (431, 402) with delta (-8, -9)
Screenshot: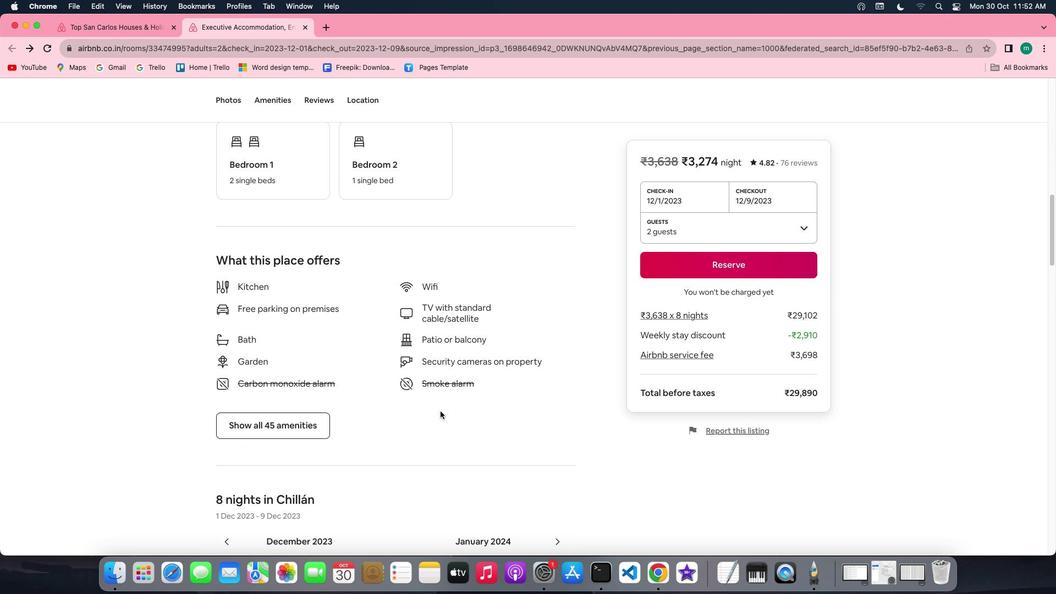 
Action: Mouse scrolled (431, 402) with delta (-8, -9)
Screenshot: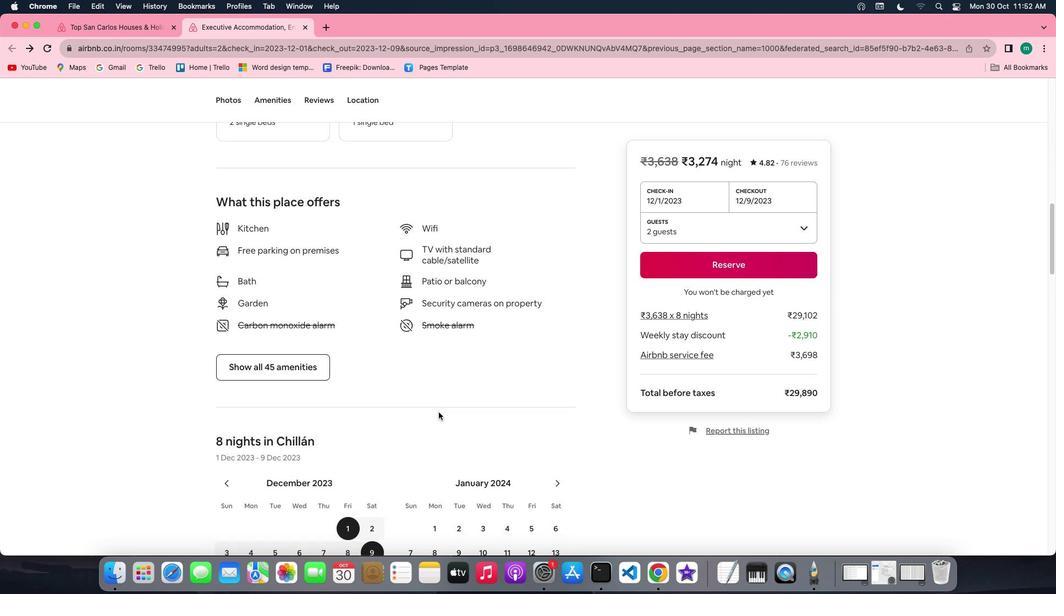 
Action: Mouse moved to (266, 346)
Screenshot: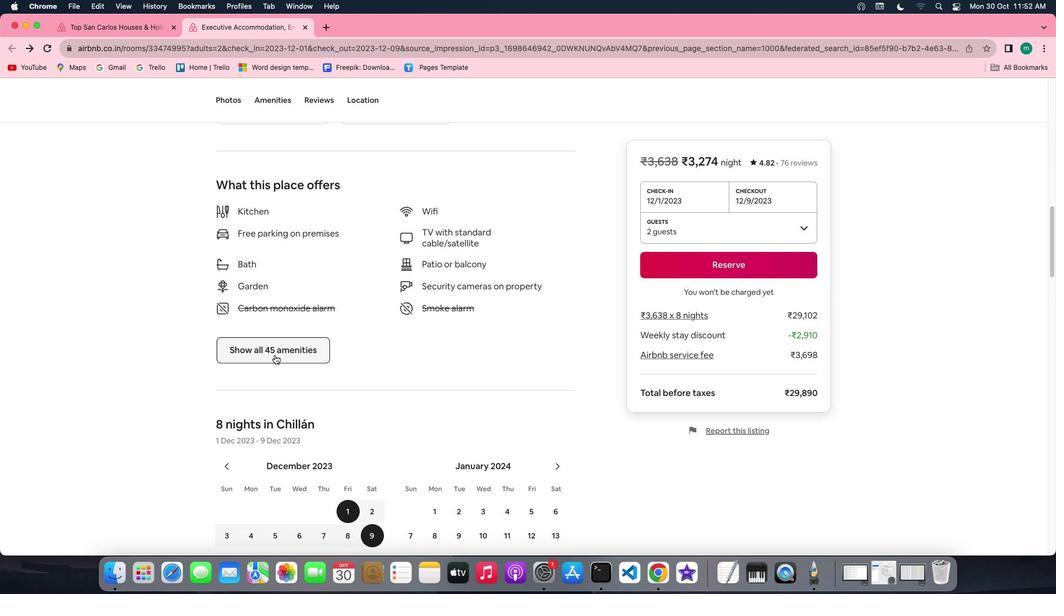
Action: Mouse pressed left at (266, 346)
Screenshot: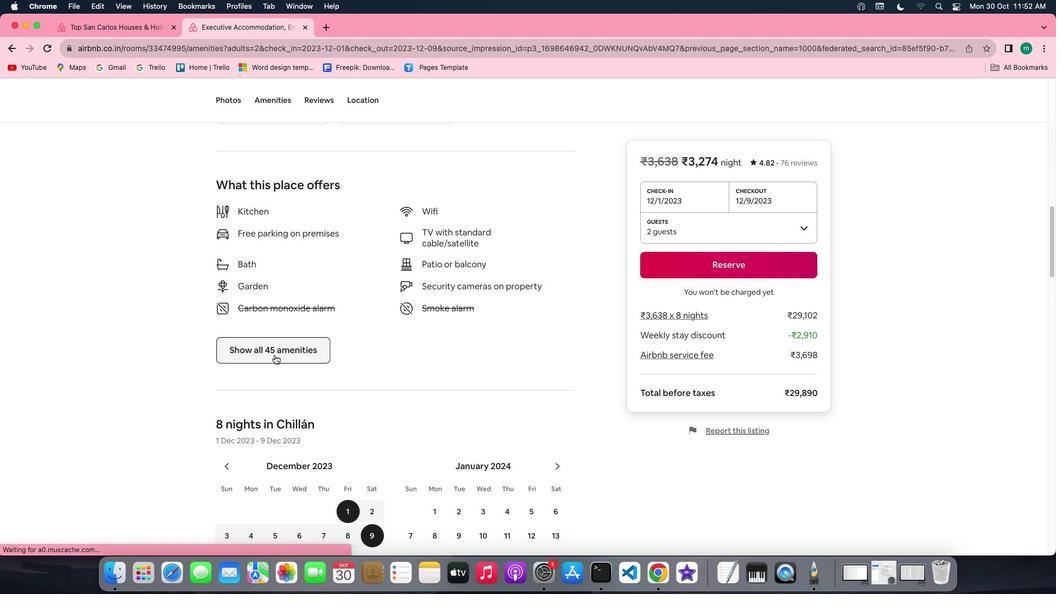 
Action: Mouse moved to (516, 362)
Screenshot: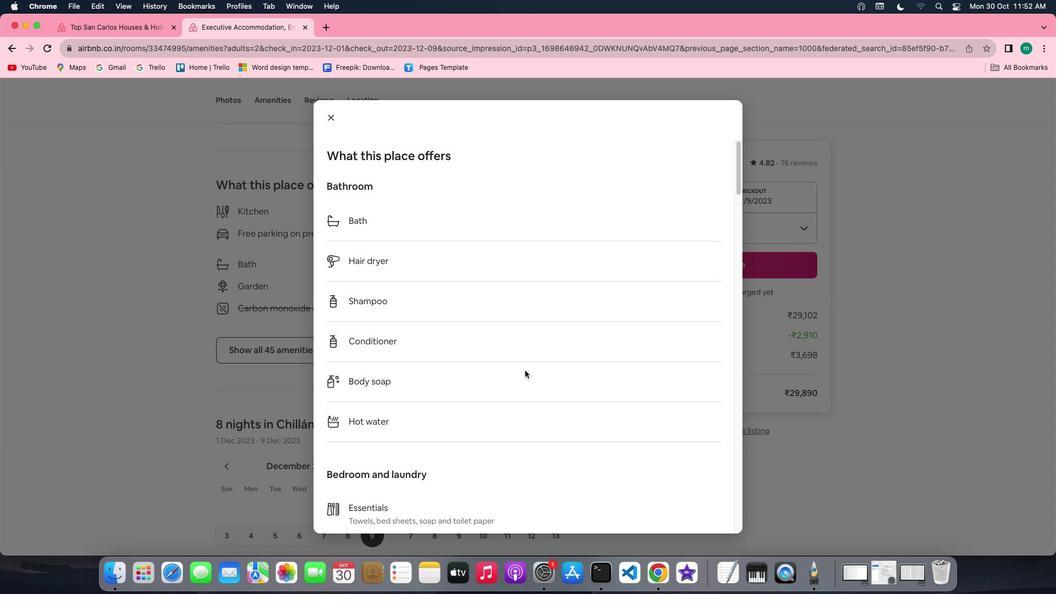 
Action: Mouse scrolled (516, 362) with delta (-8, -8)
Screenshot: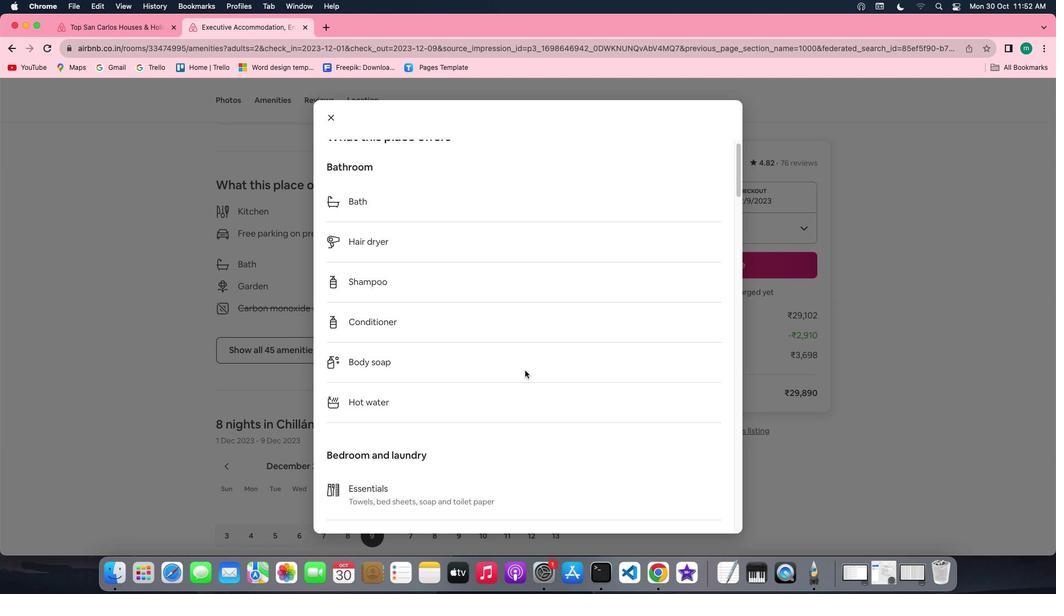 
Action: Mouse scrolled (516, 362) with delta (-8, -8)
Screenshot: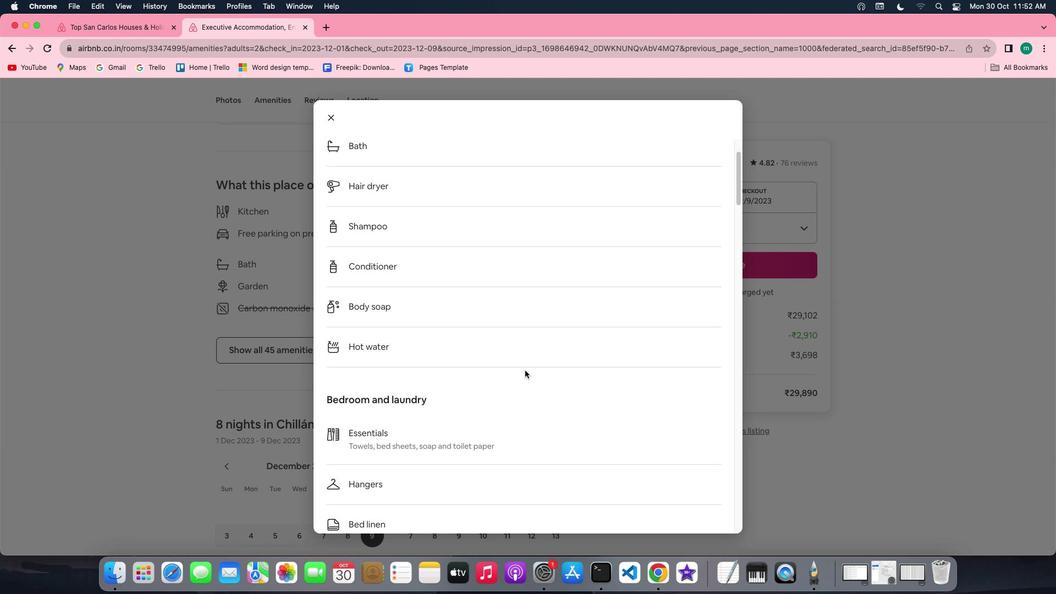 
Action: Mouse scrolled (516, 362) with delta (-8, -9)
Screenshot: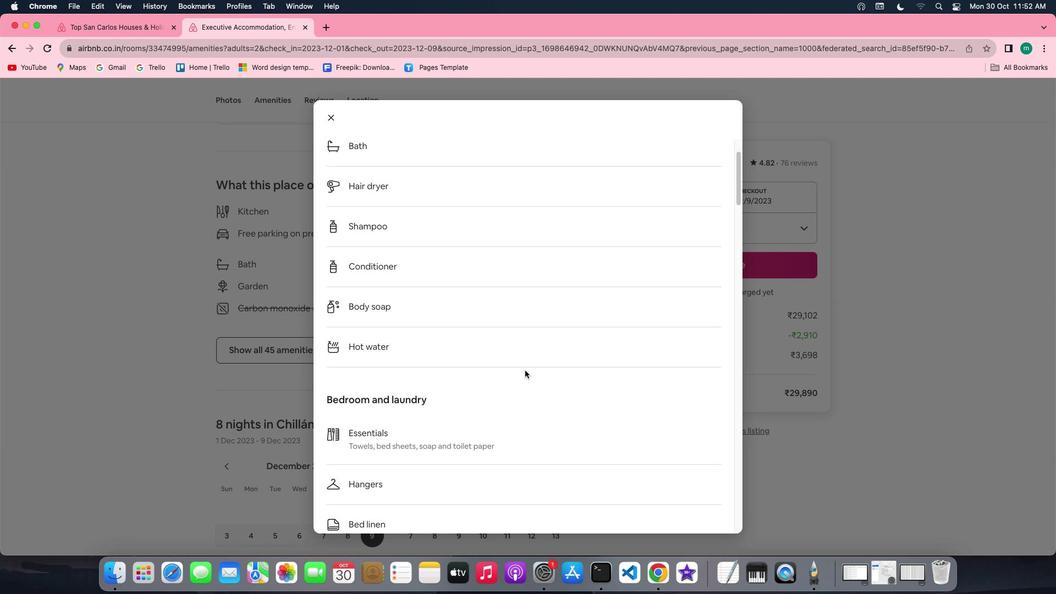 
Action: Mouse scrolled (516, 362) with delta (-8, -9)
Screenshot: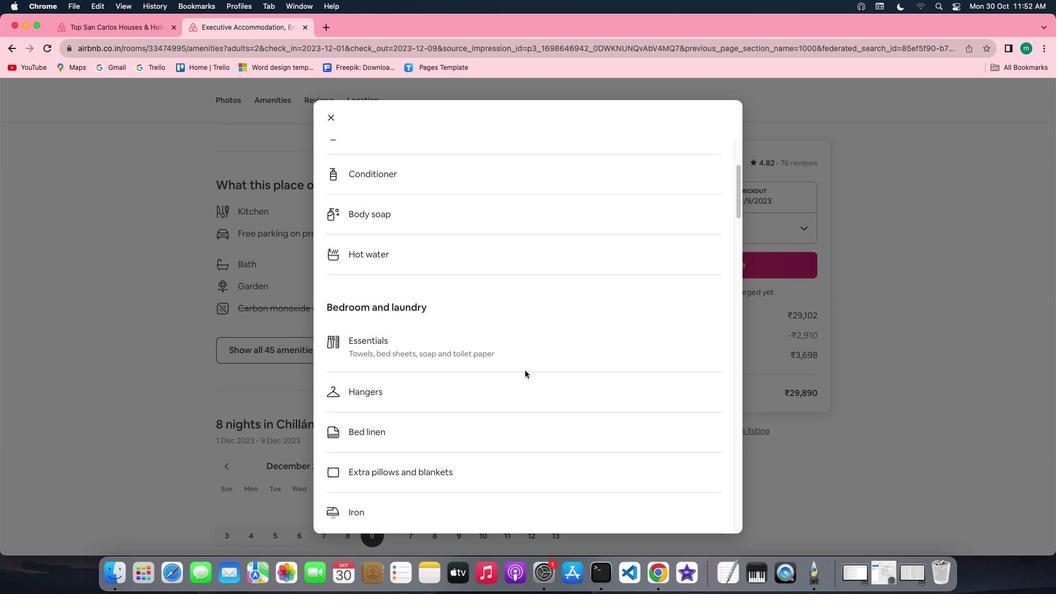 
Action: Mouse scrolled (516, 362) with delta (-8, -8)
Screenshot: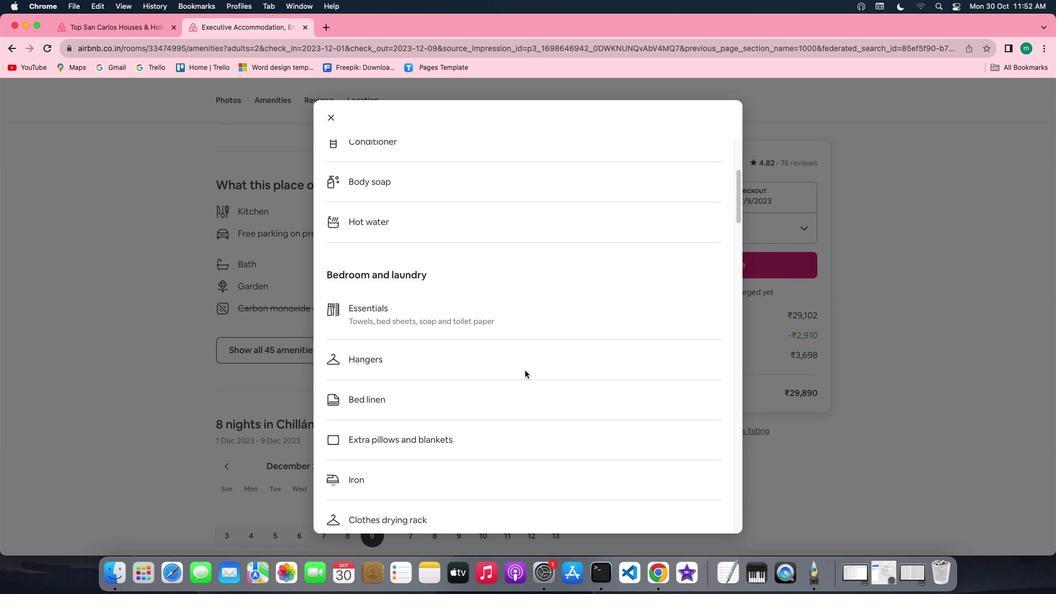 
Action: Mouse scrolled (516, 362) with delta (-8, -8)
Screenshot: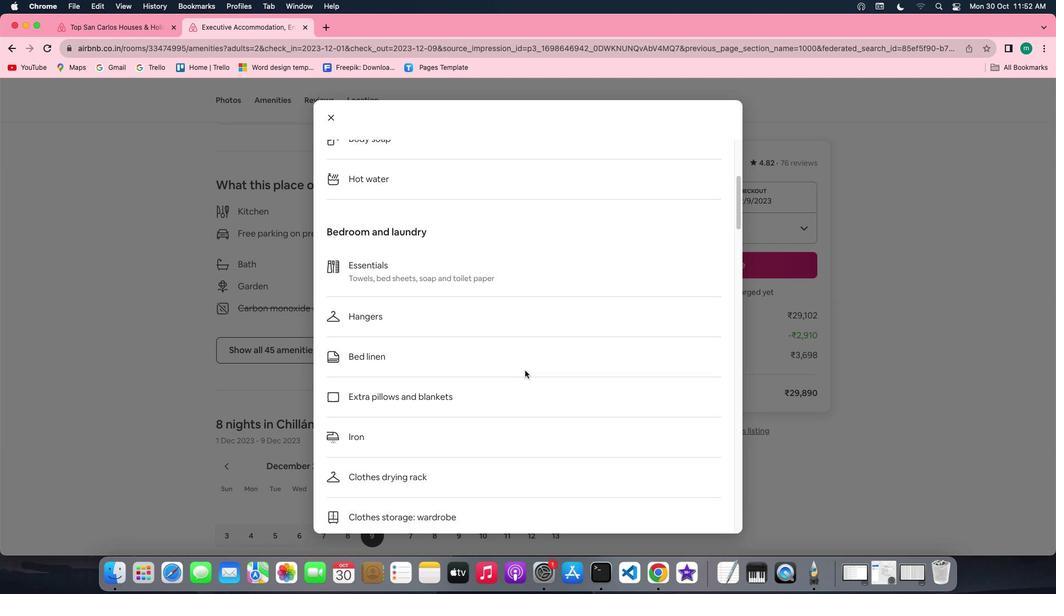
Action: Mouse scrolled (516, 362) with delta (-8, -9)
Screenshot: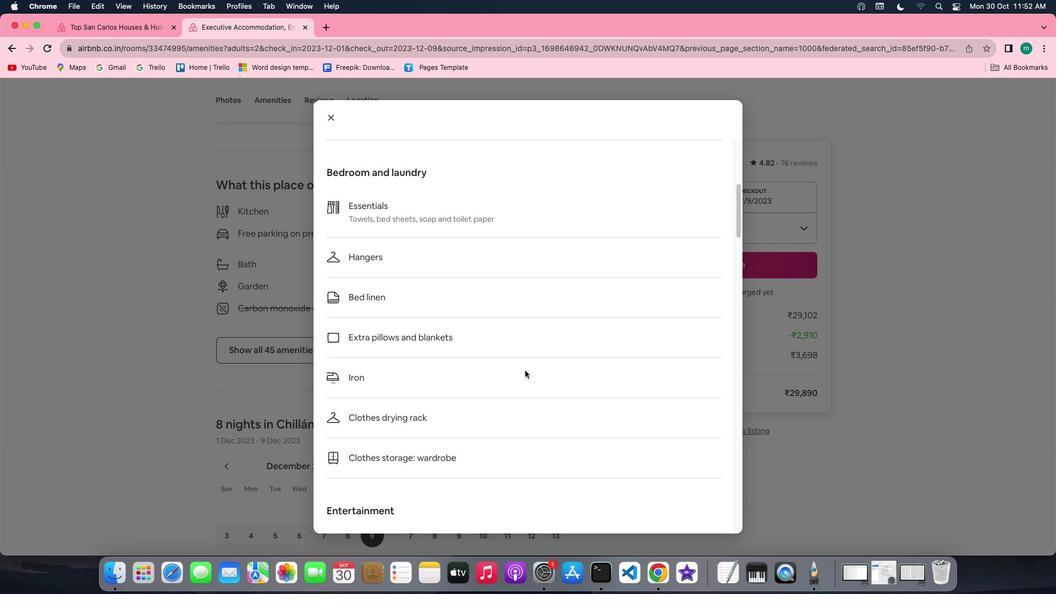 
Action: Mouse scrolled (516, 362) with delta (-8, -10)
Screenshot: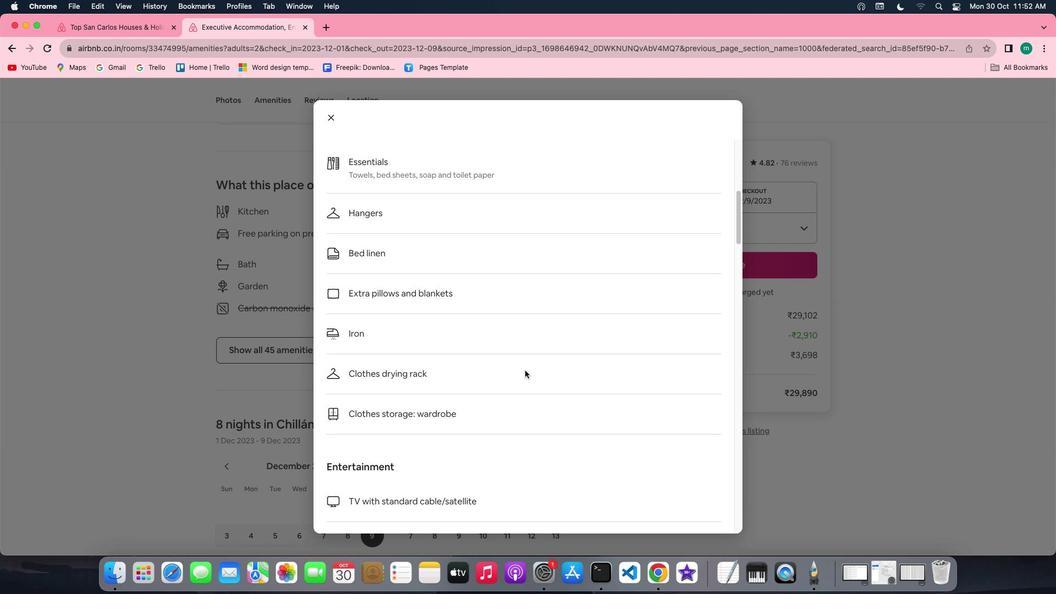 
Action: Mouse scrolled (516, 362) with delta (-8, -8)
Screenshot: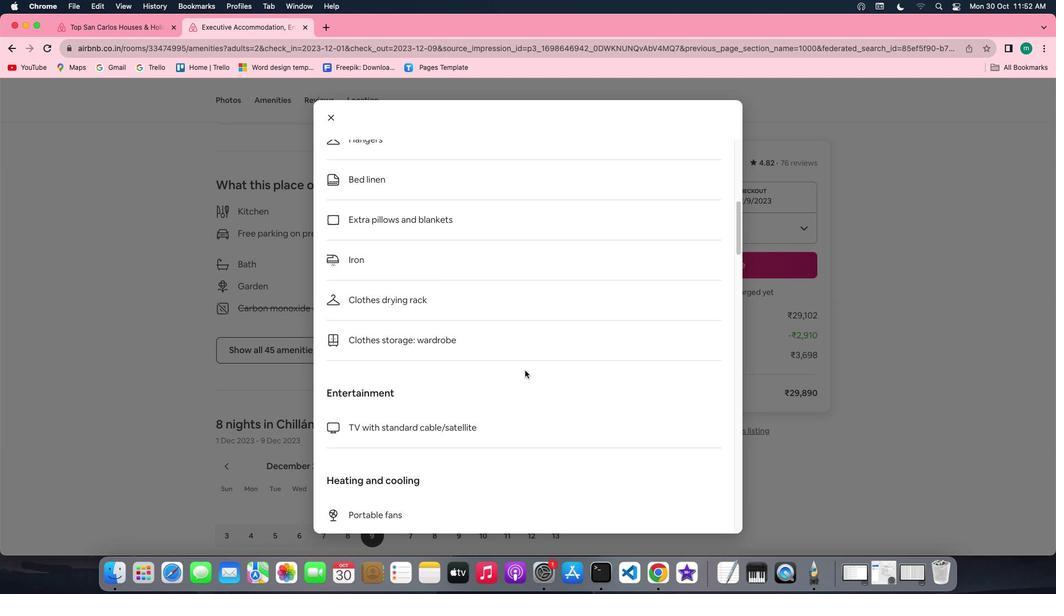 
Action: Mouse scrolled (516, 362) with delta (-8, -8)
Screenshot: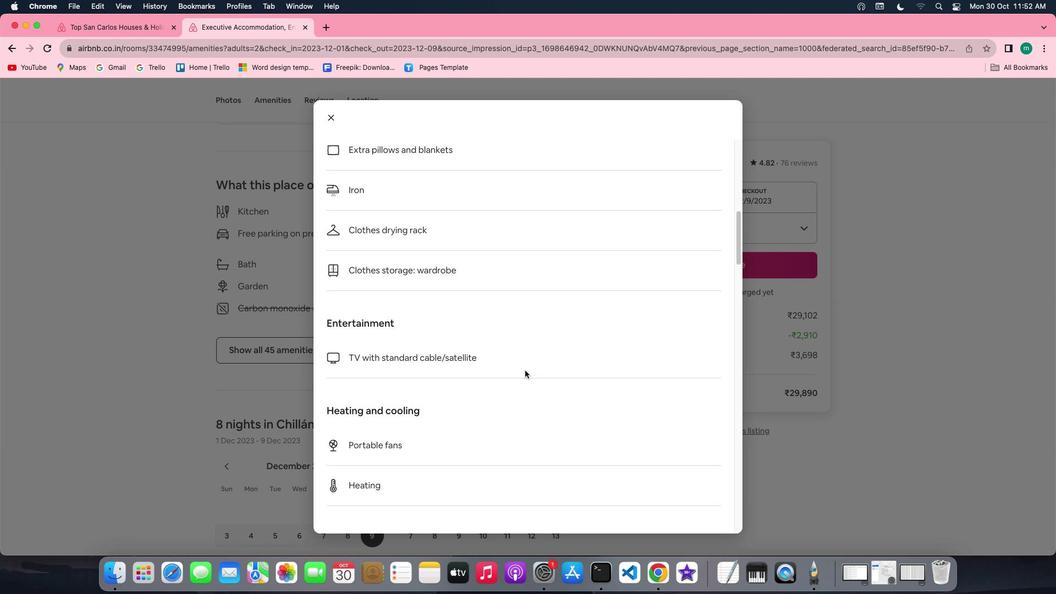 
Action: Mouse scrolled (516, 362) with delta (-8, -9)
Screenshot: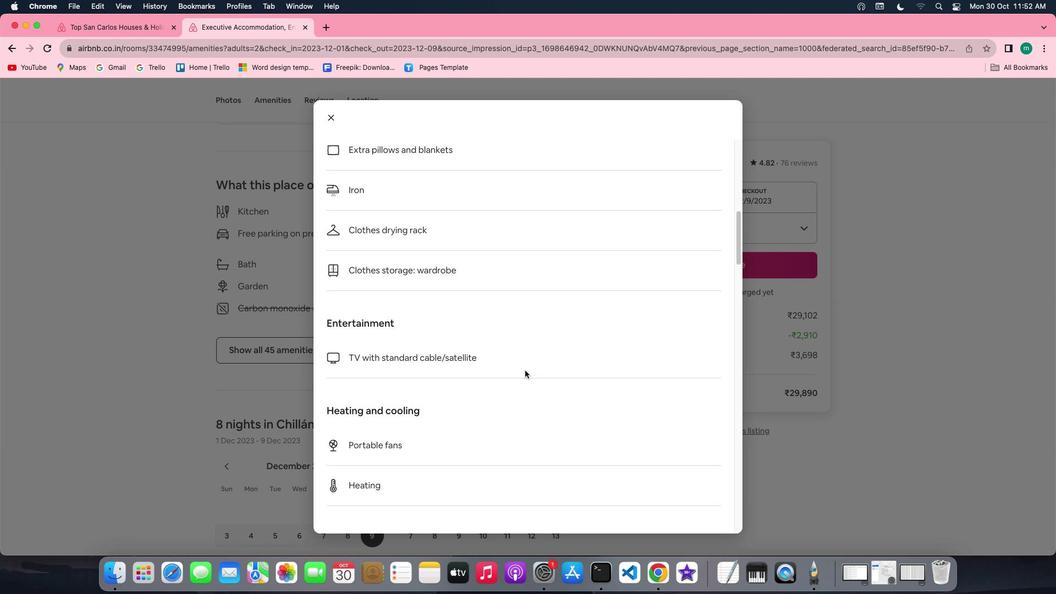 
Action: Mouse scrolled (516, 362) with delta (-8, -10)
Screenshot: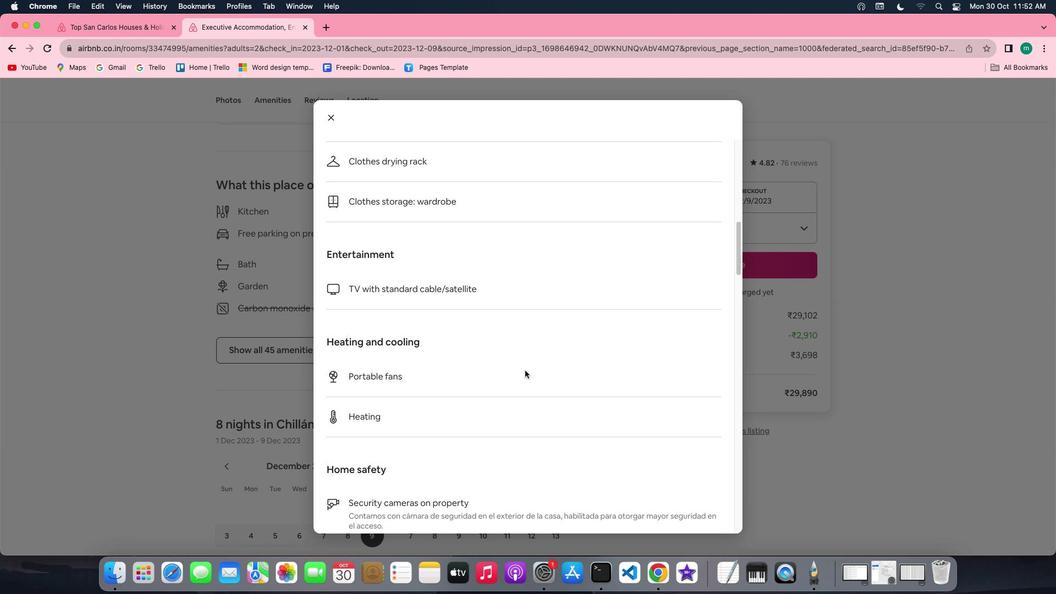 
Action: Mouse scrolled (516, 362) with delta (-8, -8)
Screenshot: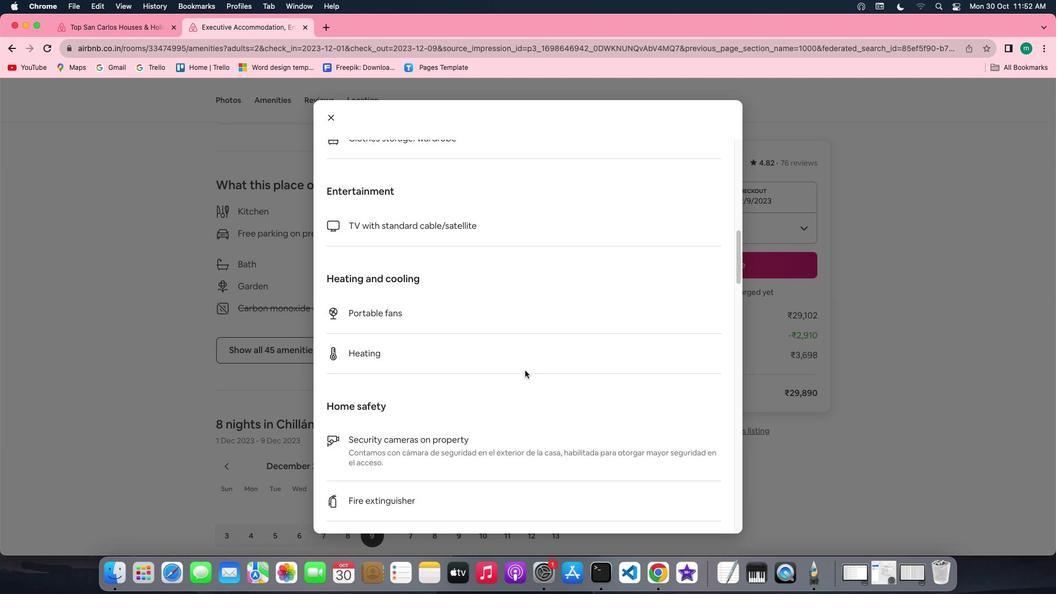 
Action: Mouse scrolled (516, 362) with delta (-8, -8)
Screenshot: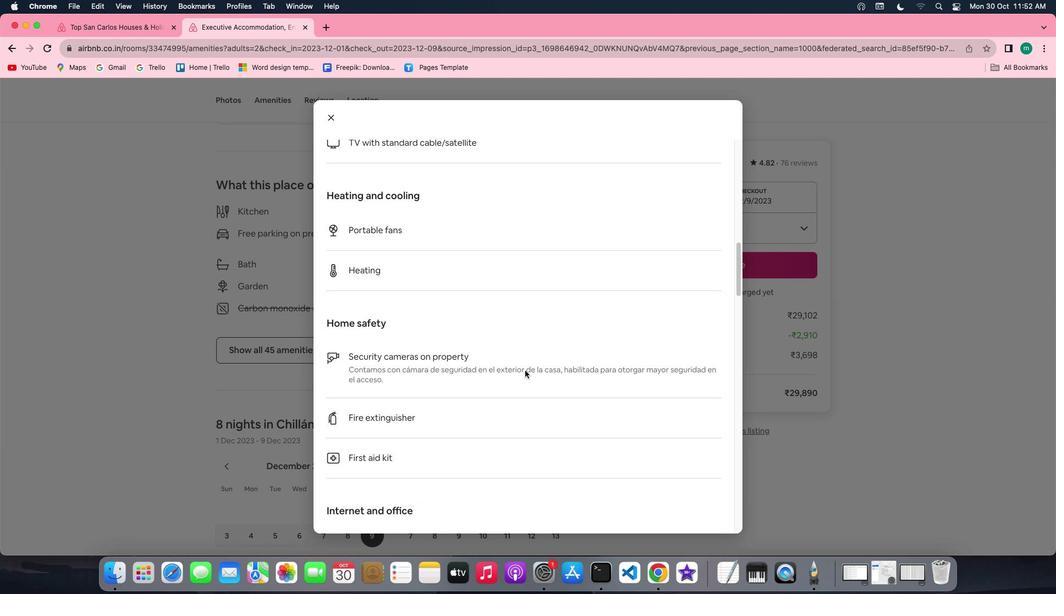 
Action: Mouse scrolled (516, 362) with delta (-8, -9)
Screenshot: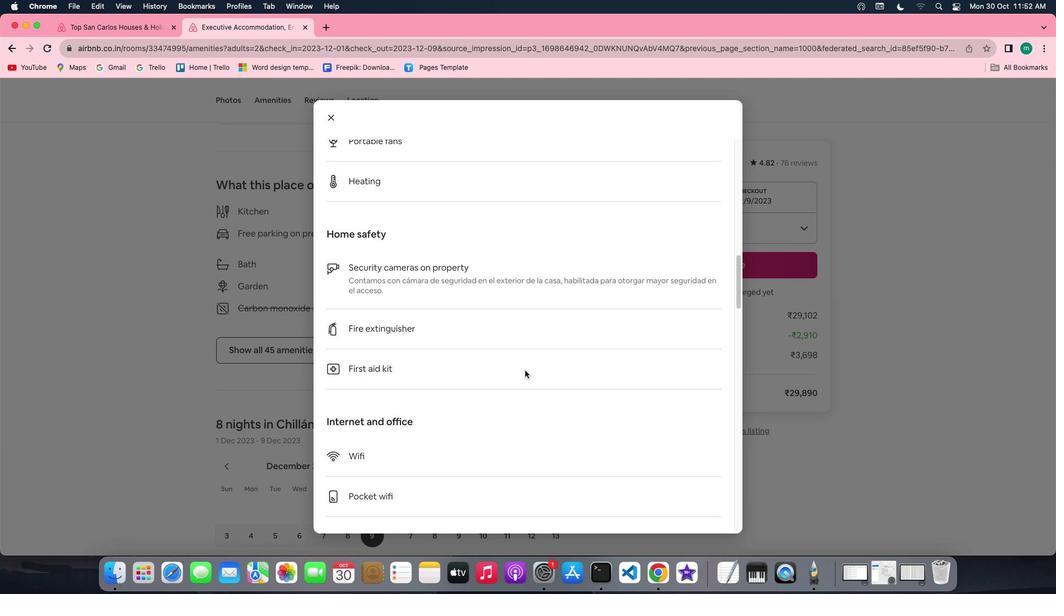 
Action: Mouse scrolled (516, 362) with delta (-8, -11)
Screenshot: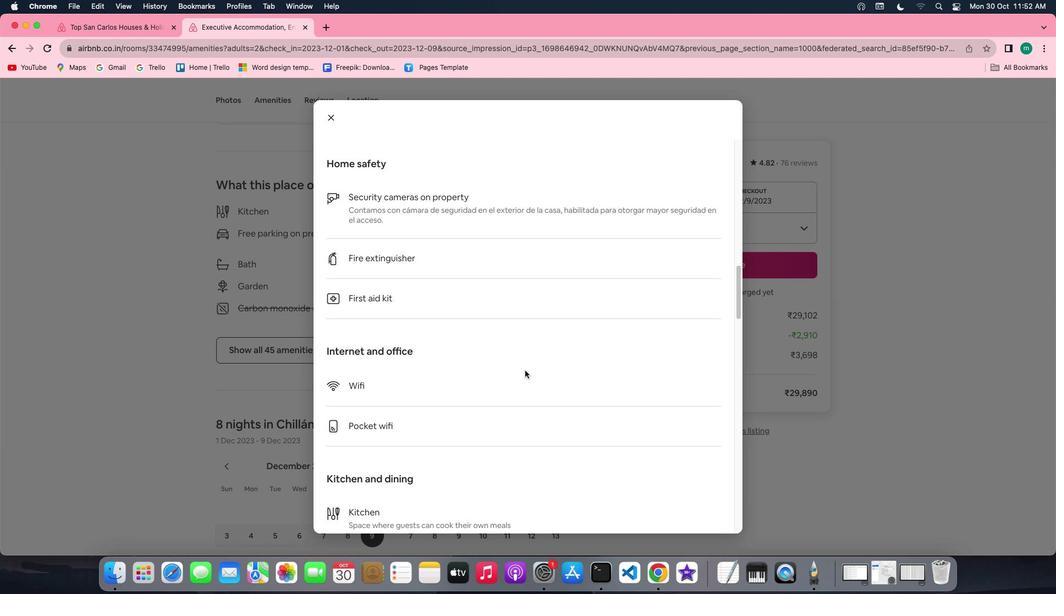
Action: Mouse scrolled (516, 362) with delta (-8, -11)
Screenshot: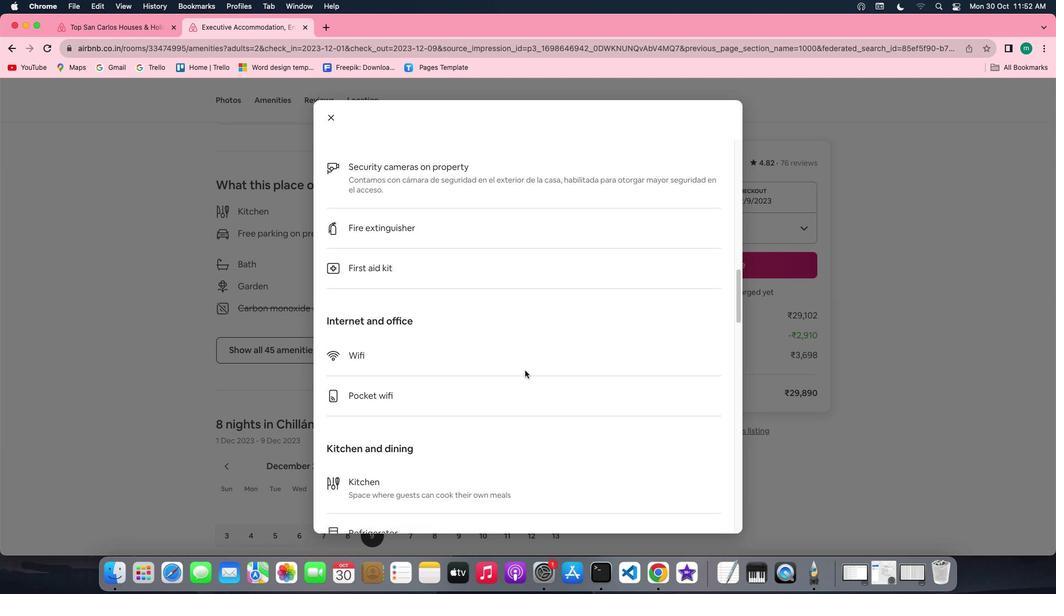 
Action: Mouse scrolled (516, 362) with delta (-8, -8)
Screenshot: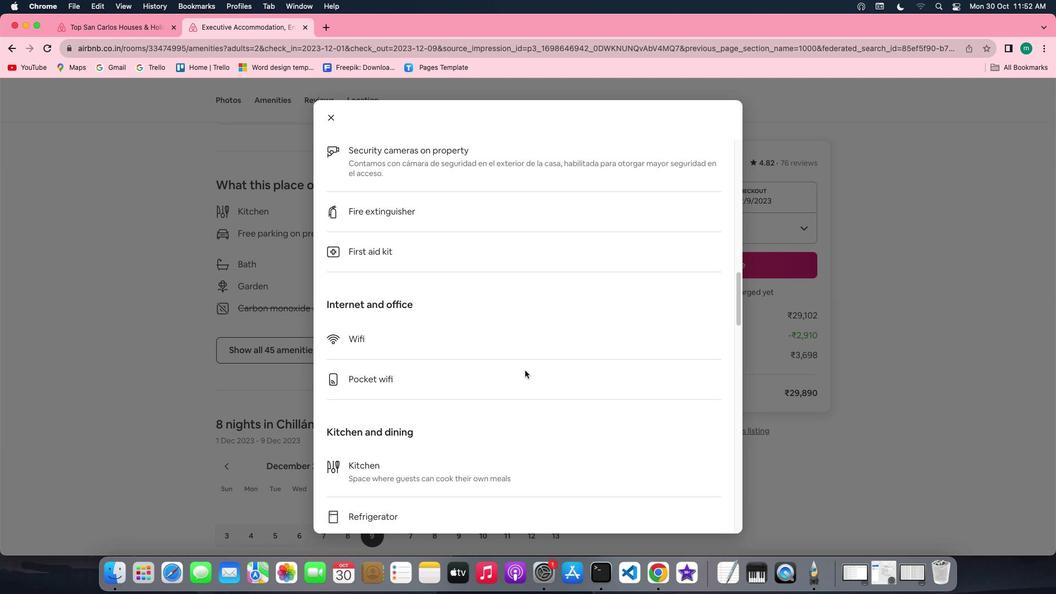 
Action: Mouse scrolled (516, 362) with delta (-8, -8)
Screenshot: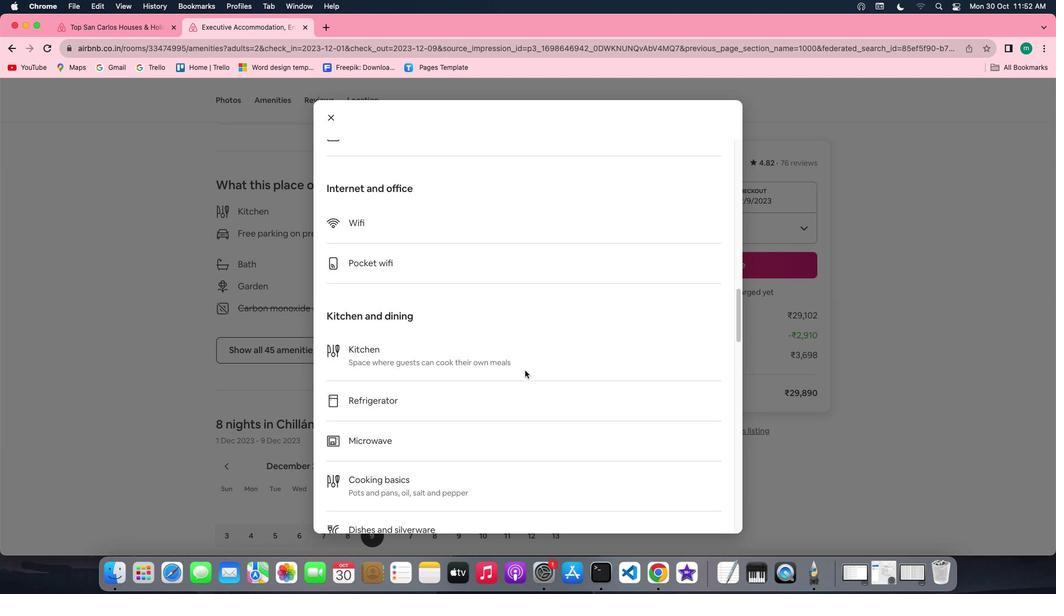
Action: Mouse scrolled (516, 362) with delta (-8, -9)
Screenshot: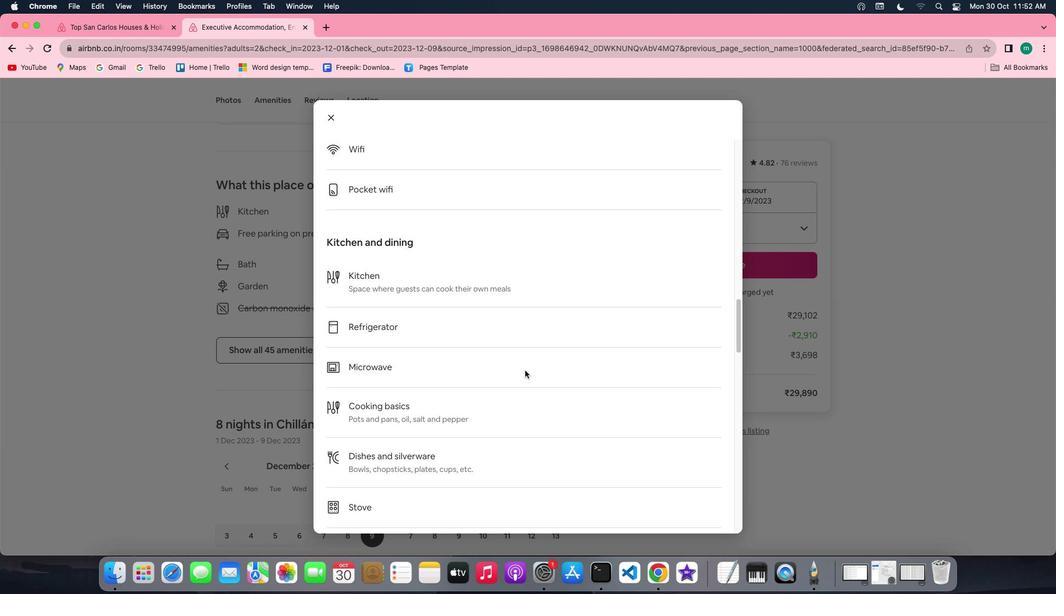 
Action: Mouse scrolled (516, 362) with delta (-8, -10)
Screenshot: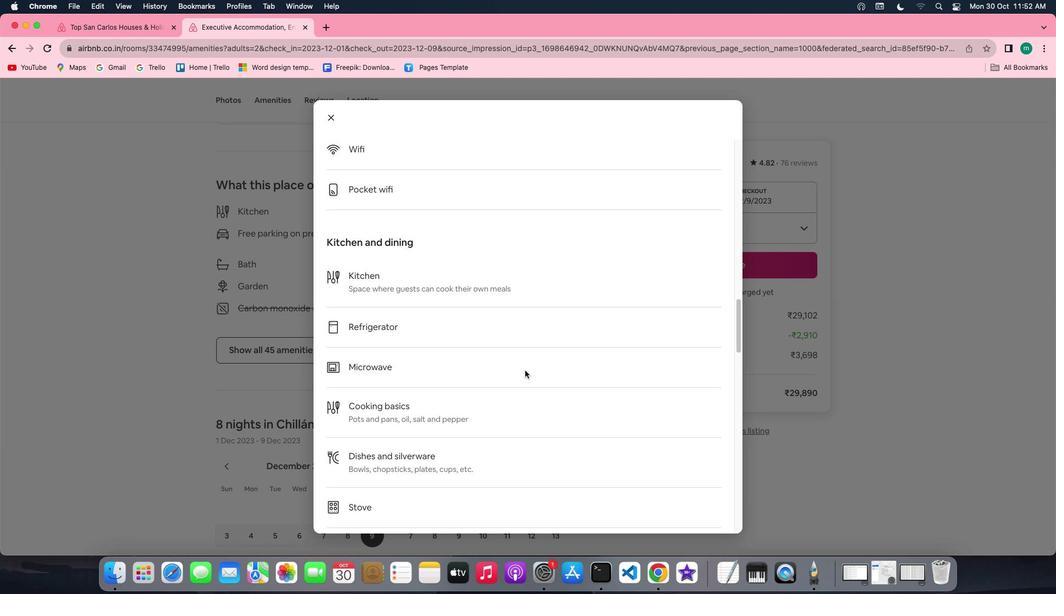 
Action: Mouse scrolled (516, 362) with delta (-8, -11)
Screenshot: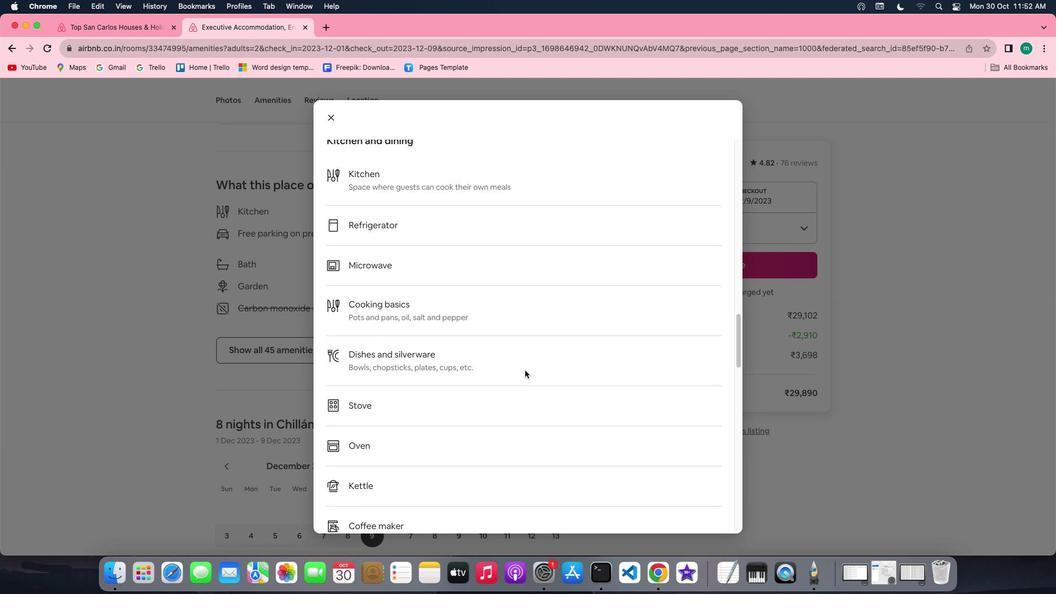 
Action: Mouse scrolled (516, 362) with delta (-8, -8)
Screenshot: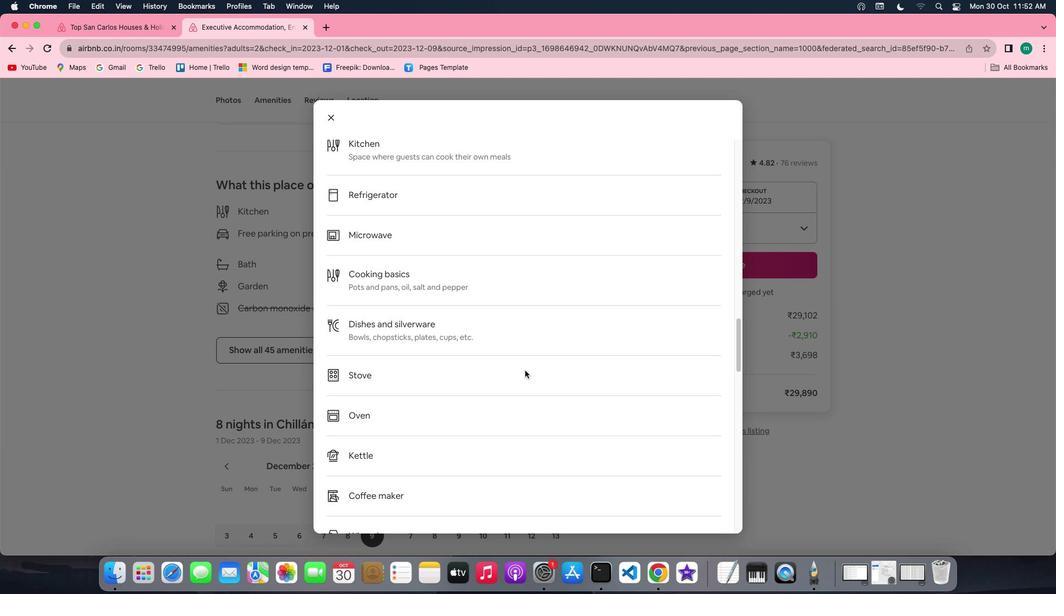 
Action: Mouse scrolled (516, 362) with delta (-8, -8)
Screenshot: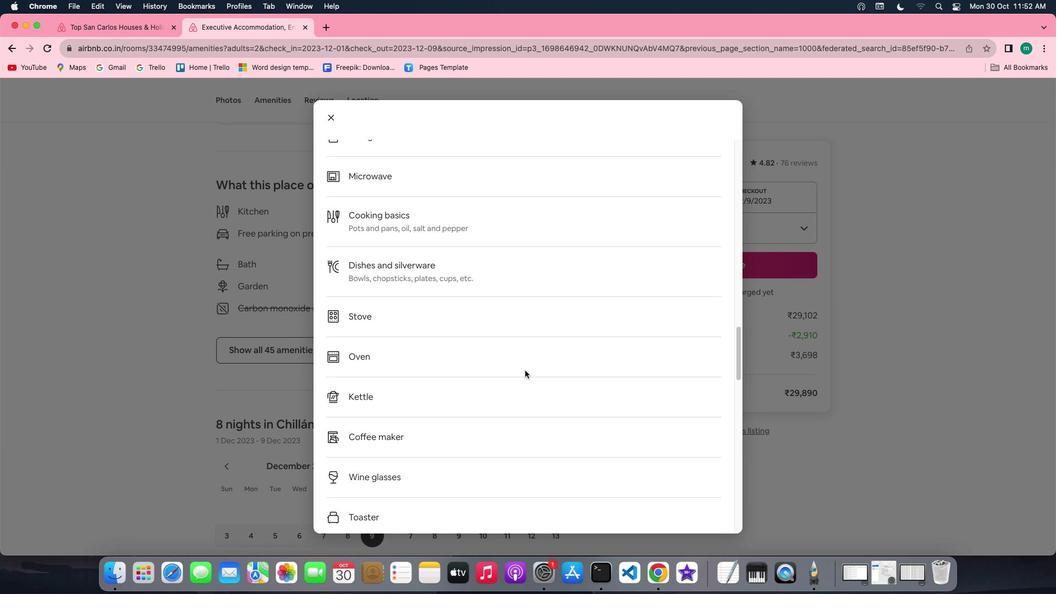 
Action: Mouse scrolled (516, 362) with delta (-8, -9)
Screenshot: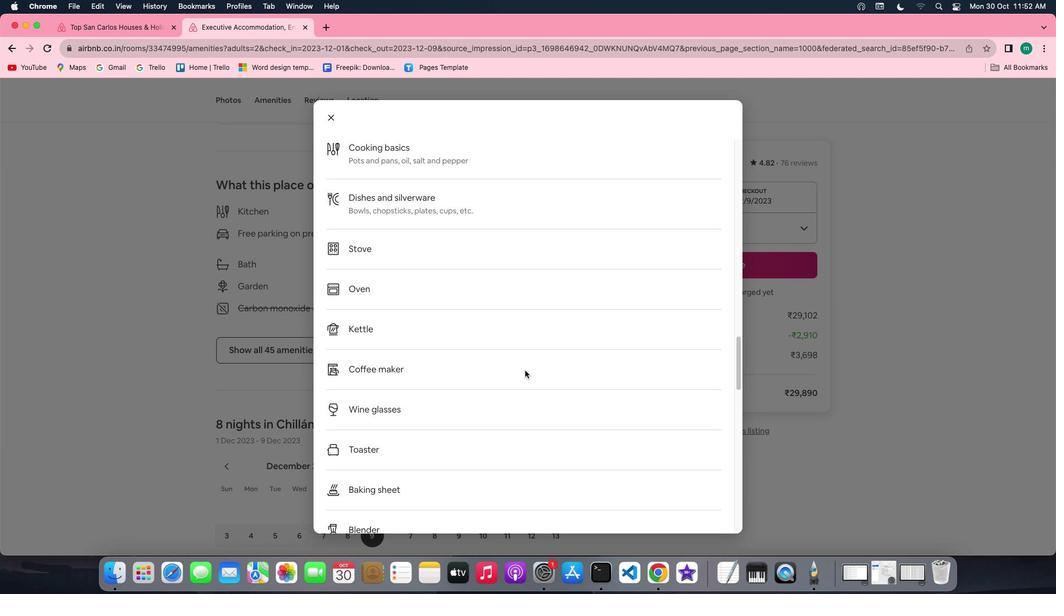
Action: Mouse scrolled (516, 362) with delta (-8, -10)
Screenshot: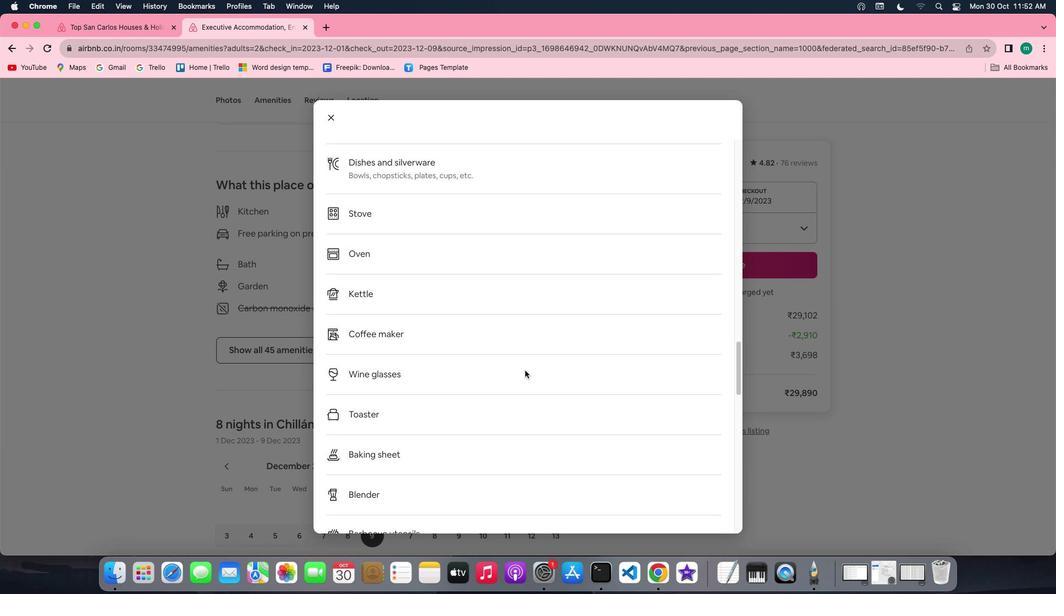 
Action: Mouse scrolled (516, 362) with delta (-8, -8)
Screenshot: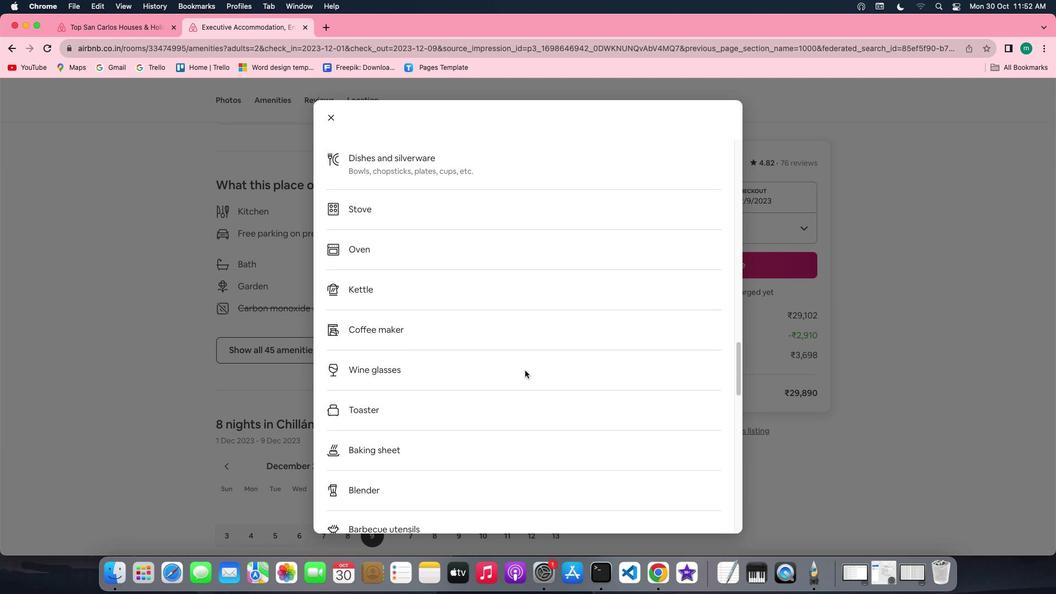 
Action: Mouse scrolled (516, 362) with delta (-8, -8)
Screenshot: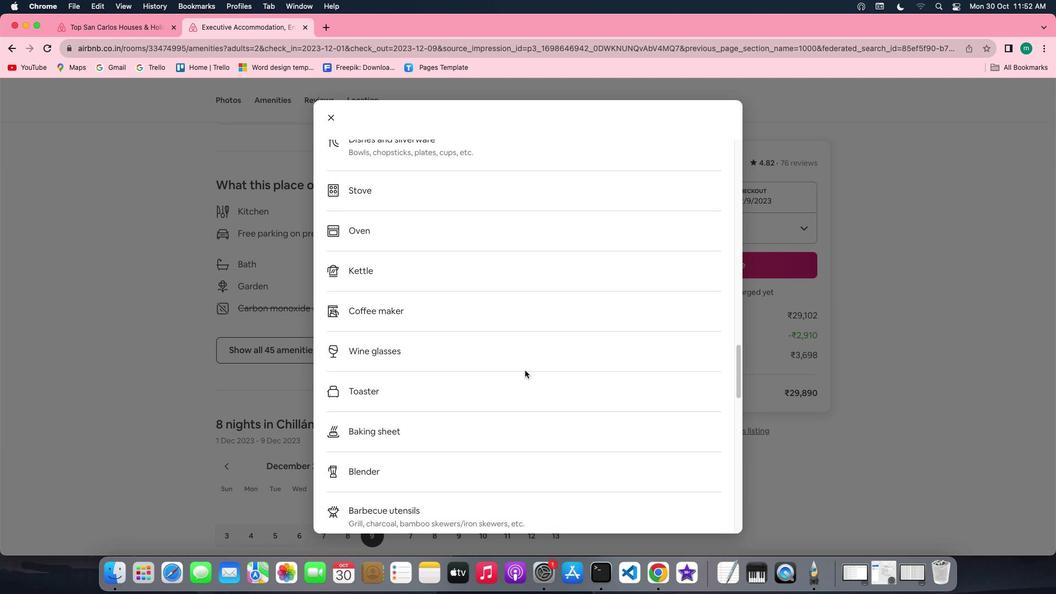 
Action: Mouse scrolled (516, 362) with delta (-8, -8)
Screenshot: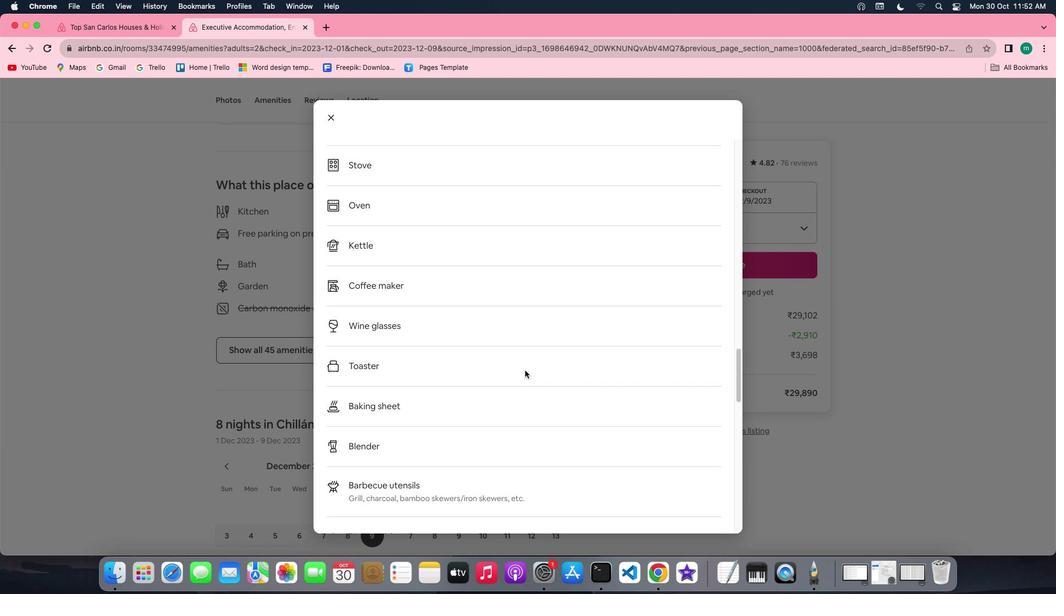 
Action: Mouse scrolled (516, 362) with delta (-8, -9)
Screenshot: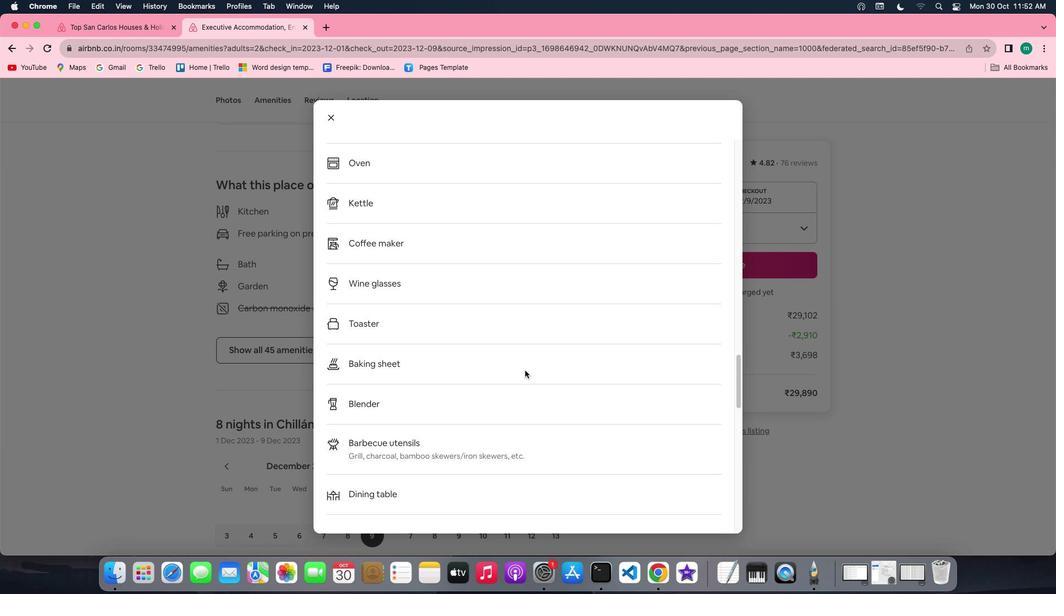 
Action: Mouse scrolled (516, 362) with delta (-8, -9)
Screenshot: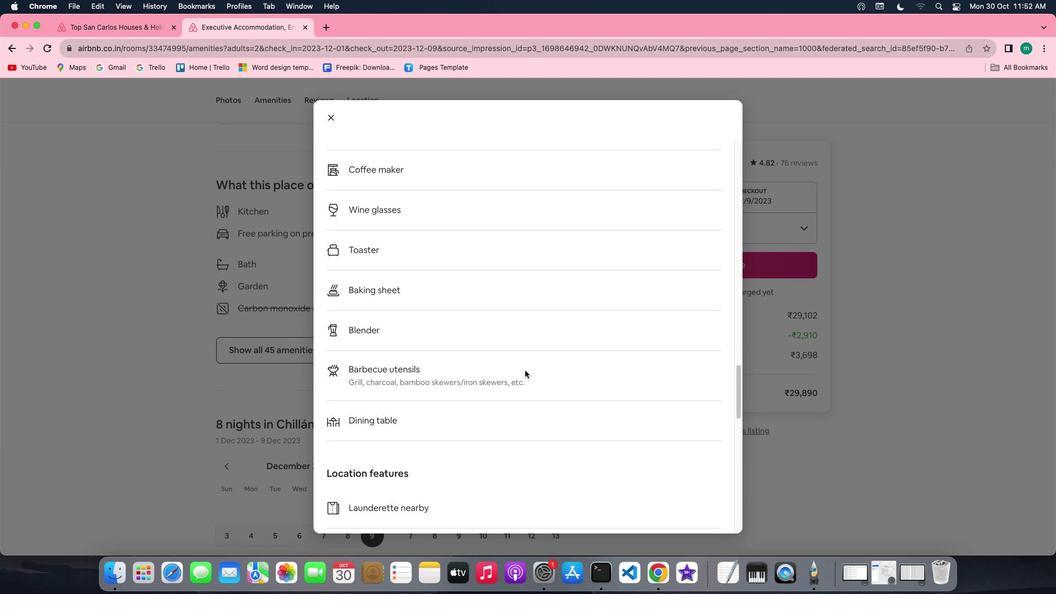 
Action: Mouse scrolled (516, 362) with delta (-8, -8)
